 Task: Who was a leading figure in the Magic Realism genre?
Action: Mouse moved to (135, 82)
Screenshot: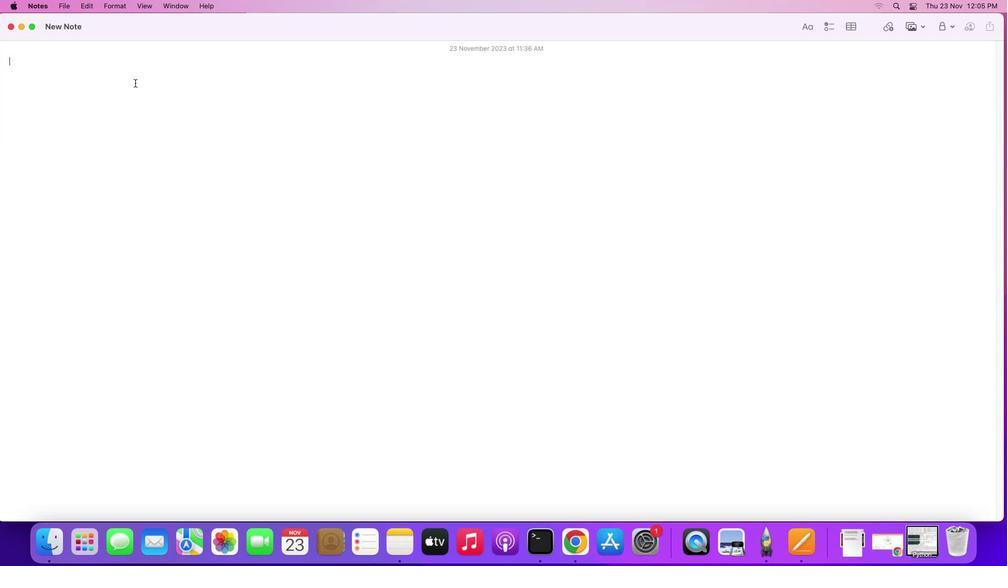 
Action: Mouse pressed left at (135, 82)
Screenshot: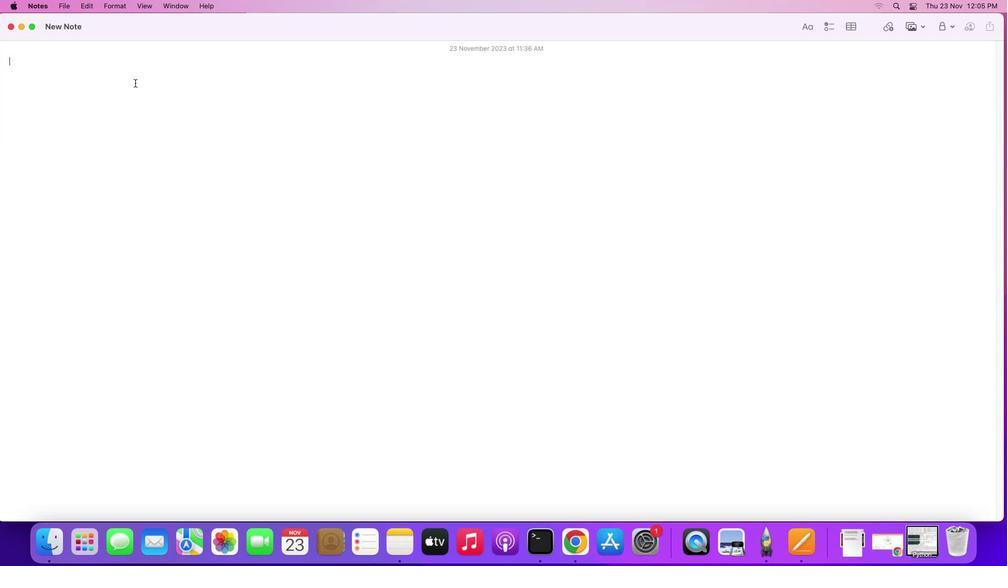 
Action: Key pressed Key.shift'W''h''o'Key.space'w''a''s'Key.space'a'Key.space'l''e''a''d''i''n''g'Key.space'f''i''g''u''r''e'Key.space'i''n'Key.space't''h''e'Key.spaceKey.shift'M''a''g''i''c'Key.spaceKey.shift'R''e''a''l''i''s''m'Key.space'g''e''n''r''e'Key.shift_r'?'Key.enter
Screenshot: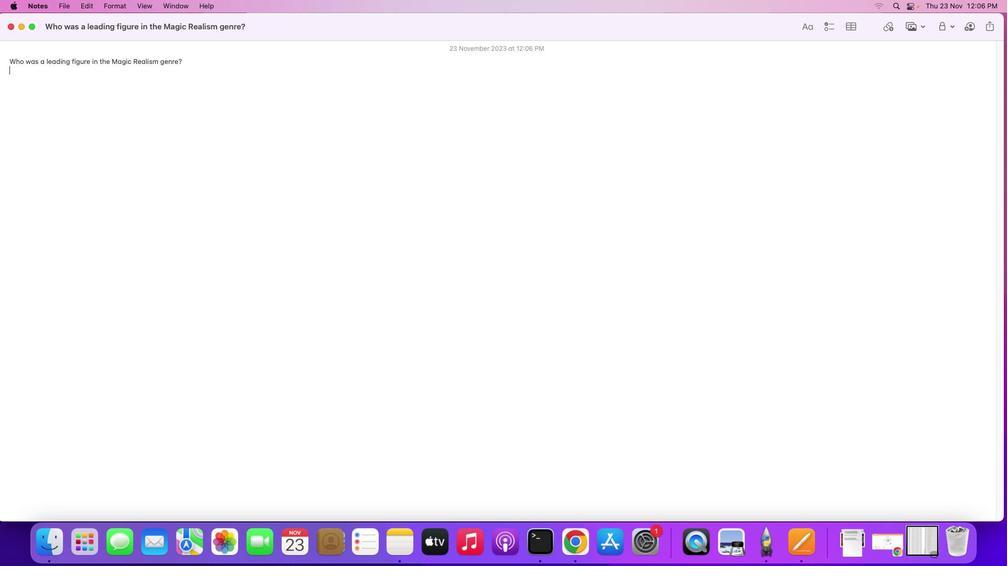 
Action: Mouse moved to (895, 545)
Screenshot: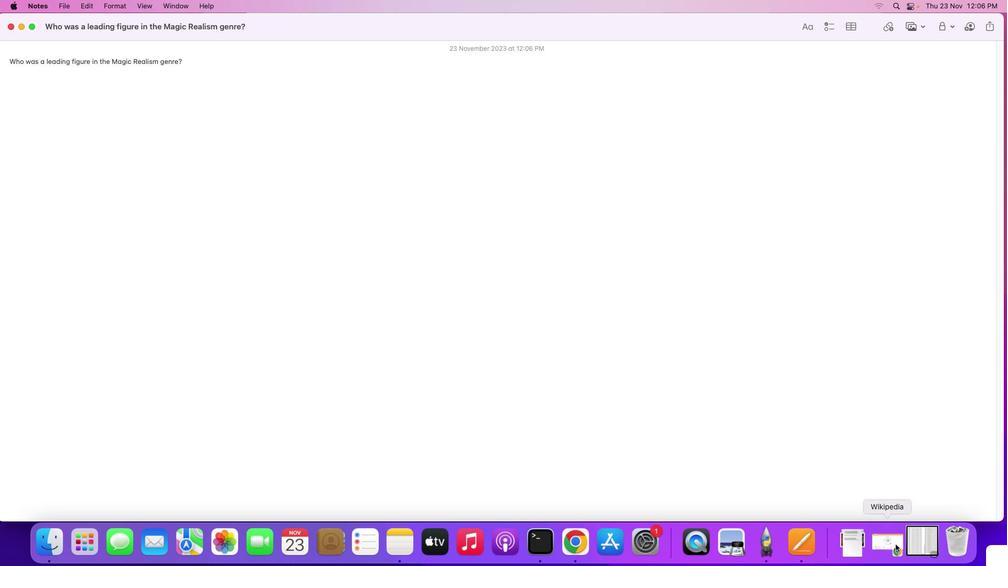 
Action: Mouse pressed left at (895, 545)
Screenshot: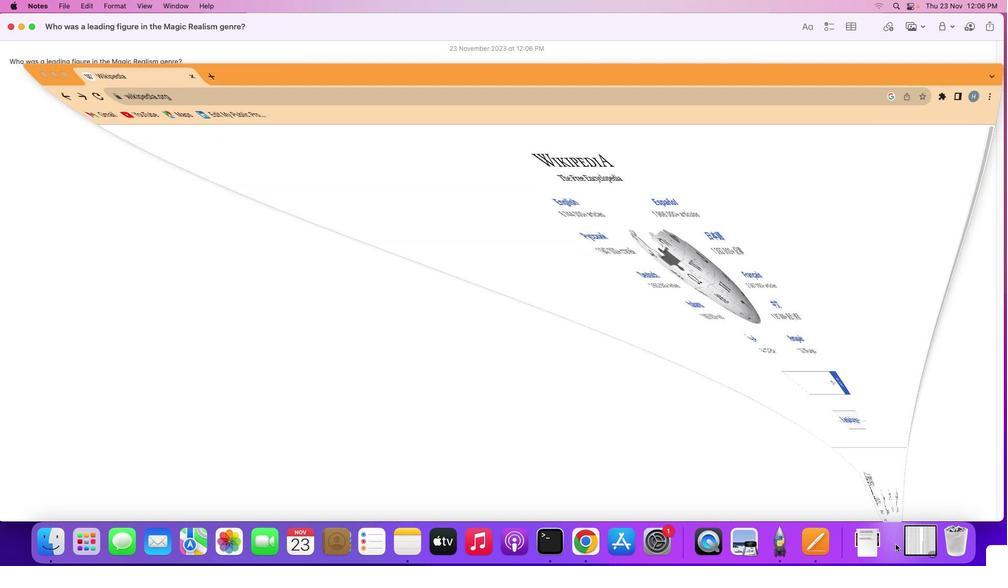
Action: Mouse moved to (421, 331)
Screenshot: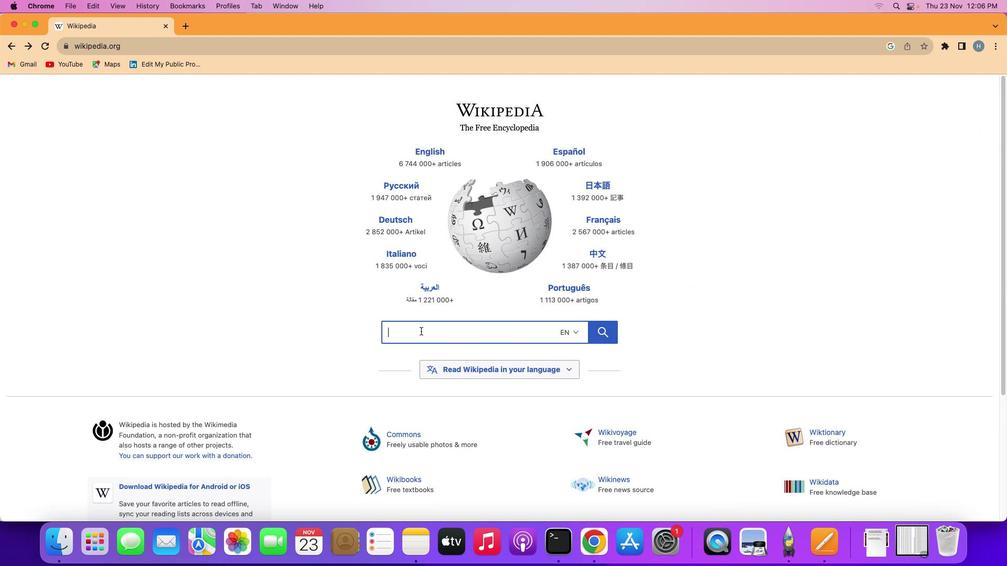 
Action: Mouse pressed left at (421, 331)
Screenshot: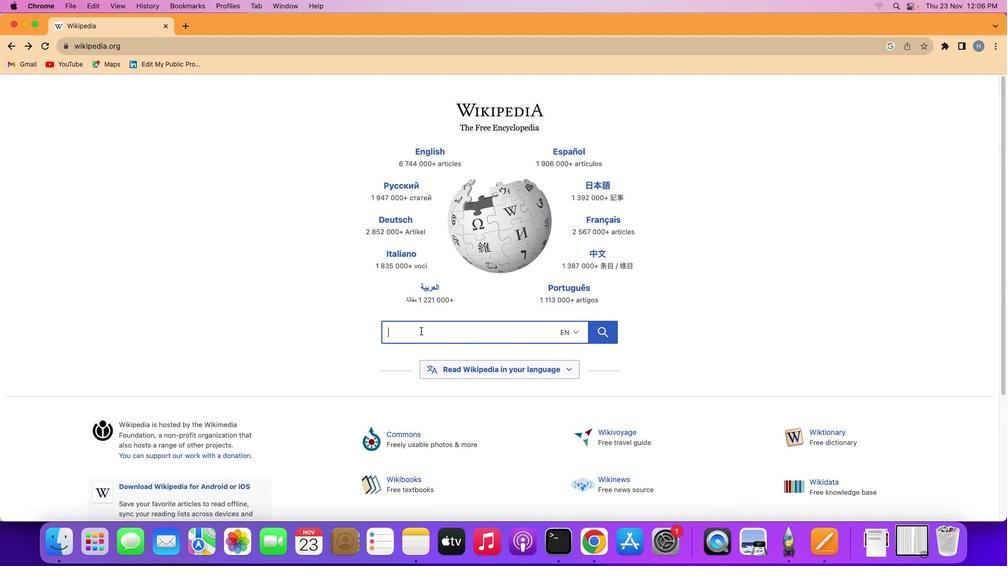 
Action: Mouse moved to (420, 331)
Screenshot: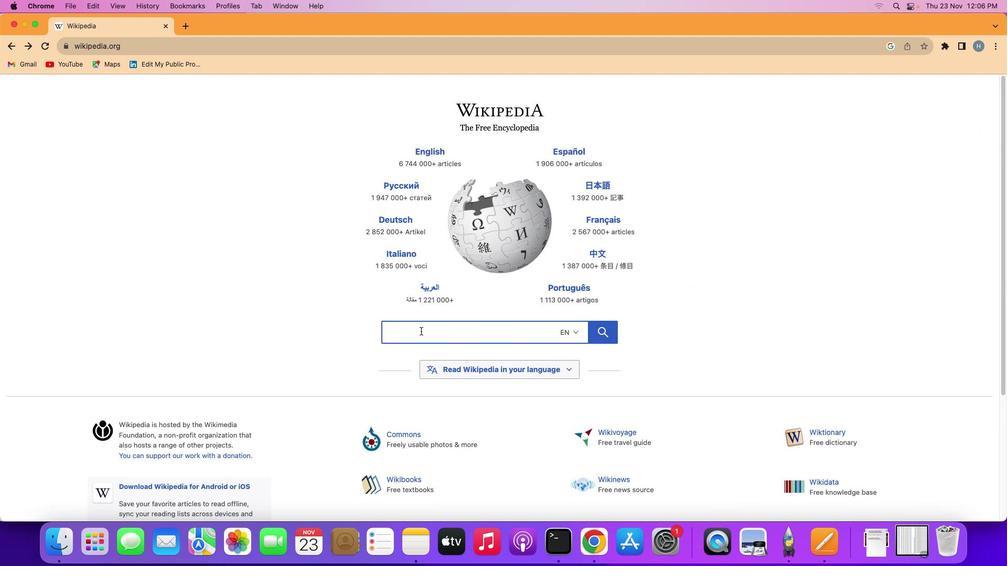 
Action: Key pressed Key.shift'M''a''g''i''c'Key.spaceKey.shift'R''e''a''l''i''s''m'
Screenshot: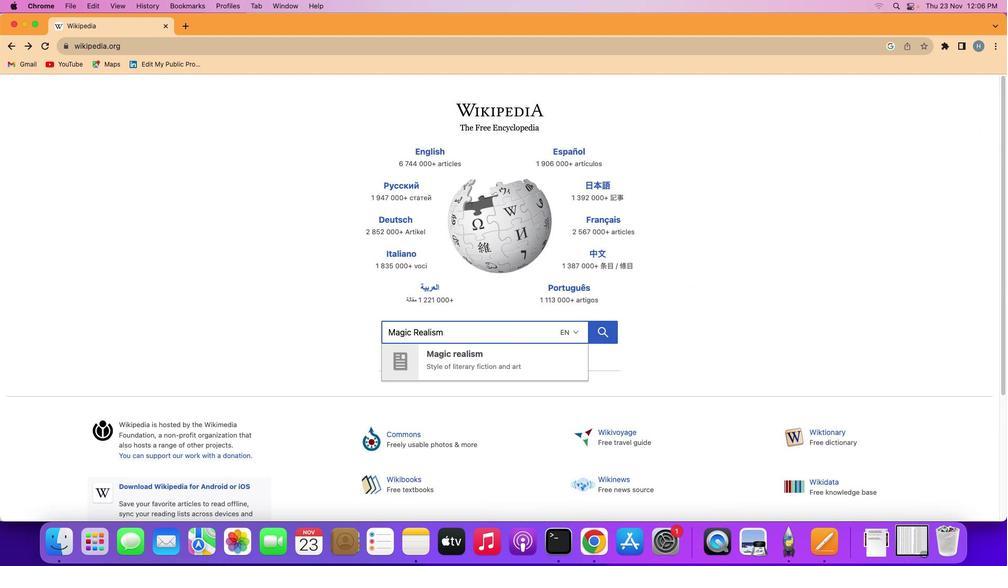 
Action: Mouse moved to (466, 334)
Screenshot: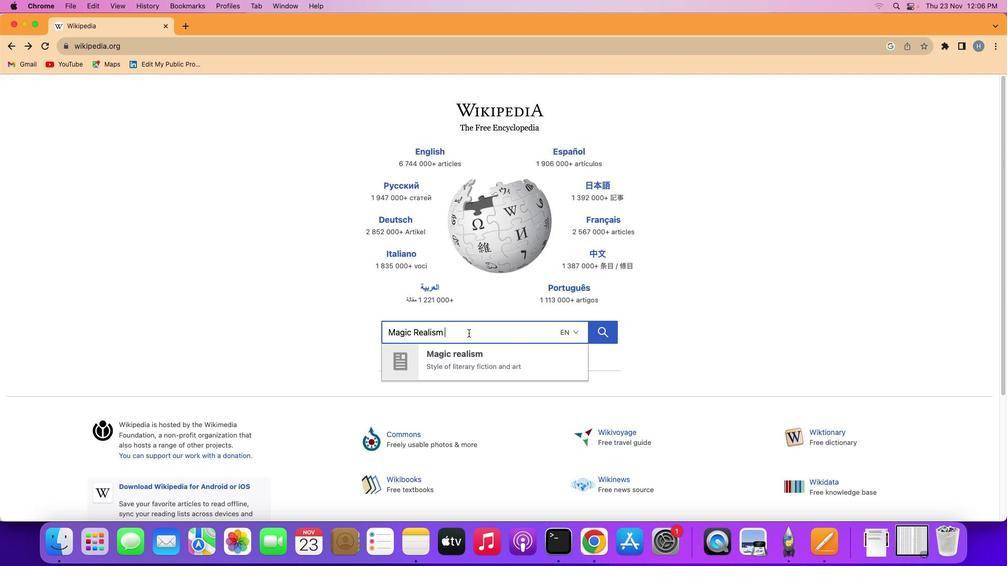 
Action: Key pressed Key.space
Screenshot: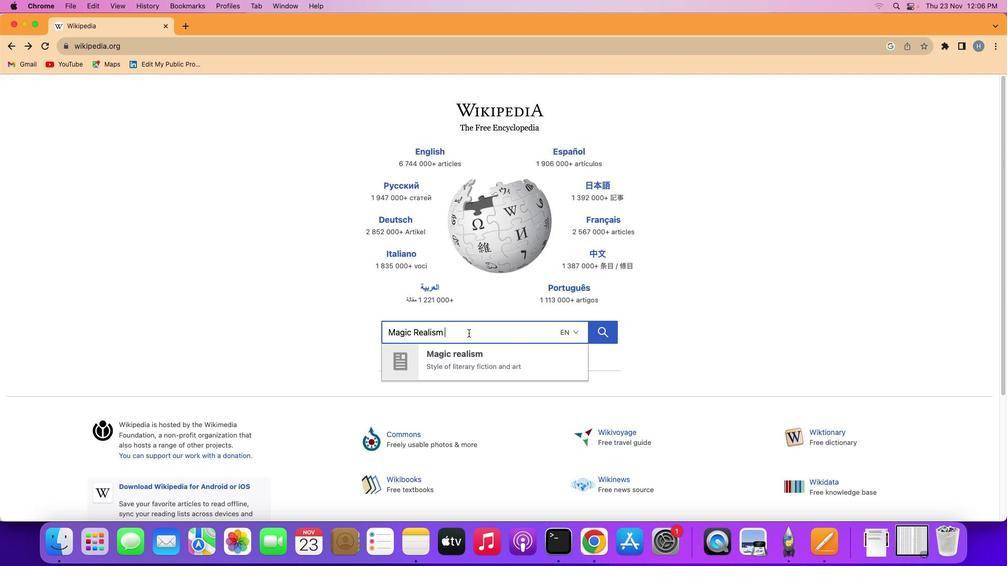
Action: Mouse moved to (468, 333)
Screenshot: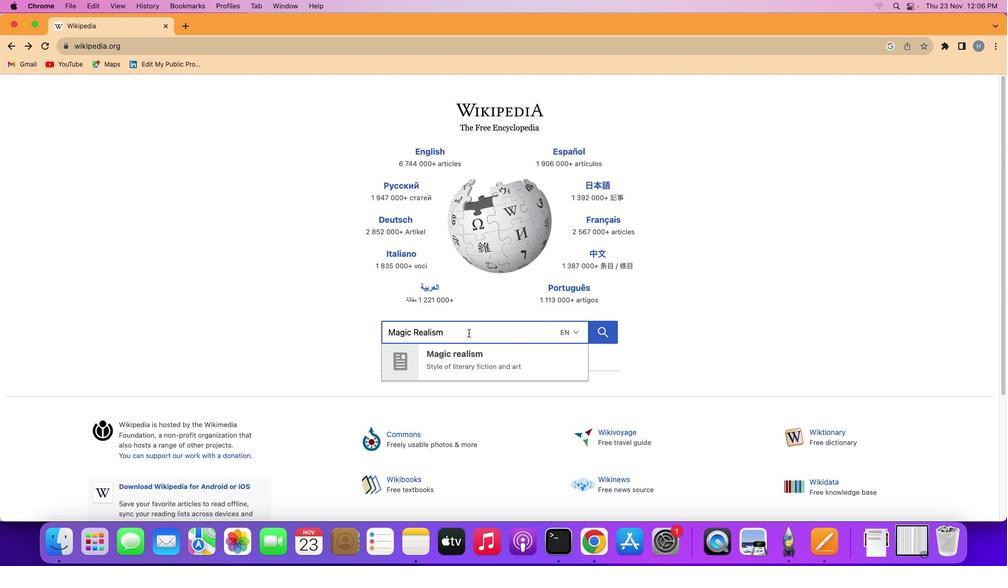 
Action: Key pressed 'a''r''t'
Screenshot: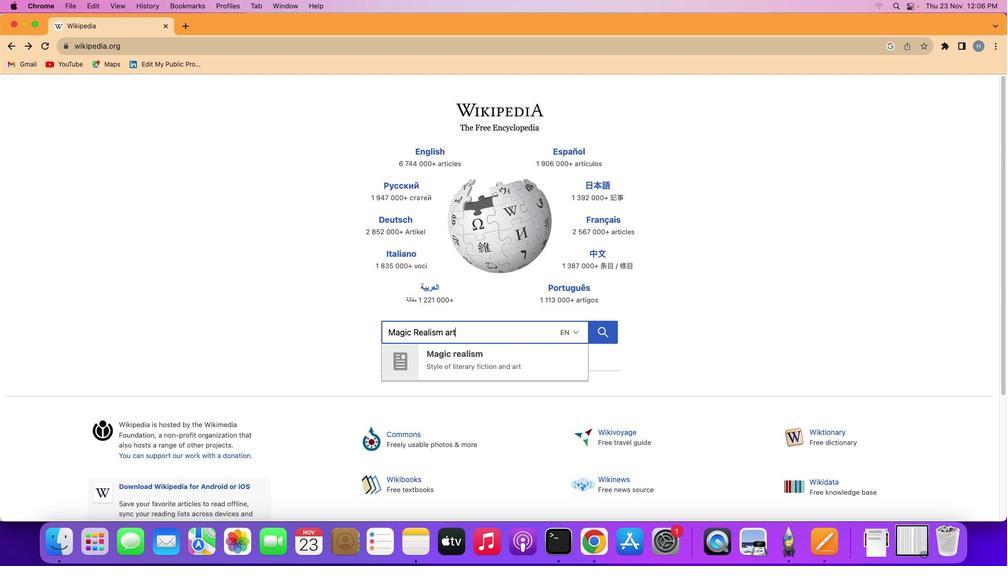 
Action: Mouse moved to (607, 334)
Screenshot: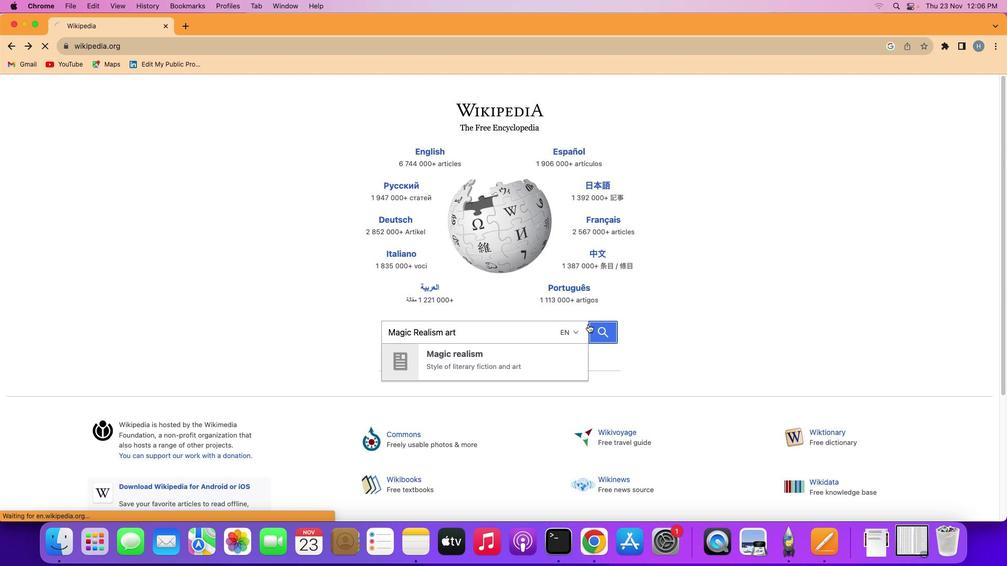 
Action: Mouse pressed left at (607, 334)
Screenshot: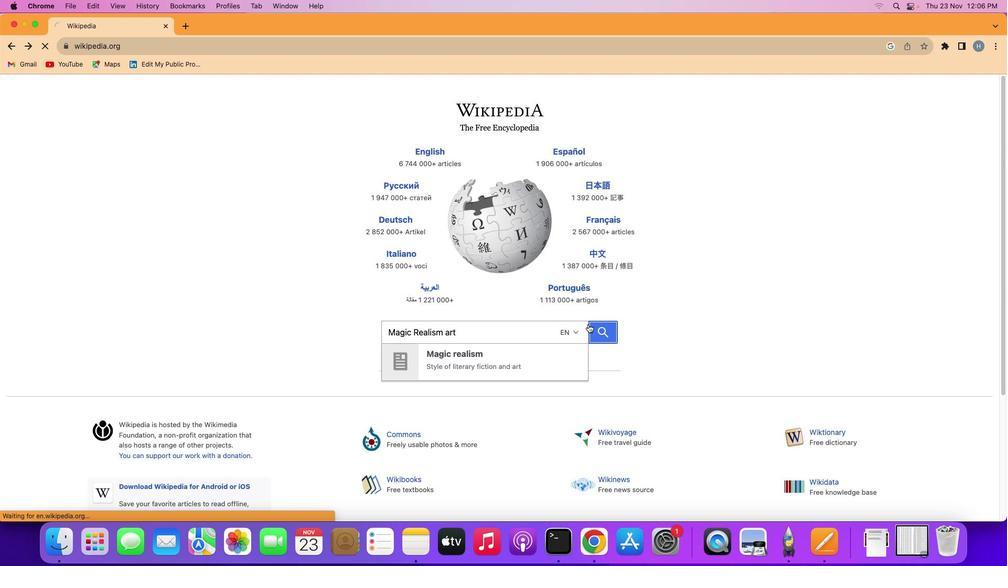 
Action: Mouse moved to (195, 312)
Screenshot: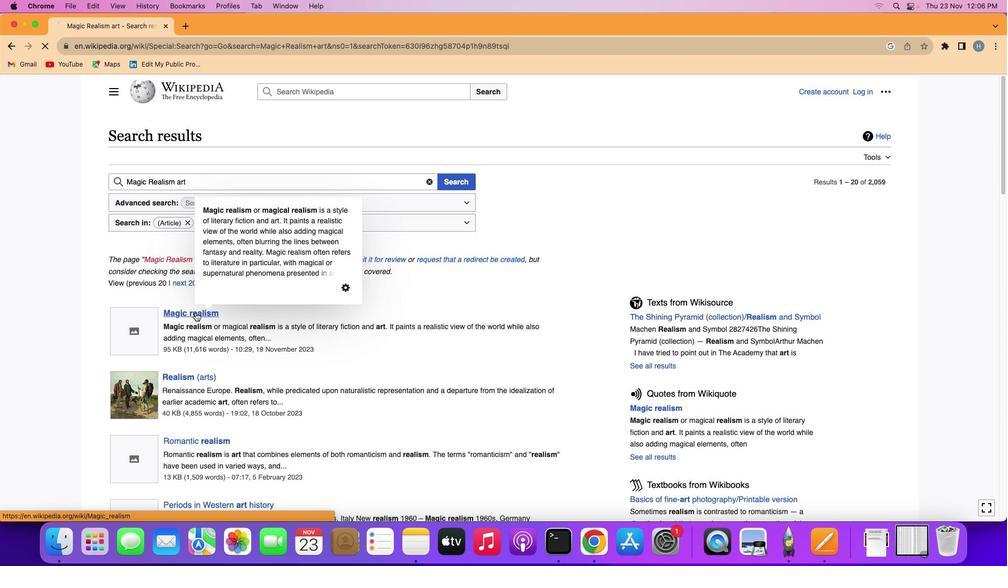 
Action: Mouse pressed left at (195, 312)
Screenshot: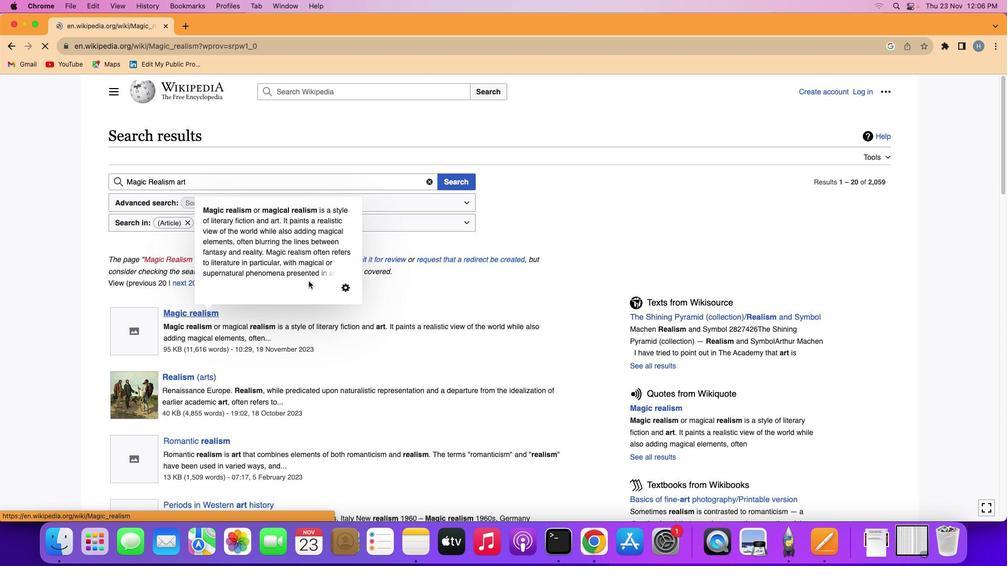 
Action: Mouse moved to (534, 272)
Screenshot: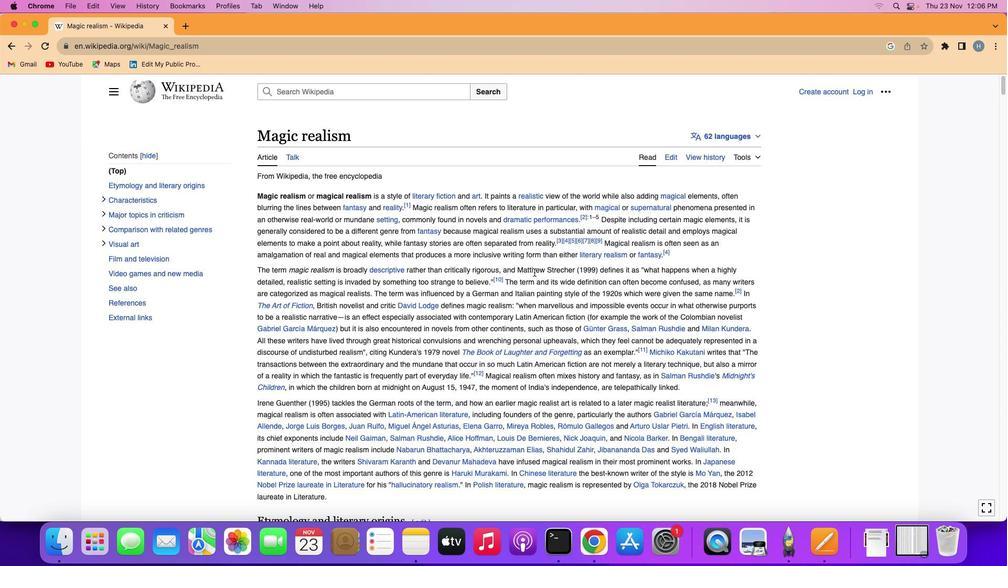 
Action: Mouse scrolled (534, 272) with delta (0, 0)
Screenshot: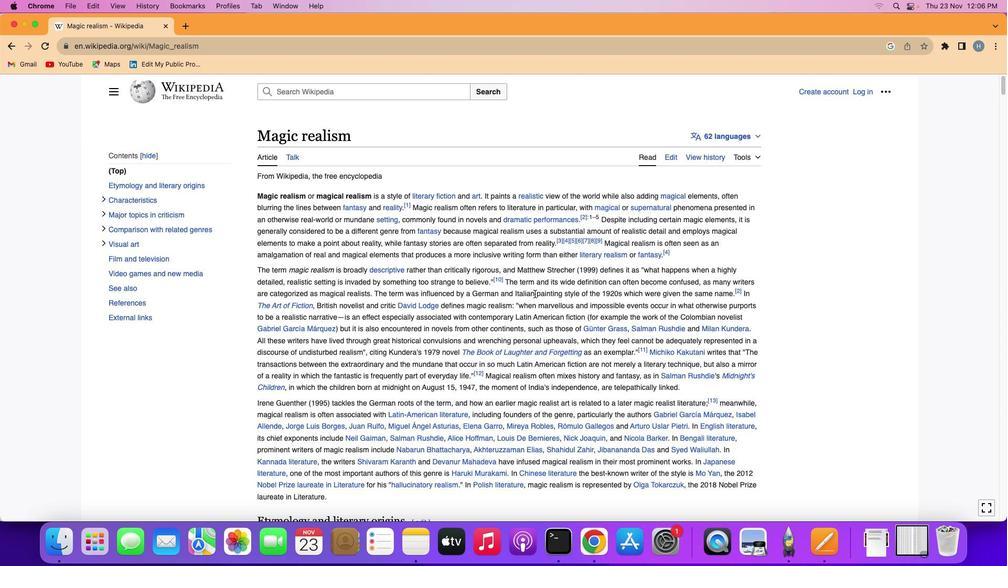 
Action: Mouse scrolled (534, 272) with delta (0, 0)
Screenshot: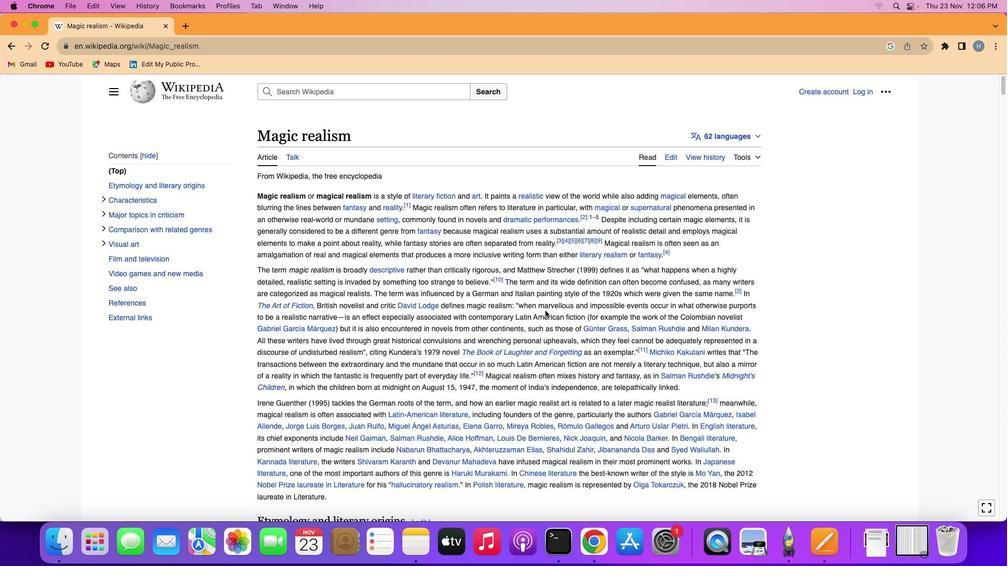 
Action: Mouse moved to (546, 310)
Screenshot: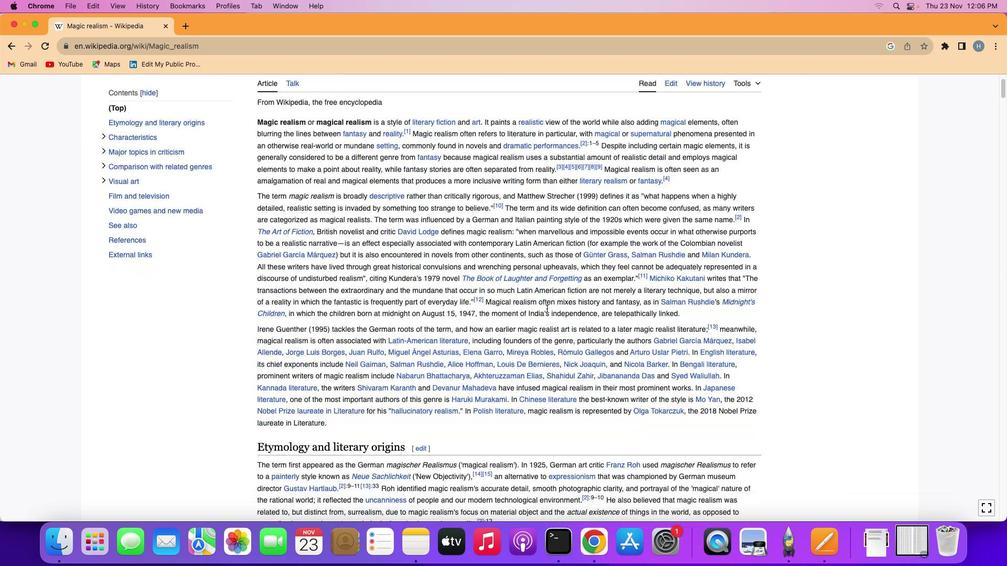 
Action: Mouse scrolled (546, 310) with delta (0, 0)
Screenshot: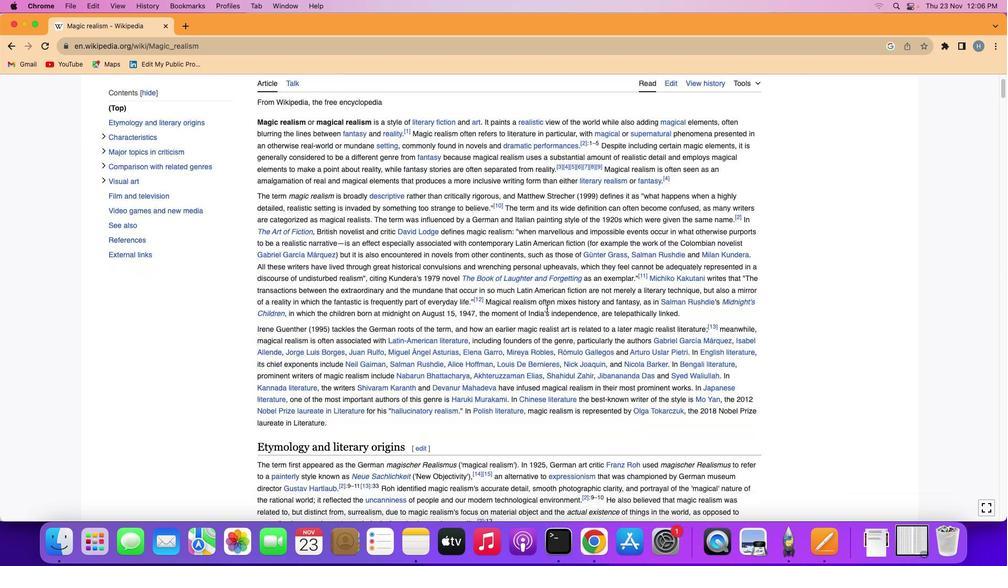 
Action: Mouse moved to (546, 309)
Screenshot: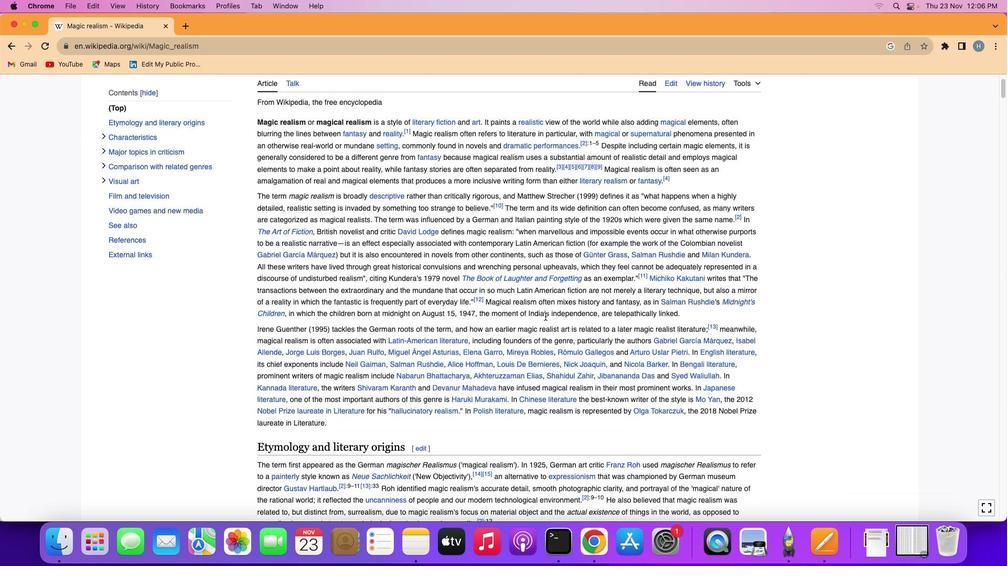 
Action: Mouse scrolled (546, 309) with delta (0, 0)
Screenshot: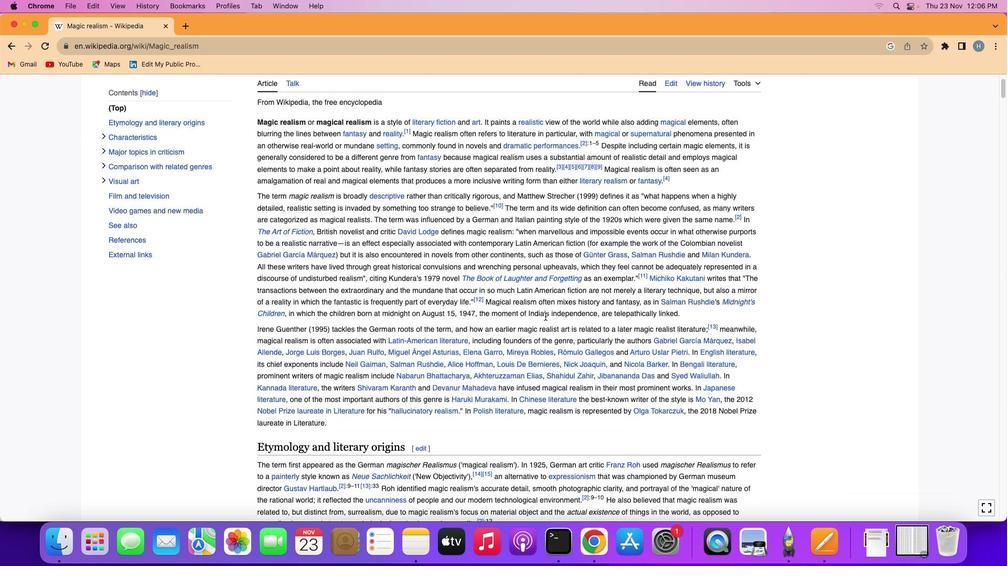 
Action: Mouse moved to (546, 308)
Screenshot: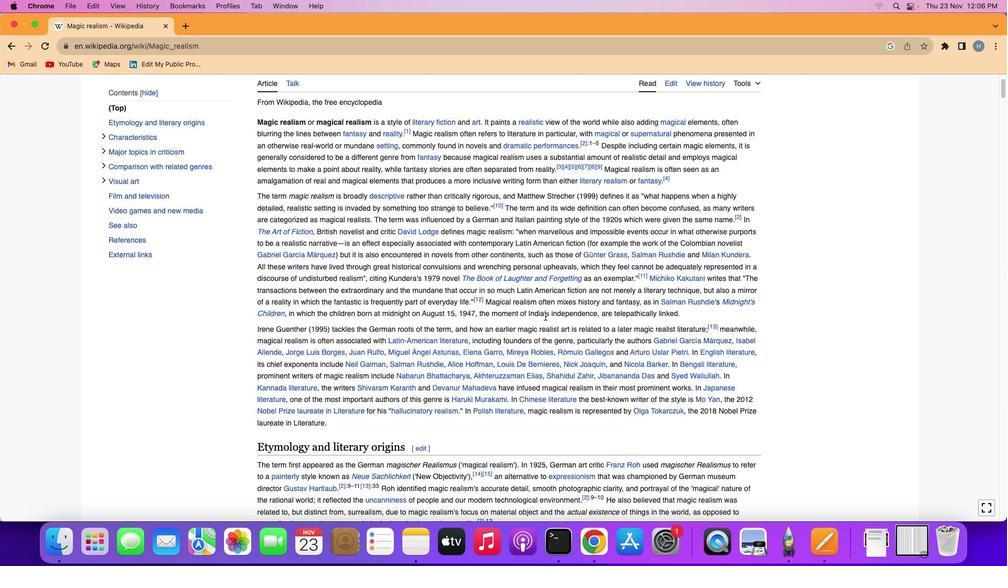 
Action: Mouse scrolled (546, 308) with delta (0, 0)
Screenshot: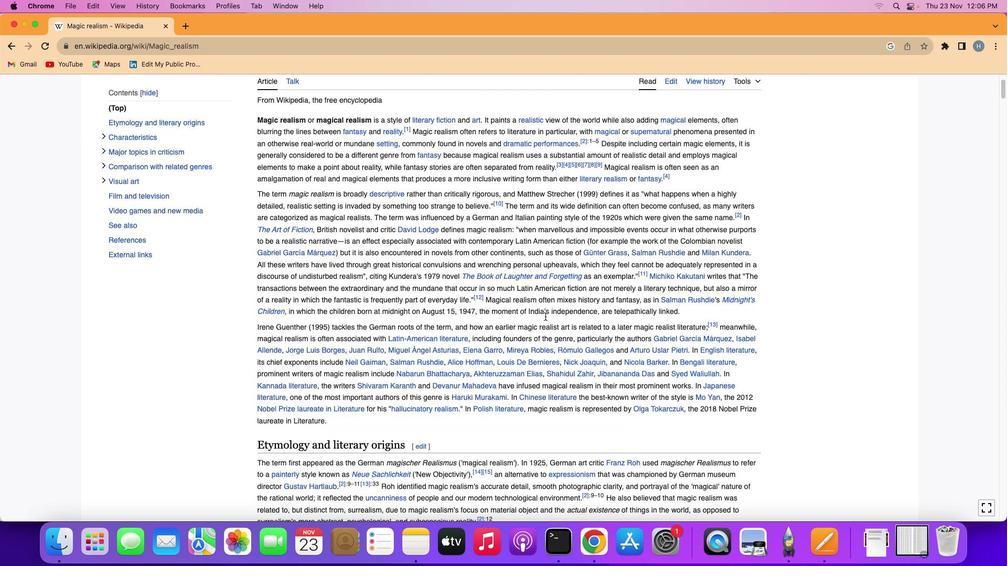 
Action: Mouse scrolled (546, 308) with delta (0, -1)
Screenshot: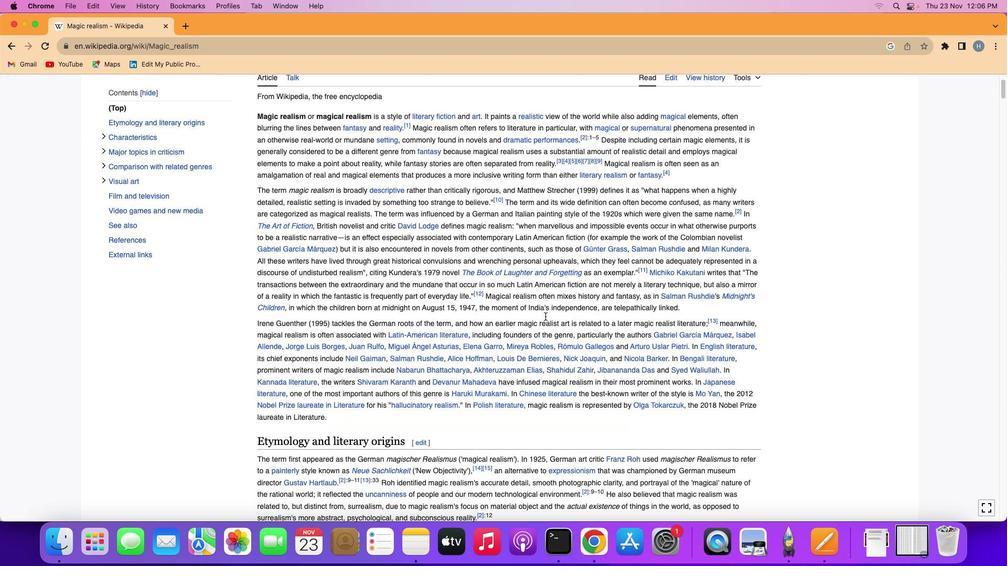 
Action: Mouse moved to (545, 316)
Screenshot: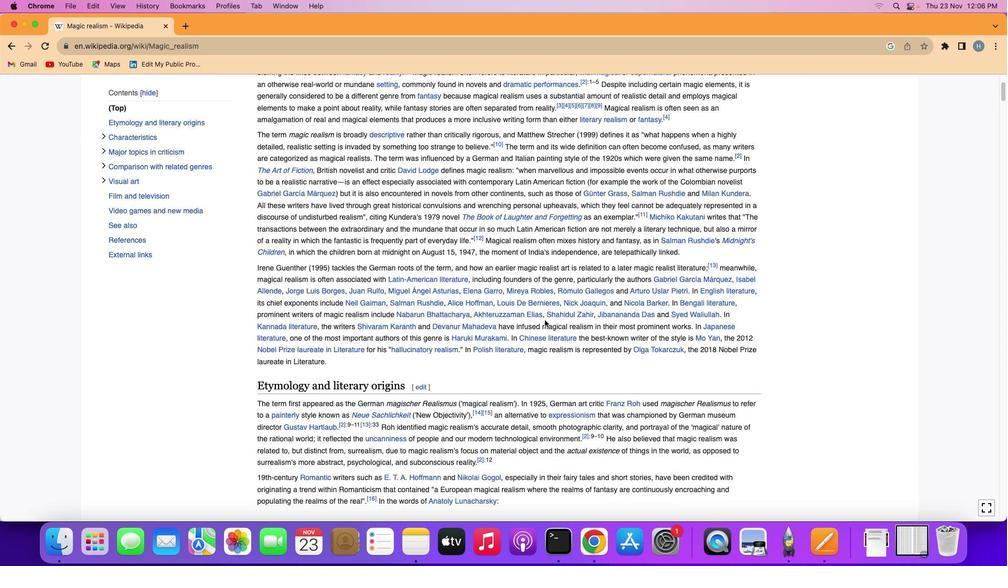 
Action: Mouse scrolled (545, 316) with delta (0, 0)
Screenshot: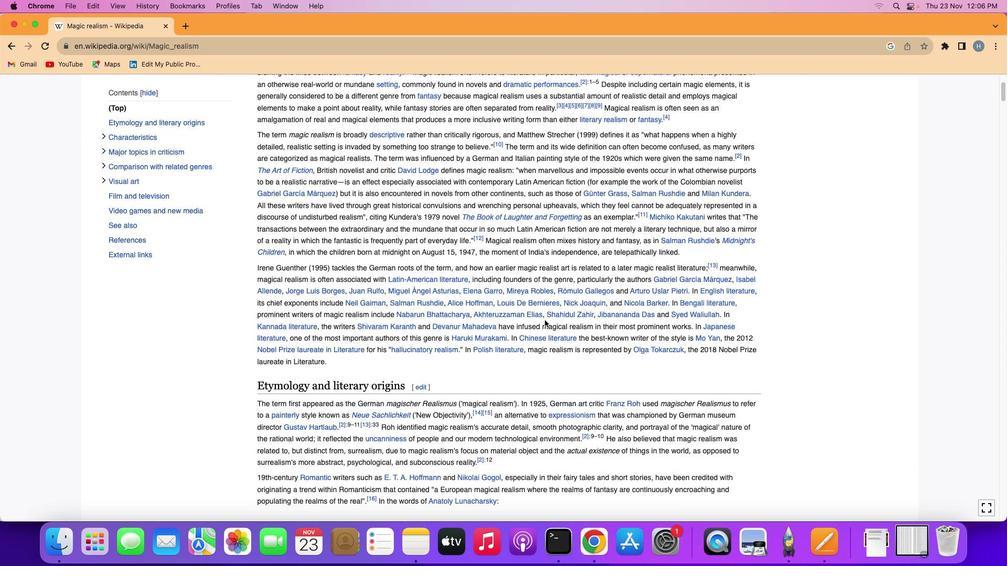 
Action: Mouse scrolled (545, 316) with delta (0, 0)
Screenshot: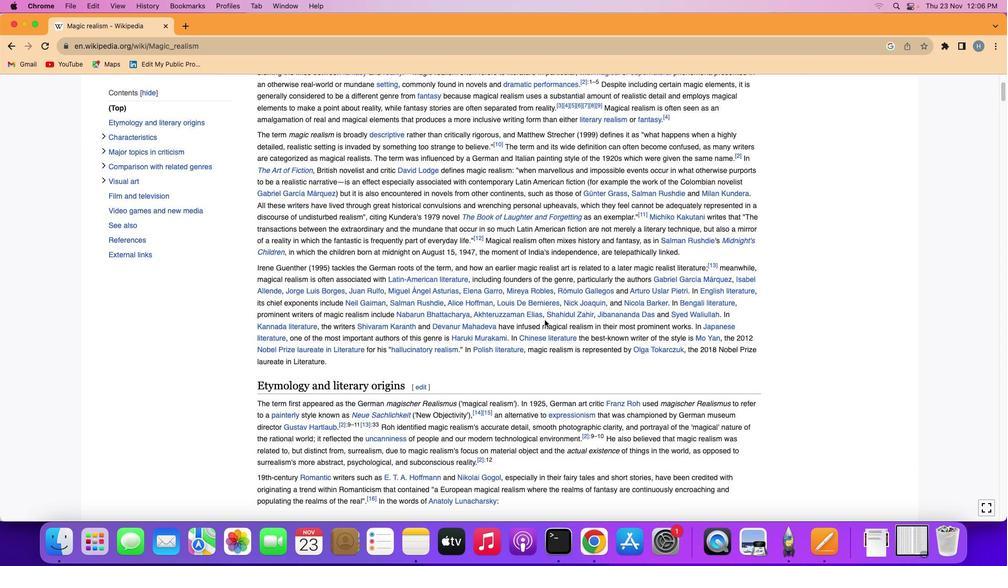 
Action: Mouse scrolled (545, 316) with delta (0, -1)
Screenshot: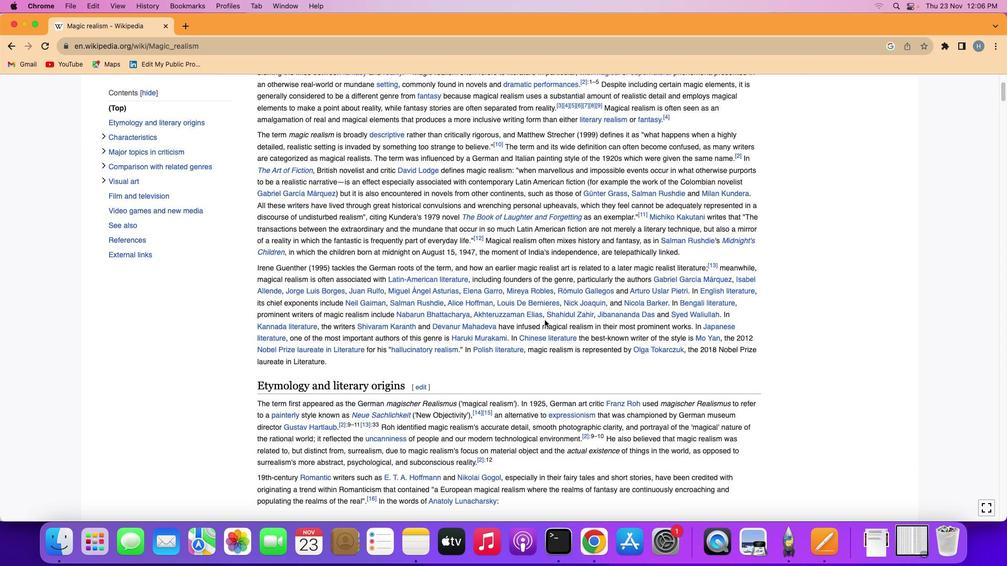 
Action: Mouse moved to (545, 319)
Screenshot: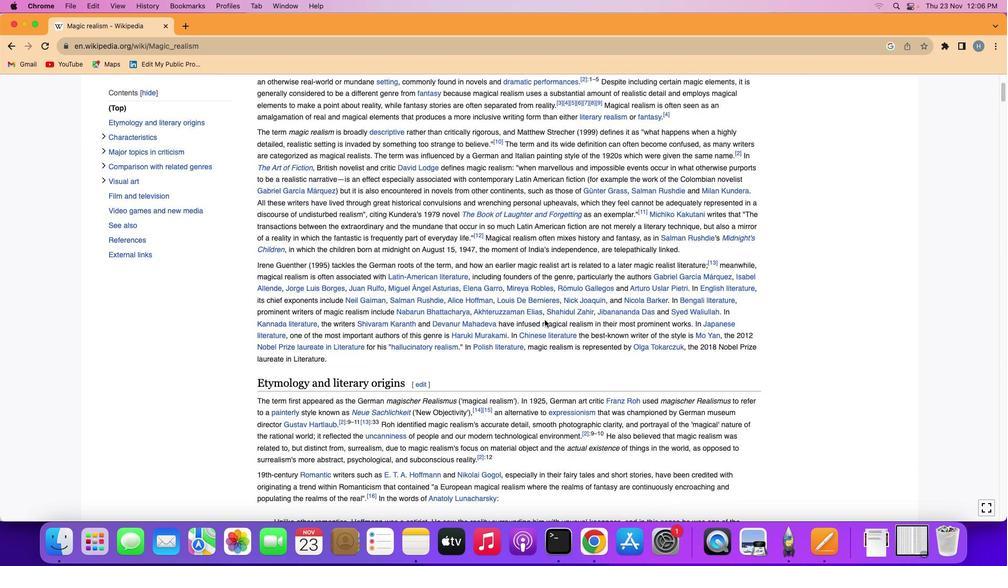 
Action: Mouse scrolled (545, 319) with delta (0, 0)
Screenshot: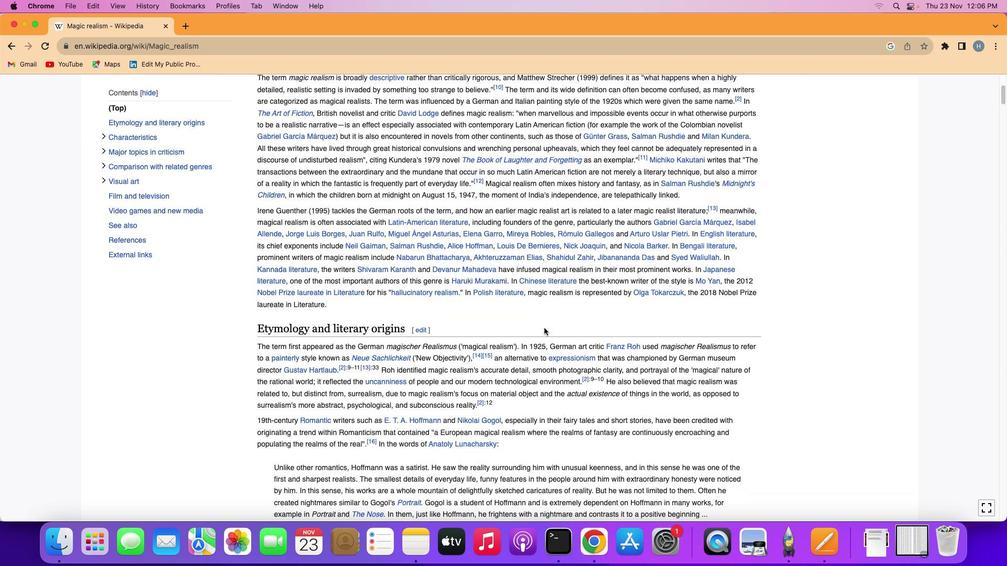 
Action: Mouse scrolled (545, 319) with delta (0, 0)
Screenshot: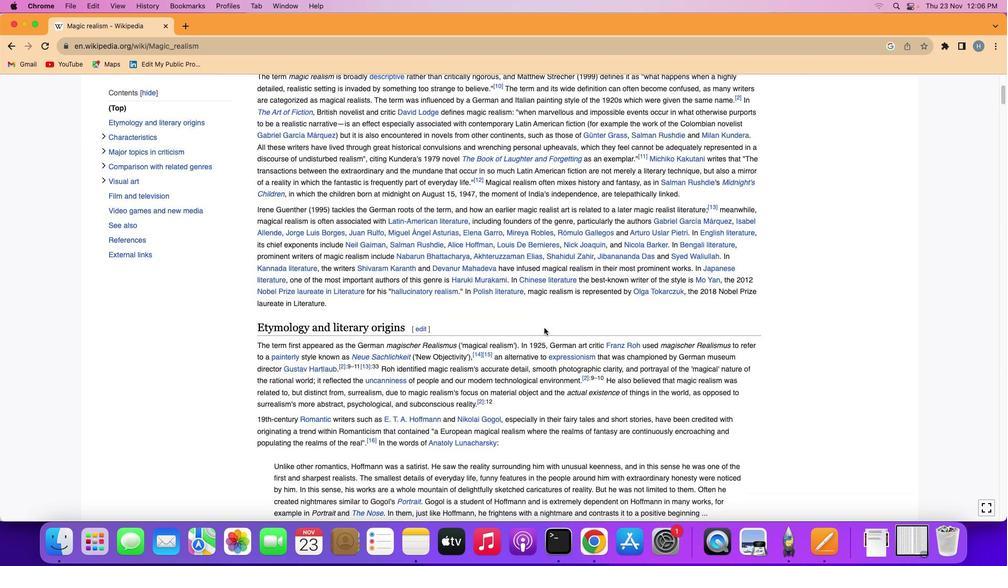
Action: Mouse scrolled (545, 319) with delta (0, 0)
Screenshot: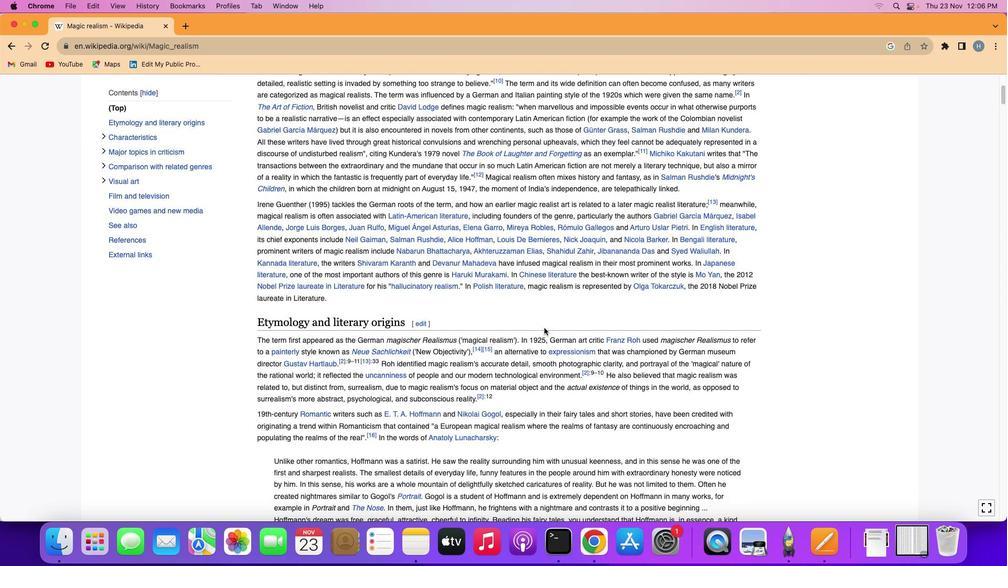 
Action: Mouse moved to (544, 327)
Screenshot: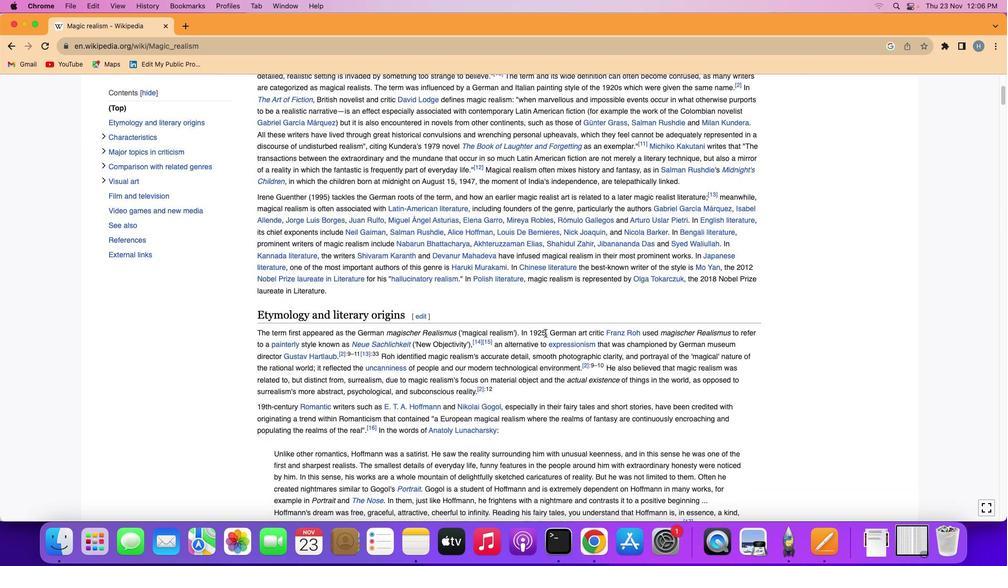
Action: Mouse scrolled (544, 327) with delta (0, 0)
Screenshot: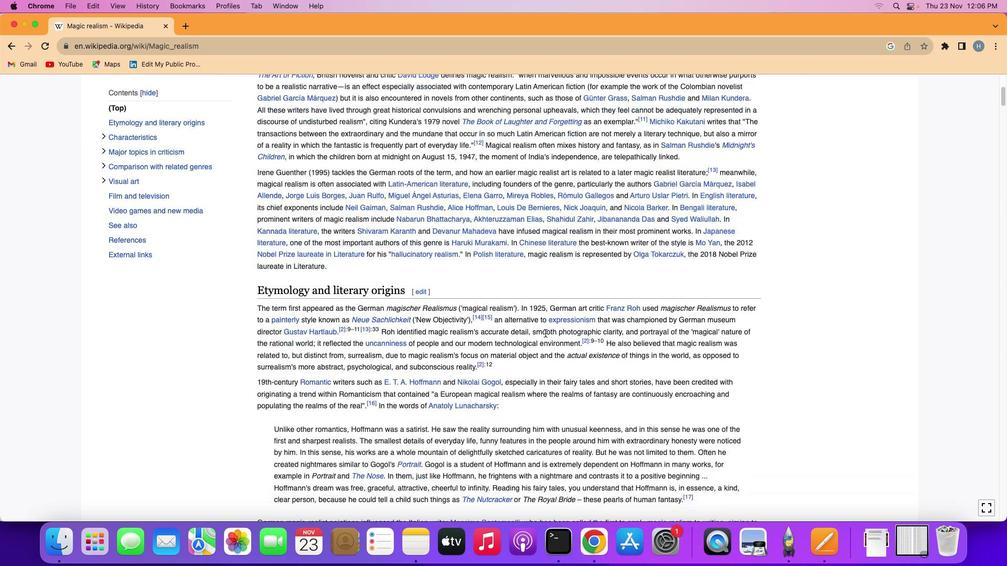
Action: Mouse scrolled (544, 327) with delta (0, 0)
Screenshot: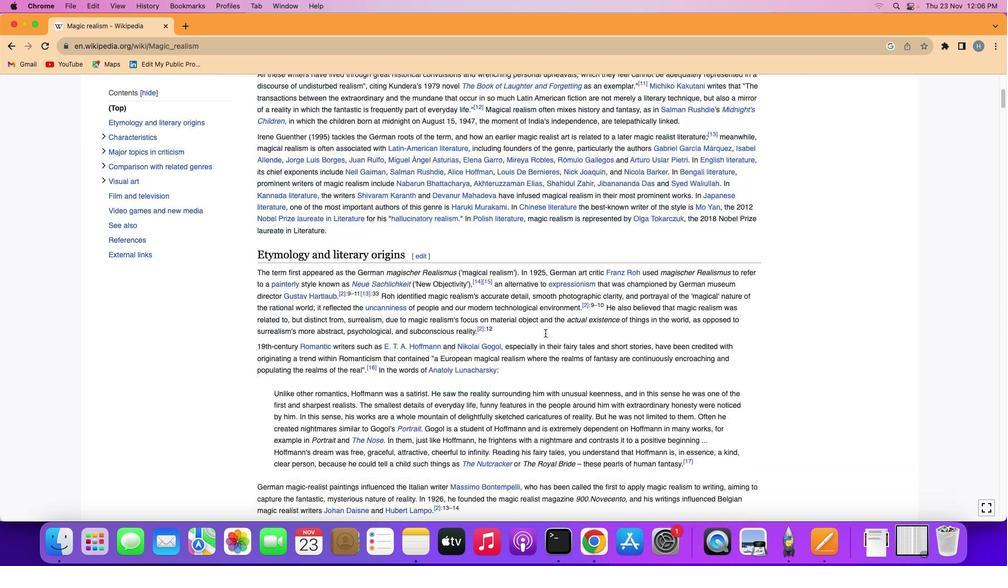 
Action: Mouse moved to (545, 333)
Screenshot: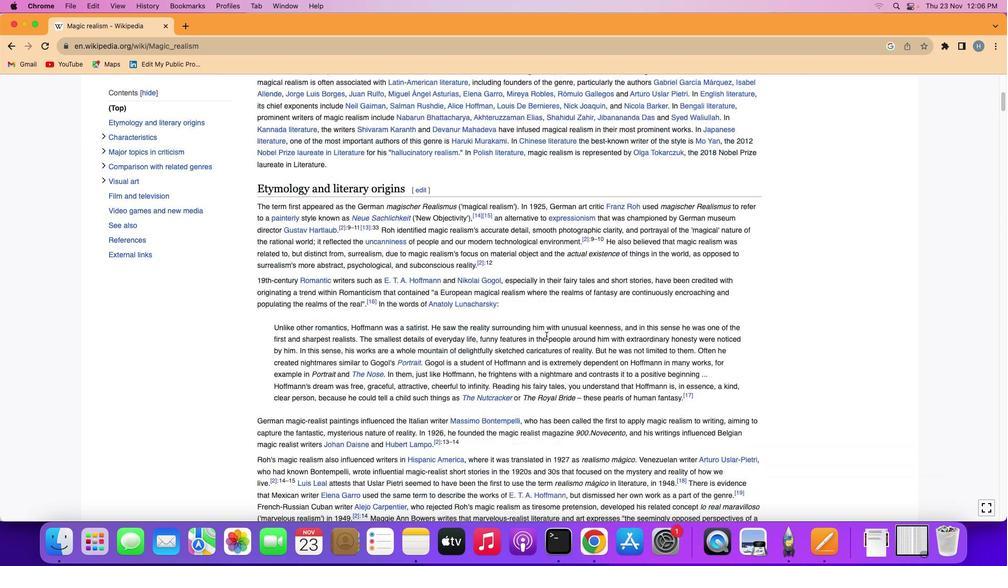 
Action: Mouse scrolled (545, 333) with delta (0, 0)
Screenshot: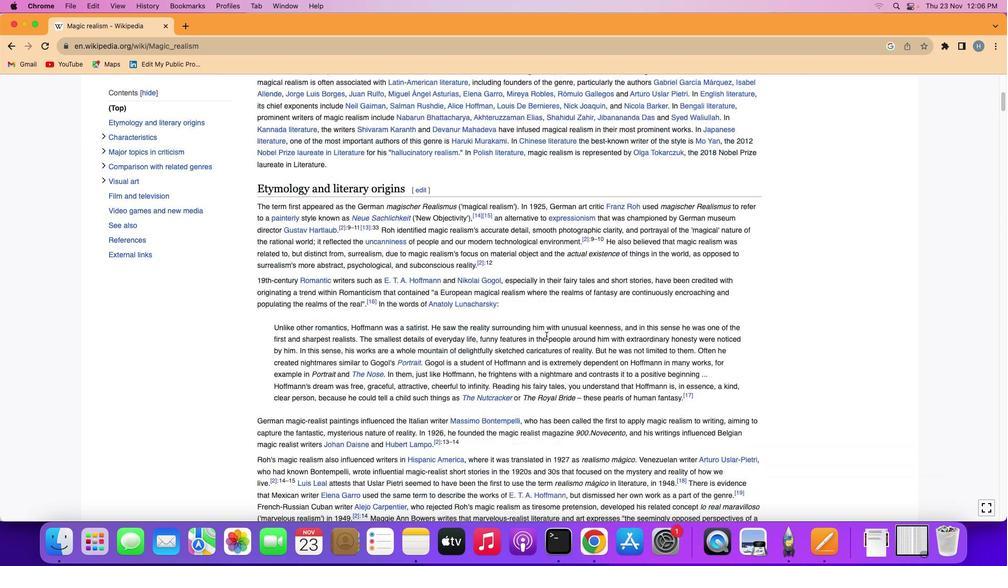 
Action: Mouse scrolled (545, 333) with delta (0, 0)
Screenshot: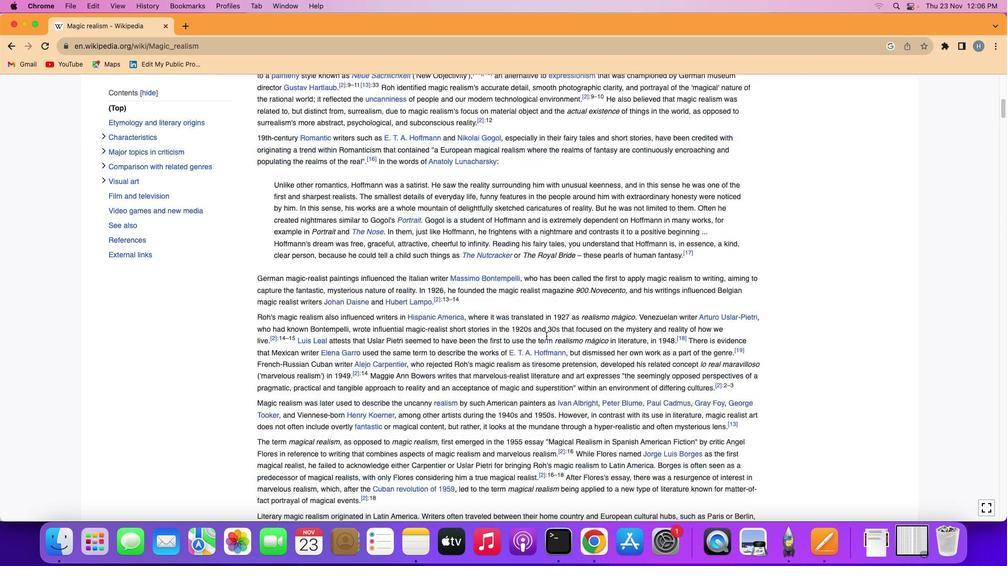 
Action: Mouse scrolled (545, 333) with delta (0, -1)
Screenshot: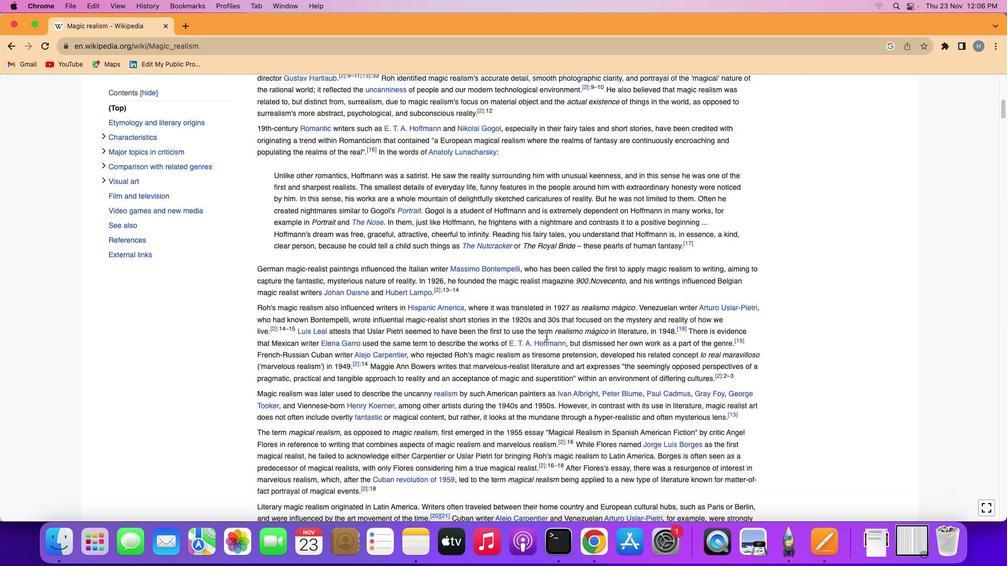 
Action: Mouse moved to (546, 336)
Screenshot: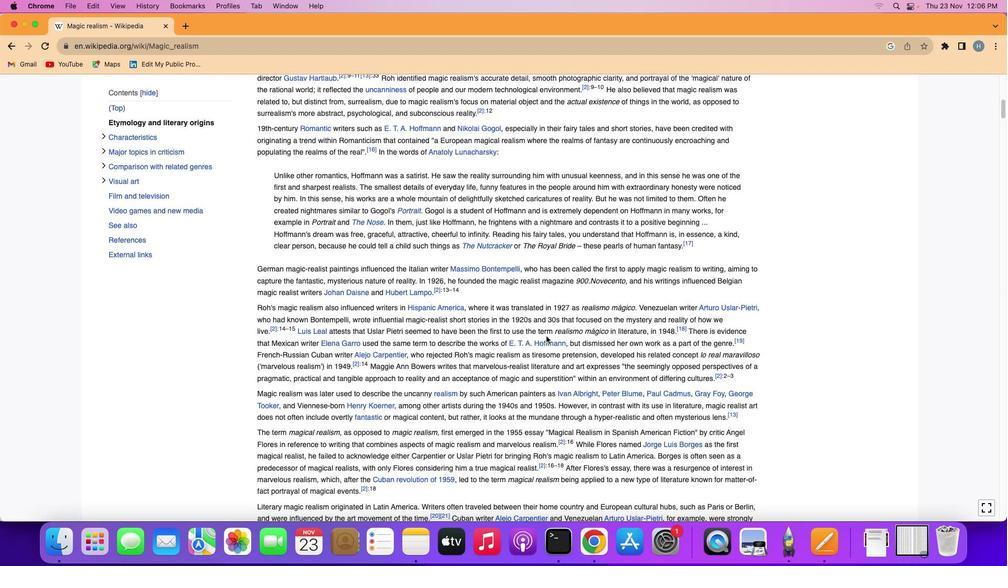 
Action: Mouse scrolled (546, 336) with delta (0, 0)
Screenshot: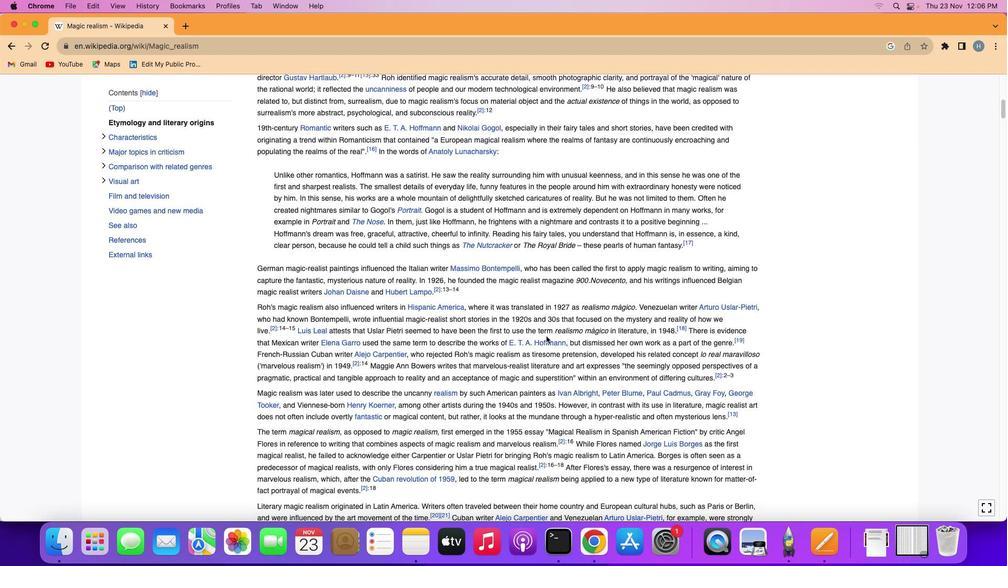 
Action: Mouse scrolled (546, 336) with delta (0, 0)
Screenshot: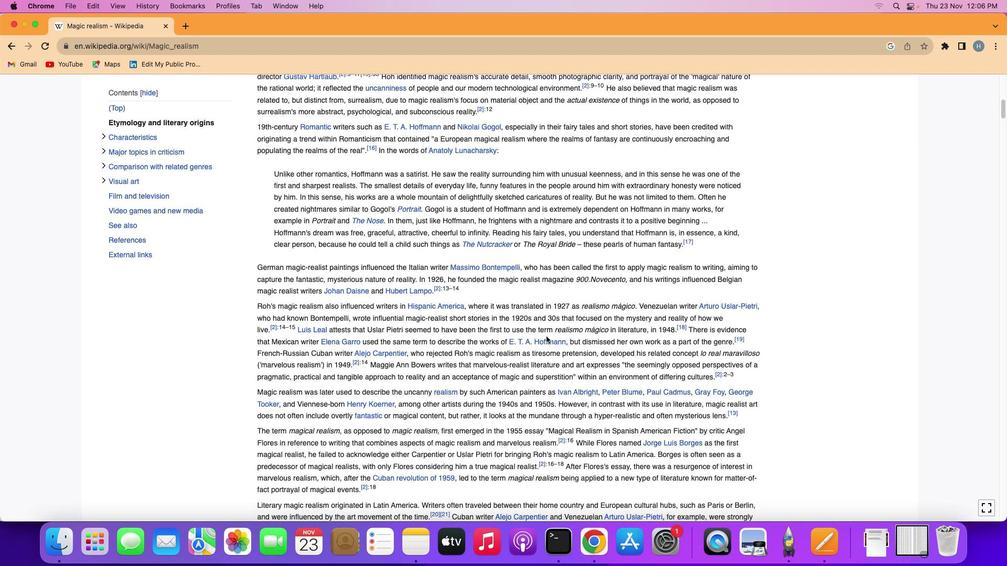 
Action: Mouse scrolled (546, 336) with delta (0, -1)
Screenshot: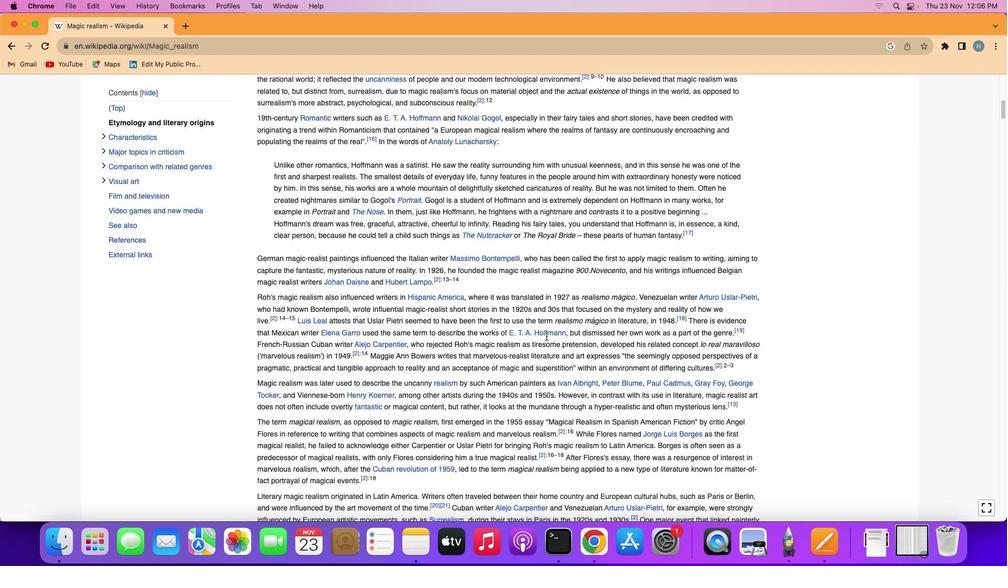 
Action: Mouse moved to (546, 336)
Screenshot: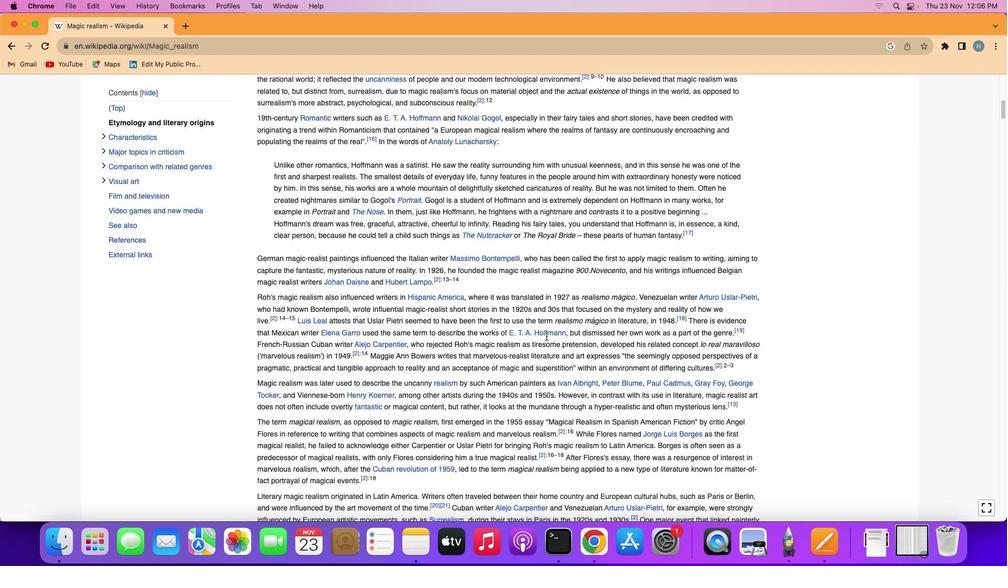 
Action: Mouse scrolled (546, 336) with delta (0, -2)
Screenshot: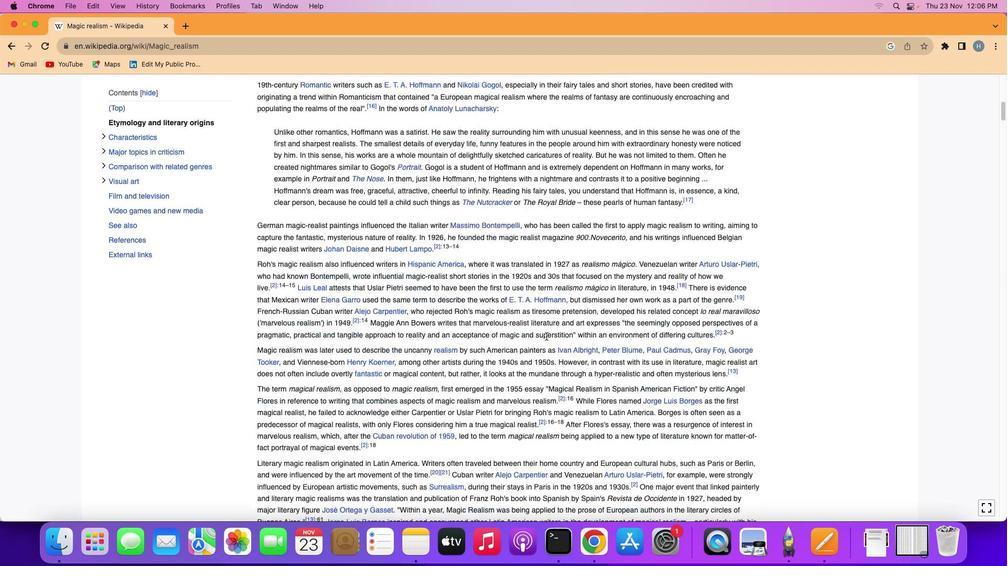 
Action: Mouse moved to (546, 336)
Screenshot: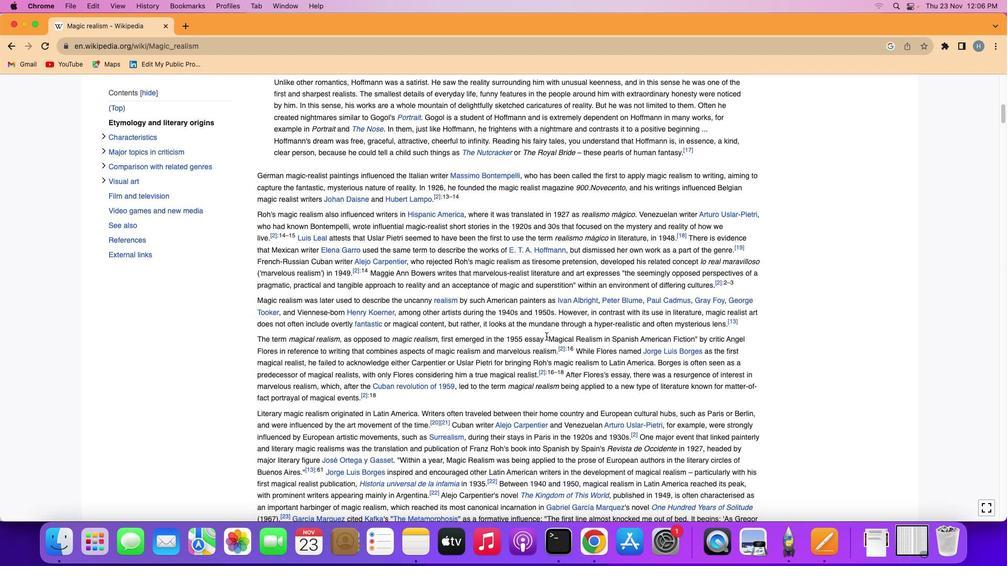 
Action: Mouse scrolled (546, 336) with delta (0, 0)
Screenshot: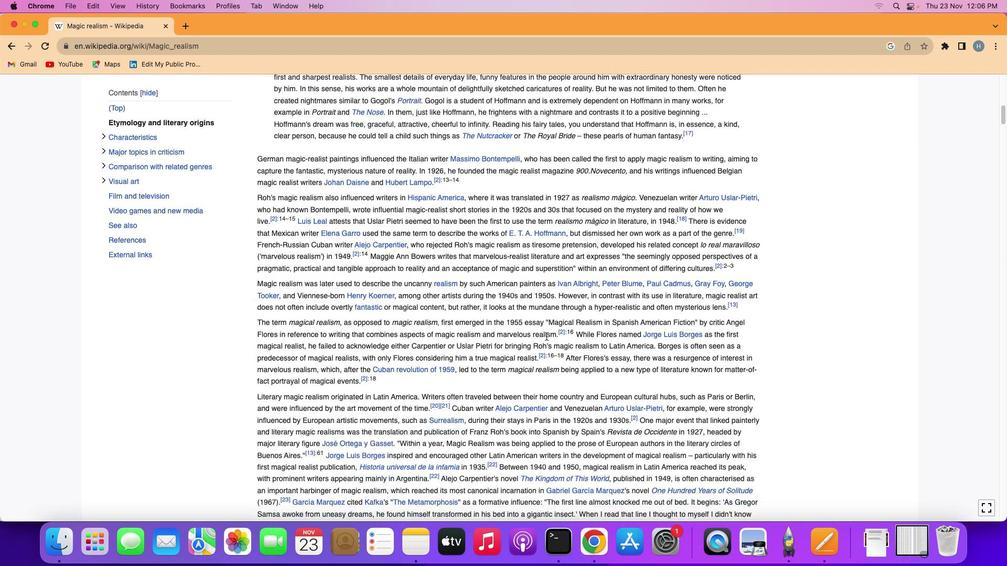 
Action: Mouse moved to (546, 336)
Screenshot: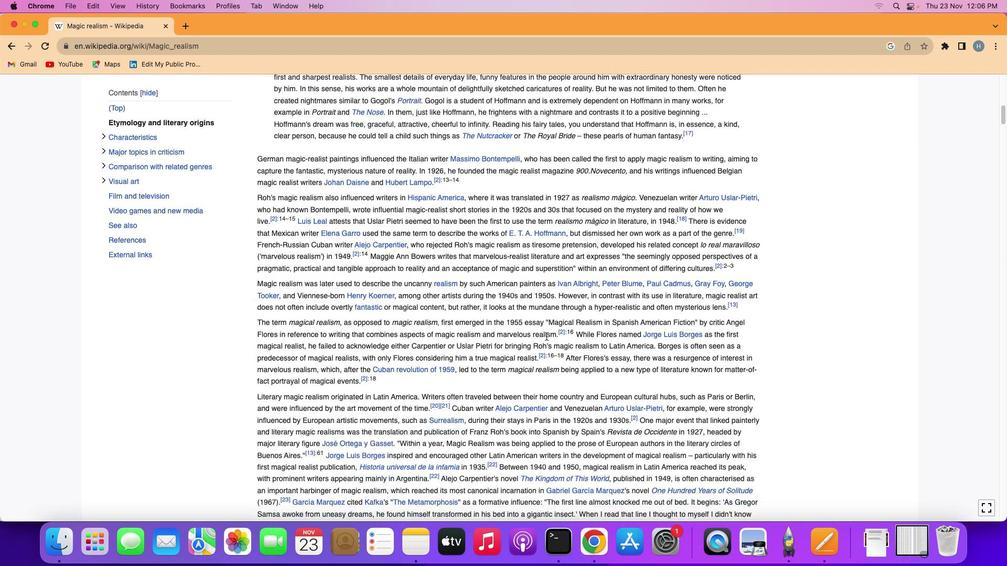 
Action: Mouse scrolled (546, 336) with delta (0, 0)
Screenshot: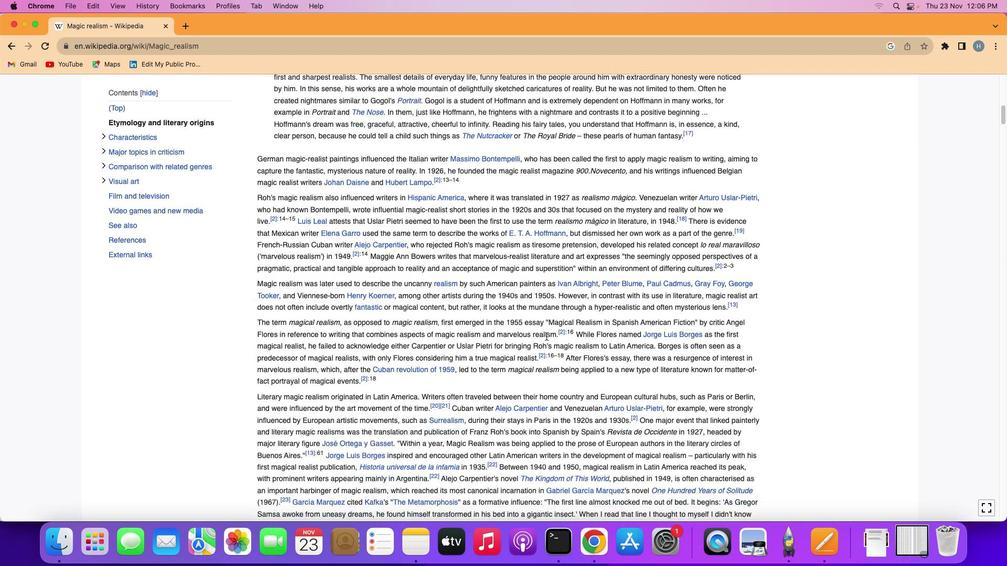 
Action: Mouse scrolled (546, 336) with delta (0, -1)
Screenshot: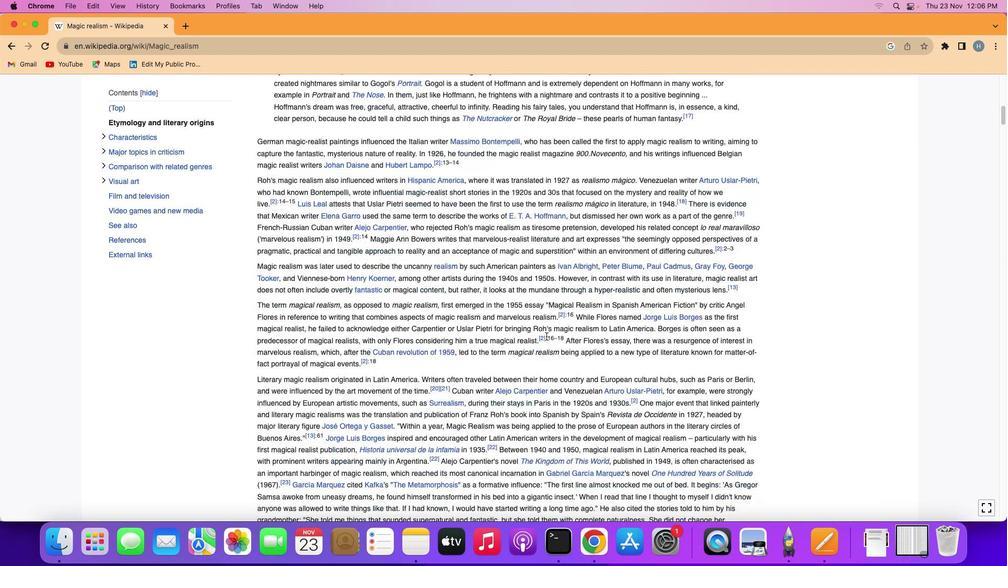
Action: Mouse moved to (546, 336)
Screenshot: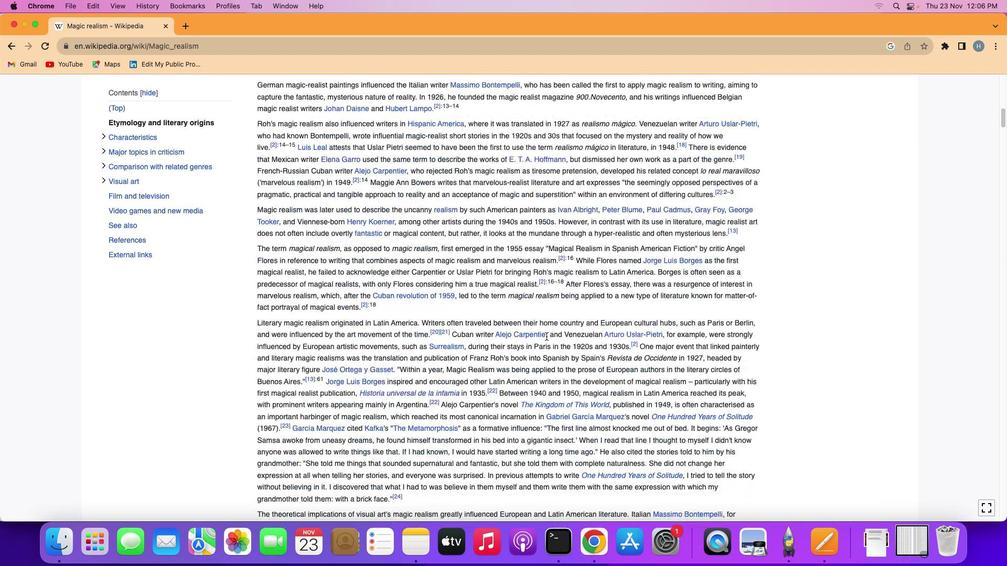 
Action: Mouse scrolled (546, 336) with delta (0, 0)
Screenshot: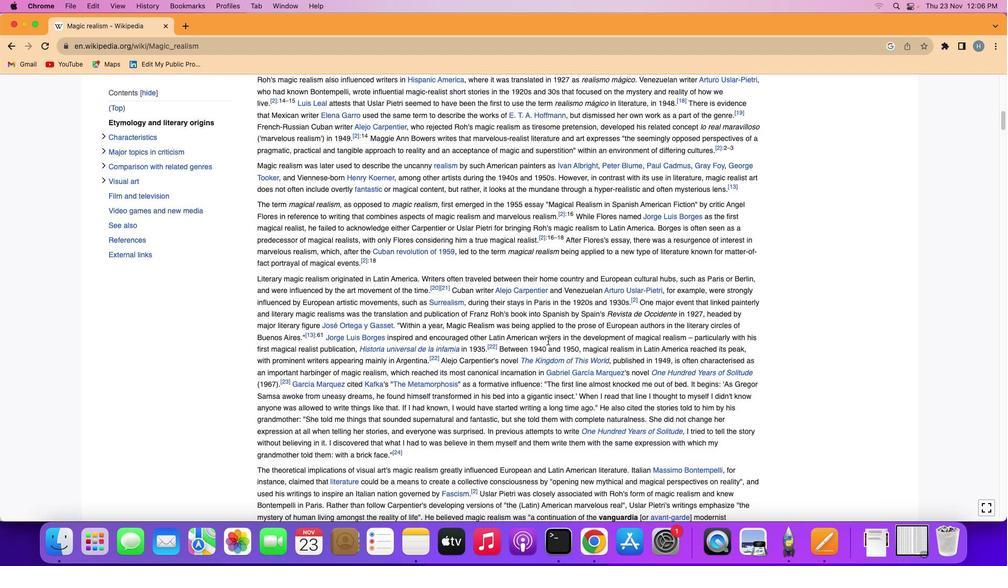 
Action: Mouse scrolled (546, 336) with delta (0, 0)
Screenshot: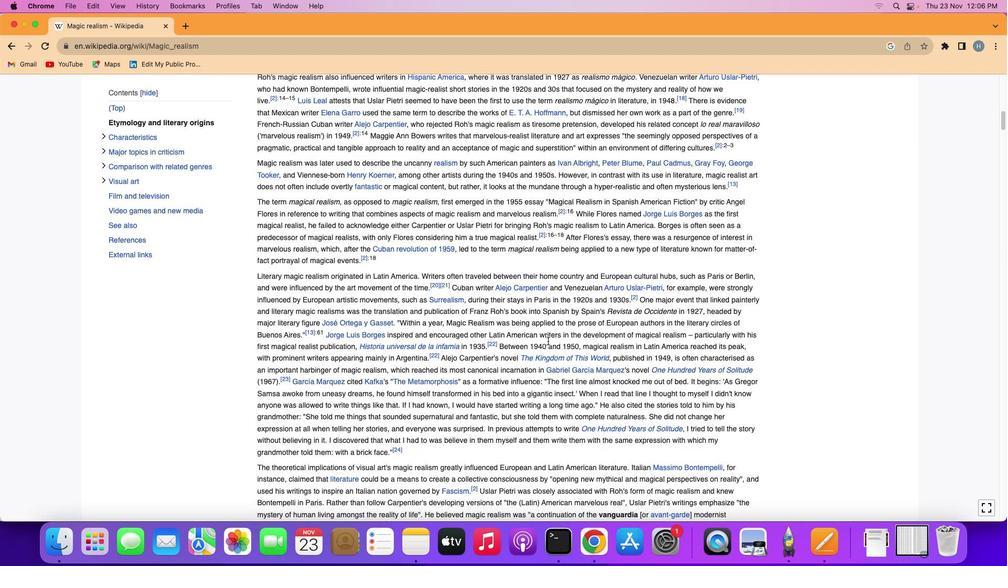 
Action: Mouse scrolled (546, 336) with delta (0, -1)
Screenshot: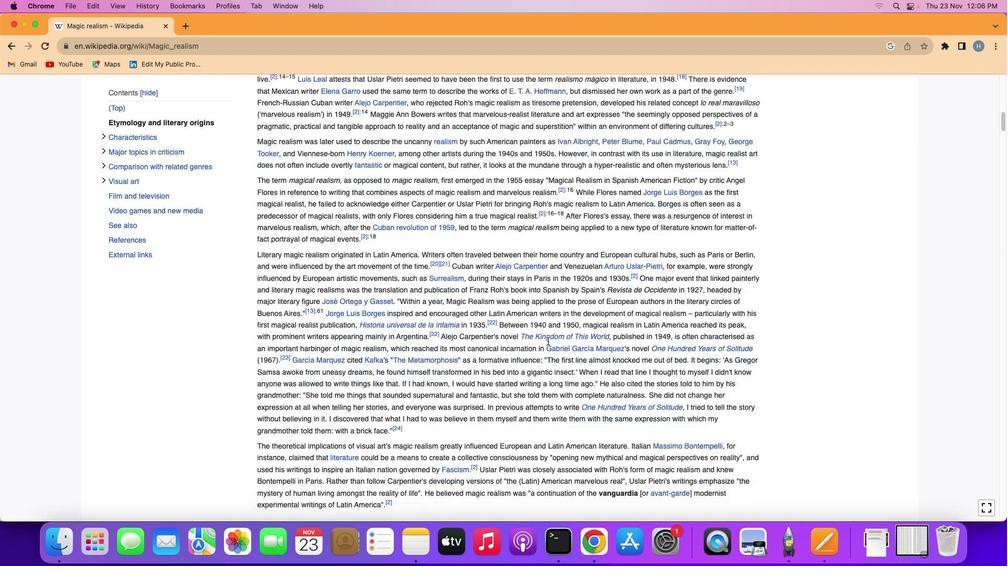 
Action: Mouse scrolled (546, 336) with delta (0, -1)
Screenshot: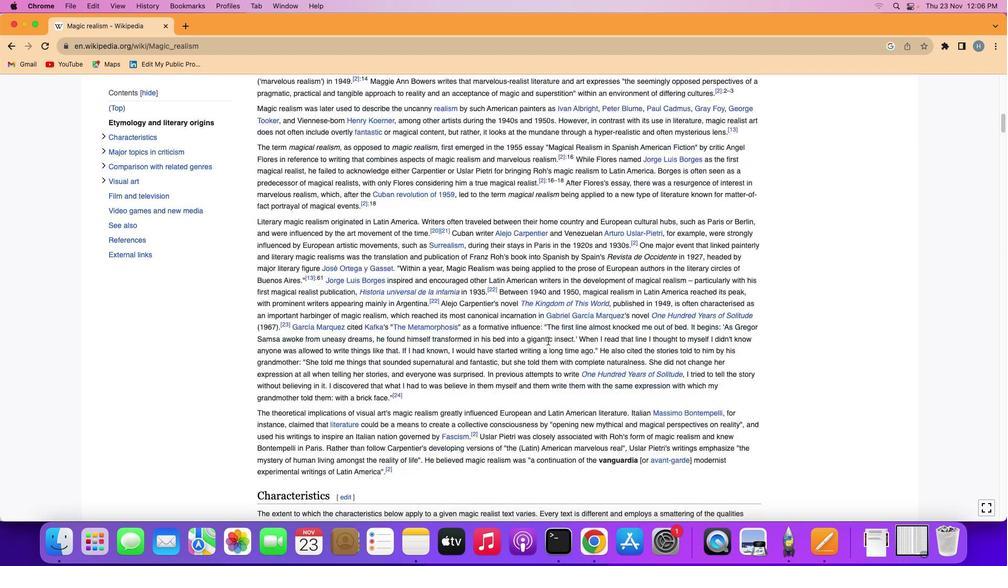 
Action: Mouse moved to (548, 341)
Screenshot: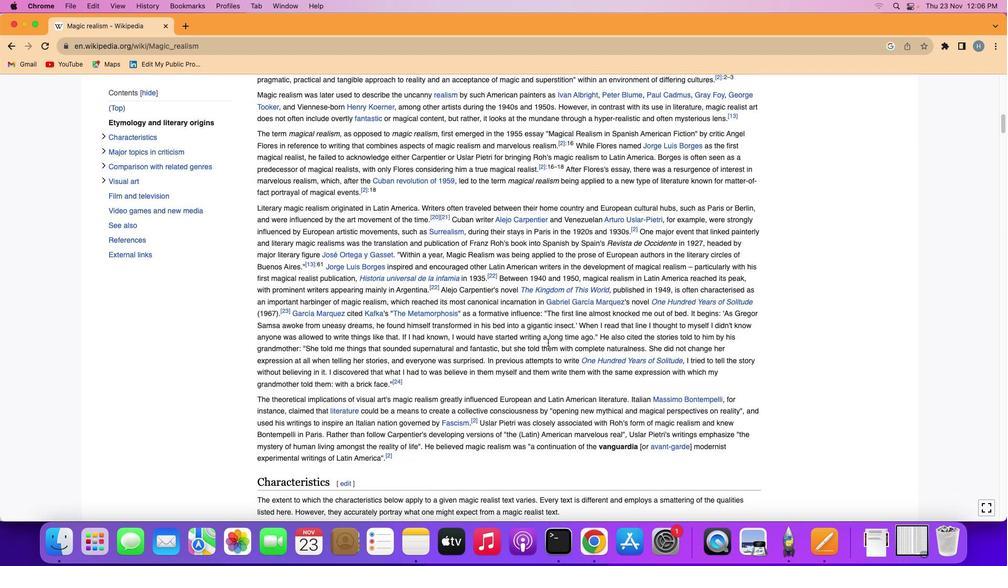
Action: Mouse scrolled (548, 341) with delta (0, 0)
Screenshot: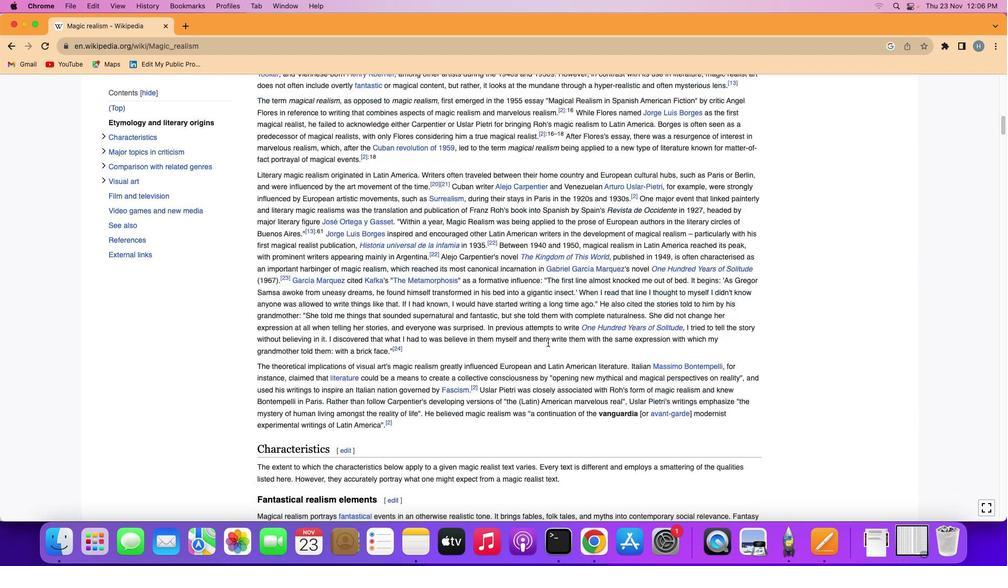
Action: Mouse scrolled (548, 341) with delta (0, 0)
Screenshot: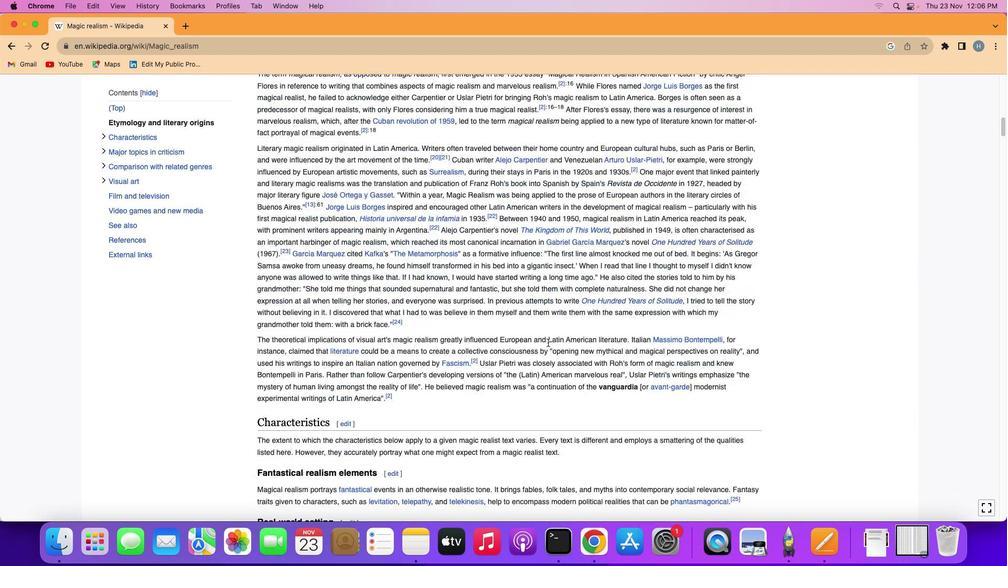 
Action: Mouse scrolled (548, 341) with delta (0, -1)
Screenshot: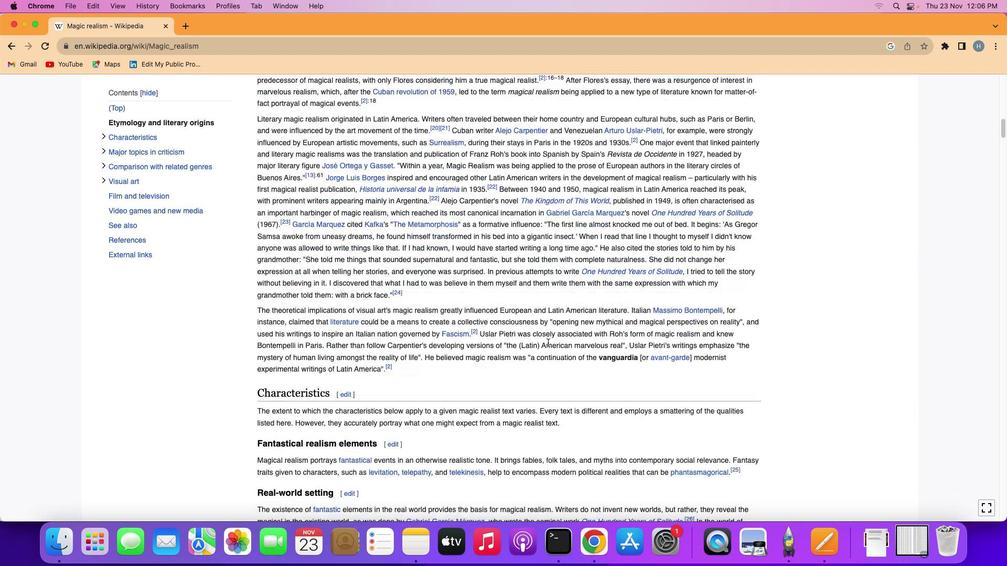 
Action: Mouse moved to (548, 342)
Screenshot: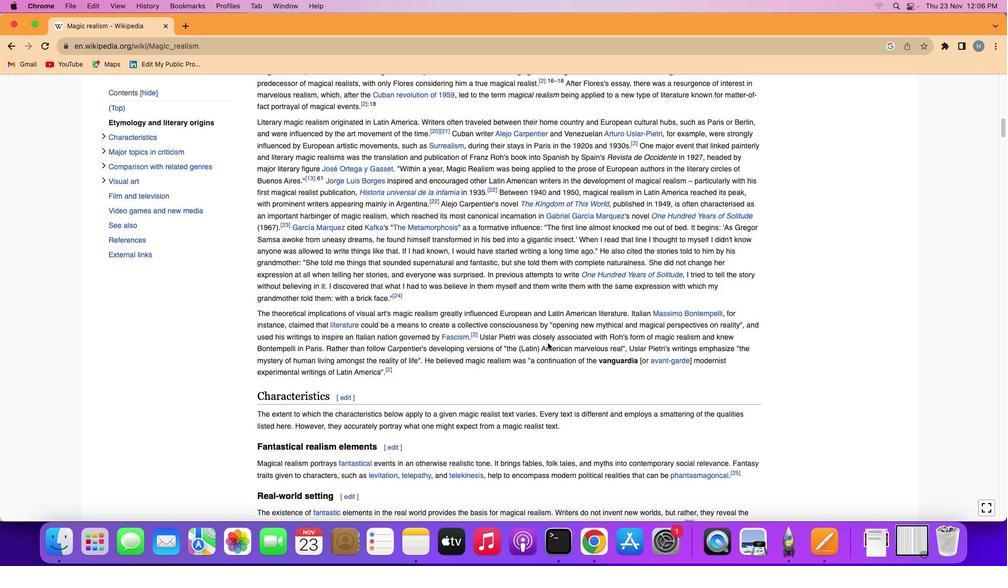 
Action: Mouse scrolled (548, 342) with delta (0, 0)
Screenshot: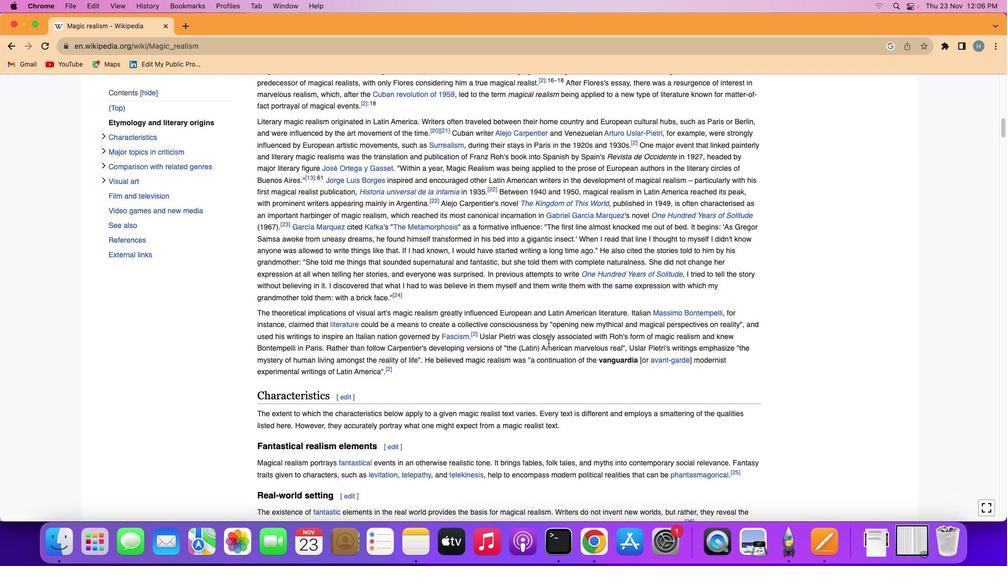 
Action: Mouse scrolled (548, 342) with delta (0, 0)
Screenshot: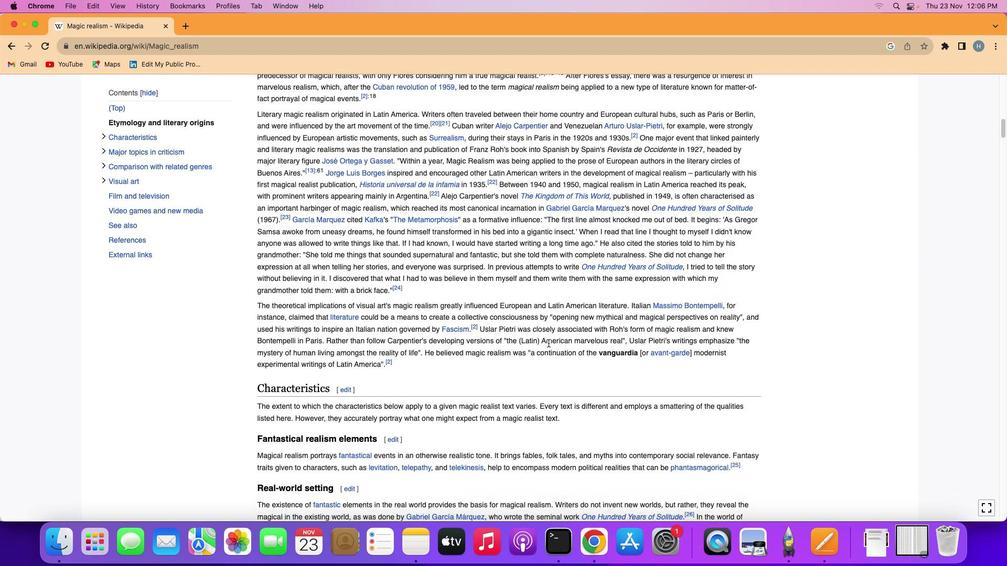 
Action: Mouse scrolled (548, 342) with delta (0, -1)
Screenshot: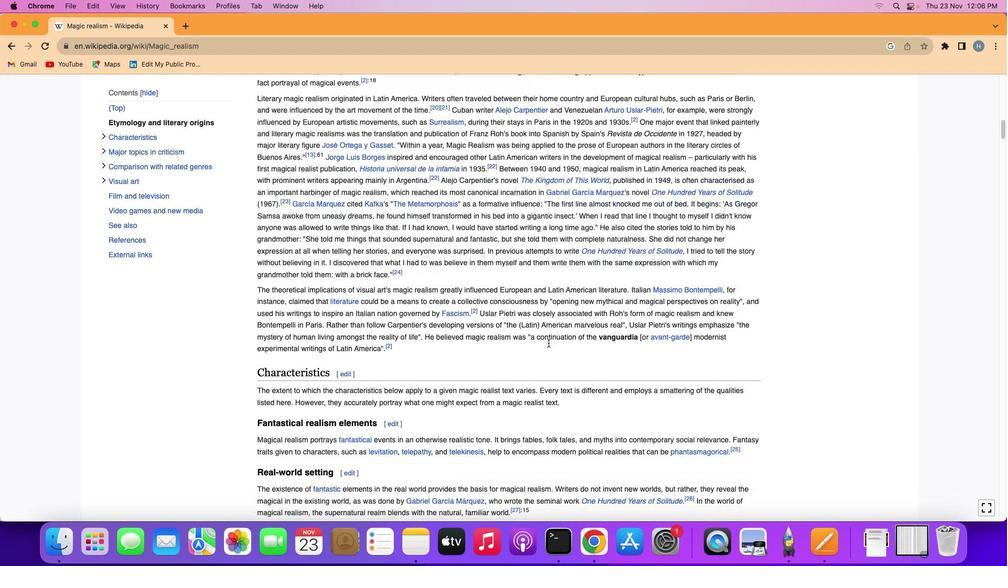 
Action: Mouse moved to (548, 343)
Screenshot: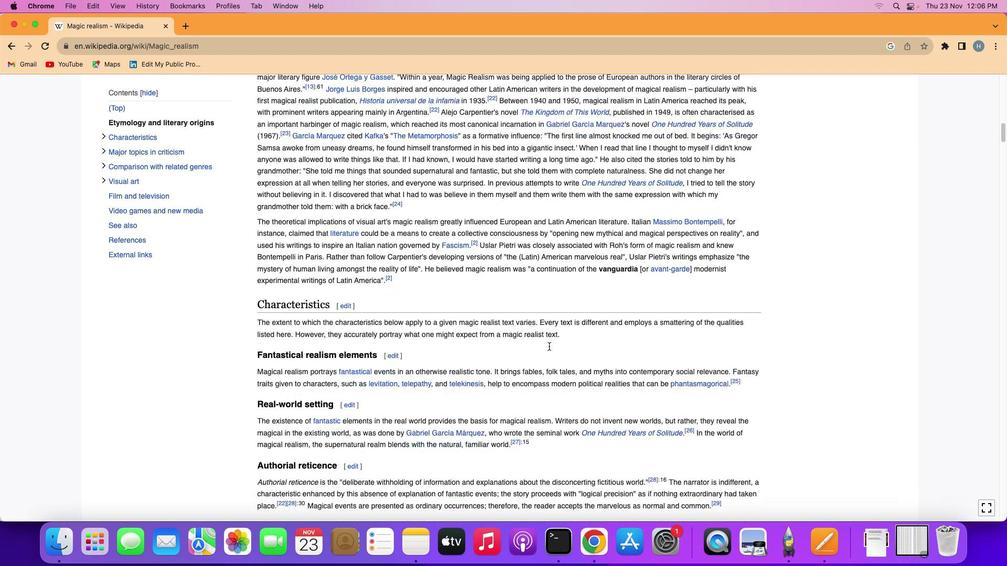 
Action: Mouse scrolled (548, 343) with delta (0, 0)
Screenshot: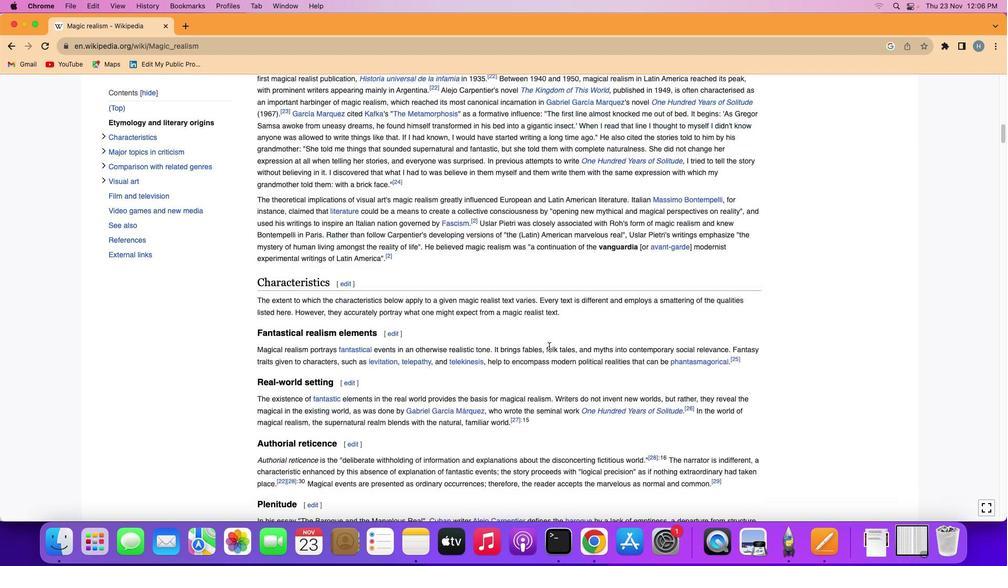
Action: Mouse moved to (548, 343)
Screenshot: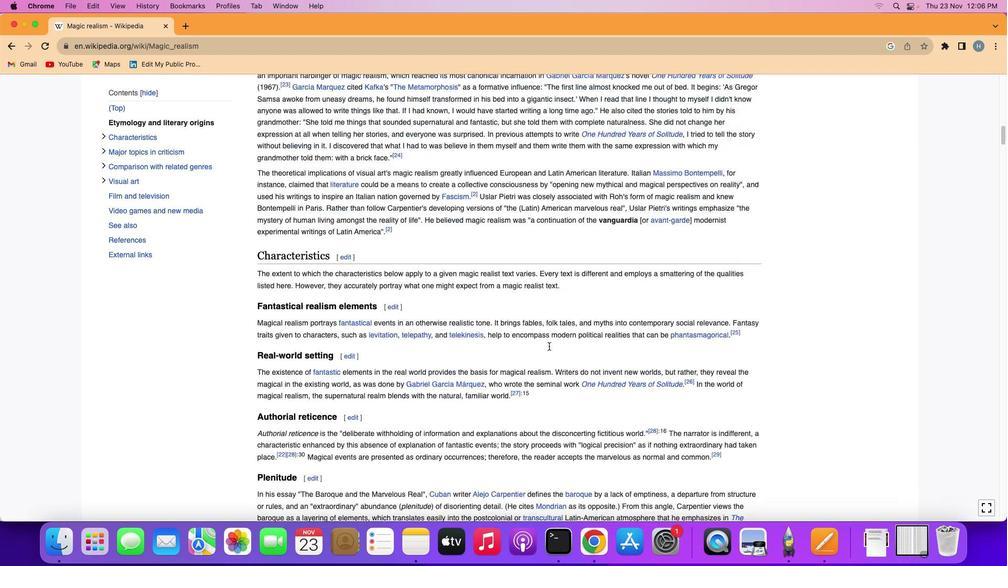 
Action: Mouse scrolled (548, 343) with delta (0, 1)
Screenshot: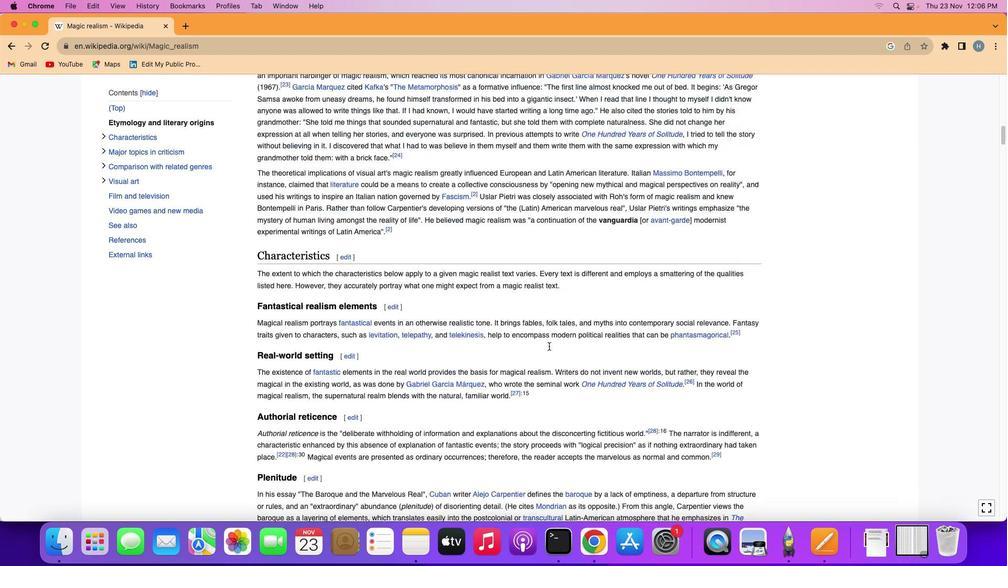 
Action: Mouse scrolled (548, 343) with delta (0, -2)
Screenshot: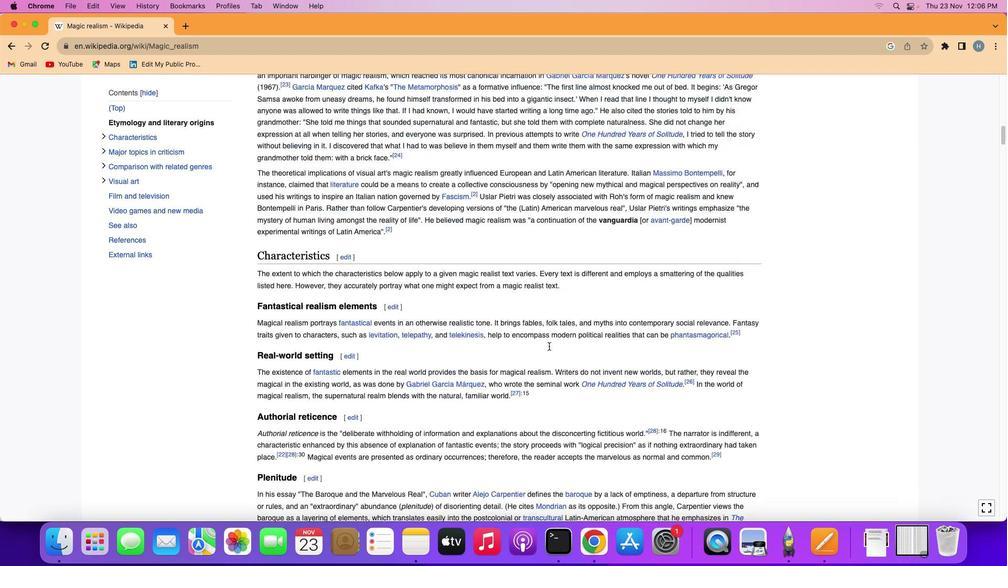 
Action: Mouse moved to (548, 343)
Screenshot: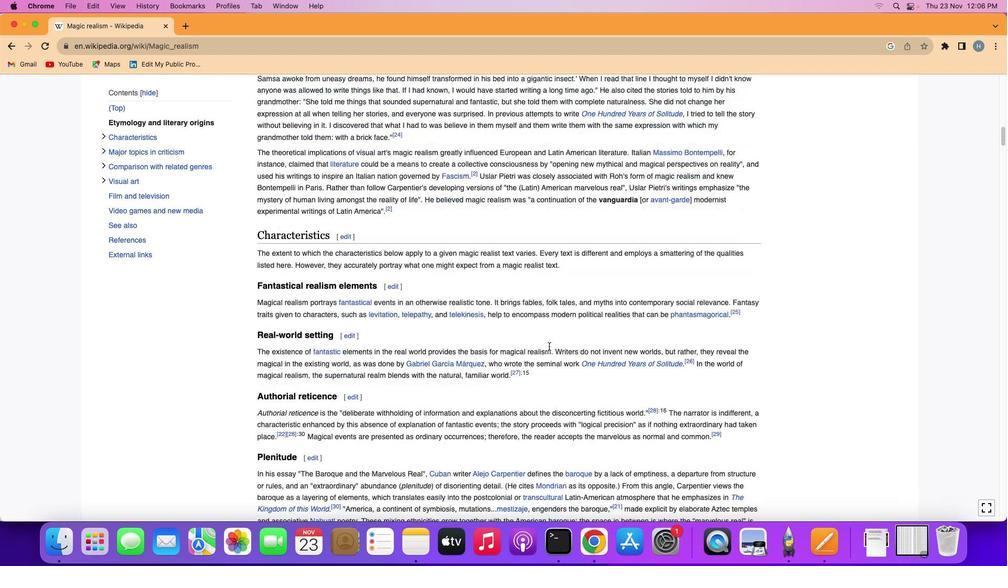 
Action: Mouse scrolled (548, 343) with delta (0, -1)
Screenshot: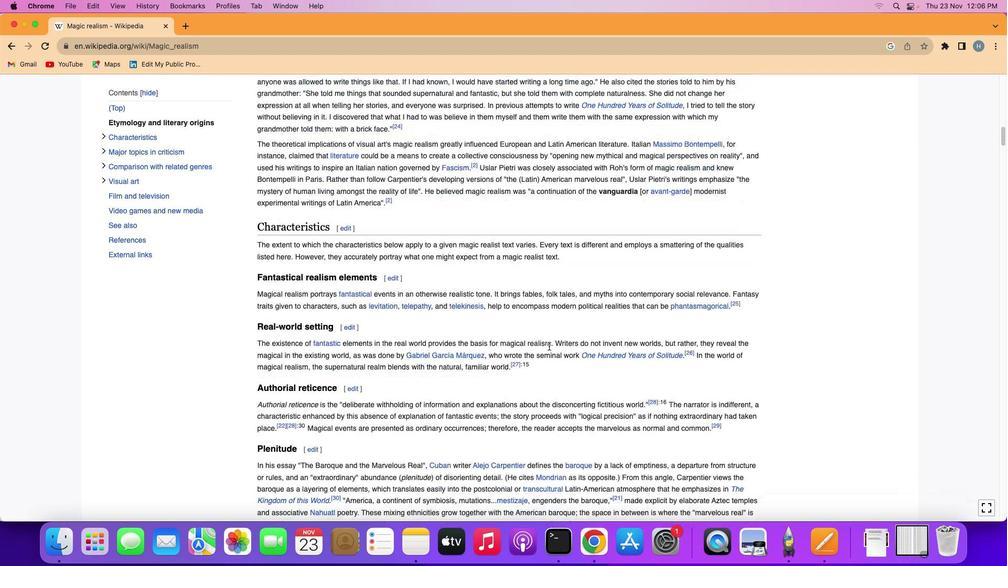 
Action: Mouse moved to (548, 346)
Screenshot: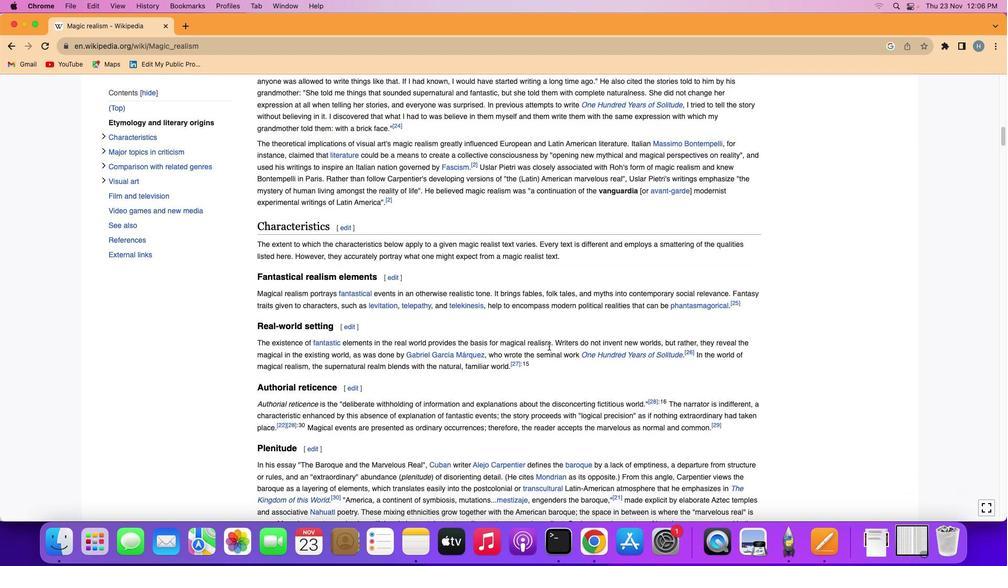 
Action: Mouse scrolled (548, 346) with delta (0, 0)
Screenshot: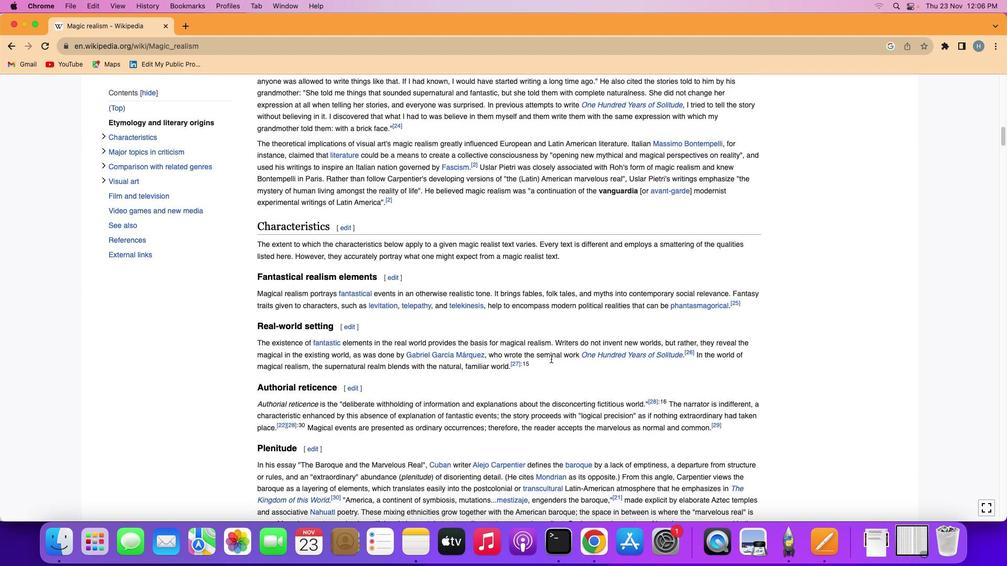 
Action: Mouse scrolled (548, 346) with delta (0, 0)
Screenshot: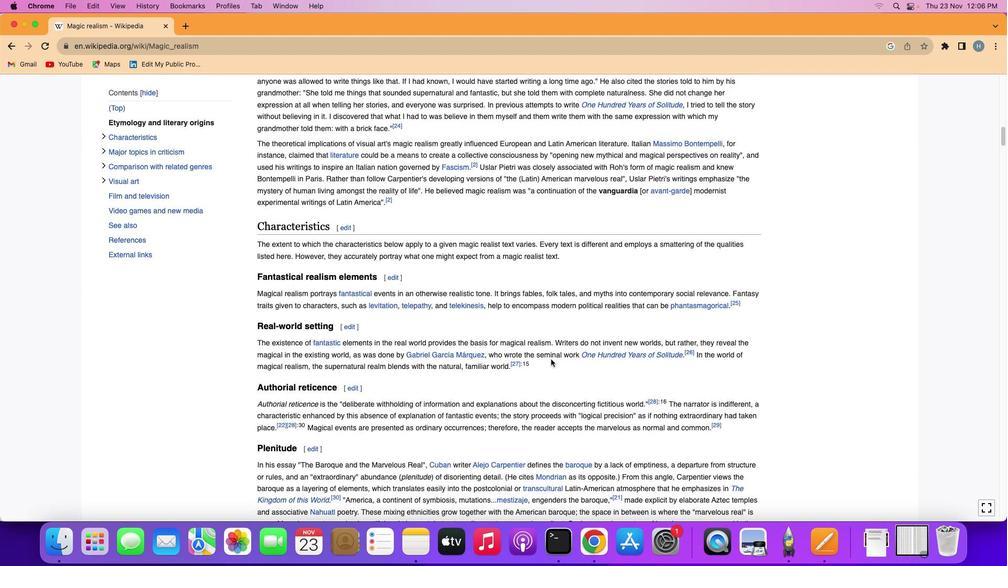 
Action: Mouse scrolled (548, 346) with delta (0, -1)
Screenshot: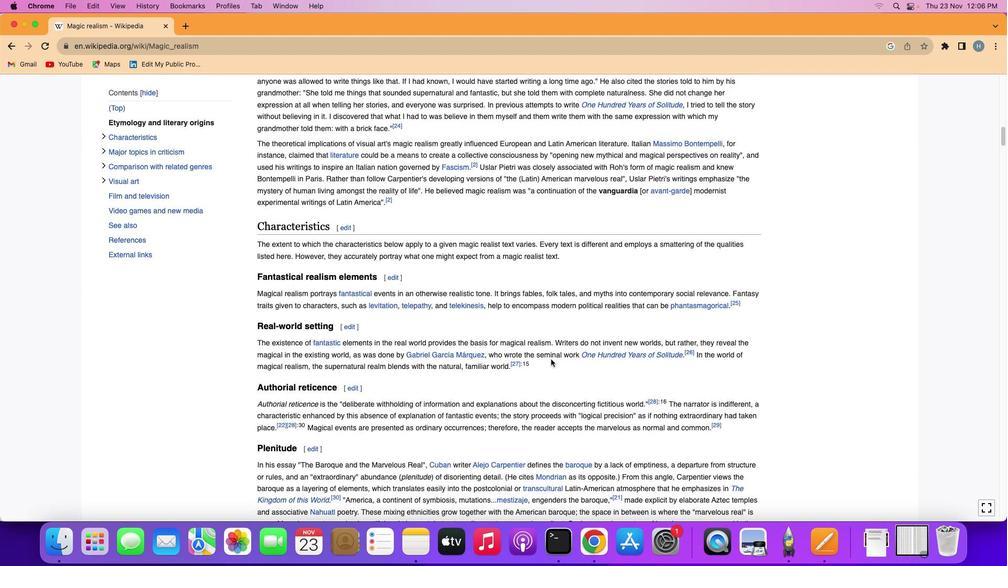 
Action: Mouse moved to (551, 360)
Screenshot: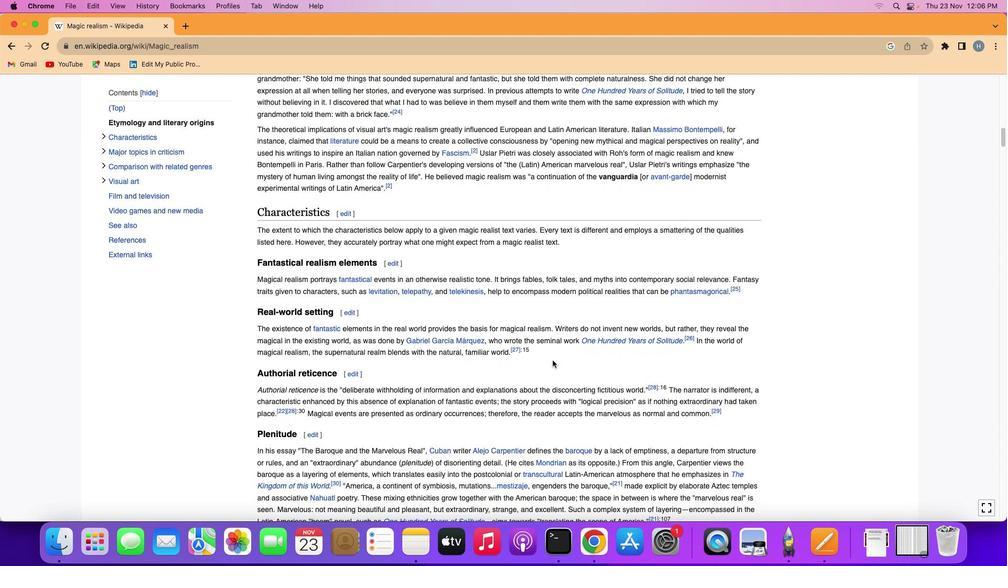 
Action: Mouse scrolled (551, 360) with delta (0, 0)
Screenshot: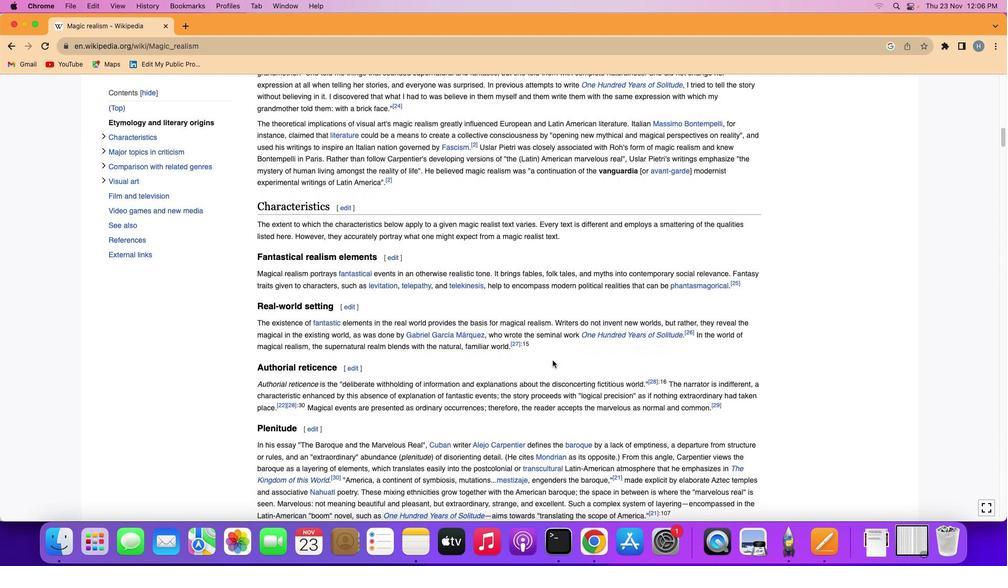 
Action: Mouse scrolled (551, 360) with delta (0, 0)
Screenshot: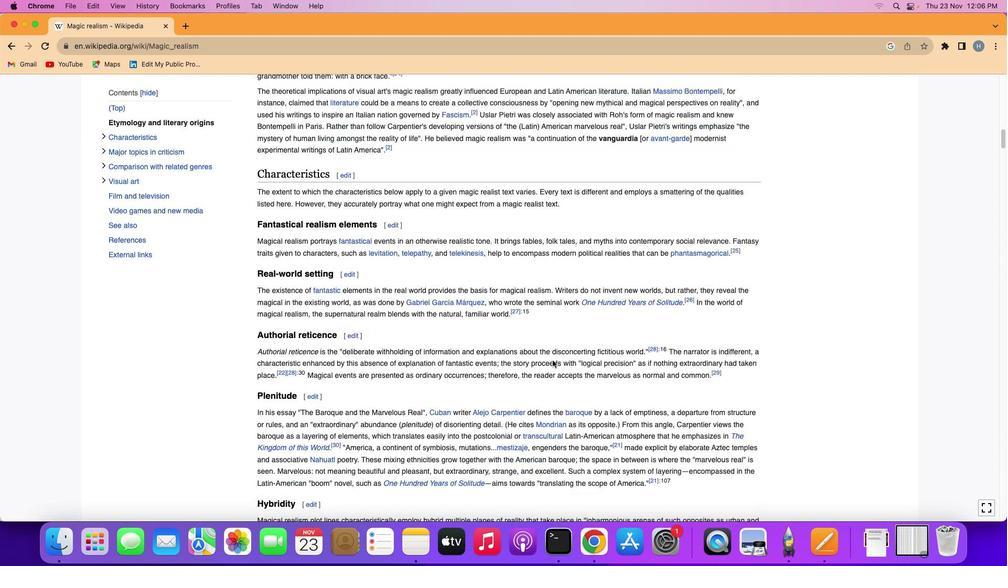 
Action: Mouse scrolled (551, 360) with delta (0, 1)
Screenshot: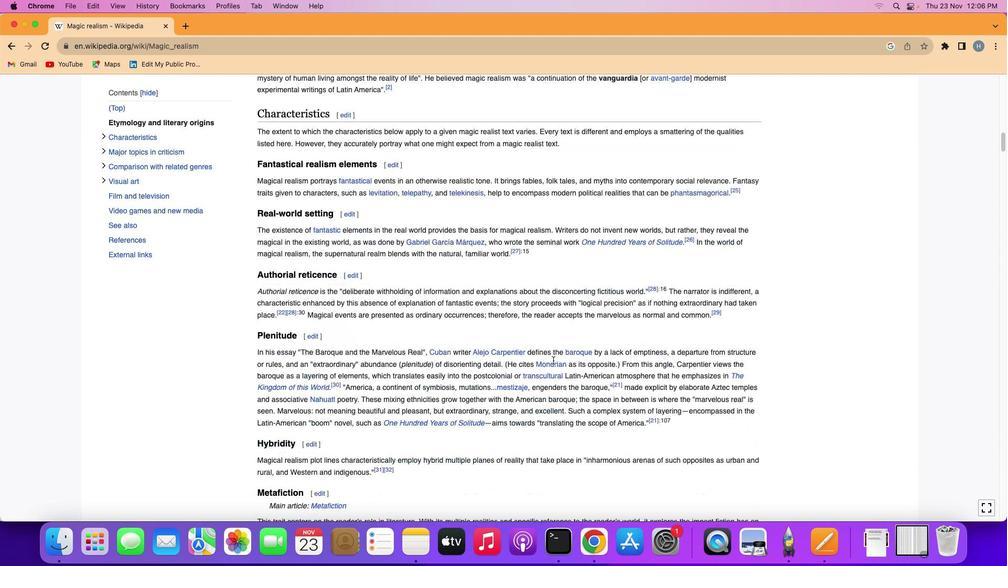 
Action: Mouse moved to (552, 360)
Screenshot: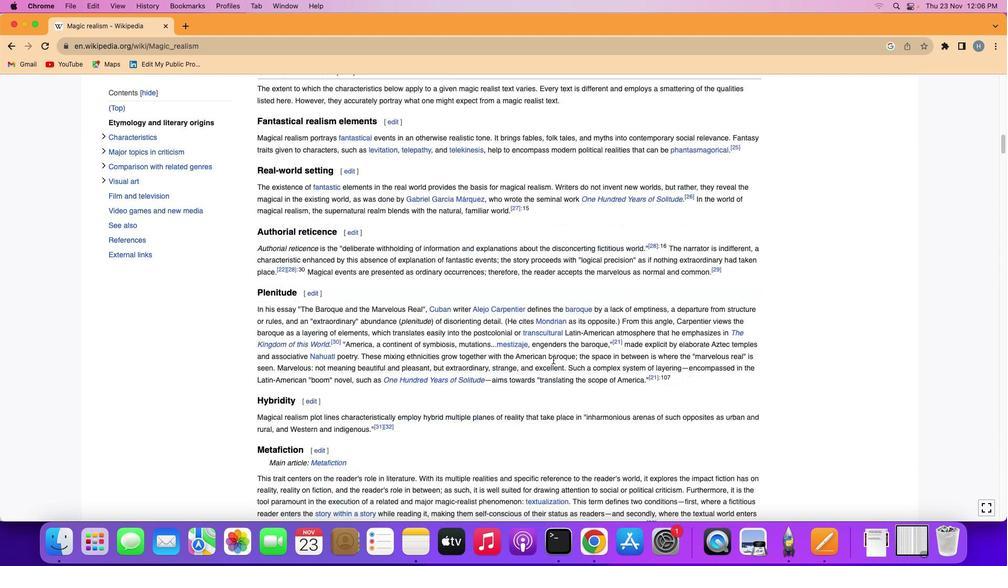 
Action: Mouse scrolled (552, 360) with delta (0, -1)
Screenshot: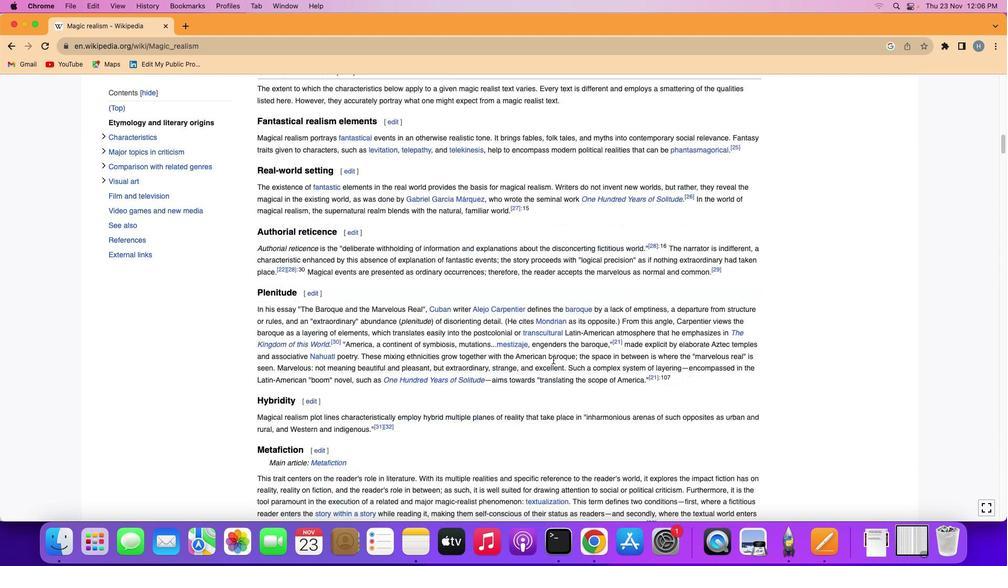 
Action: Mouse moved to (552, 360)
Screenshot: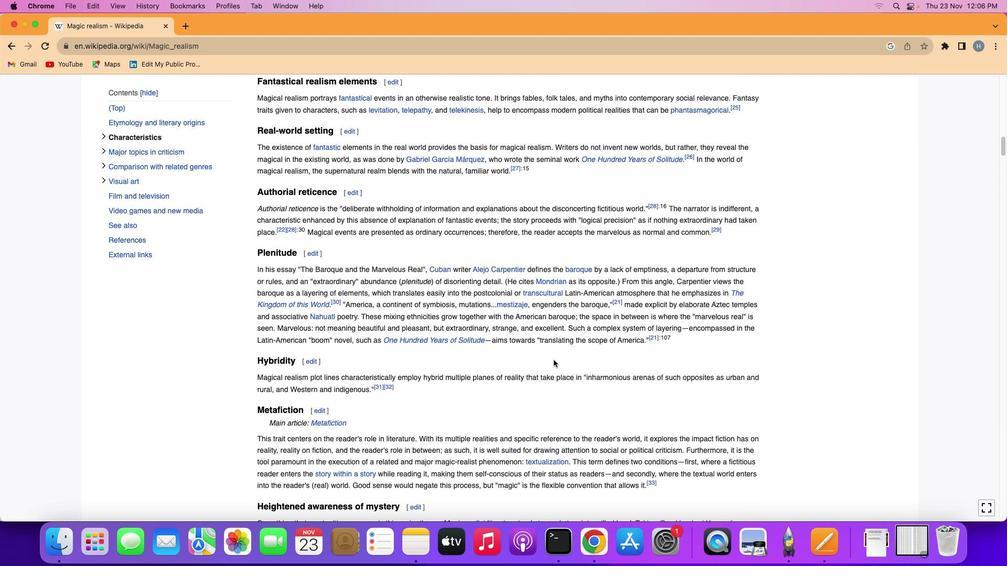 
Action: Mouse scrolled (552, 360) with delta (0, 0)
Screenshot: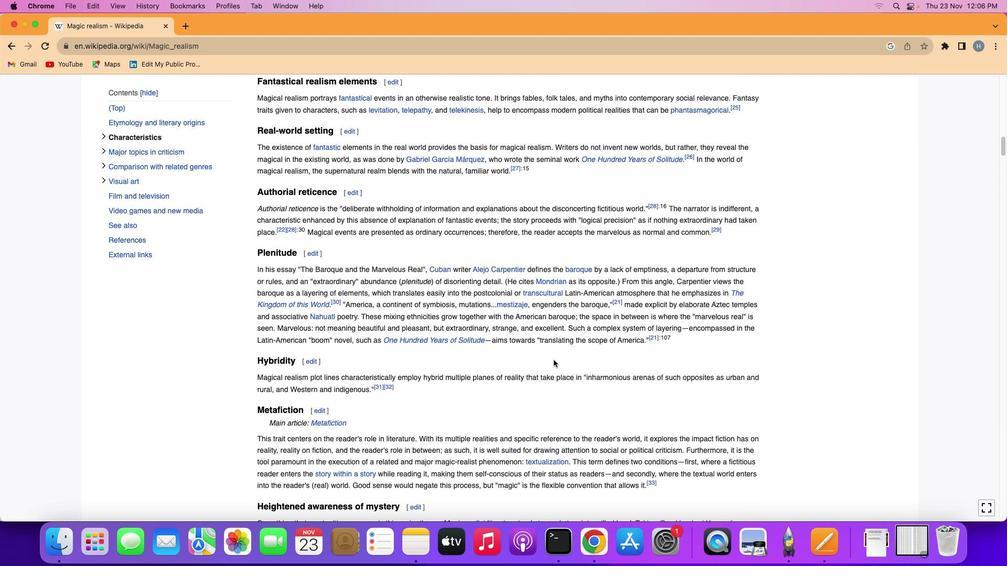 
Action: Mouse scrolled (552, 360) with delta (0, 0)
Screenshot: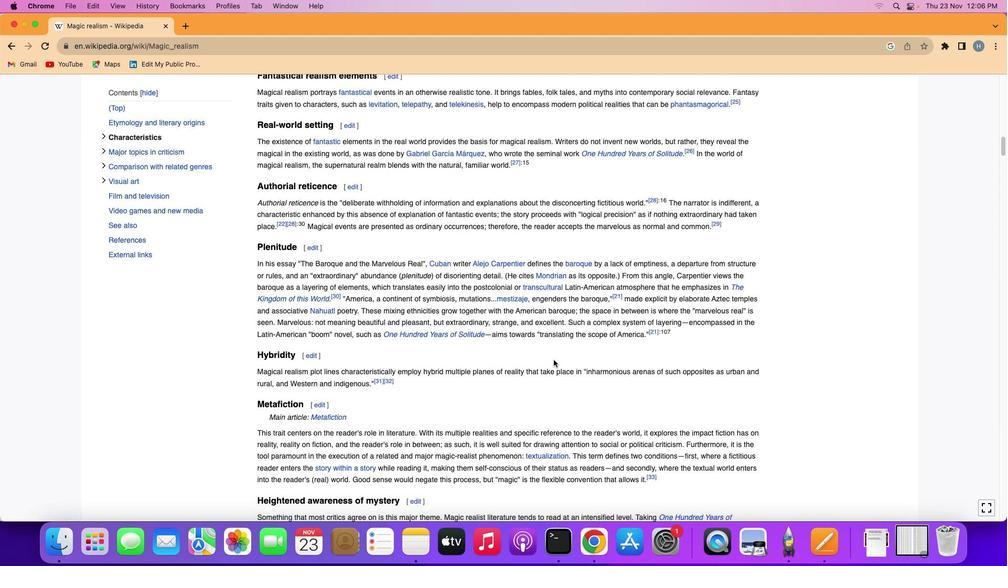 
Action: Mouse scrolled (552, 360) with delta (0, -1)
Screenshot: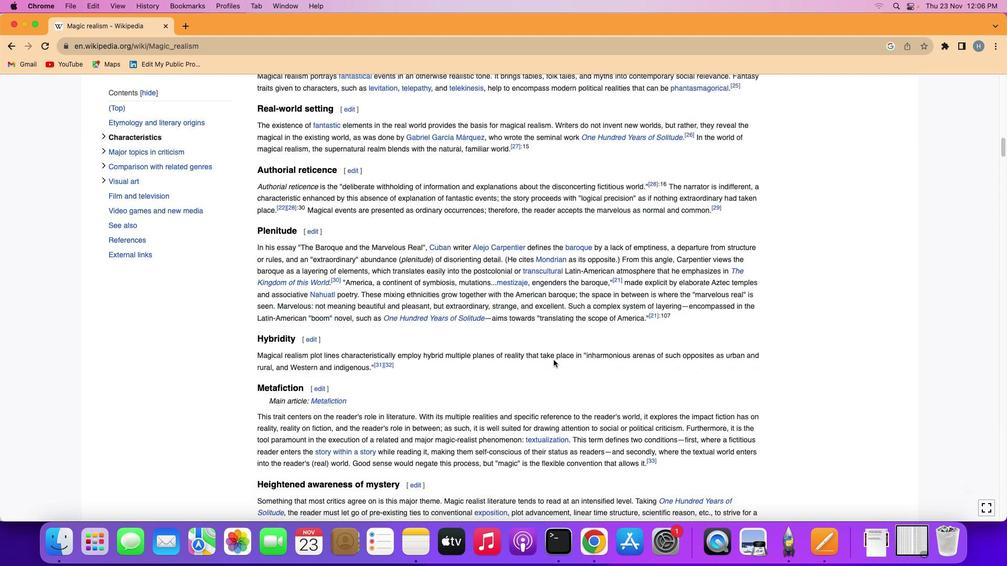 
Action: Mouse scrolled (552, 360) with delta (0, -2)
Screenshot: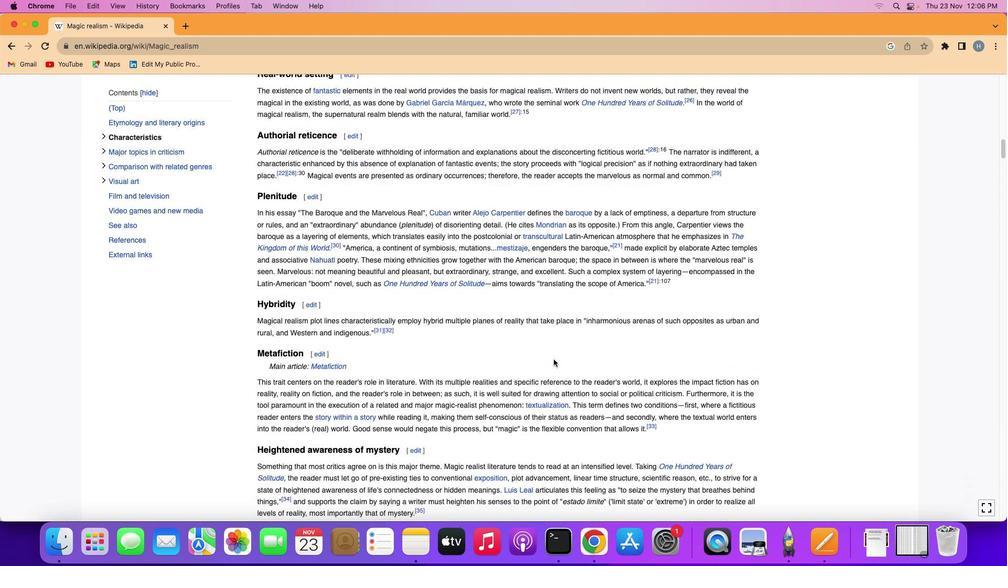 
Action: Mouse moved to (553, 359)
Screenshot: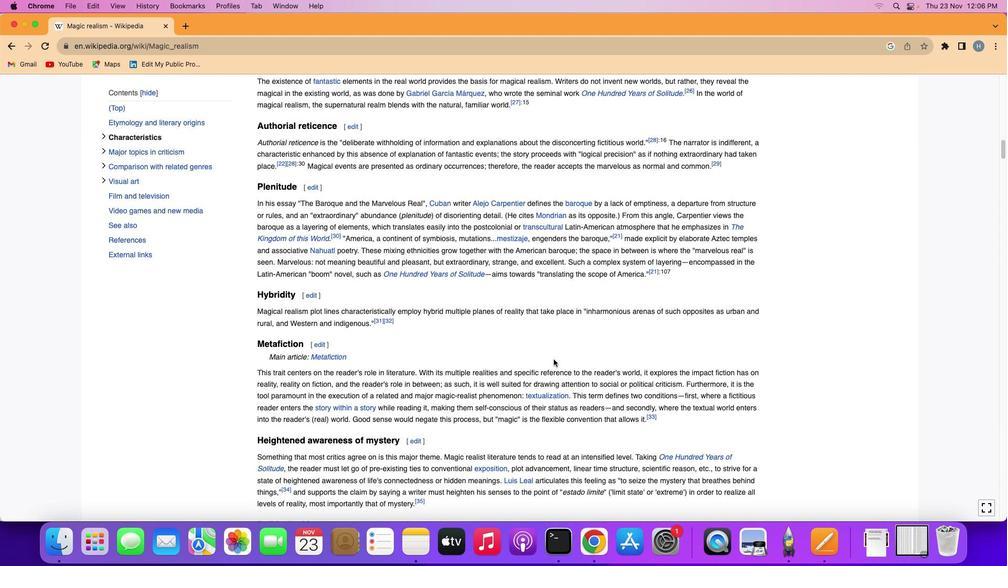 
Action: Mouse scrolled (553, 359) with delta (0, 0)
Screenshot: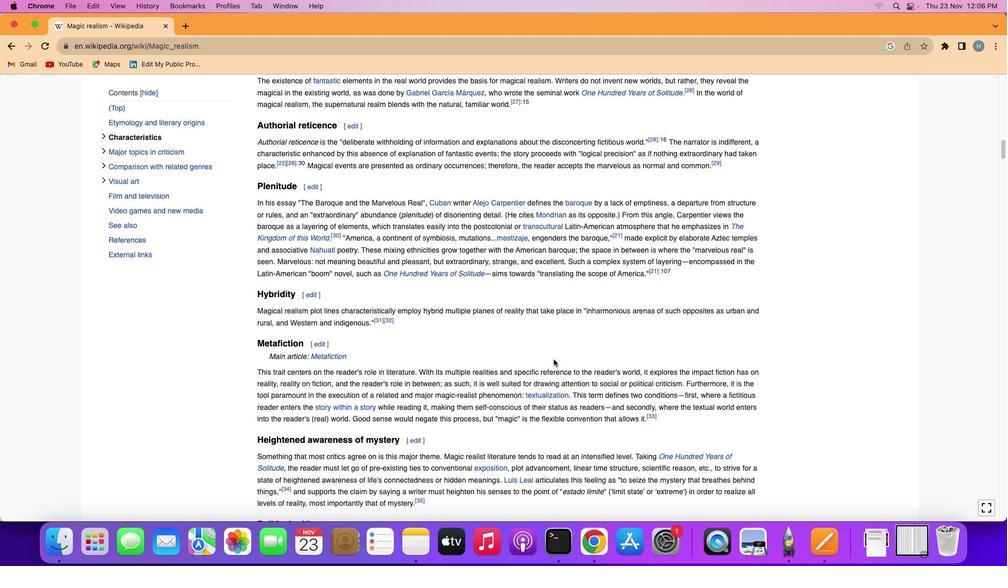 
Action: Mouse scrolled (553, 359) with delta (0, 0)
Screenshot: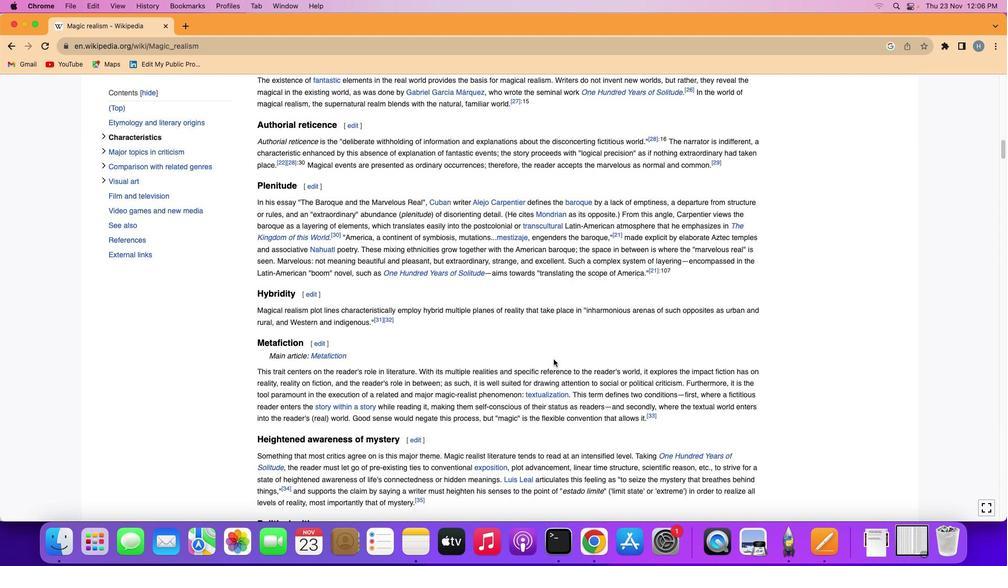 
Action: Mouse scrolled (553, 359) with delta (0, -1)
Screenshot: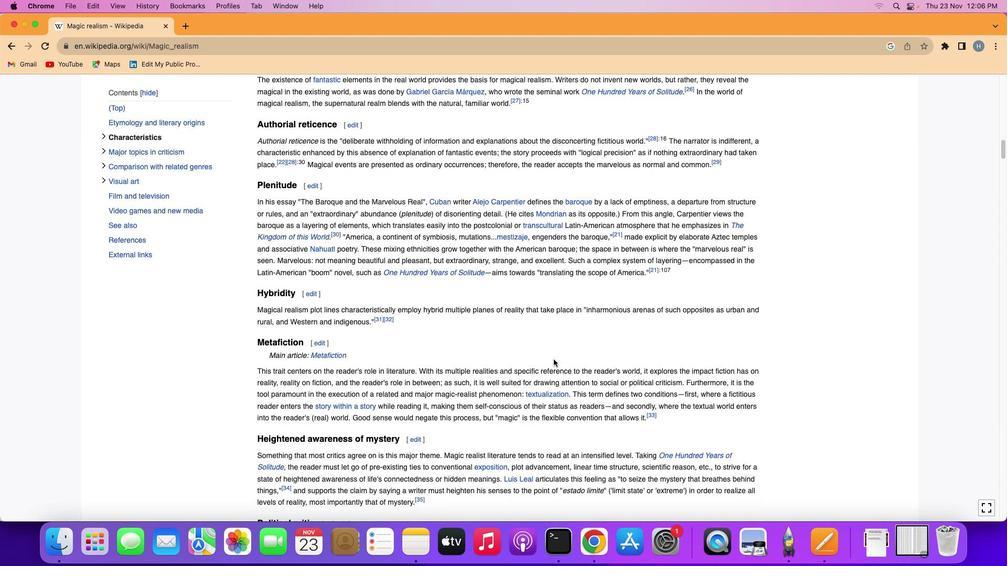 
Action: Mouse moved to (553, 359)
Screenshot: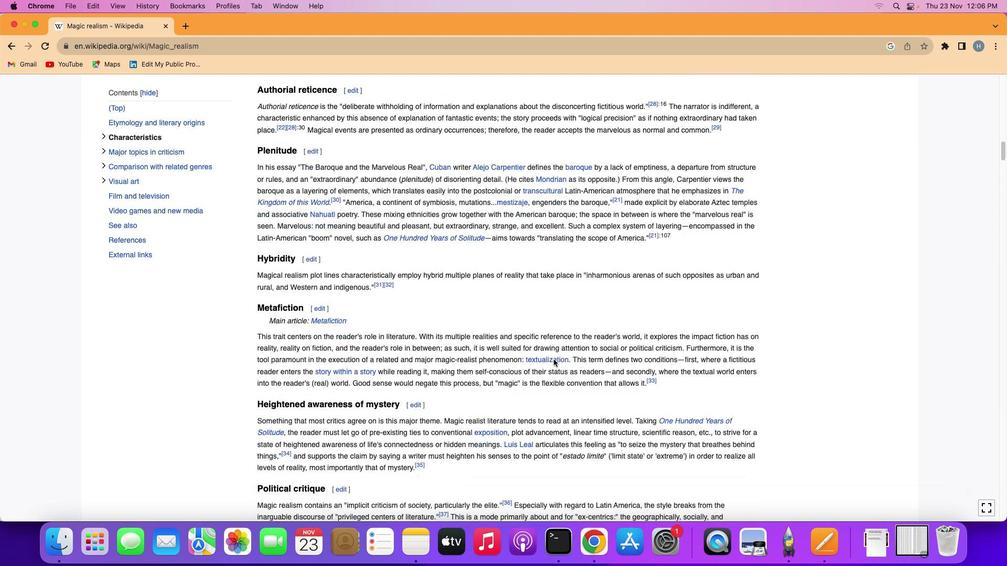 
Action: Mouse scrolled (553, 359) with delta (0, 0)
Screenshot: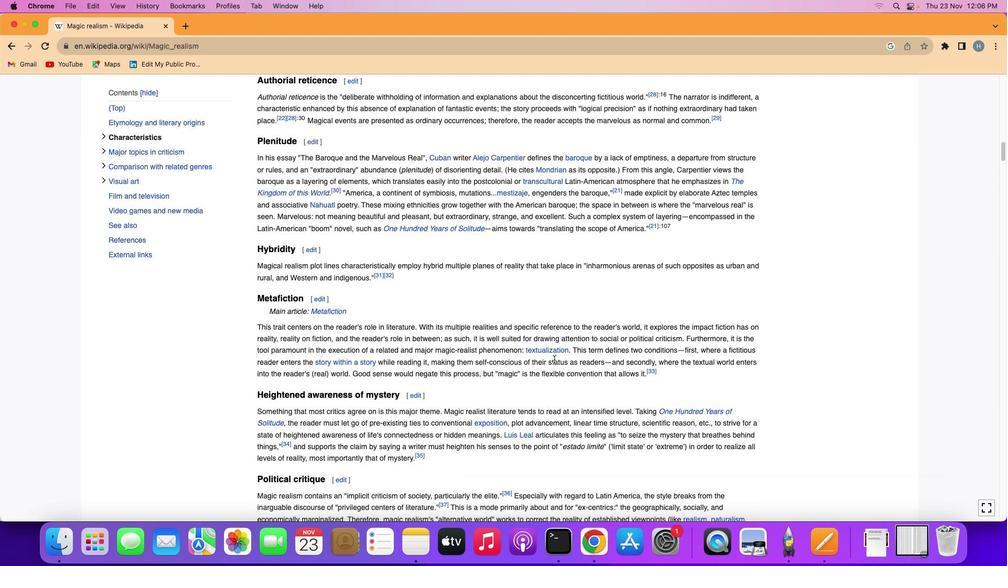
Action: Mouse scrolled (553, 359) with delta (0, 0)
Screenshot: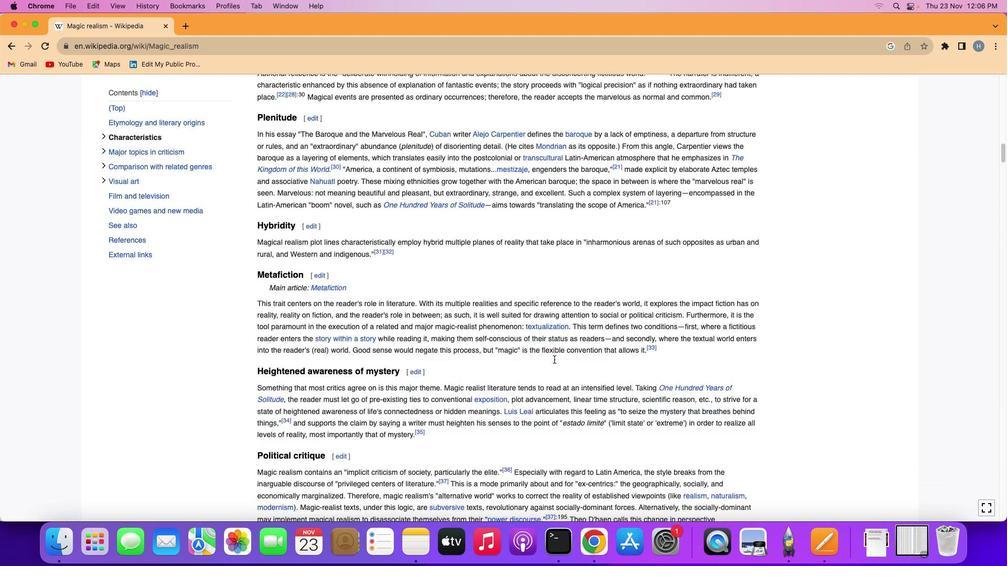
Action: Mouse scrolled (553, 359) with delta (0, 0)
Screenshot: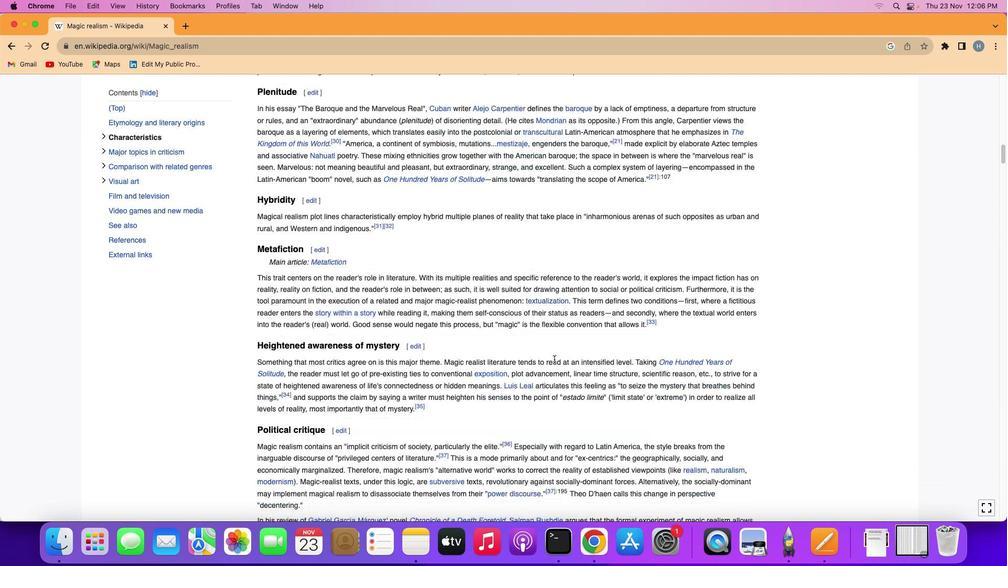
Action: Mouse scrolled (553, 359) with delta (0, 0)
Screenshot: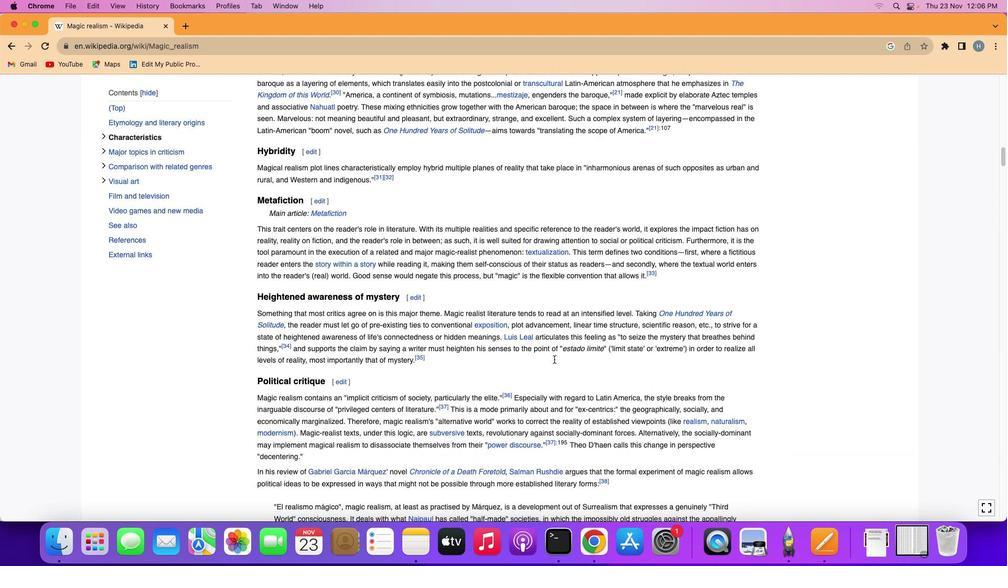 
Action: Mouse moved to (553, 359)
Screenshot: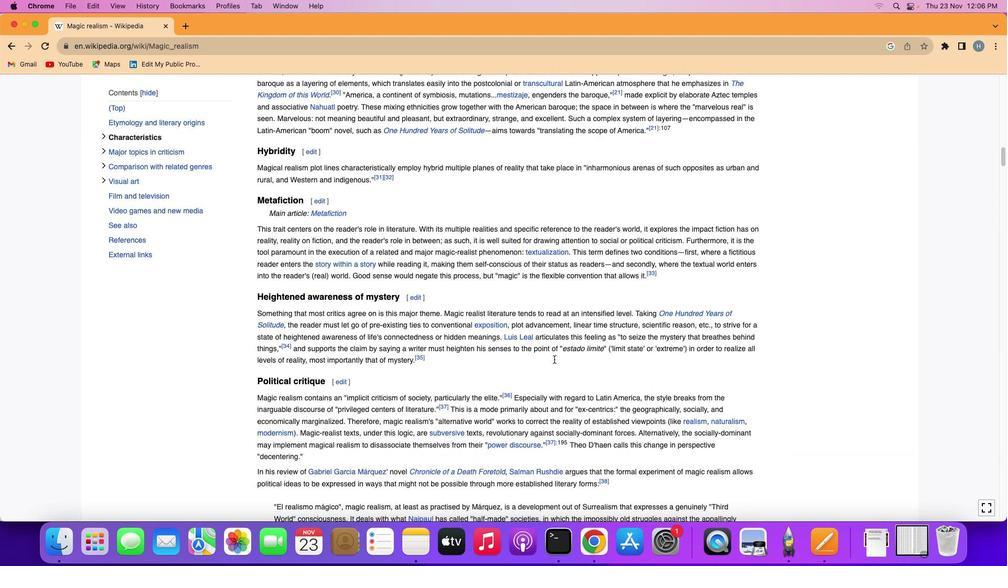
Action: Mouse scrolled (553, 359) with delta (0, 0)
Screenshot: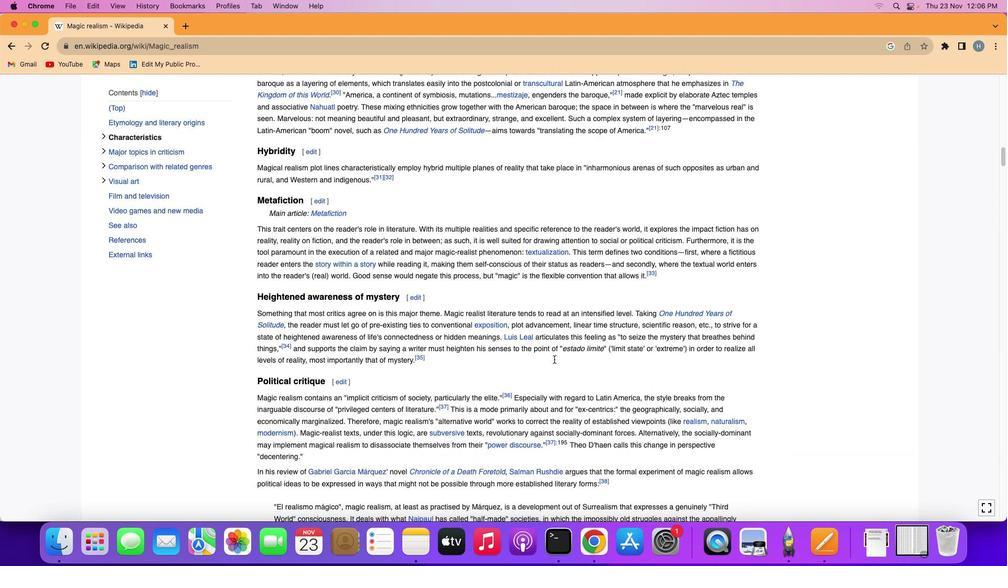 
Action: Mouse scrolled (553, 359) with delta (0, -1)
Screenshot: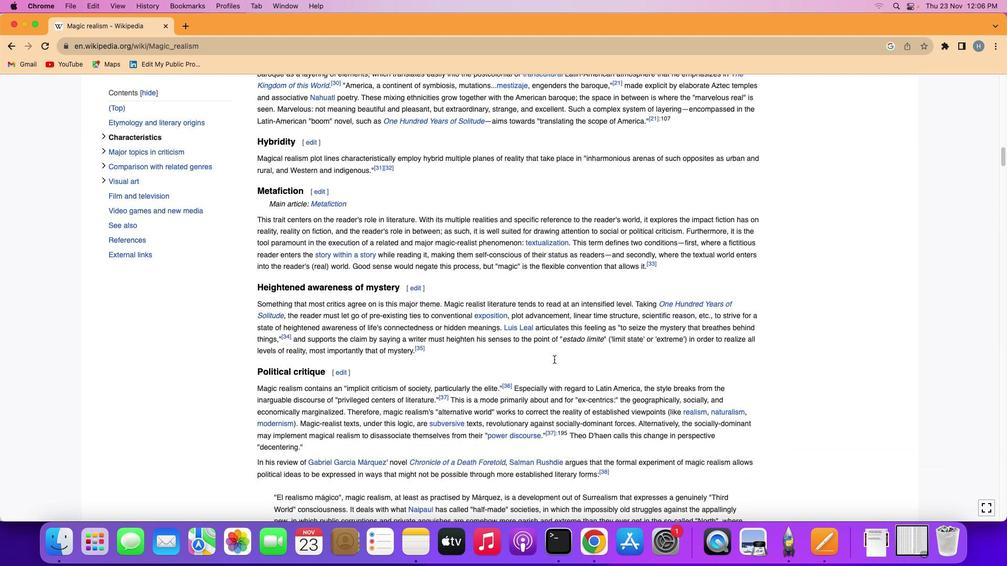 
Action: Mouse moved to (553, 359)
Screenshot: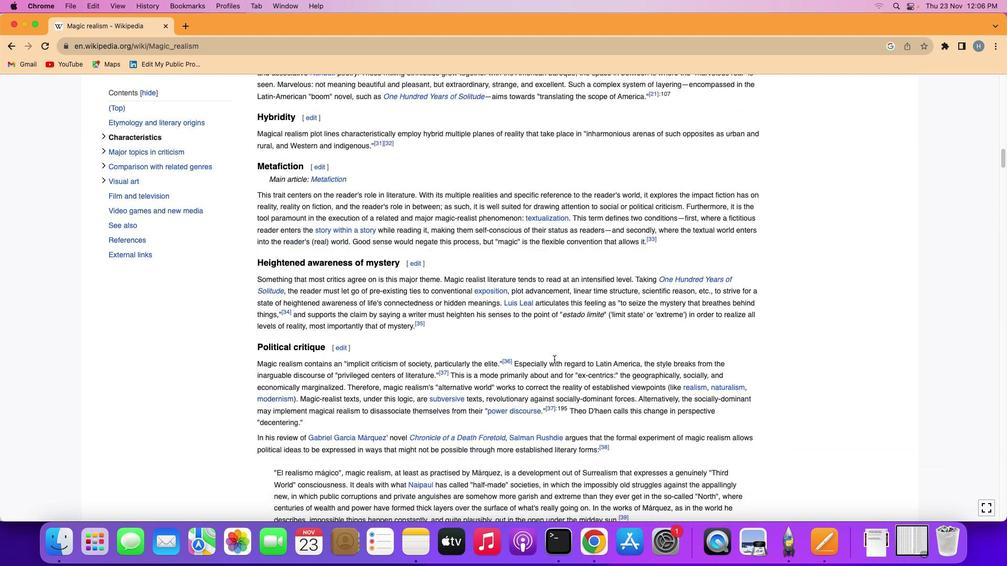 
Action: Mouse scrolled (553, 359) with delta (0, 0)
Screenshot: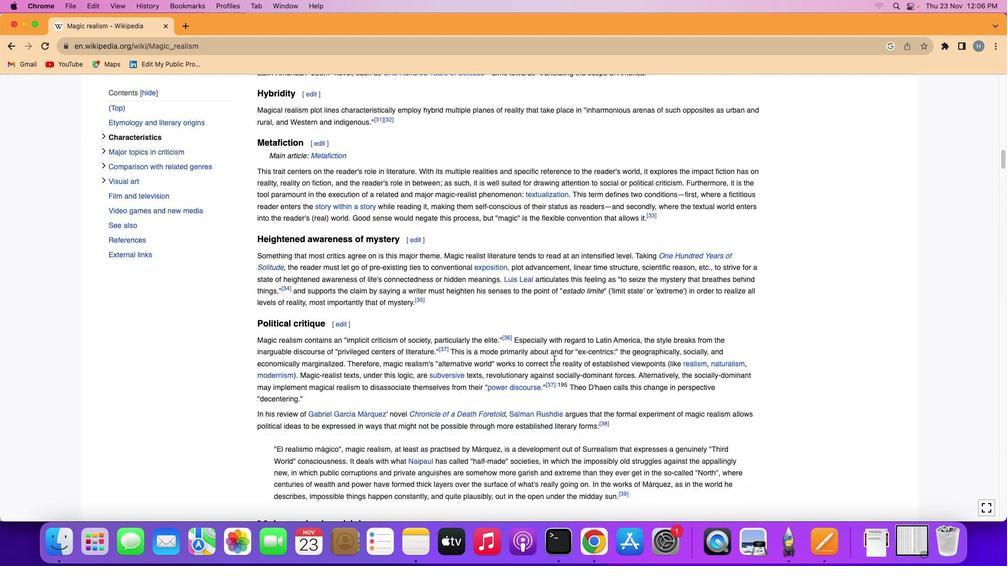
Action: Mouse scrolled (553, 359) with delta (0, 0)
Screenshot: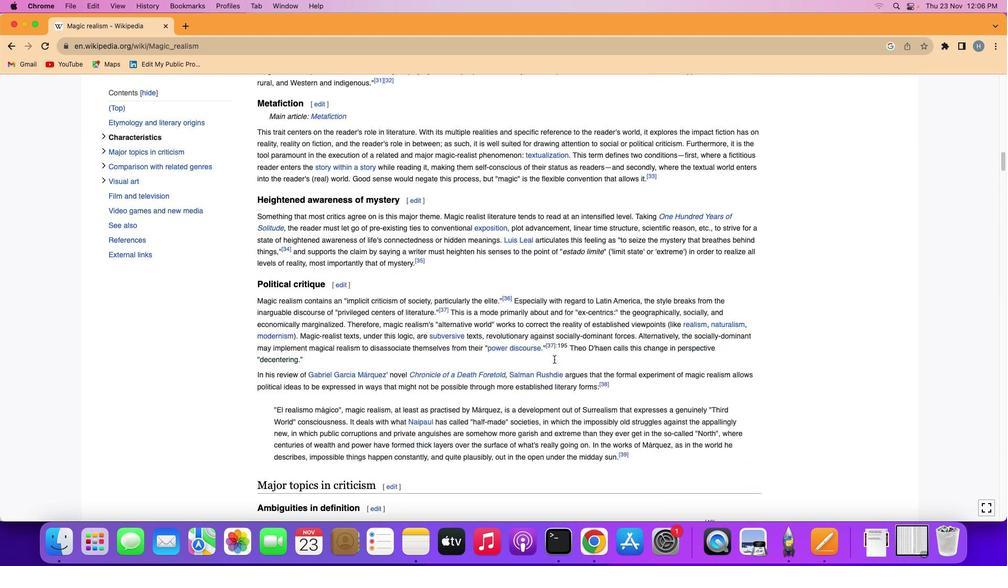 
Action: Mouse scrolled (553, 359) with delta (0, 0)
Screenshot: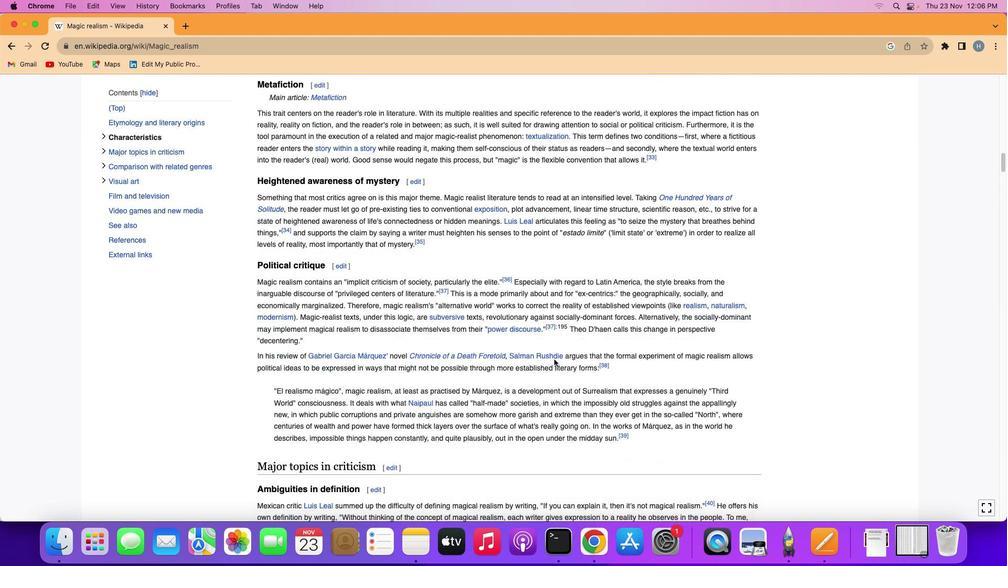 
Action: Mouse scrolled (553, 359) with delta (0, 0)
Screenshot: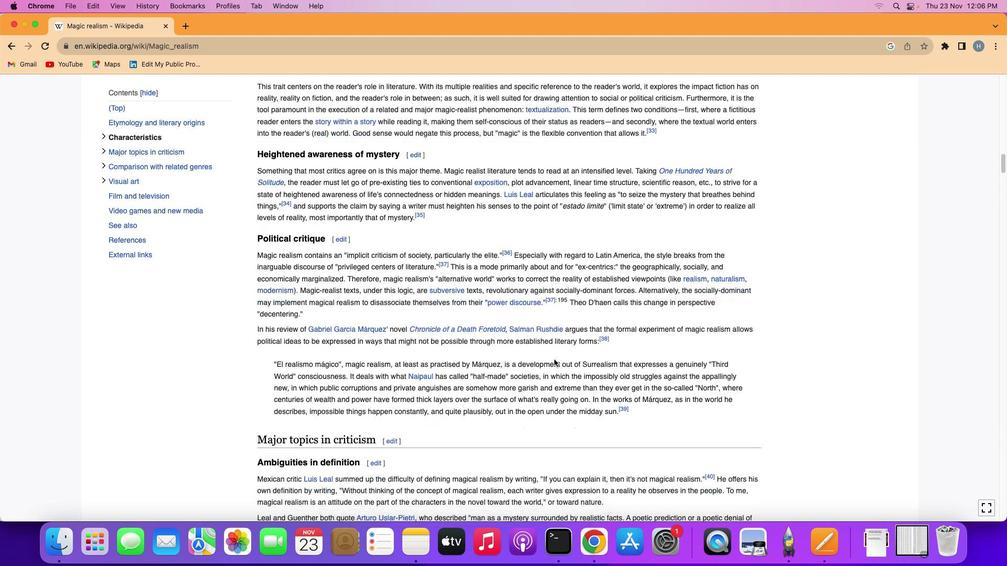 
Action: Mouse scrolled (553, 359) with delta (0, 0)
Screenshot: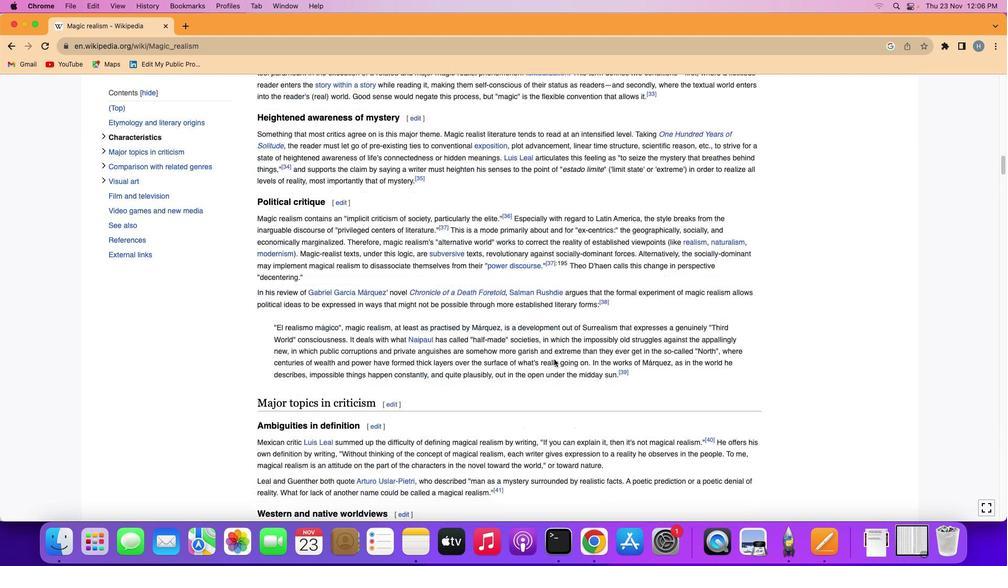 
Action: Mouse scrolled (553, 359) with delta (0, -1)
Screenshot: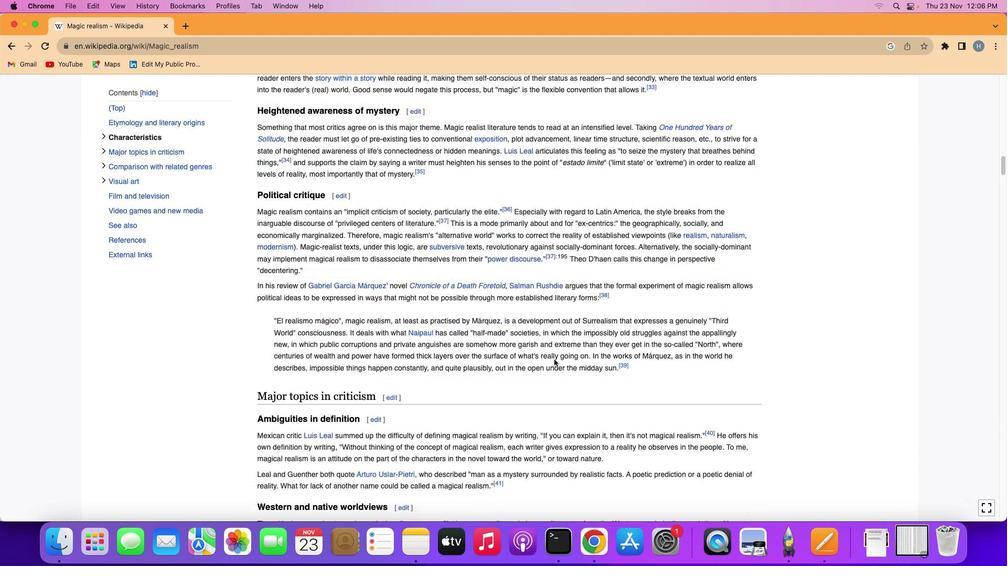 
Action: Mouse moved to (553, 359)
Screenshot: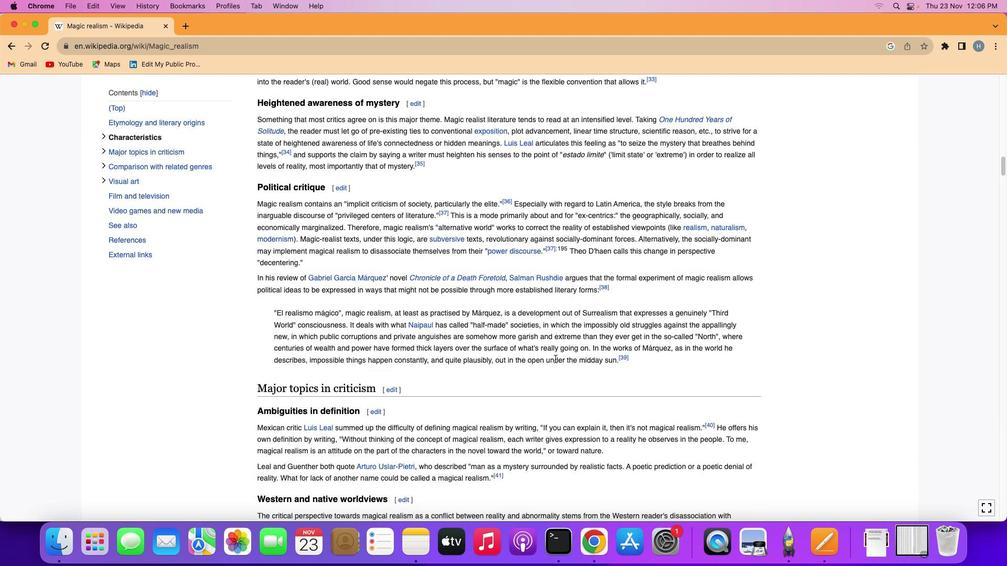 
Action: Mouse scrolled (553, 359) with delta (0, 0)
Screenshot: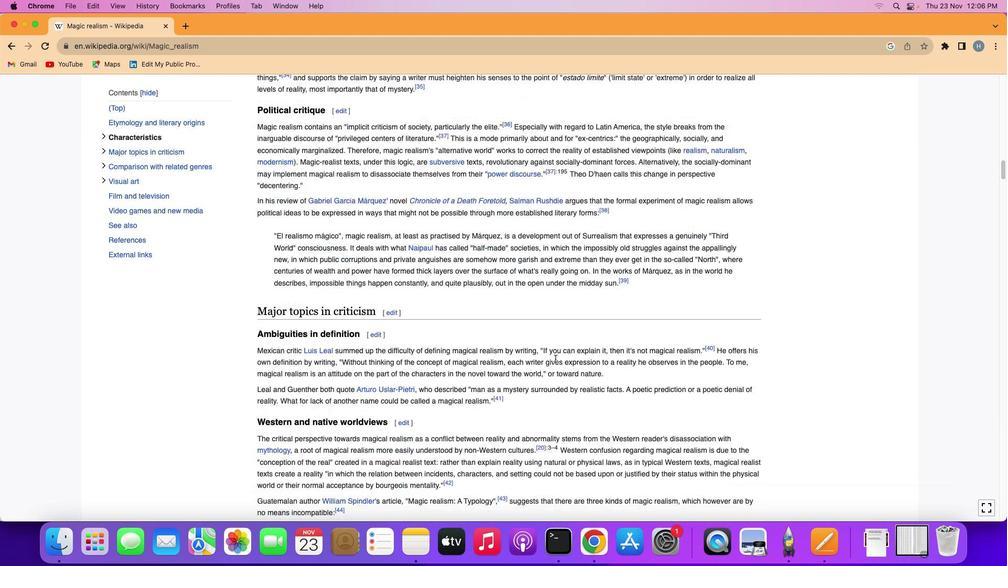 
Action: Mouse scrolled (553, 359) with delta (0, 0)
Screenshot: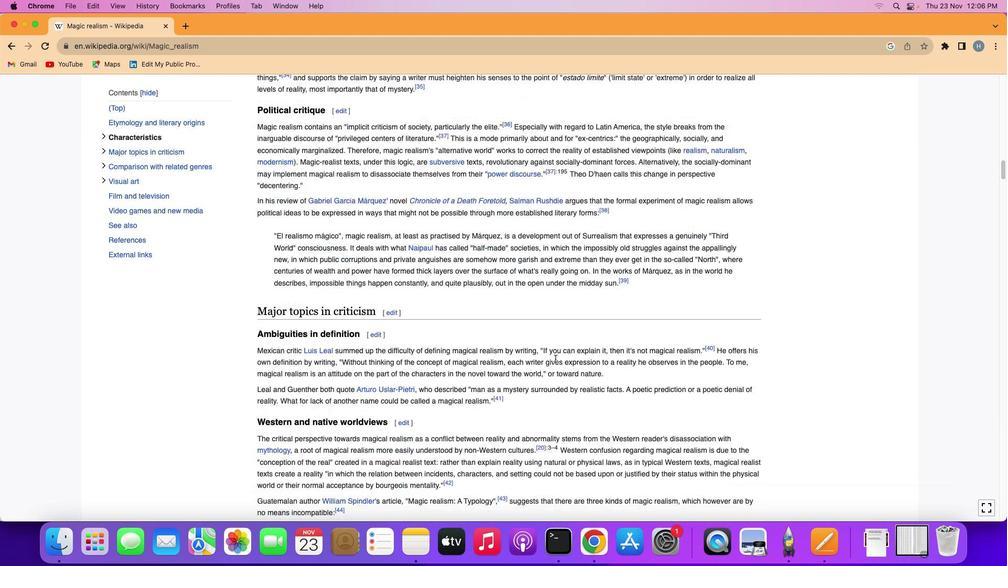 
Action: Mouse scrolled (553, 359) with delta (0, -1)
Screenshot: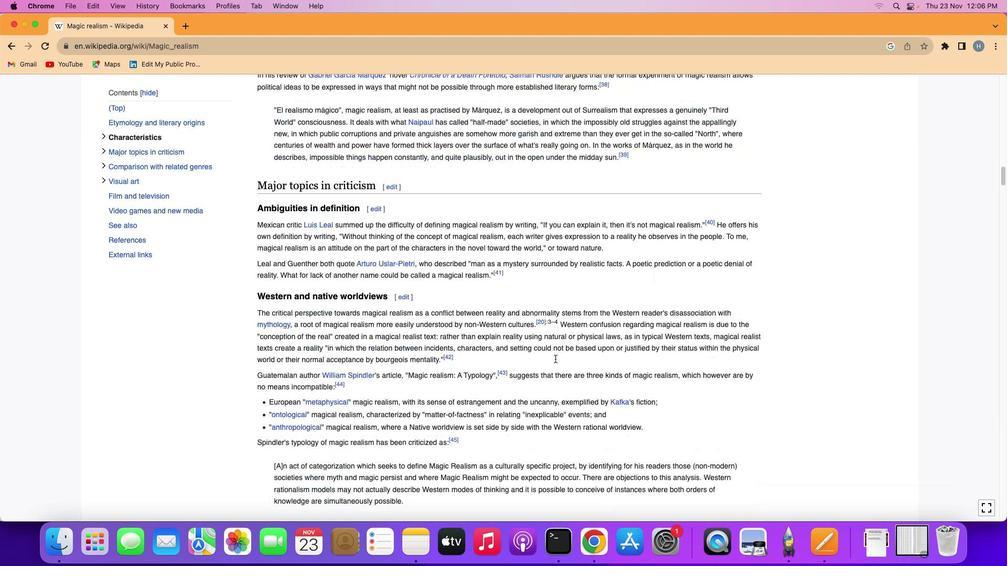 
Action: Mouse moved to (555, 358)
Screenshot: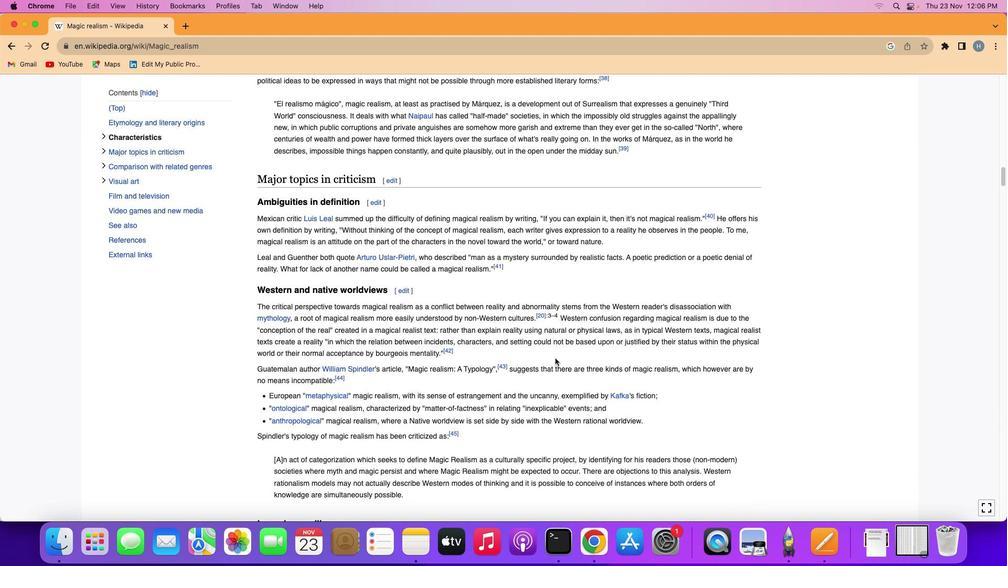 
Action: Mouse scrolled (555, 358) with delta (0, 0)
Screenshot: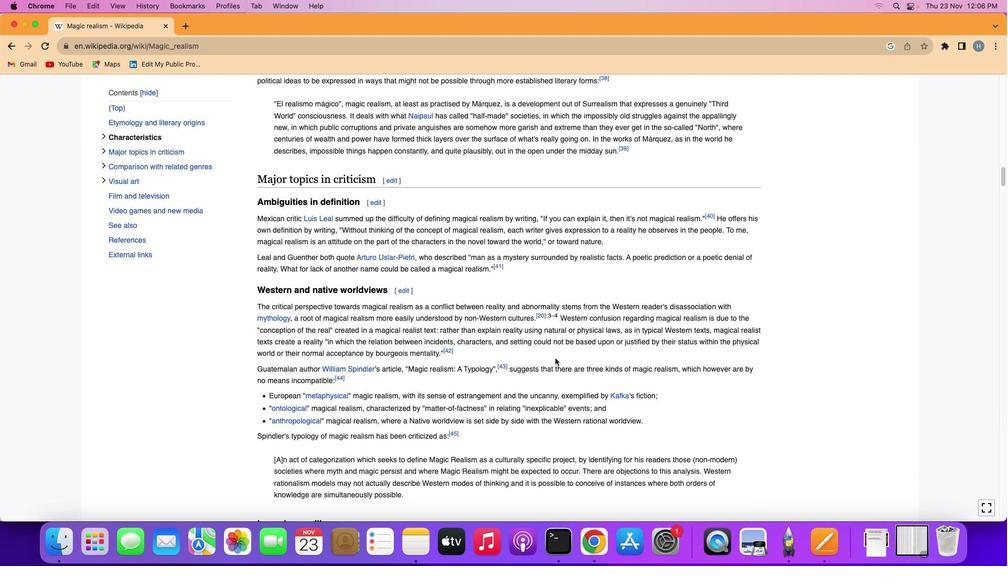 
Action: Mouse scrolled (555, 358) with delta (0, 0)
Screenshot: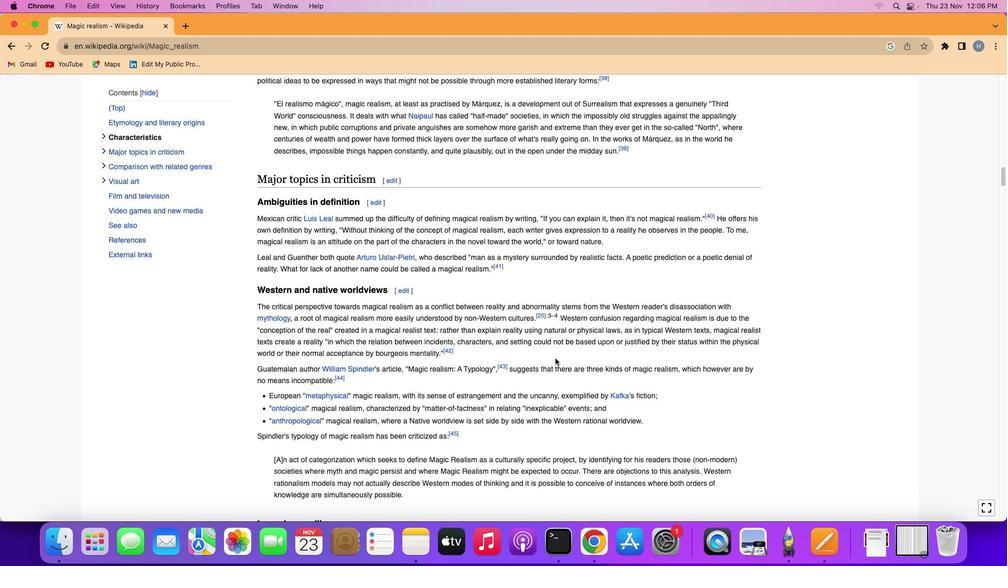 
Action: Mouse scrolled (555, 358) with delta (0, -1)
Screenshot: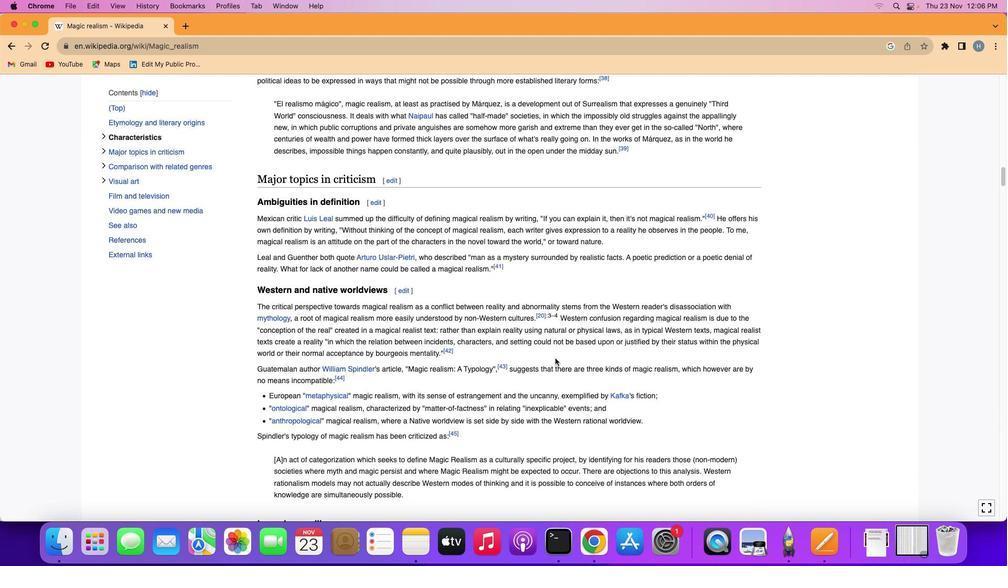 
Action: Mouse scrolled (555, 358) with delta (0, -2)
Screenshot: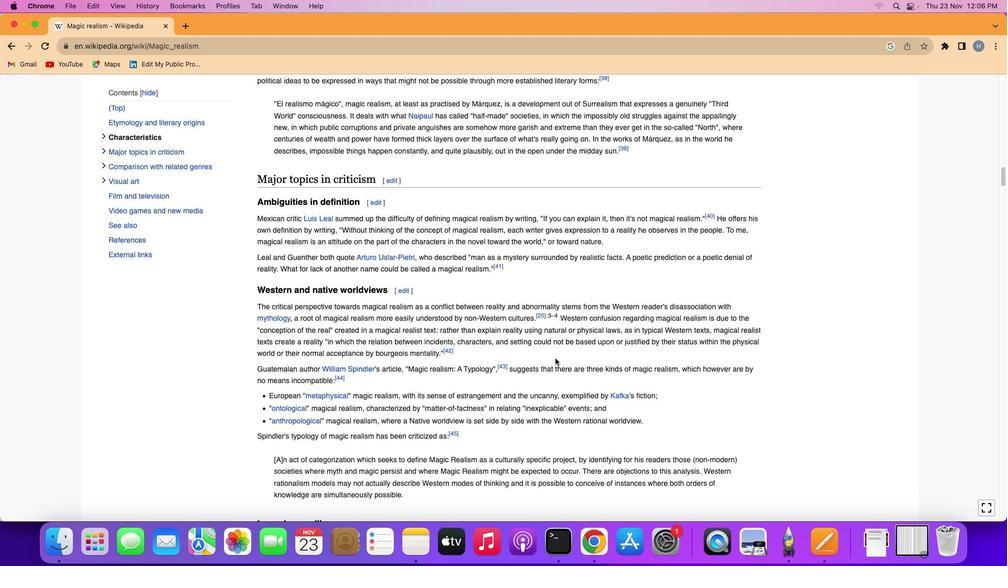 
Action: Mouse moved to (556, 358)
Screenshot: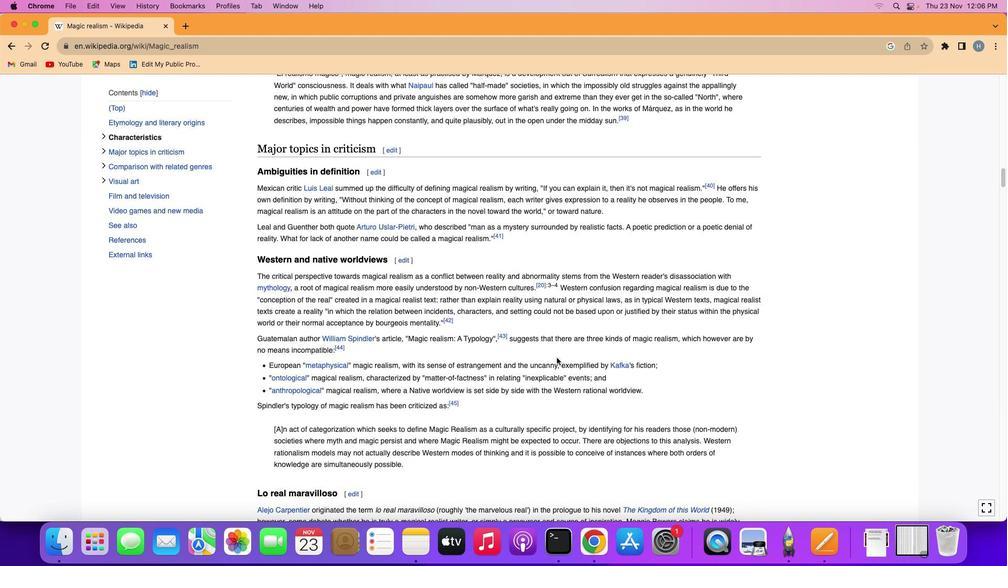 
Action: Mouse scrolled (556, 358) with delta (0, 0)
Screenshot: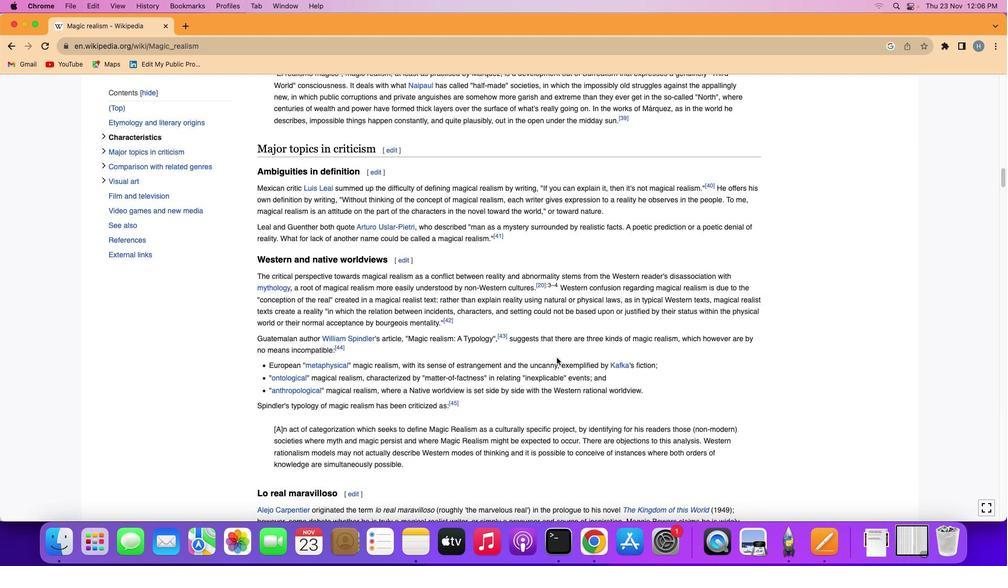 
Action: Mouse scrolled (556, 358) with delta (0, 0)
Screenshot: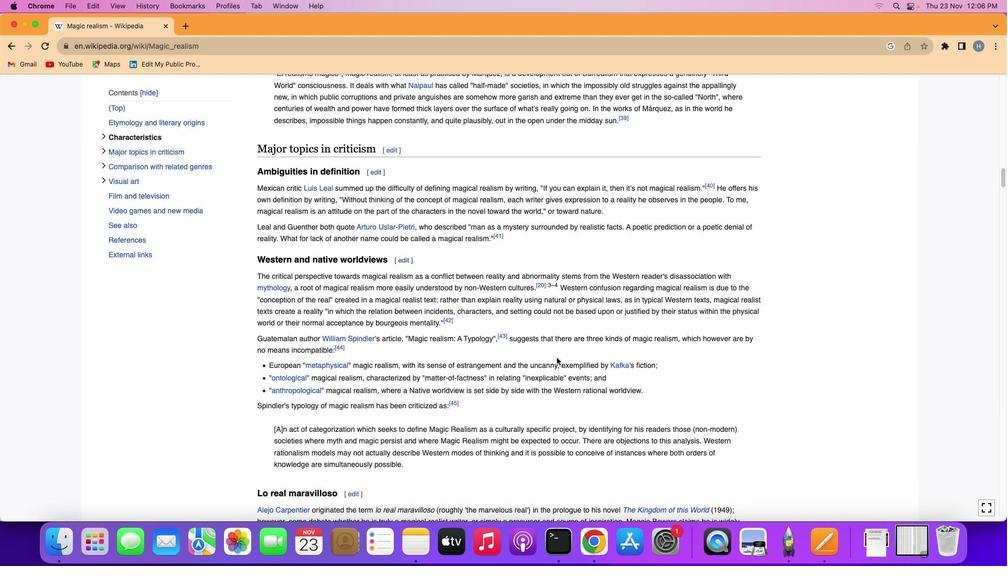 
Action: Mouse scrolled (556, 358) with delta (0, 0)
Screenshot: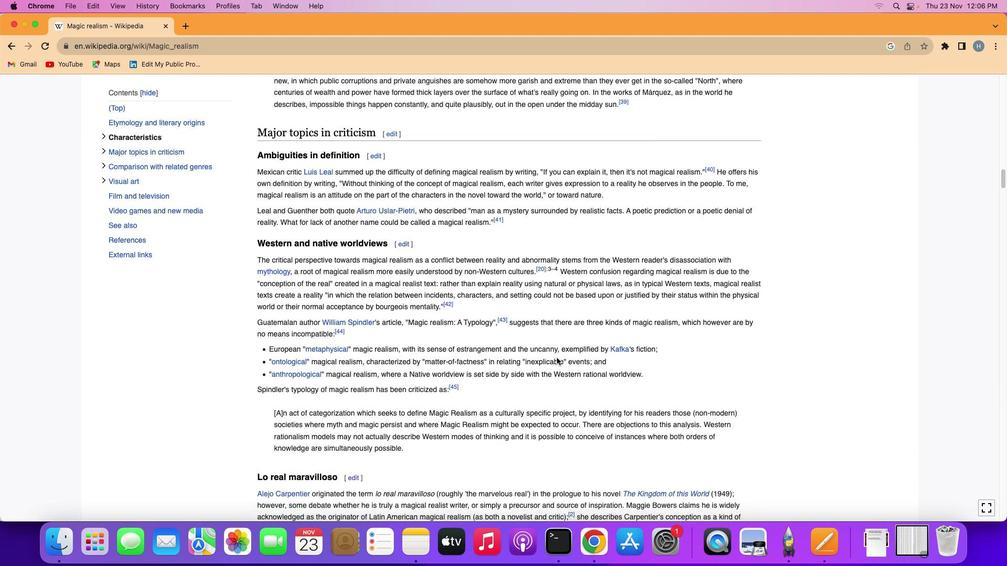 
Action: Mouse scrolled (556, 358) with delta (0, -1)
Screenshot: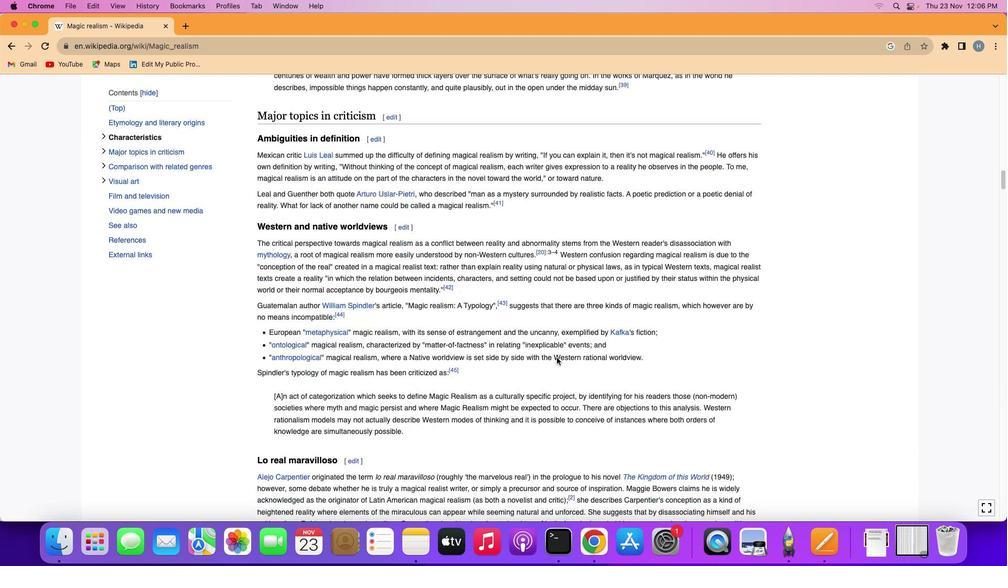 
Action: Mouse moved to (556, 357)
Screenshot: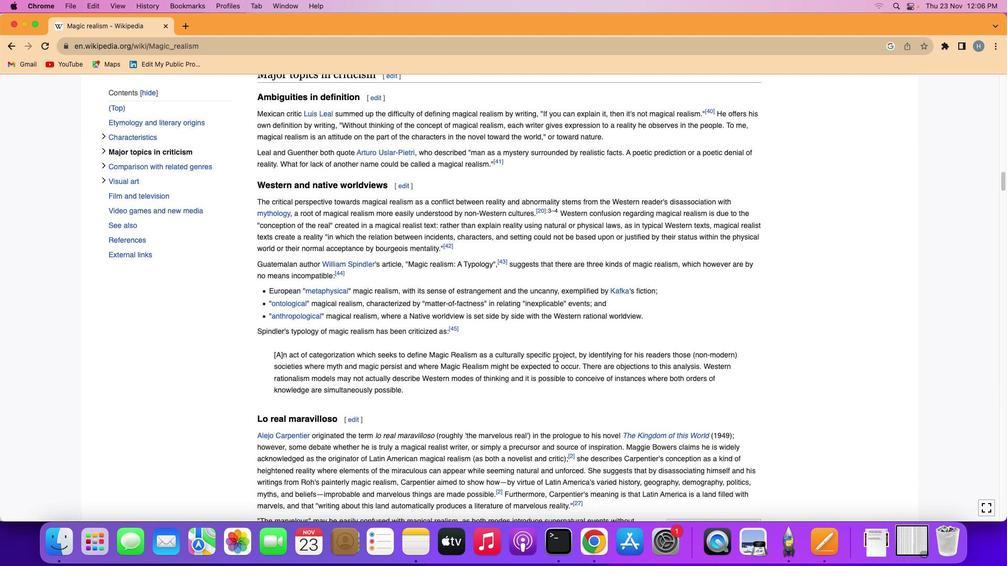 
Action: Mouse scrolled (556, 357) with delta (0, 0)
Screenshot: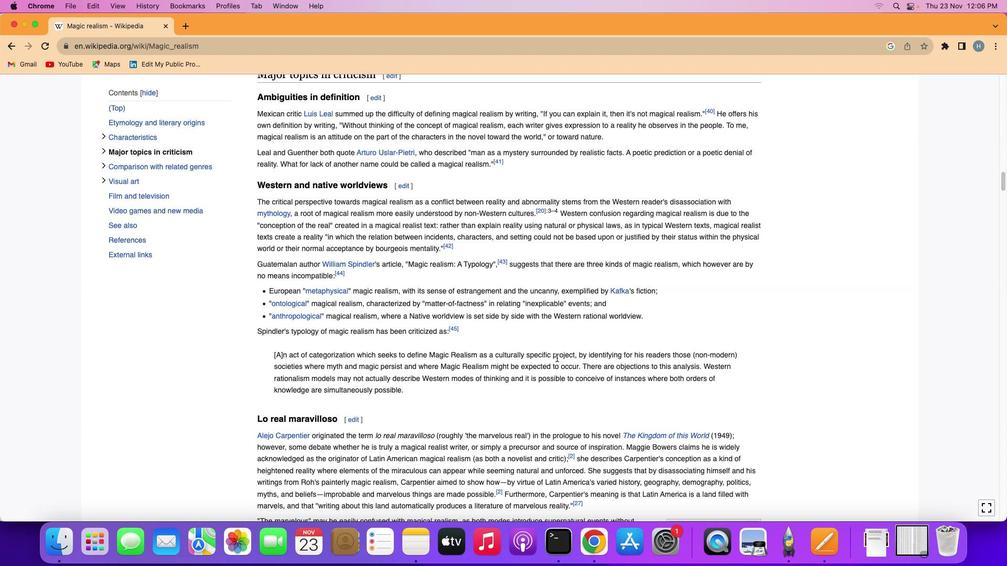 
Action: Mouse scrolled (556, 357) with delta (0, 0)
Screenshot: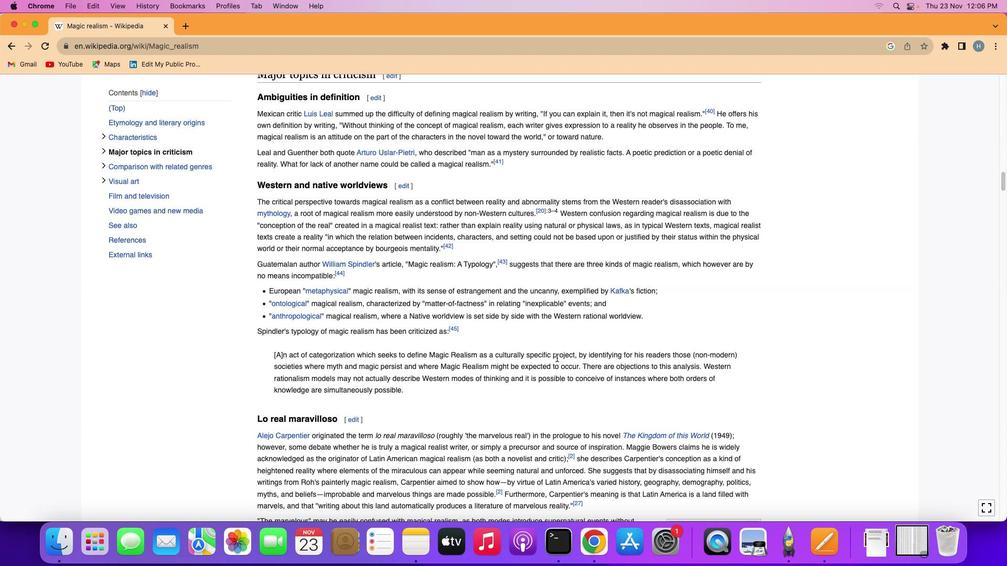 
Action: Mouse scrolled (556, 357) with delta (0, -1)
Screenshot: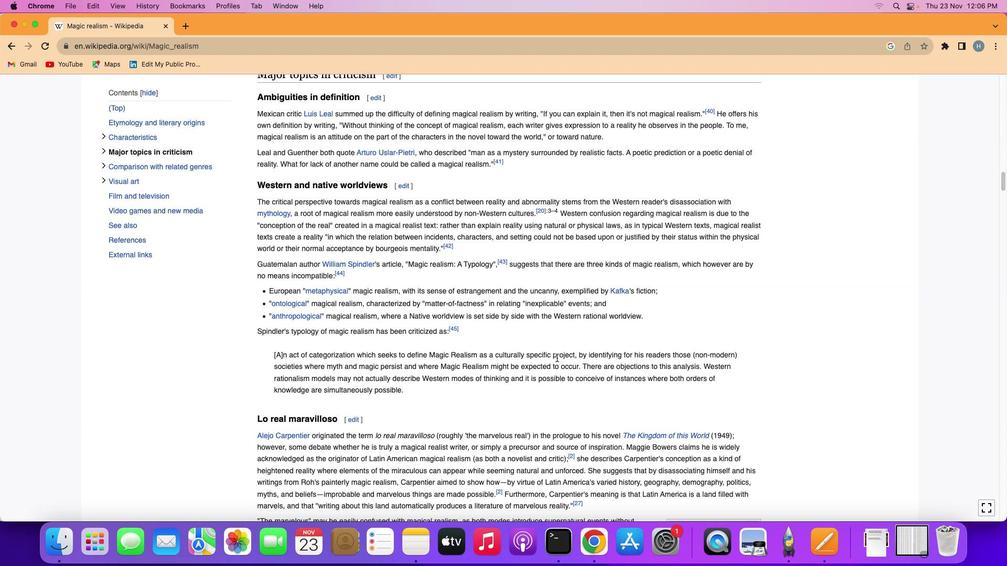 
Action: Mouse scrolled (556, 357) with delta (0, 0)
Screenshot: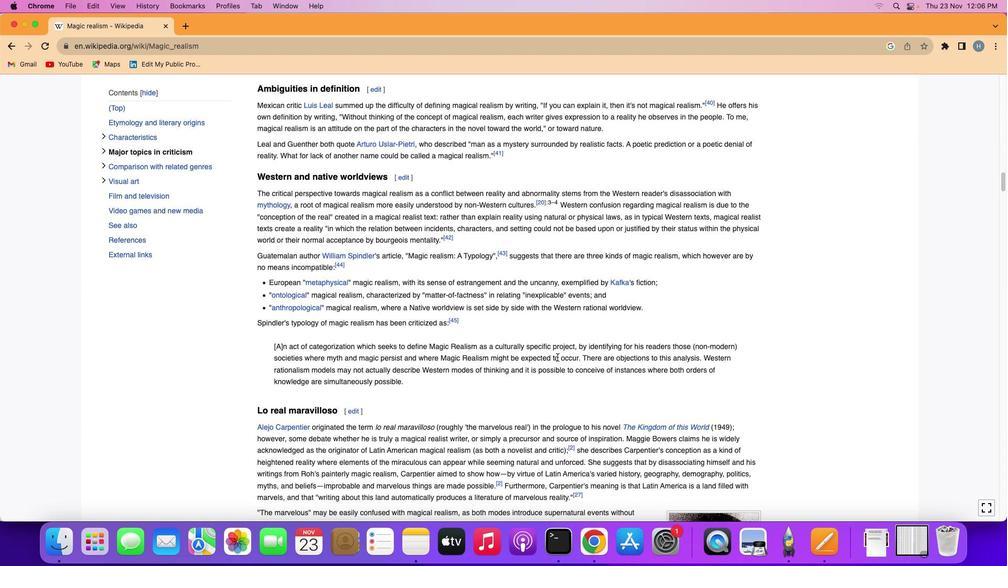 
Action: Mouse scrolled (556, 357) with delta (0, 0)
Screenshot: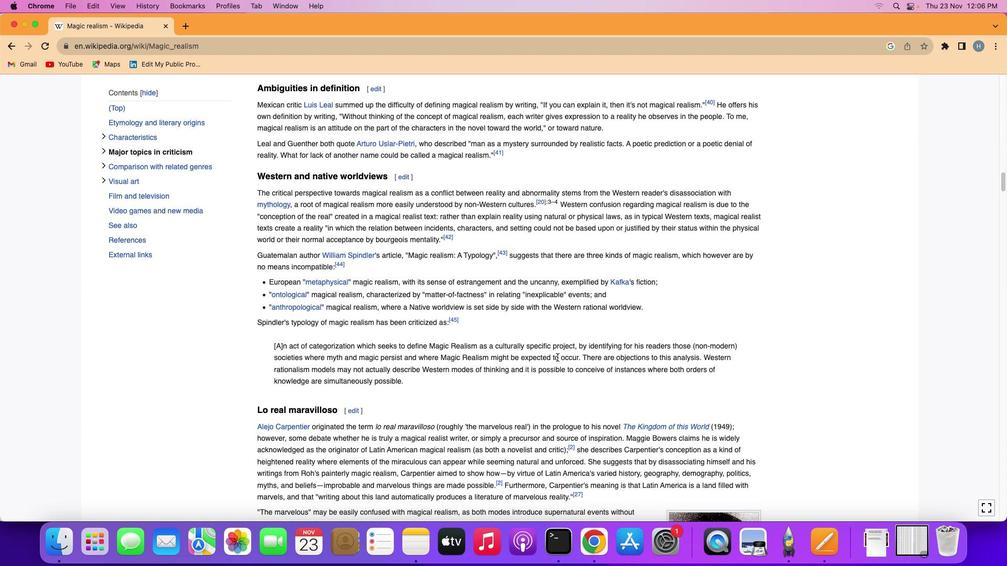 
Action: Mouse moved to (557, 357)
Screenshot: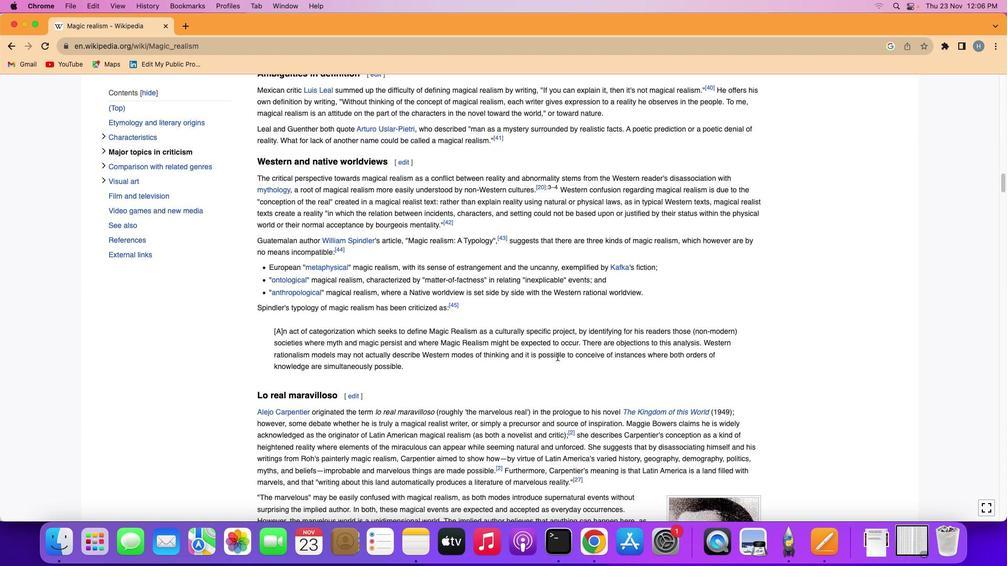 
Action: Mouse scrolled (557, 357) with delta (0, 0)
Screenshot: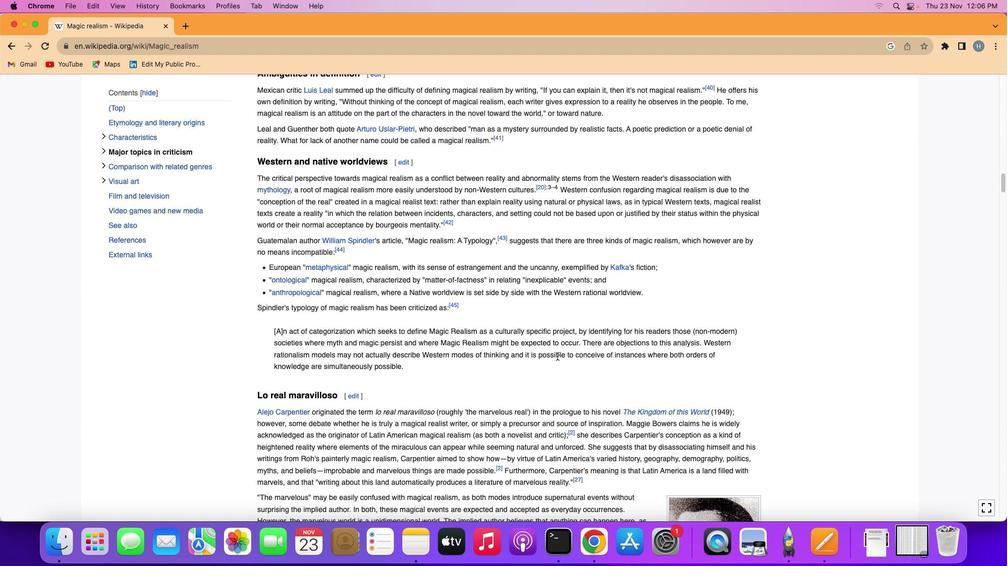 
Action: Mouse scrolled (557, 357) with delta (0, 0)
Screenshot: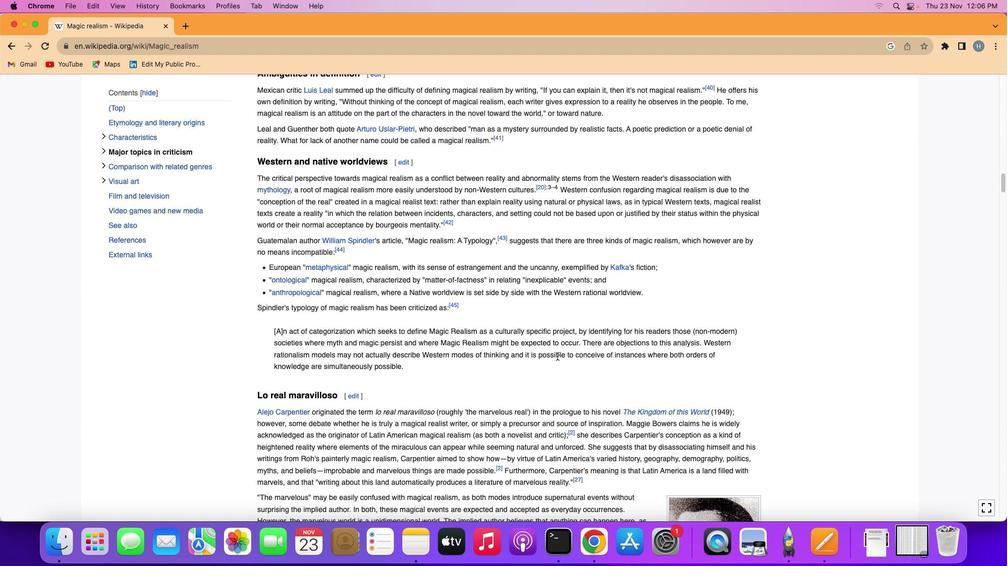 
Action: Mouse moved to (557, 356)
Screenshot: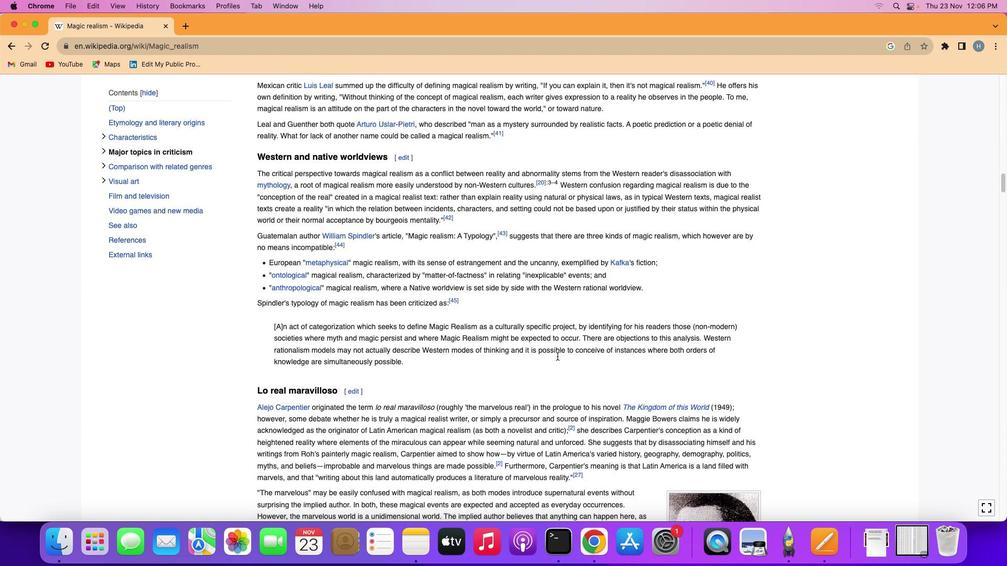 
Action: Mouse scrolled (557, 356) with delta (0, 0)
Screenshot: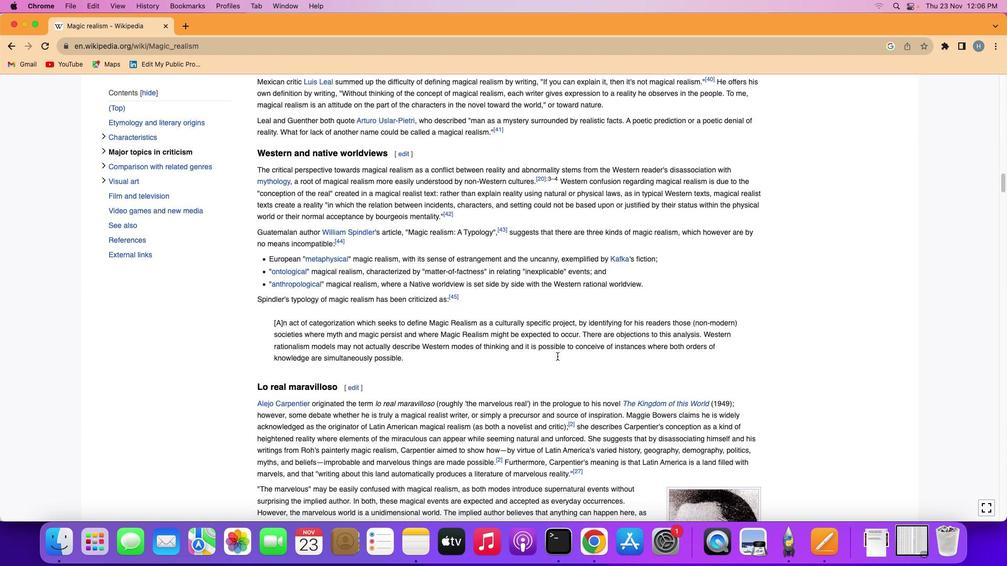 
Action: Mouse scrolled (557, 356) with delta (0, 0)
Screenshot: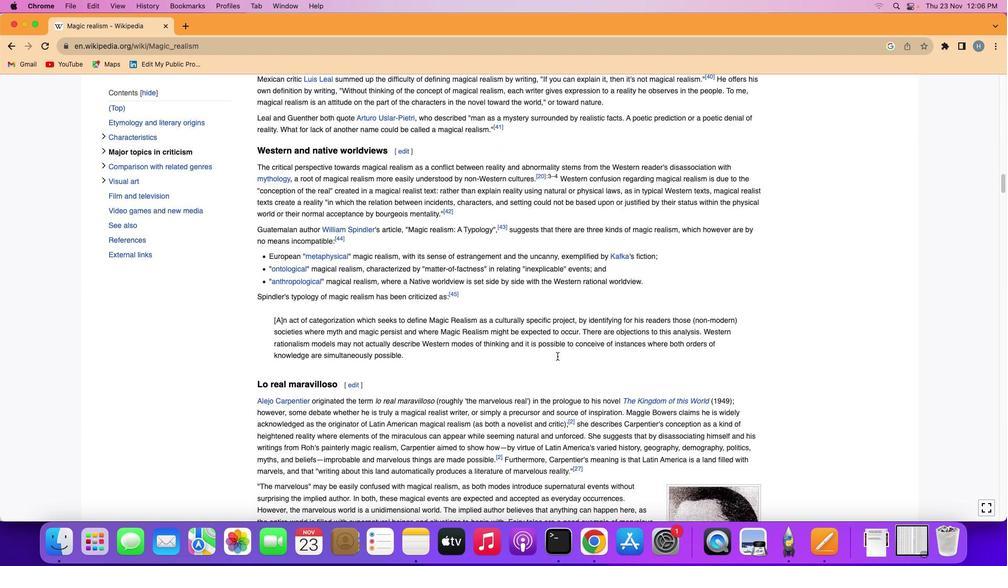 
Action: Mouse scrolled (557, 356) with delta (0, 0)
Screenshot: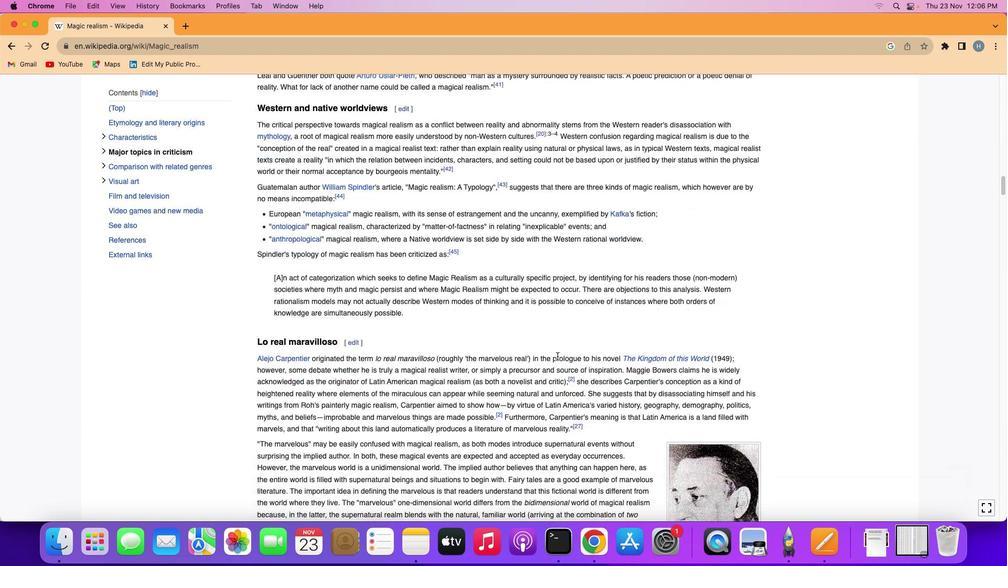 
Action: Mouse scrolled (557, 356) with delta (0, 0)
Screenshot: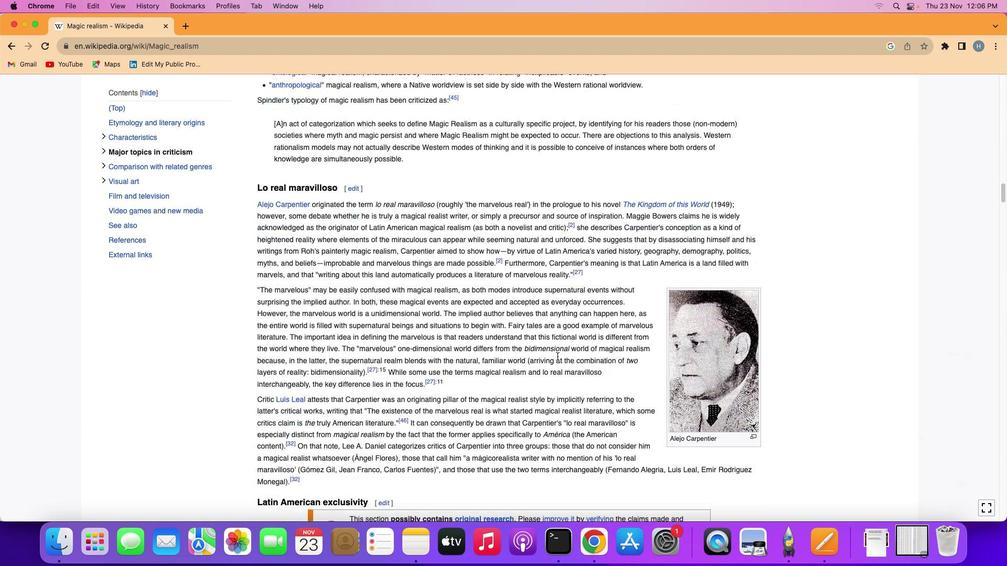 
Action: Mouse scrolled (557, 356) with delta (0, 0)
Screenshot: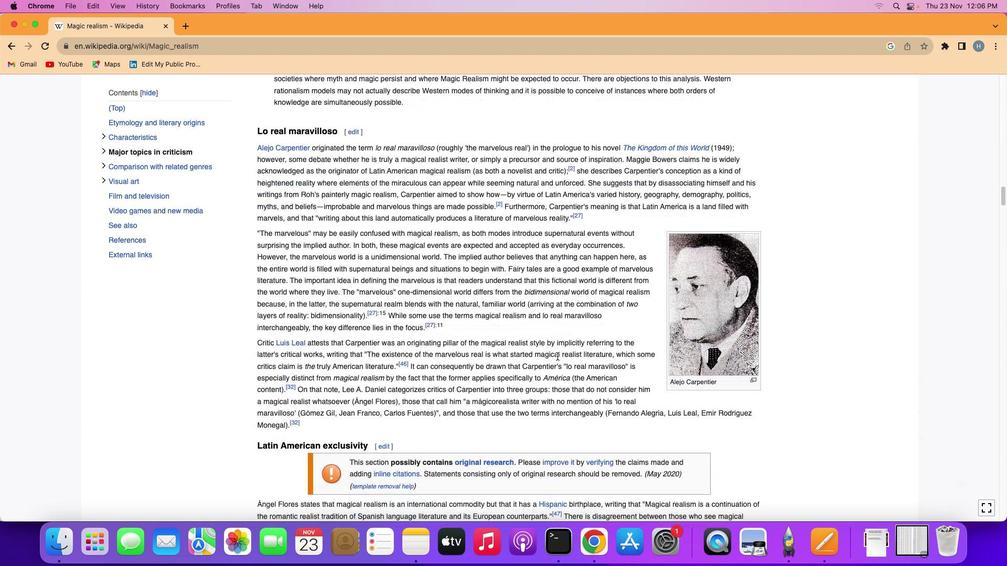 
Action: Mouse scrolled (557, 356) with delta (0, -1)
Screenshot: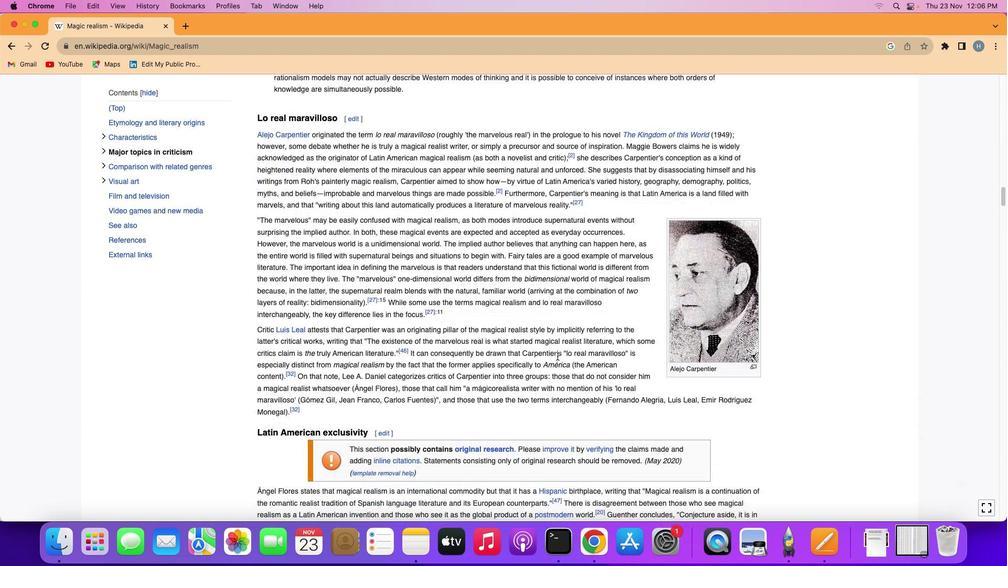 
Action: Mouse scrolled (557, 356) with delta (0, -2)
Screenshot: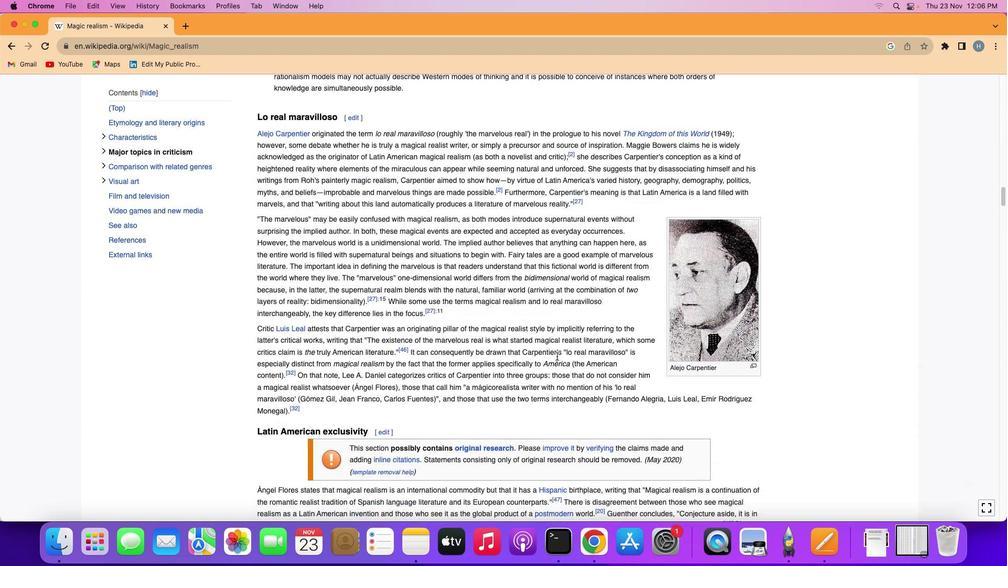 
Action: Mouse moved to (557, 356)
Screenshot: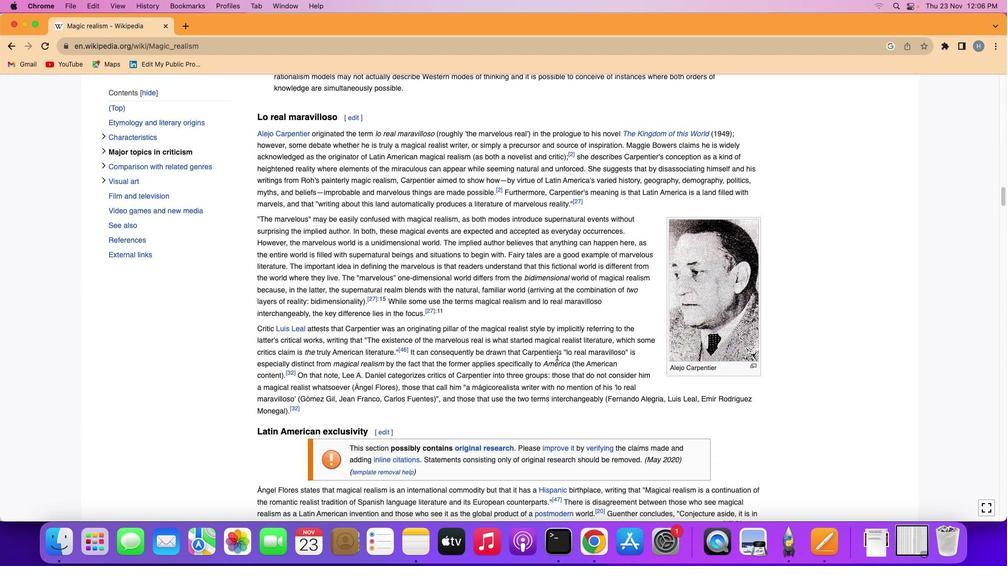 
Action: Mouse scrolled (557, 356) with delta (0, 0)
Screenshot: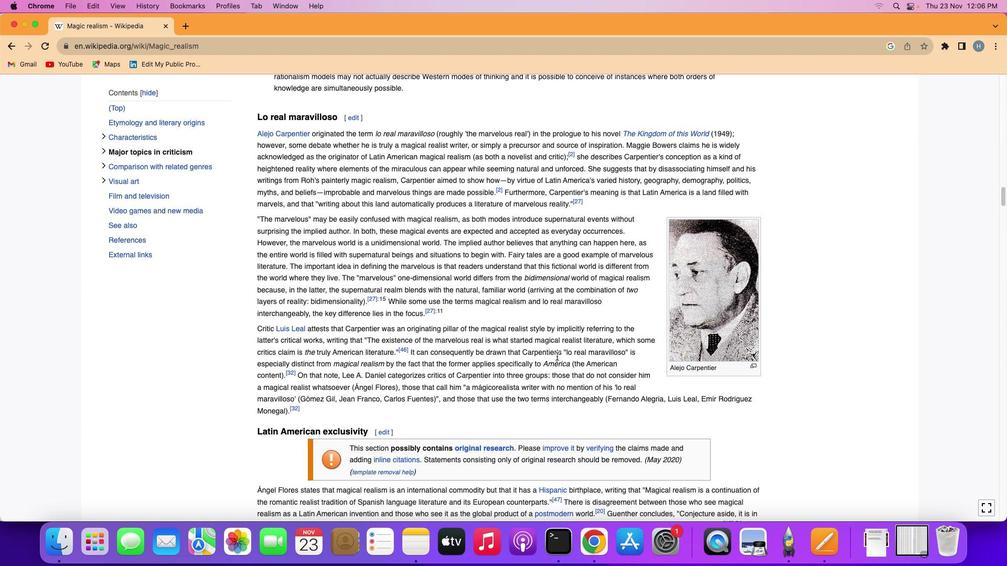 
Action: Mouse scrolled (557, 356) with delta (0, 0)
Screenshot: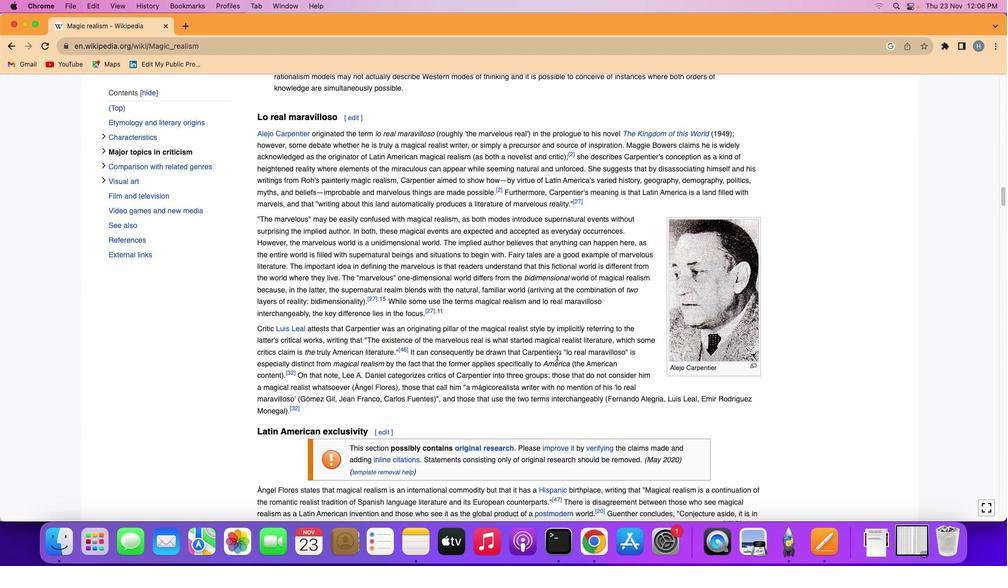 
Action: Mouse scrolled (557, 356) with delta (0, -1)
Screenshot: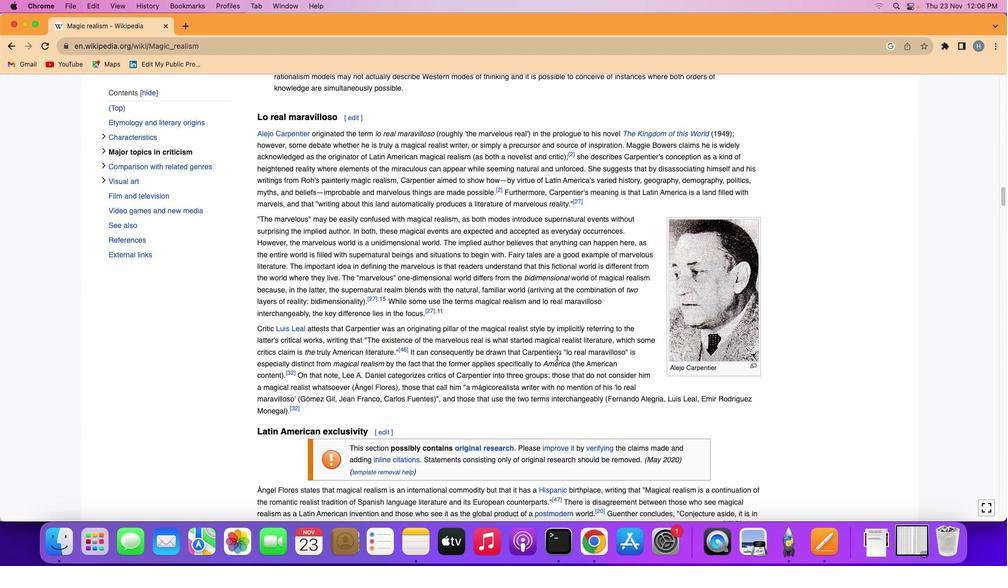 
Action: Mouse moved to (557, 356)
Screenshot: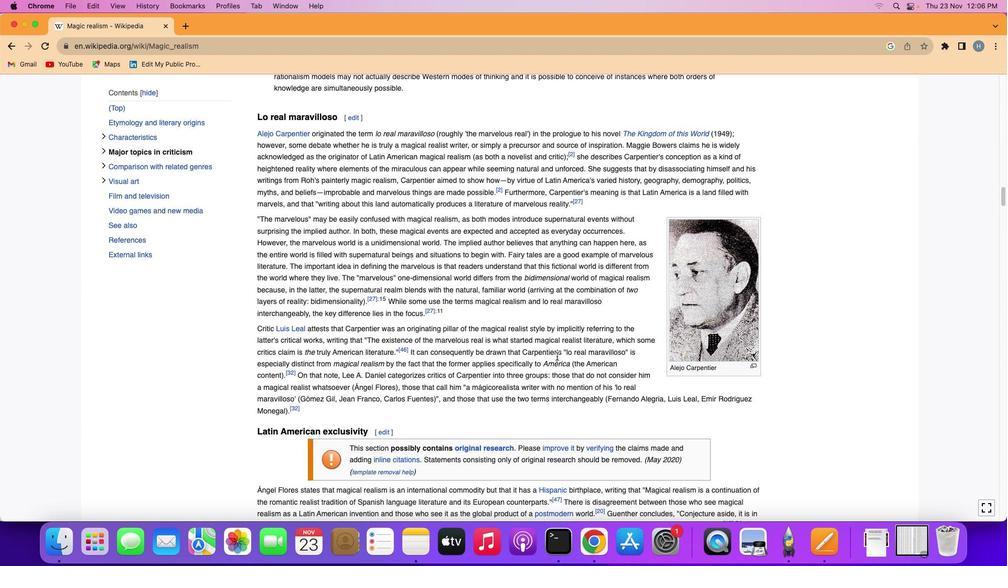 
Action: Mouse scrolled (557, 356) with delta (0, 0)
Screenshot: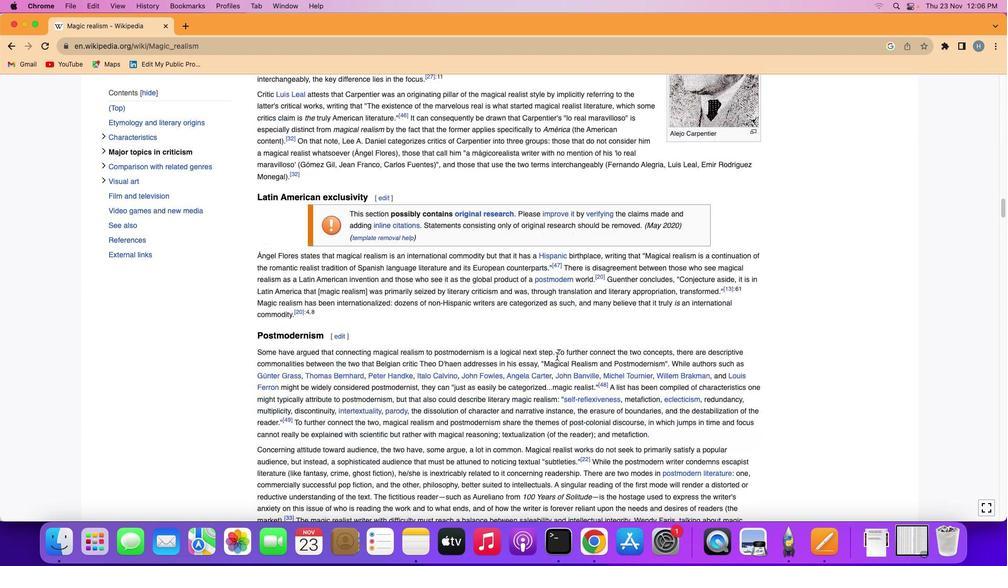 
Action: Mouse scrolled (557, 356) with delta (0, 0)
Screenshot: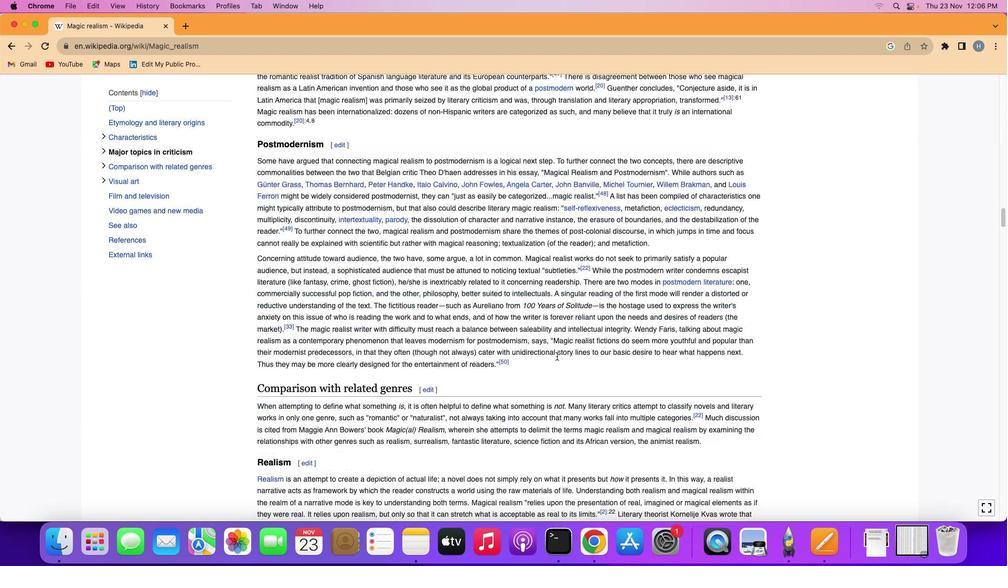 
Action: Mouse scrolled (557, 356) with delta (0, -1)
Screenshot: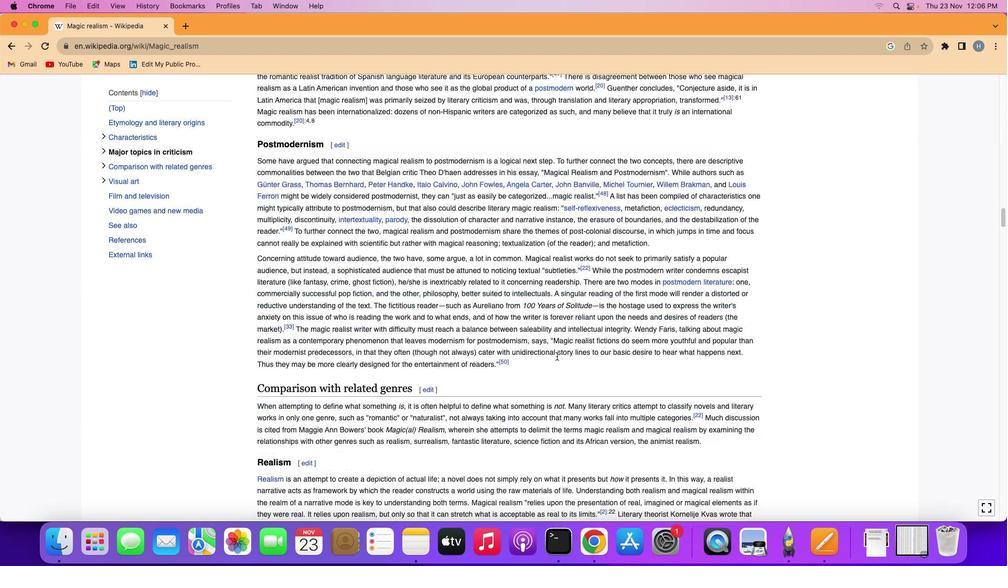 
Action: Mouse scrolled (557, 356) with delta (0, -2)
Screenshot: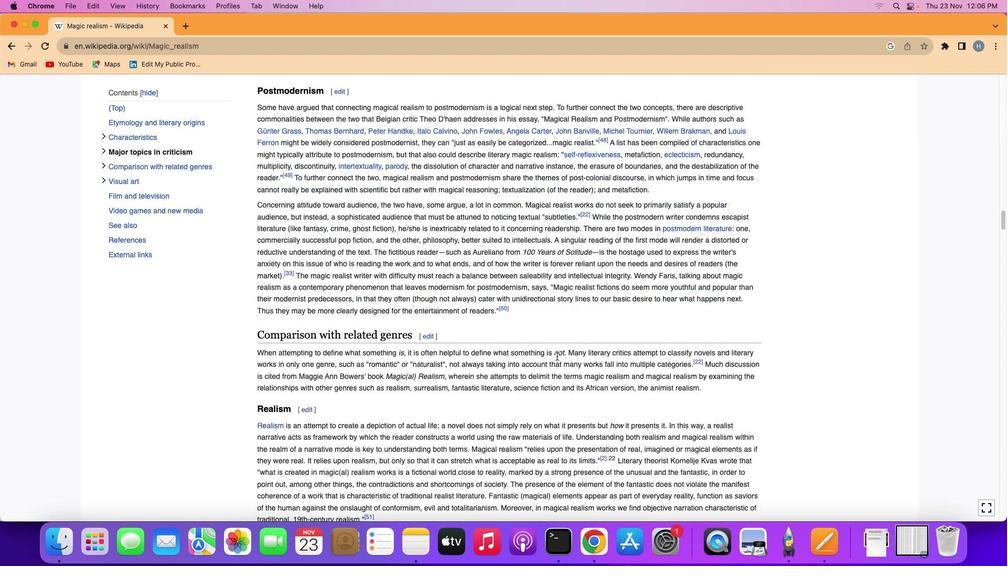 
Action: Mouse scrolled (557, 356) with delta (0, 0)
Screenshot: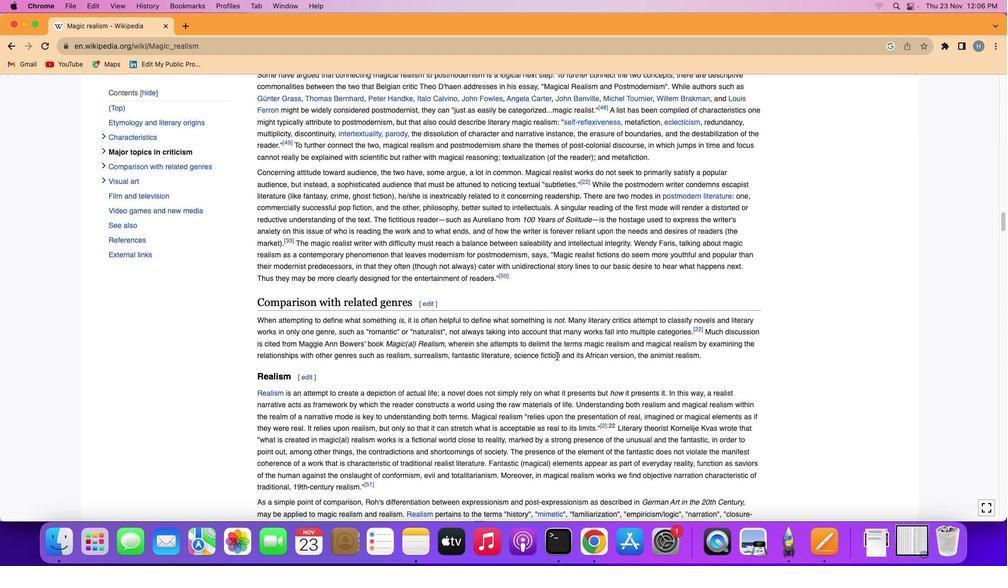 
Action: Mouse scrolled (557, 356) with delta (0, 0)
Screenshot: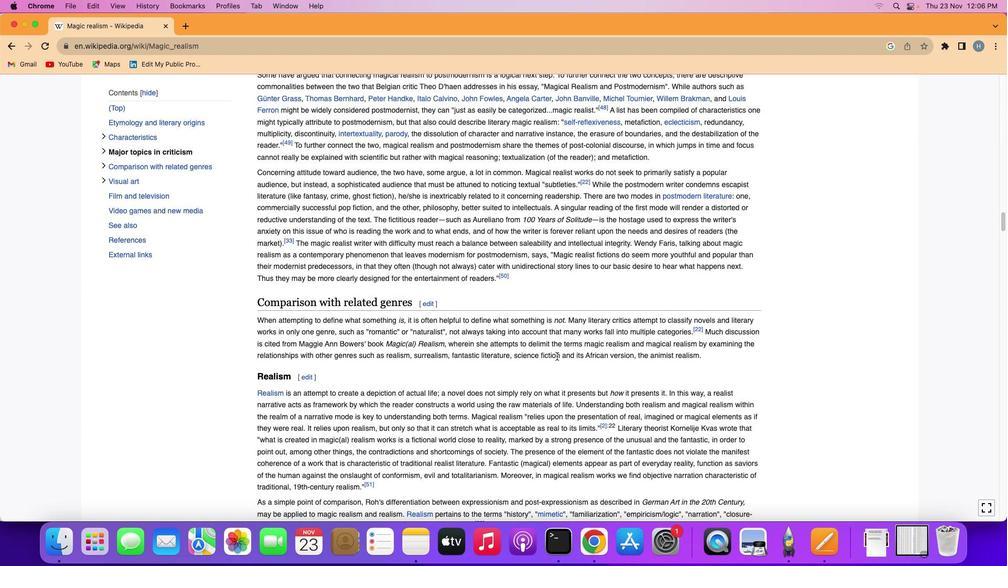 
Action: Mouse scrolled (557, 356) with delta (0, -1)
Screenshot: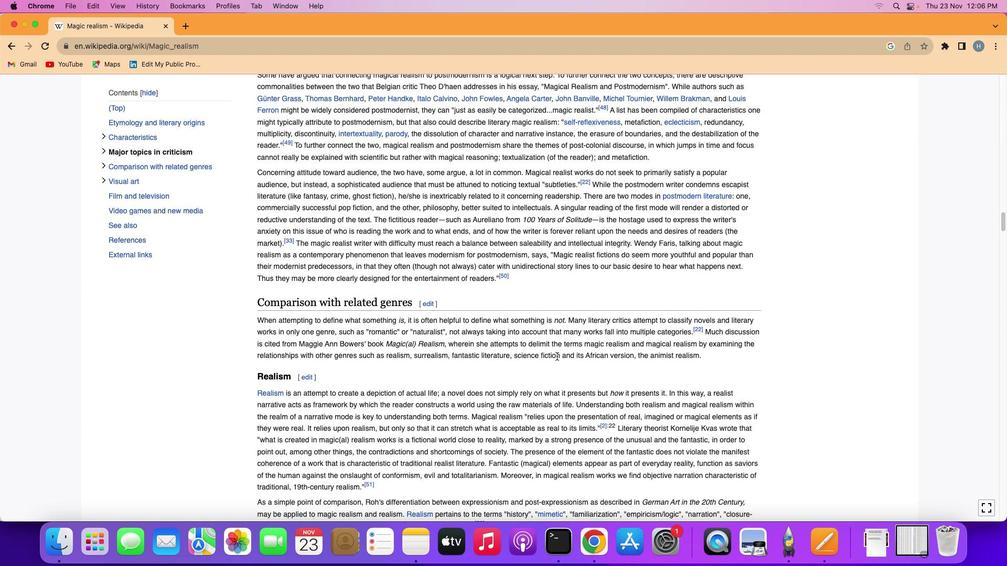 
Action: Mouse scrolled (557, 356) with delta (0, -2)
Screenshot: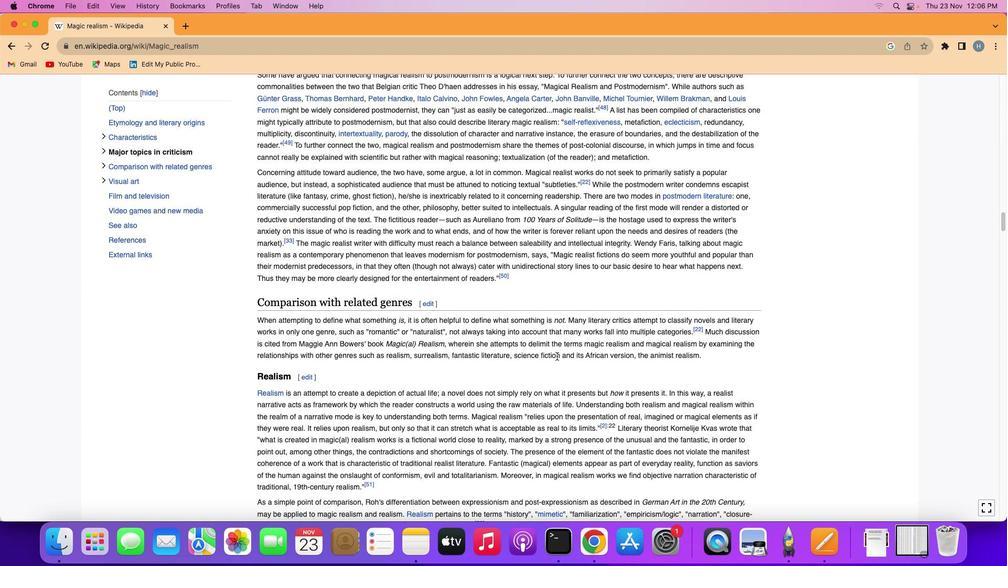 
Action: Mouse scrolled (557, 356) with delta (0, -2)
Screenshot: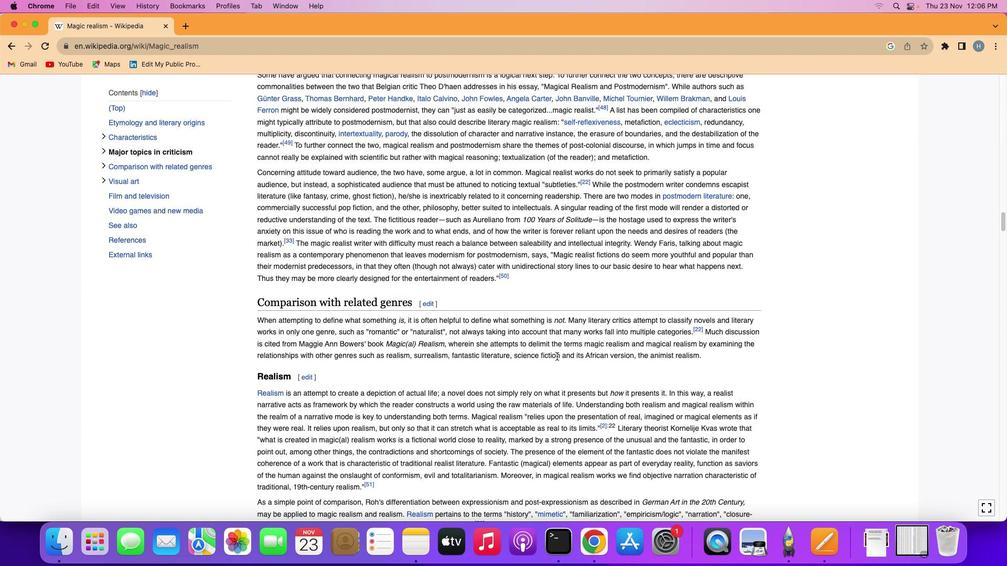 
Action: Mouse scrolled (557, 356) with delta (0, 0)
Screenshot: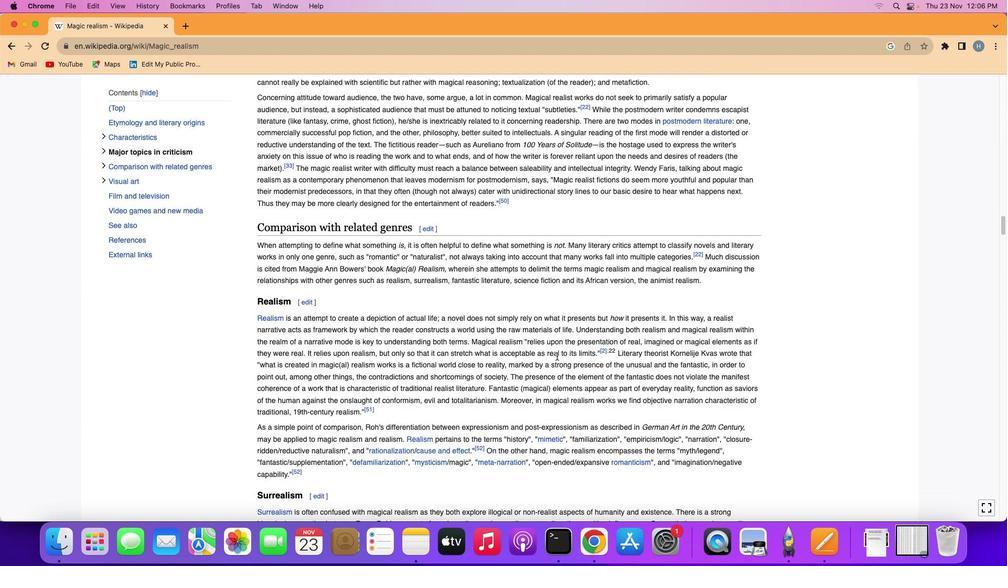 
Action: Mouse scrolled (557, 356) with delta (0, 0)
Screenshot: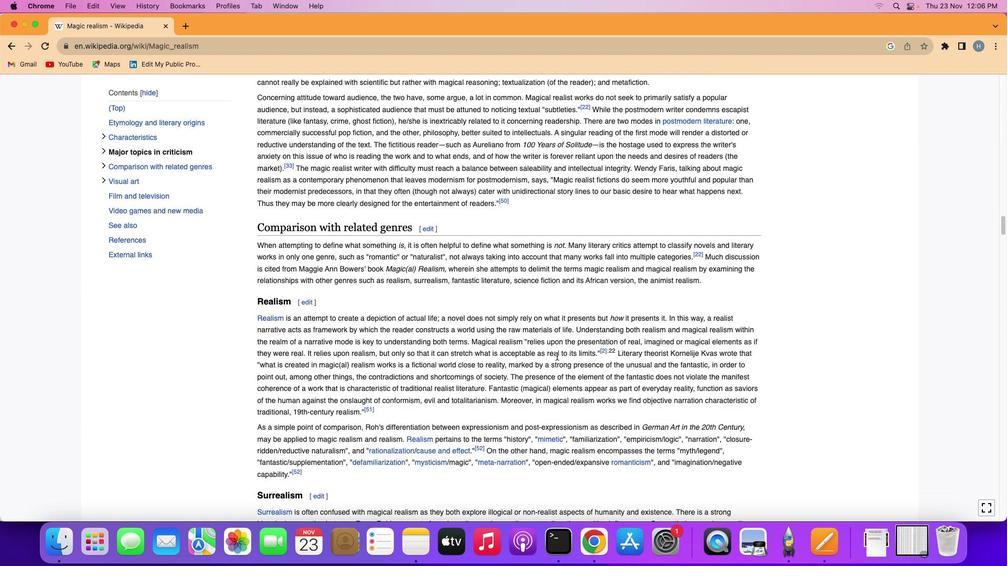 
Action: Mouse scrolled (557, 356) with delta (0, -1)
Screenshot: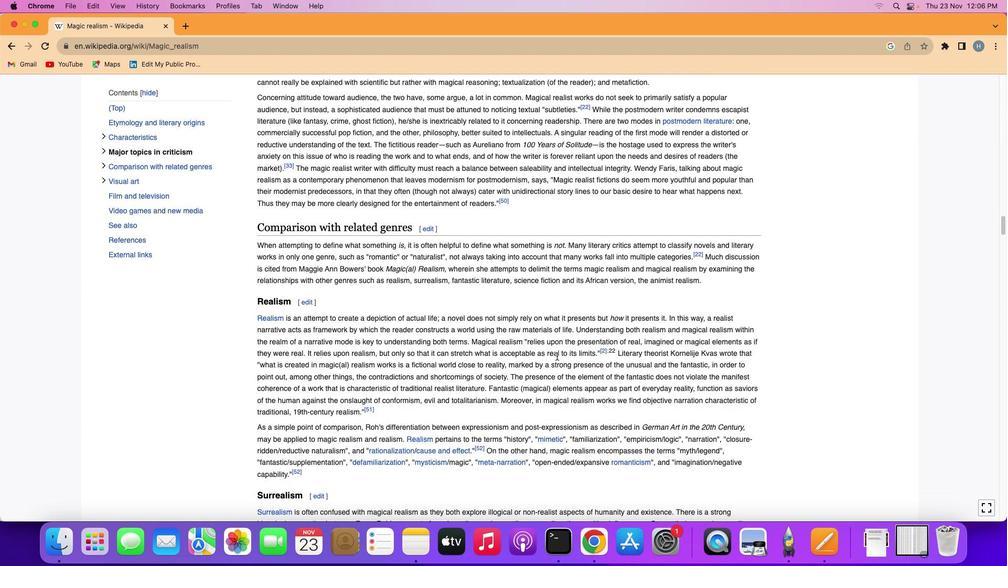
Action: Mouse scrolled (557, 356) with delta (0, 0)
Screenshot: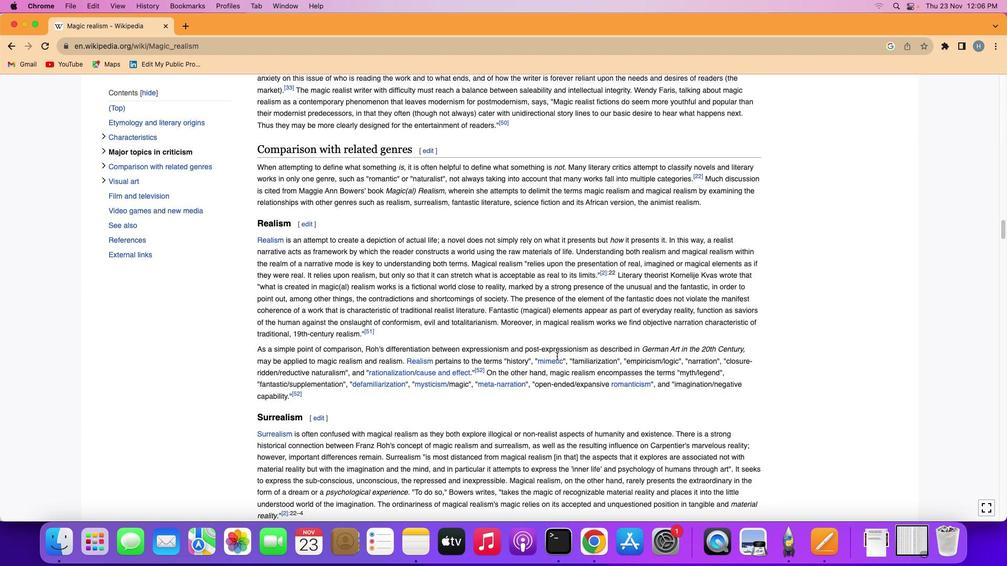 
Action: Mouse scrolled (557, 356) with delta (0, 0)
Screenshot: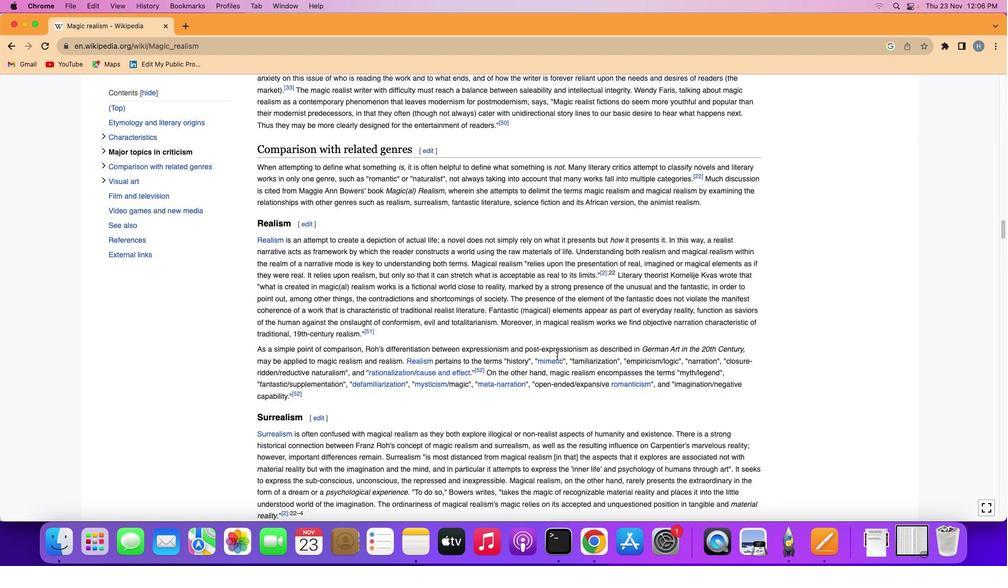 
Action: Mouse scrolled (557, 356) with delta (0, -1)
Screenshot: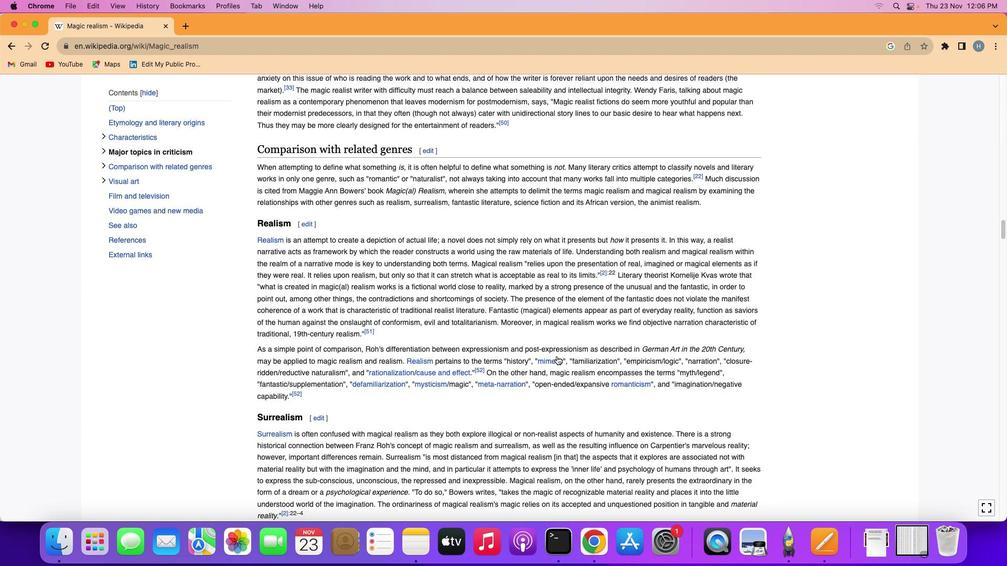 
Action: Mouse scrolled (557, 356) with delta (0, 0)
Screenshot: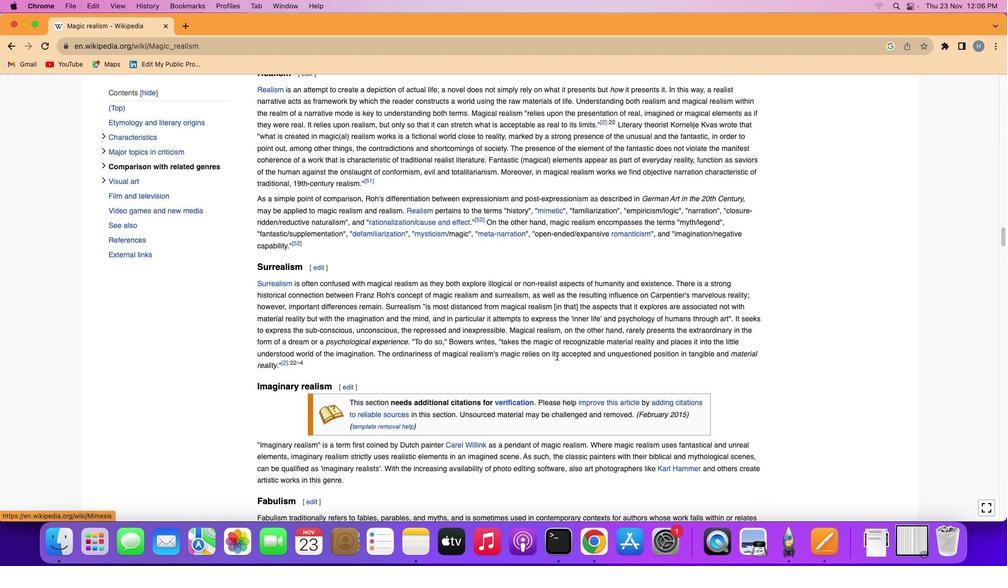 
Action: Mouse scrolled (557, 356) with delta (0, 0)
Screenshot: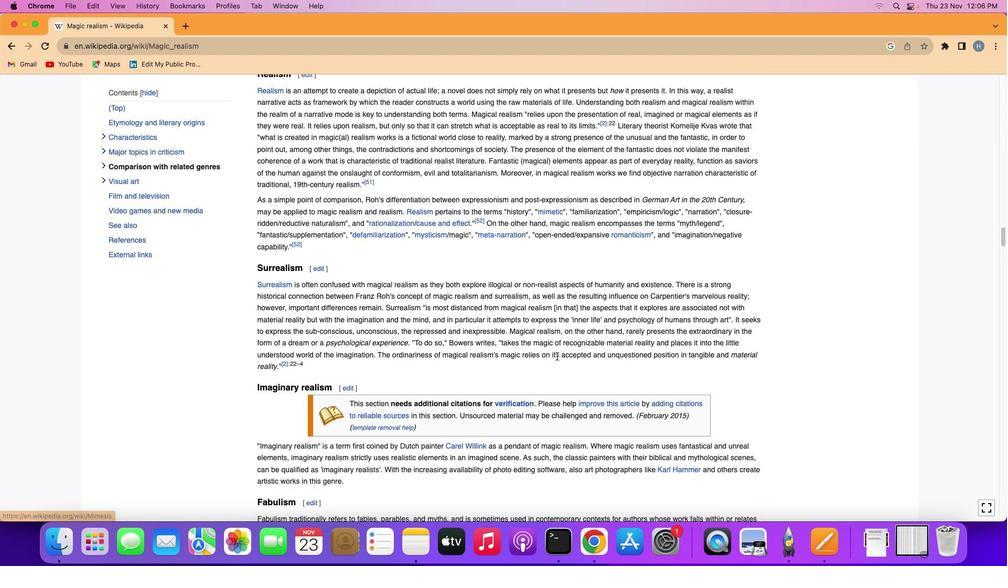 
Action: Mouse scrolled (557, 356) with delta (0, -1)
Screenshot: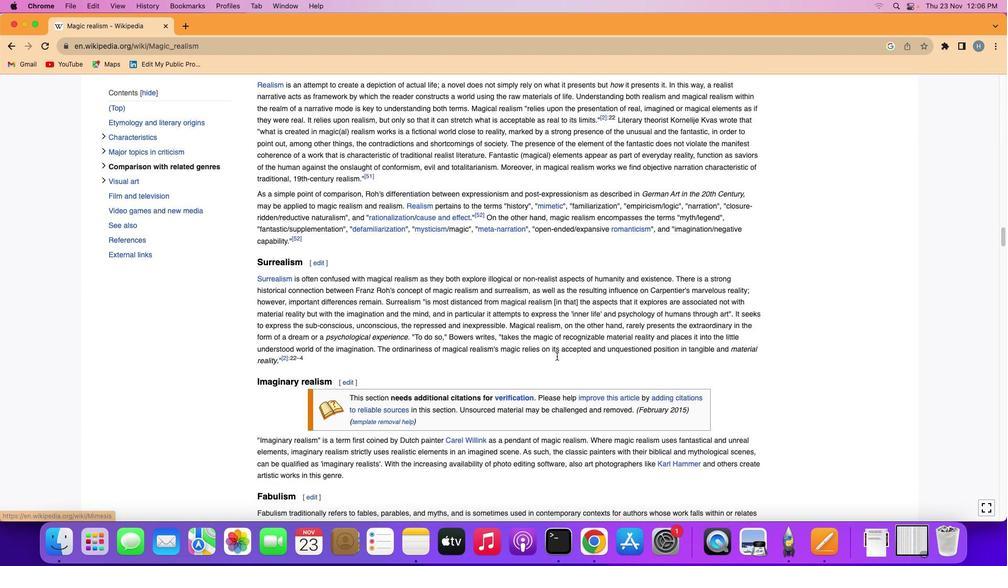 
Action: Mouse scrolled (557, 356) with delta (0, -2)
Screenshot: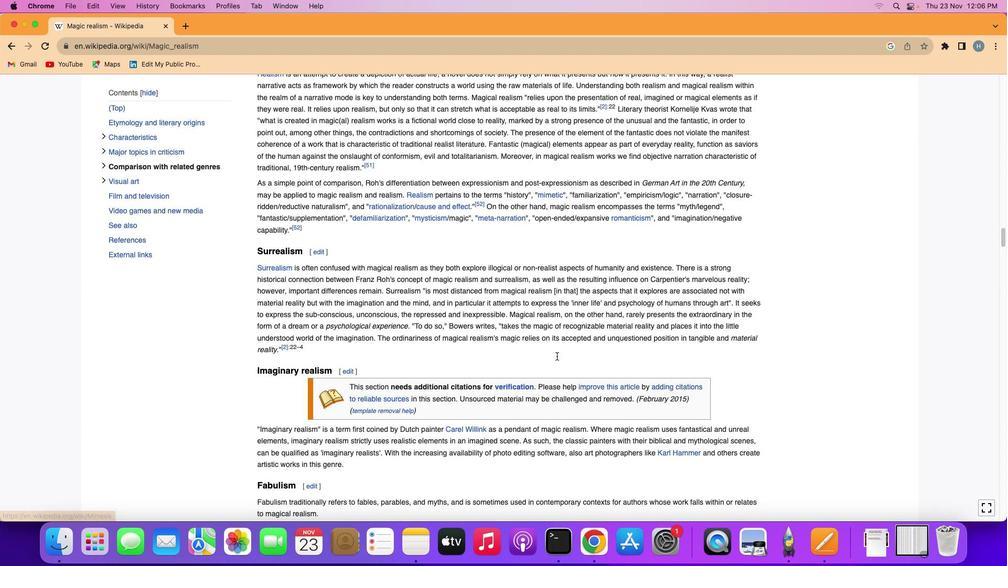 
Action: Mouse scrolled (557, 356) with delta (0, 0)
Screenshot: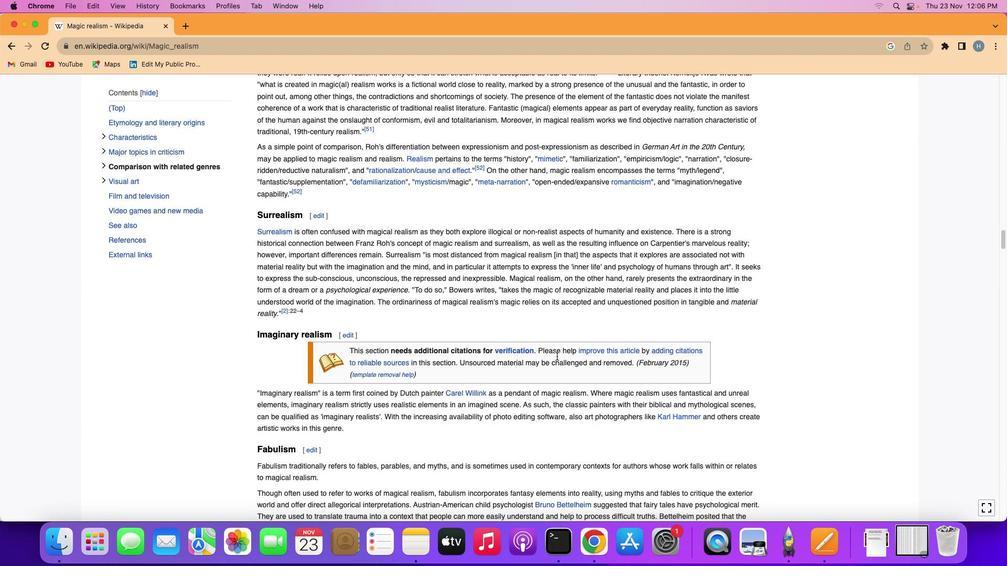 
Action: Mouse scrolled (557, 356) with delta (0, 1)
Screenshot: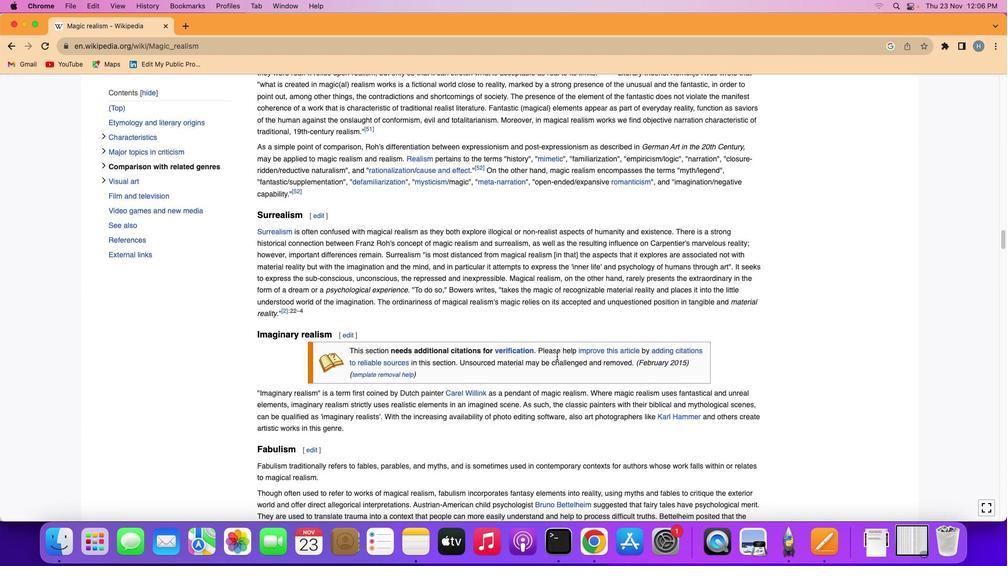 
Action: Mouse scrolled (557, 356) with delta (0, -1)
Screenshot: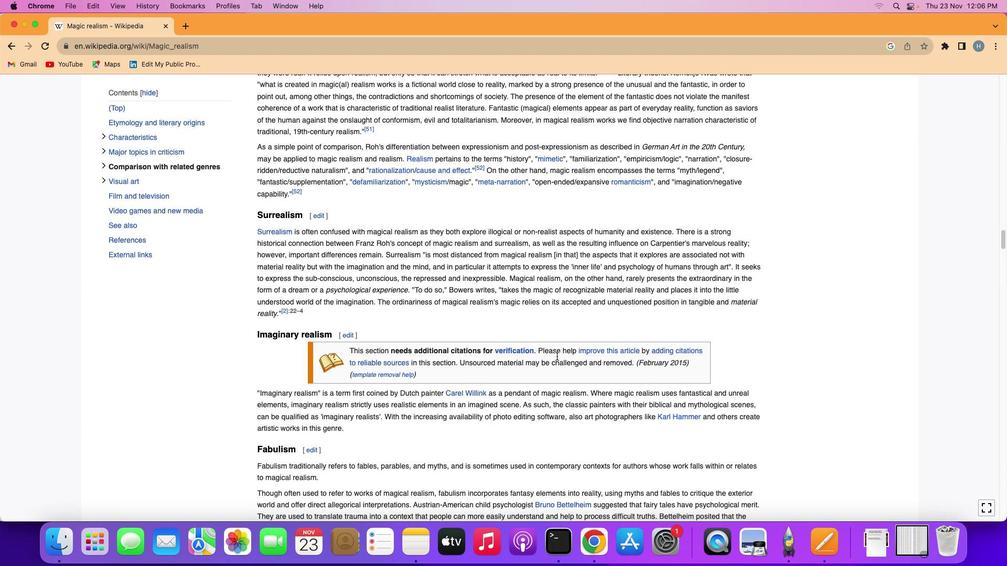 
Action: Mouse scrolled (557, 356) with delta (0, -1)
Screenshot: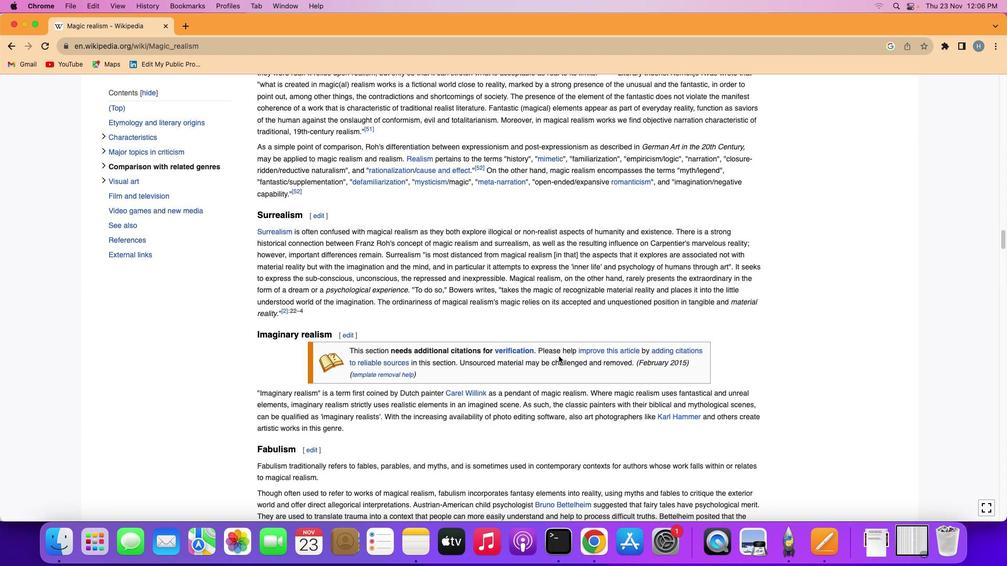 
Action: Mouse moved to (559, 356)
Screenshot: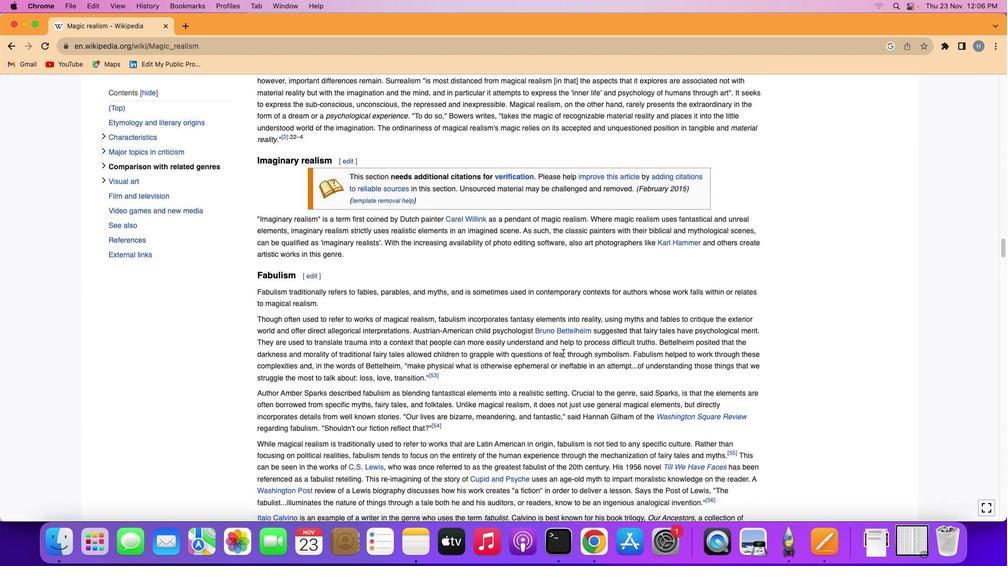 
Action: Mouse scrolled (559, 356) with delta (0, 0)
Screenshot: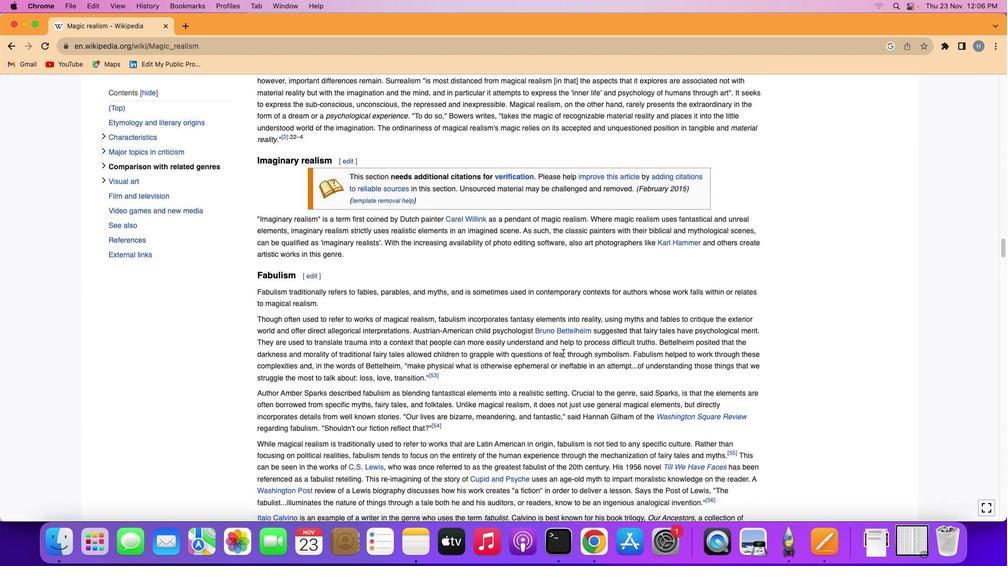 
Action: Mouse moved to (559, 356)
Screenshot: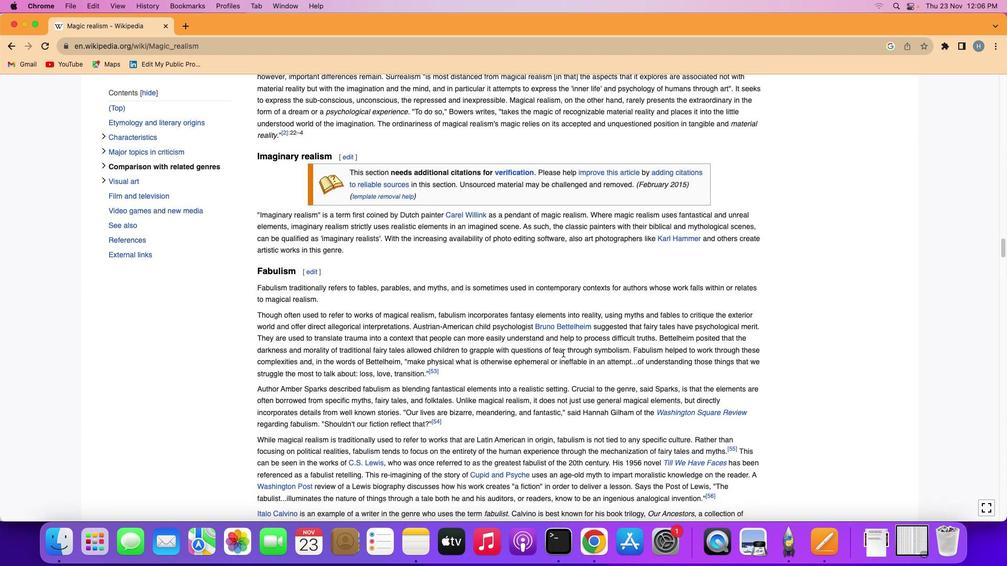 
Action: Mouse scrolled (559, 356) with delta (0, 0)
Screenshot: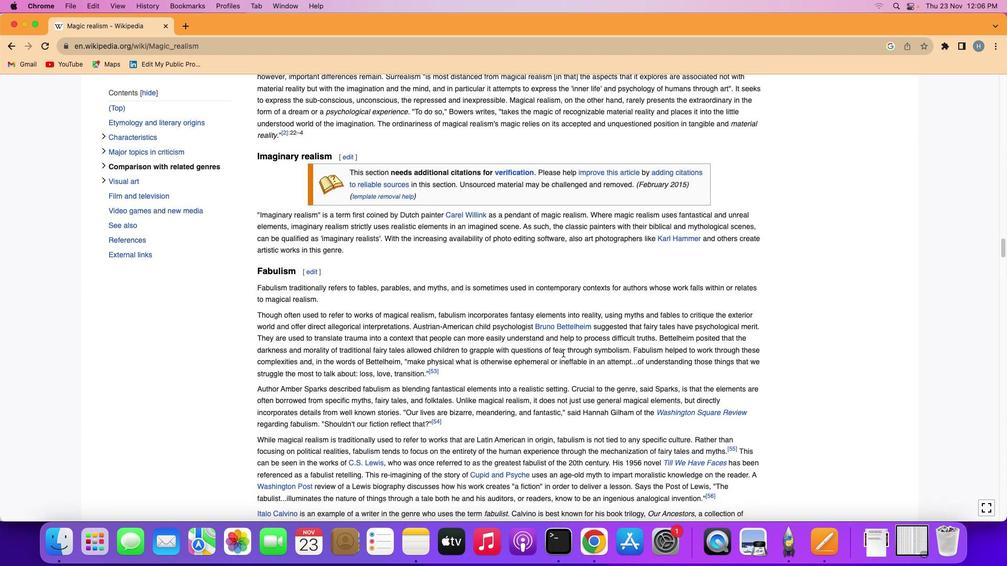 
Action: Mouse moved to (559, 356)
Screenshot: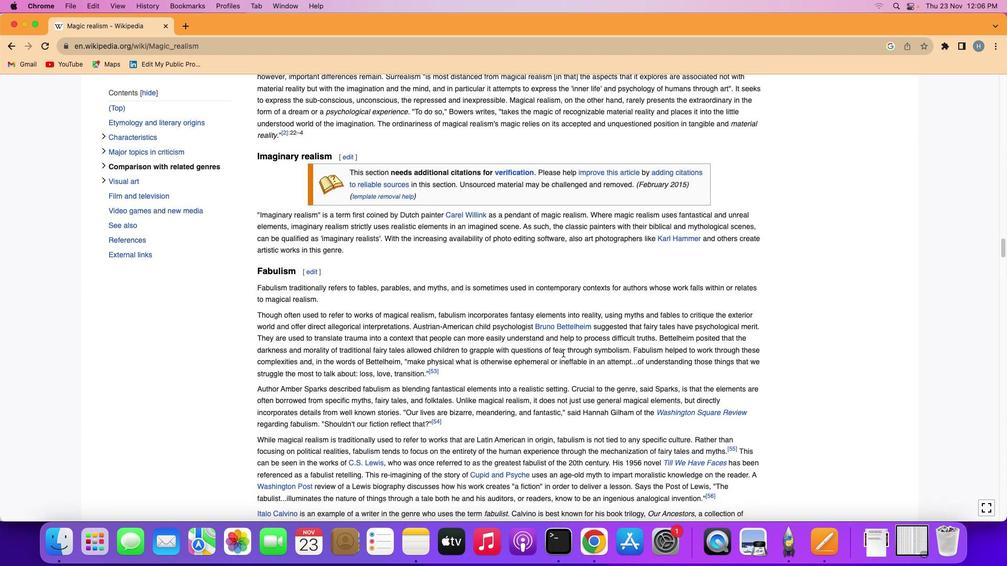 
Action: Mouse scrolled (559, 356) with delta (0, -1)
Screenshot: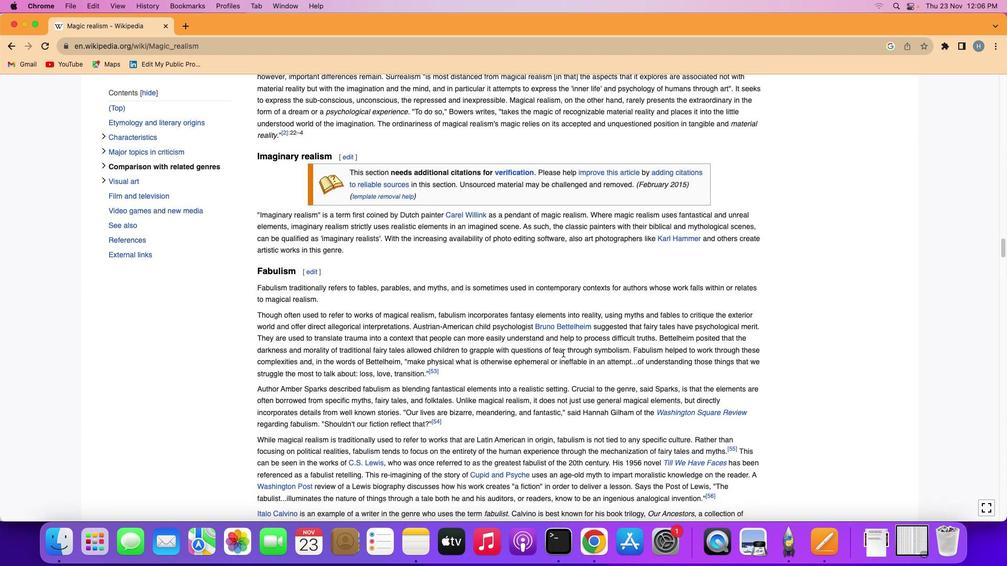 
Action: Mouse moved to (561, 354)
Screenshot: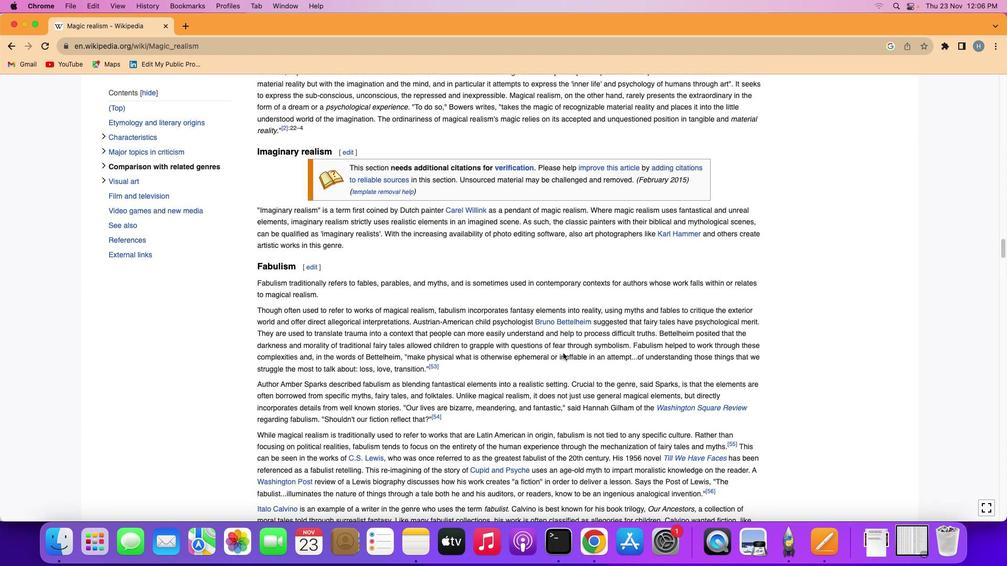 
Action: Mouse scrolled (561, 354) with delta (0, -1)
Screenshot: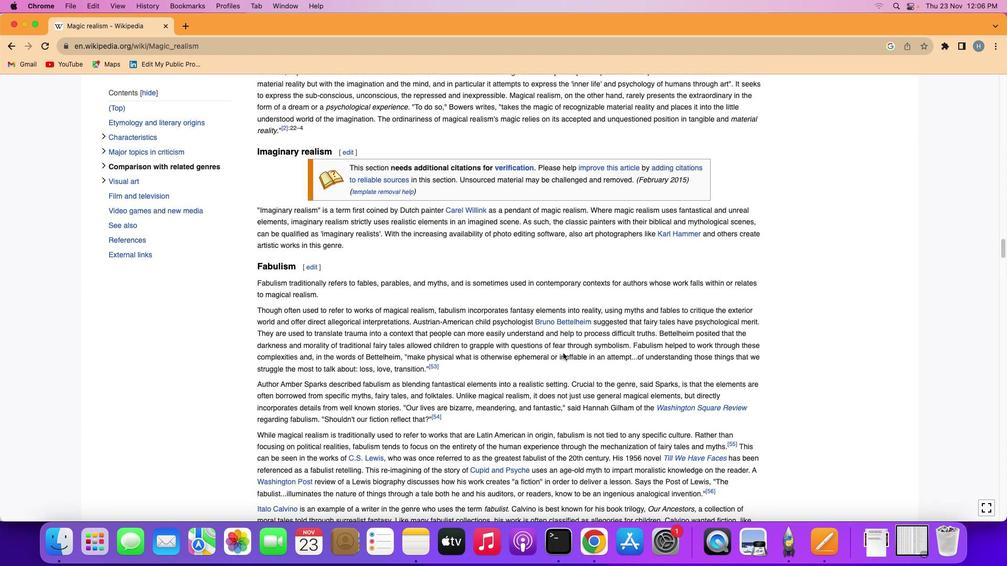 
Action: Mouse moved to (562, 353)
Screenshot: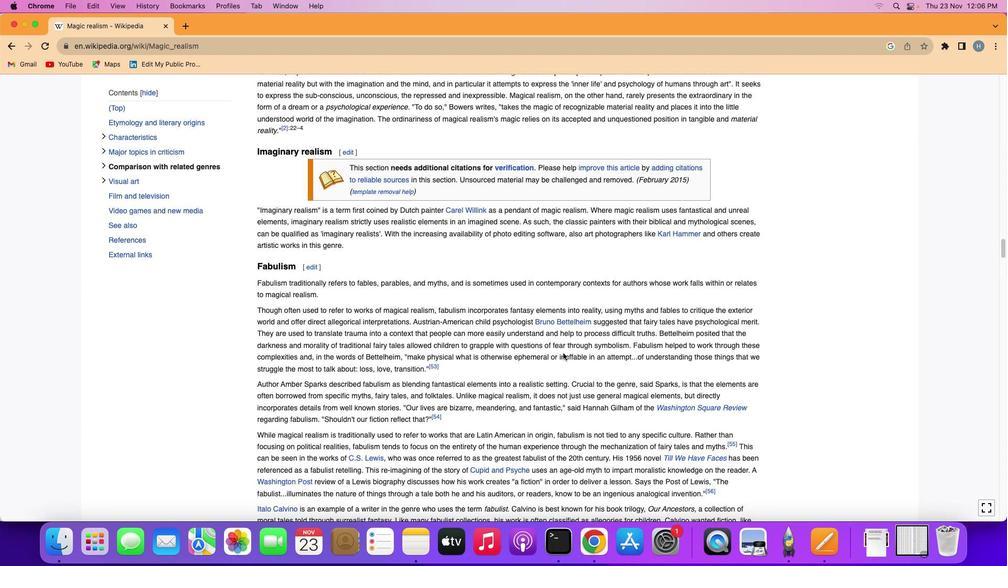 
Action: Mouse scrolled (562, 353) with delta (0, 0)
Screenshot: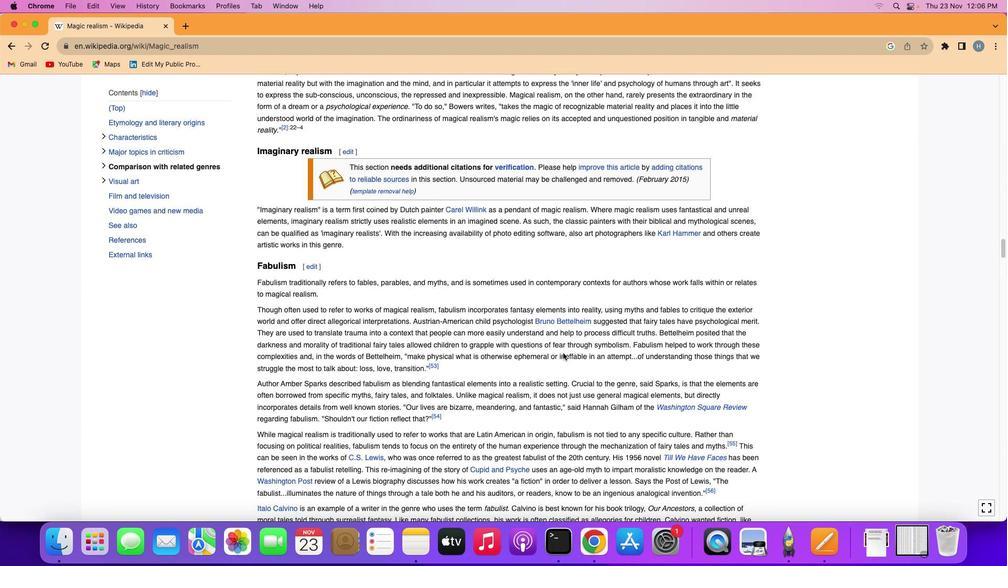 
Action: Mouse scrolled (562, 353) with delta (0, 0)
Screenshot: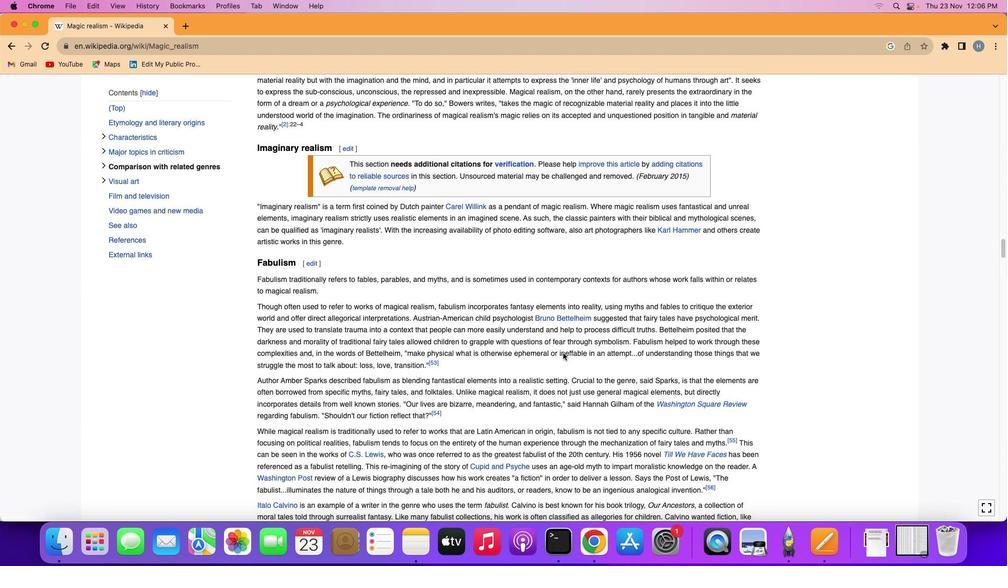 
Action: Mouse moved to (562, 353)
Screenshot: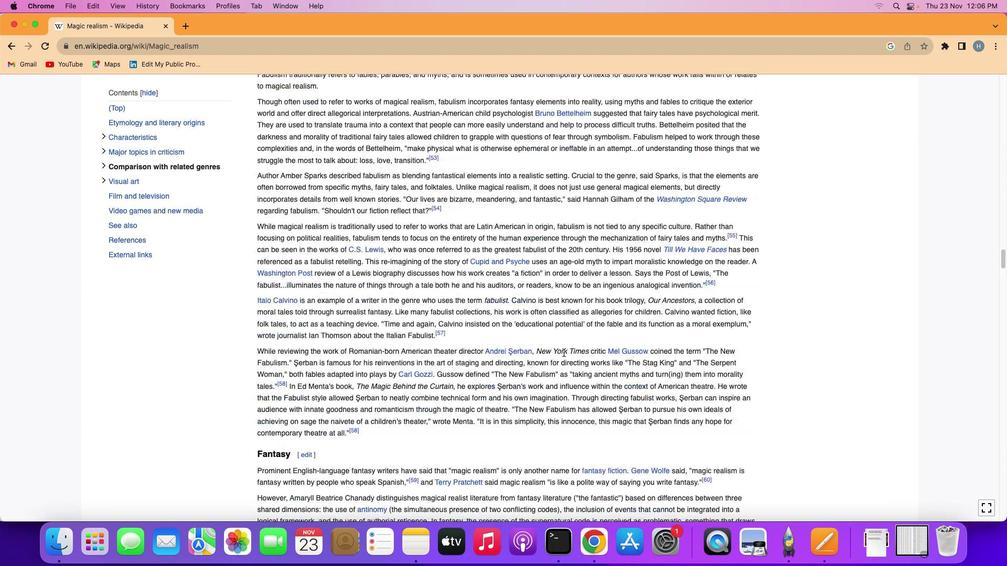 
Action: Mouse scrolled (562, 353) with delta (0, 0)
Screenshot: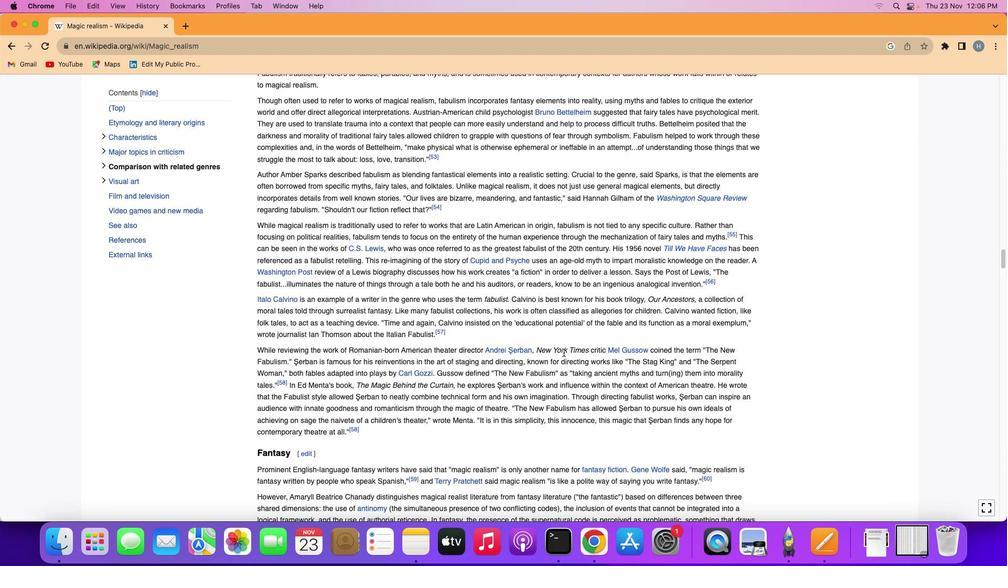 
Action: Mouse scrolled (562, 353) with delta (0, 0)
Screenshot: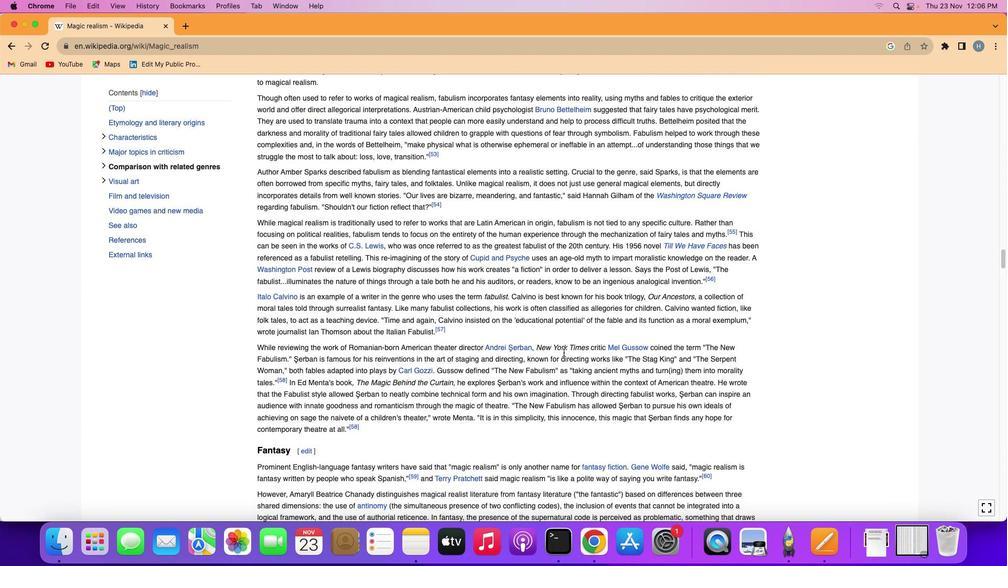 
Action: Mouse scrolled (562, 353) with delta (0, -1)
Screenshot: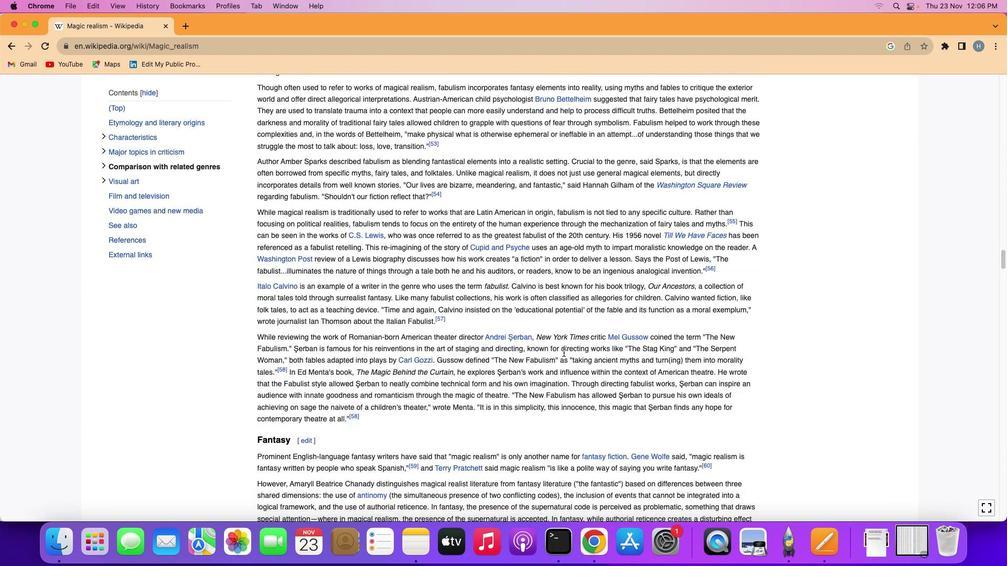 
Action: Mouse scrolled (562, 353) with delta (0, -2)
Screenshot: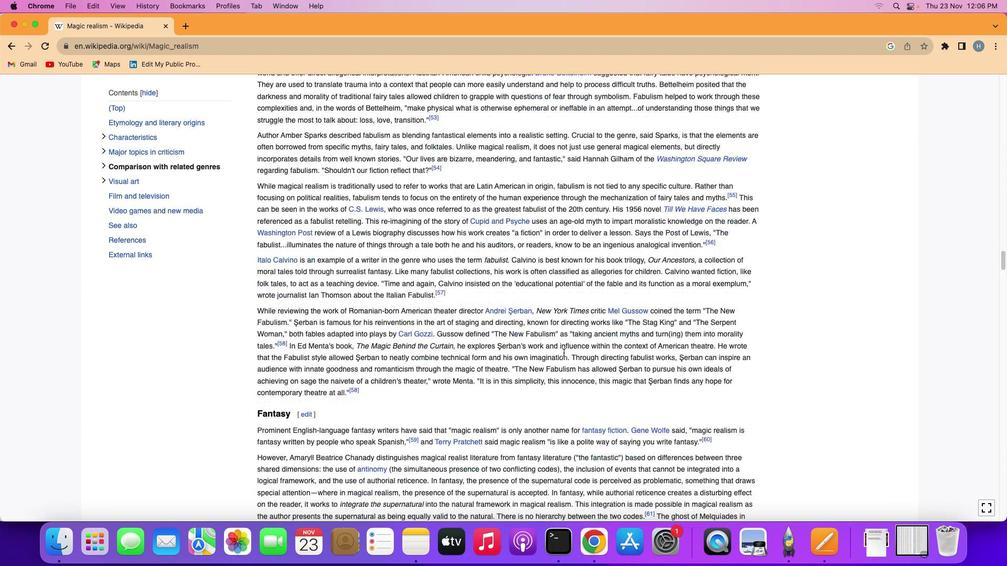 
Action: Mouse moved to (563, 352)
Screenshot: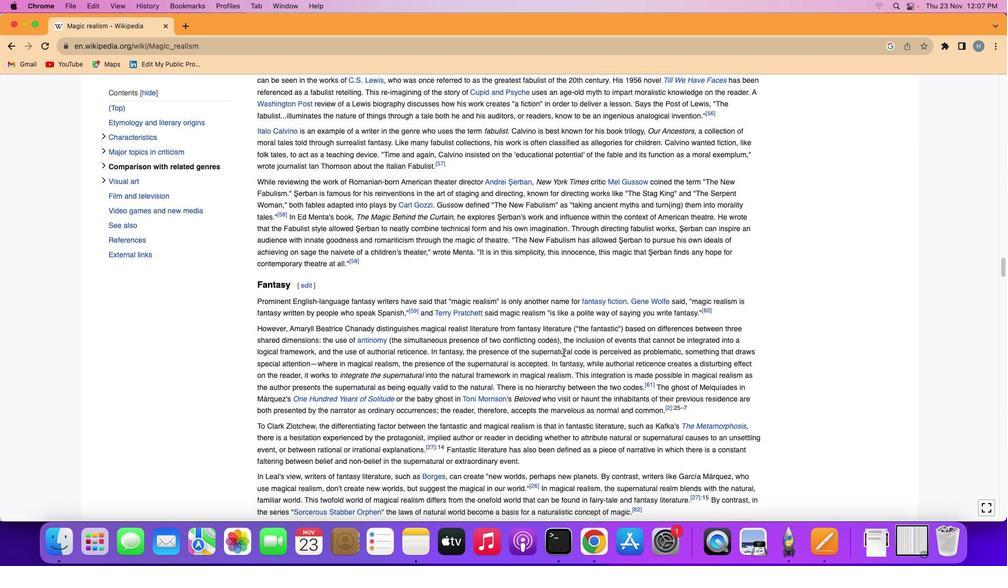 
Action: Mouse scrolled (563, 352) with delta (0, 0)
Screenshot: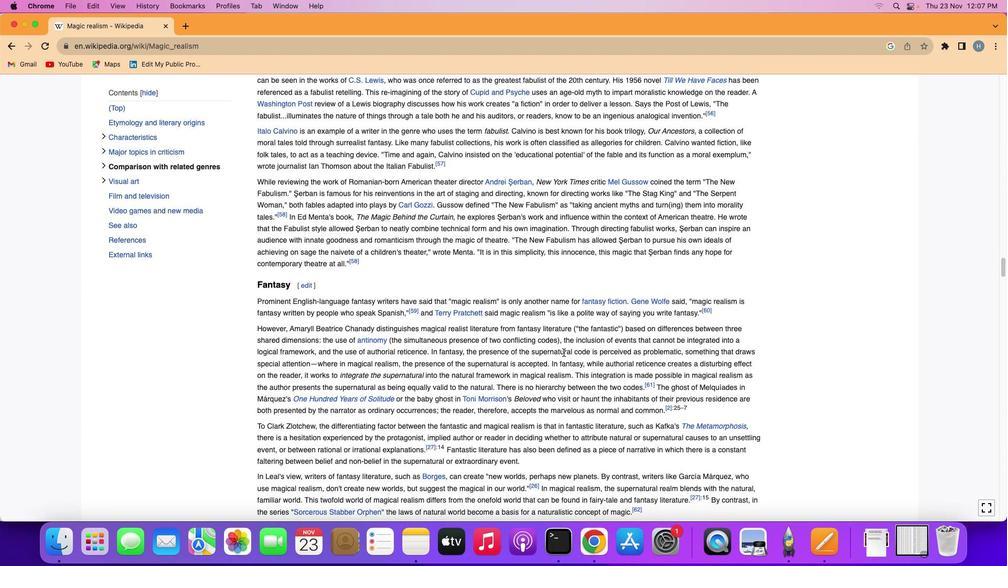 
Action: Mouse scrolled (563, 352) with delta (0, 0)
Screenshot: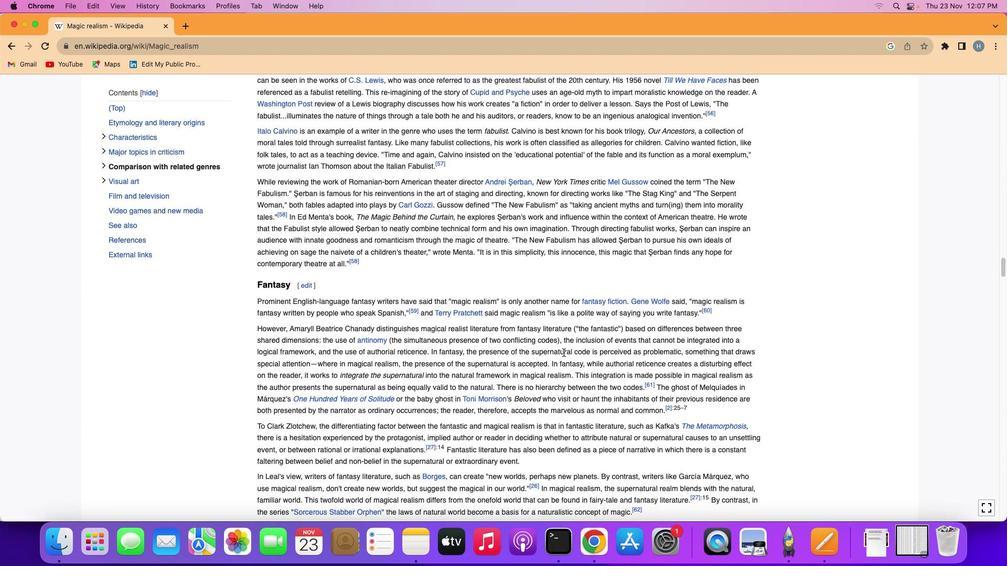 
Action: Mouse scrolled (563, 352) with delta (0, -1)
Screenshot: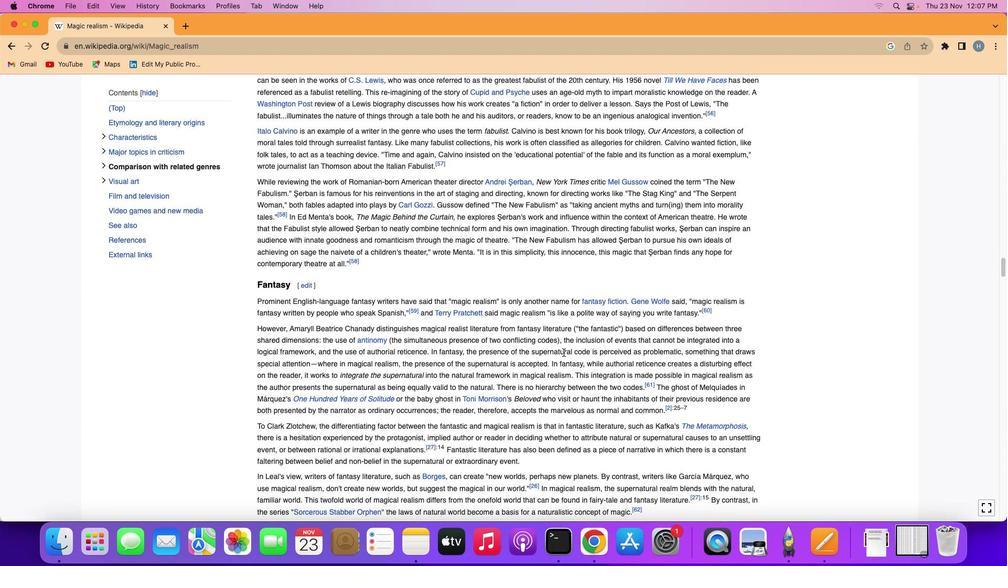 
Action: Mouse scrolled (563, 352) with delta (0, -2)
Screenshot: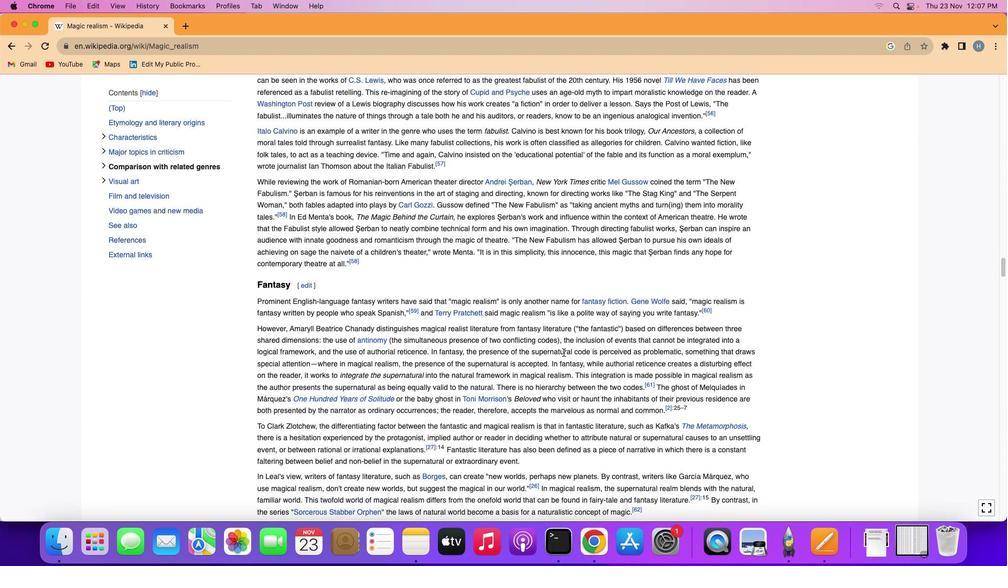 
Action: Mouse moved to (563, 352)
Screenshot: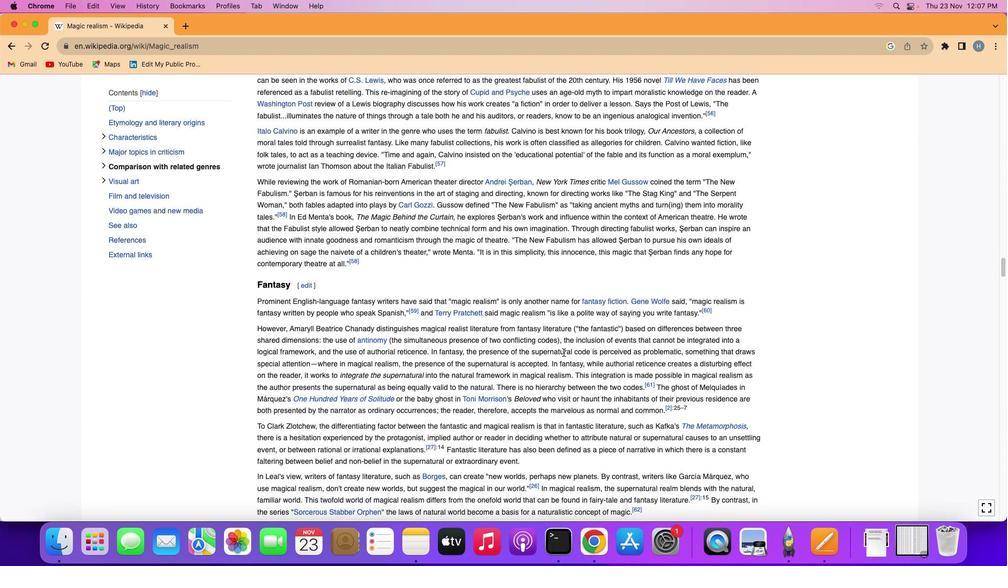 
Action: Mouse scrolled (563, 352) with delta (0, 0)
Screenshot: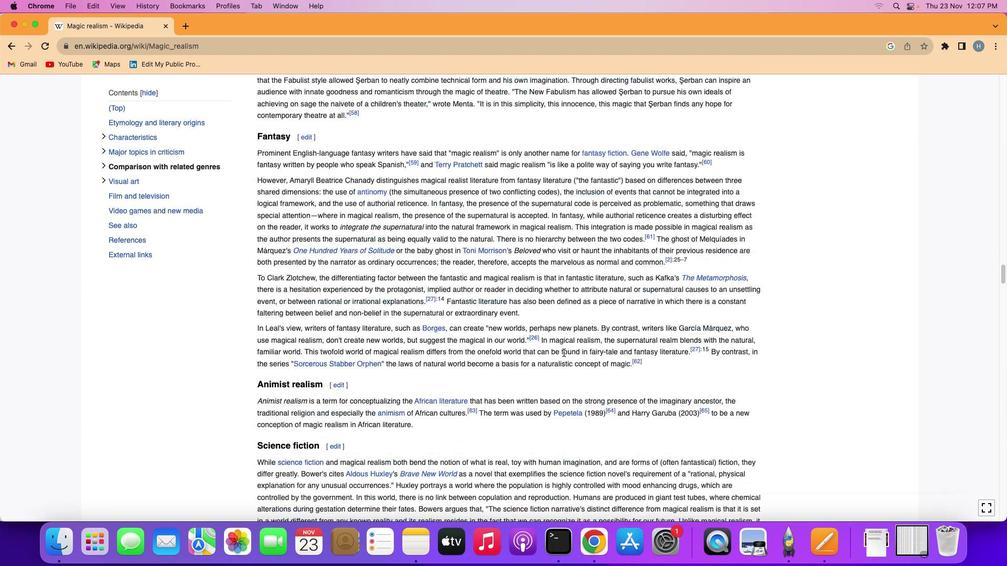 
Action: Mouse scrolled (563, 352) with delta (0, 0)
Screenshot: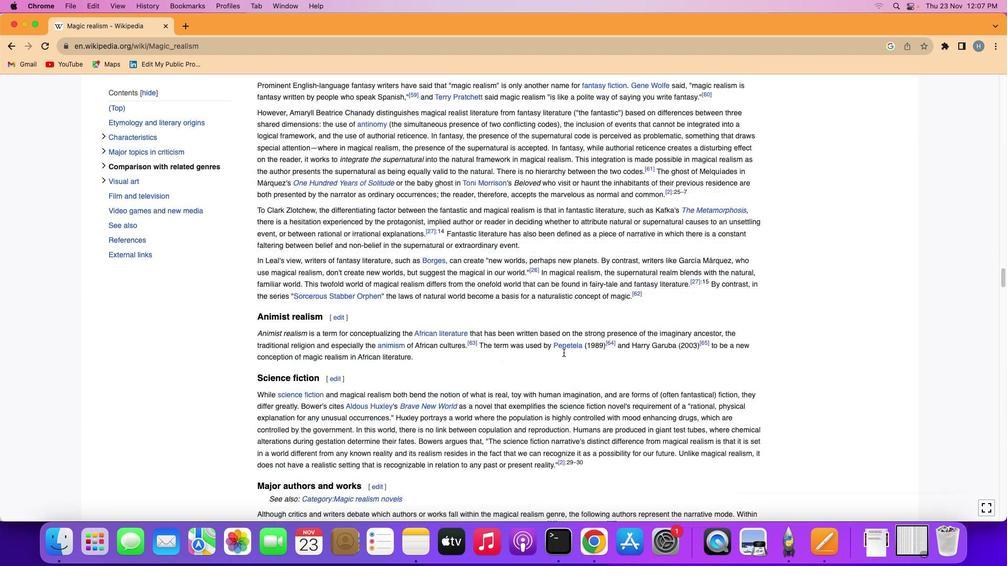 
Action: Mouse scrolled (563, 352) with delta (0, -1)
Screenshot: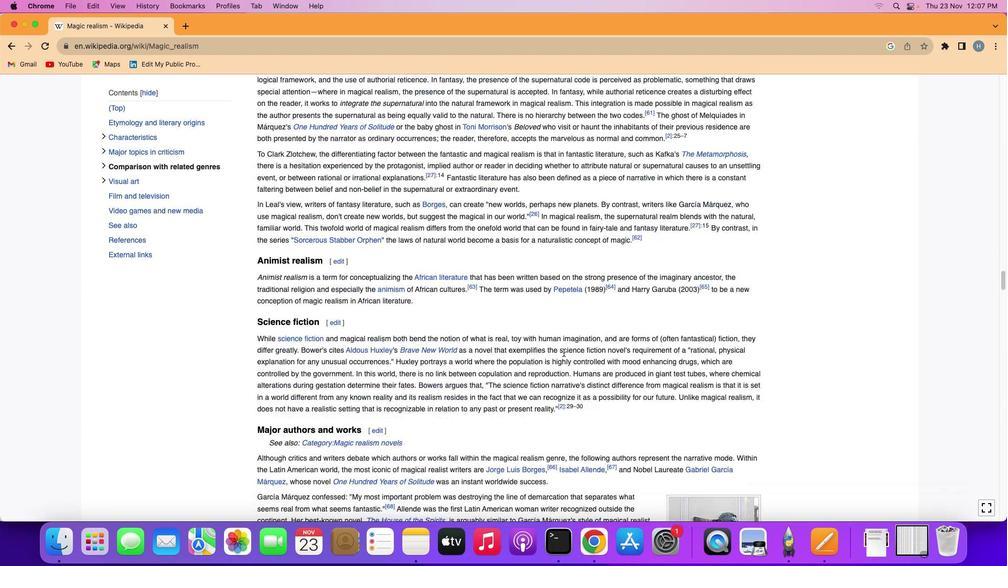 
Action: Mouse scrolled (563, 352) with delta (0, 0)
Screenshot: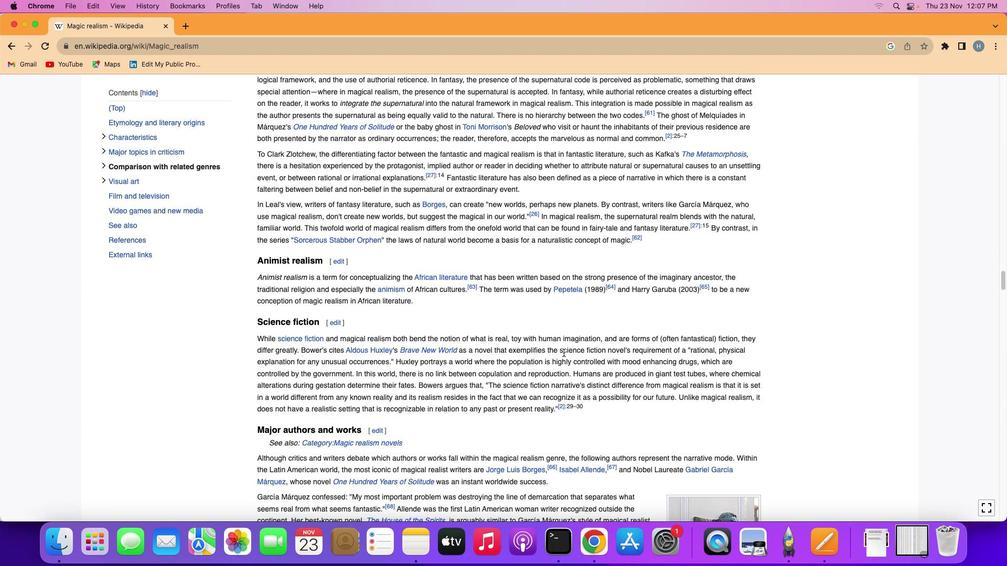 
Action: Mouse scrolled (563, 352) with delta (0, 0)
Screenshot: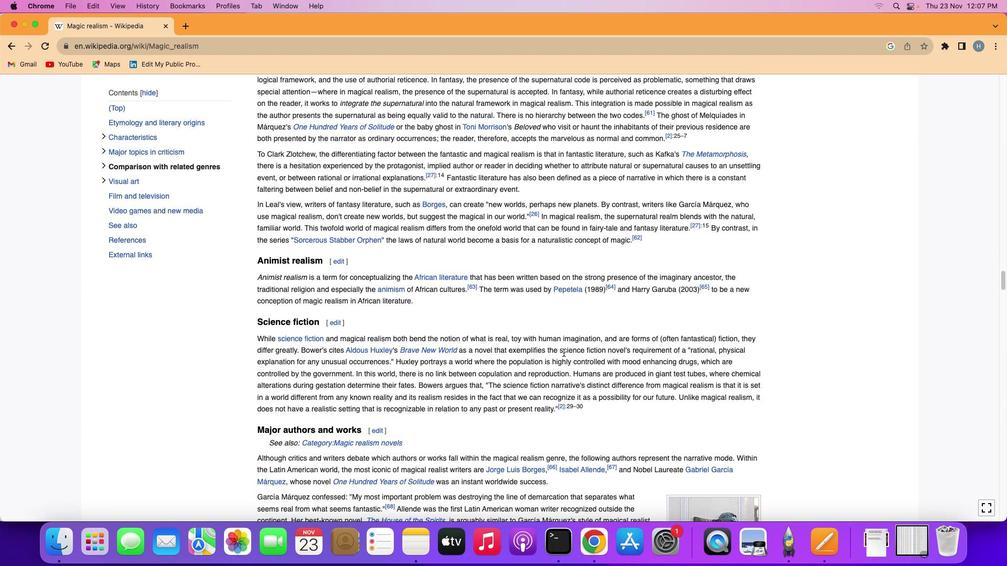 
Action: Mouse scrolled (563, 352) with delta (0, -1)
Screenshot: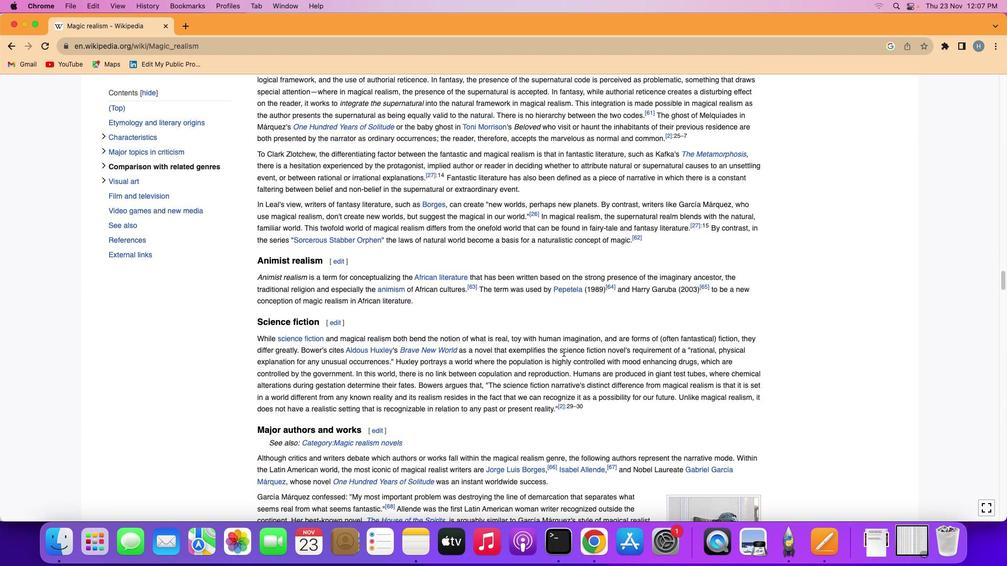 
Action: Mouse scrolled (563, 352) with delta (0, -2)
Screenshot: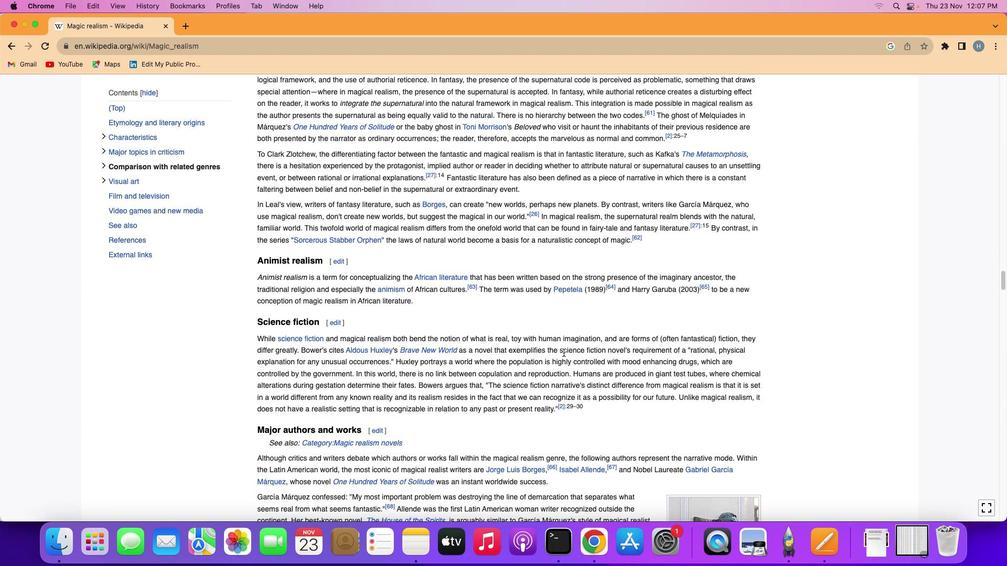 
Action: Mouse scrolled (563, 352) with delta (0, 0)
Screenshot: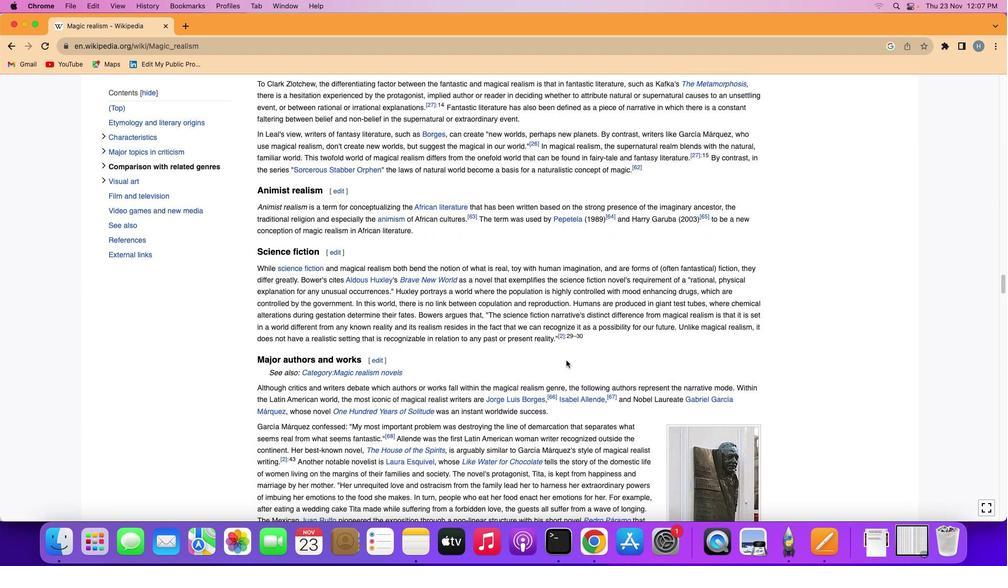 
Action: Mouse scrolled (563, 352) with delta (0, 0)
Screenshot: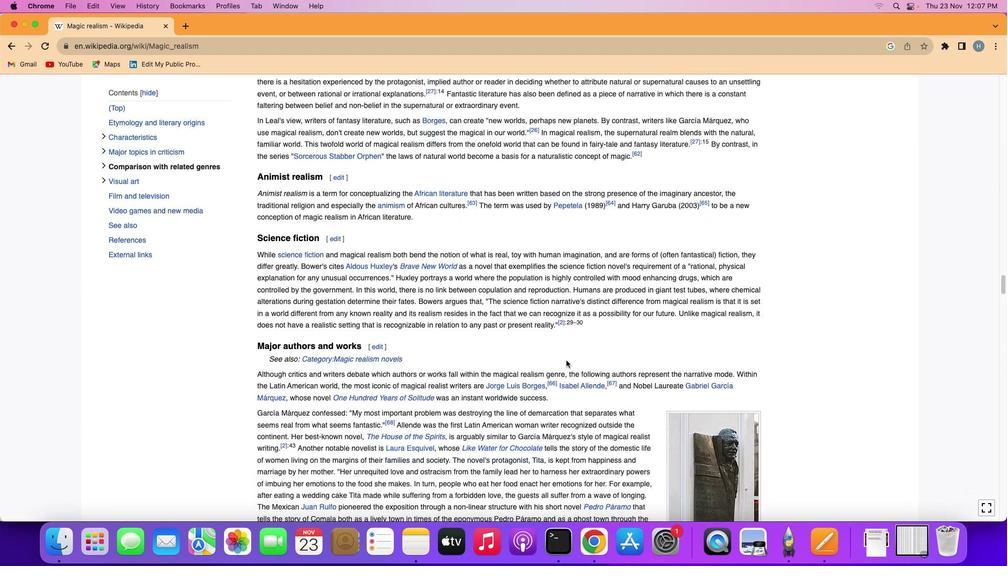 
Action: Mouse scrolled (563, 352) with delta (0, -1)
Screenshot: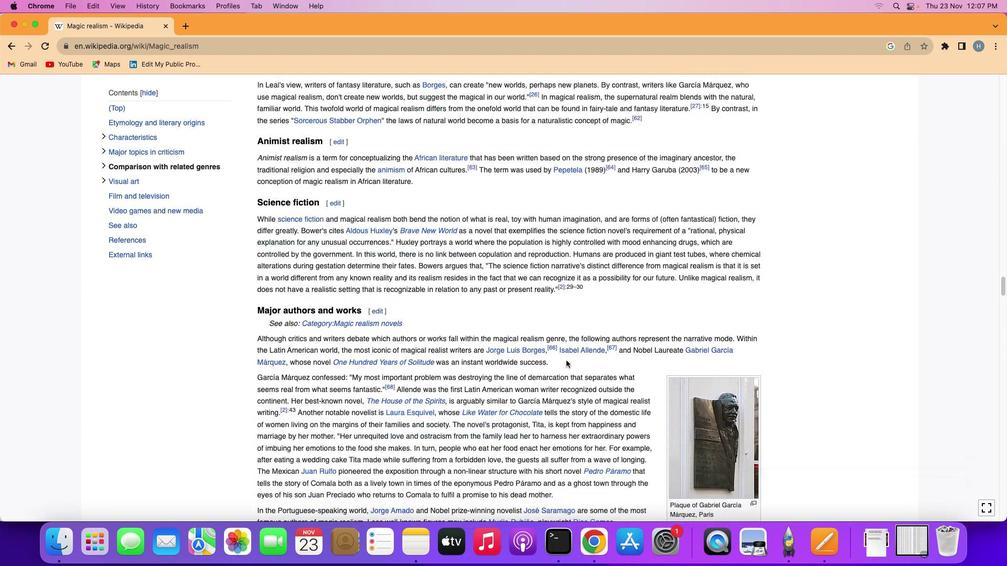 
Action: Mouse moved to (566, 360)
Screenshot: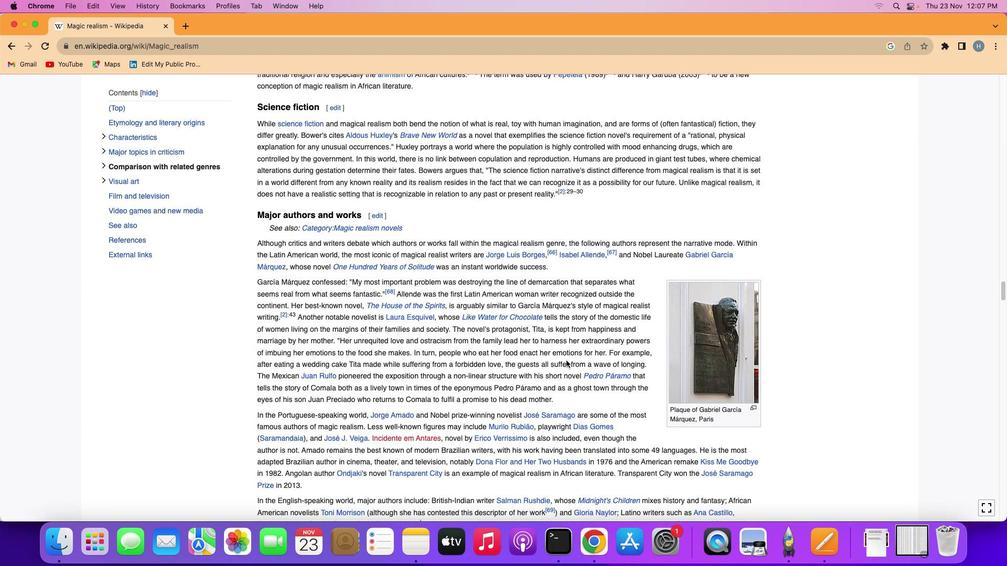 
Action: Mouse scrolled (566, 360) with delta (0, 0)
Screenshot: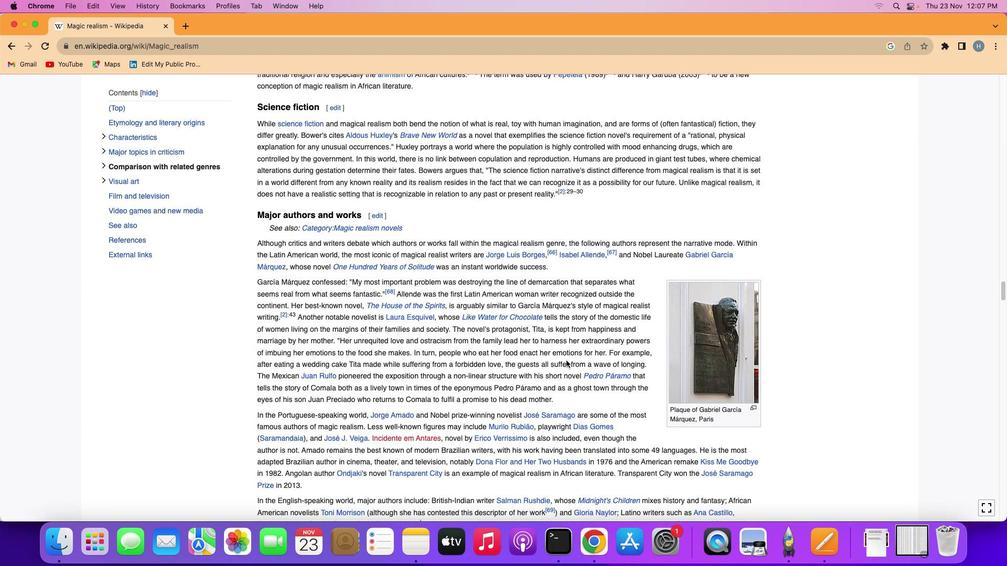 
Action: Mouse scrolled (566, 360) with delta (0, 0)
Screenshot: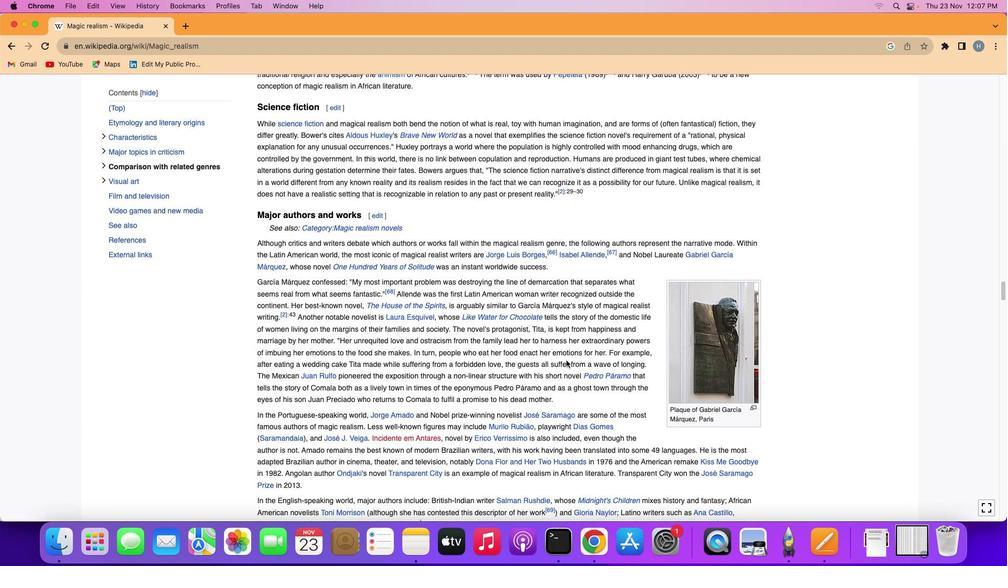 
Action: Mouse scrolled (566, 360) with delta (0, -1)
Screenshot: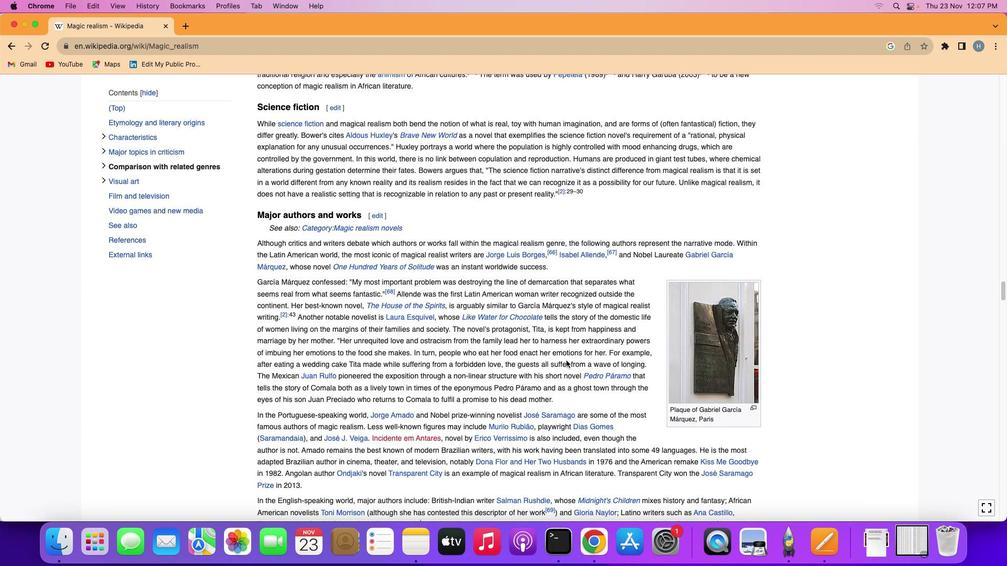
Action: Mouse scrolled (566, 360) with delta (0, -1)
Screenshot: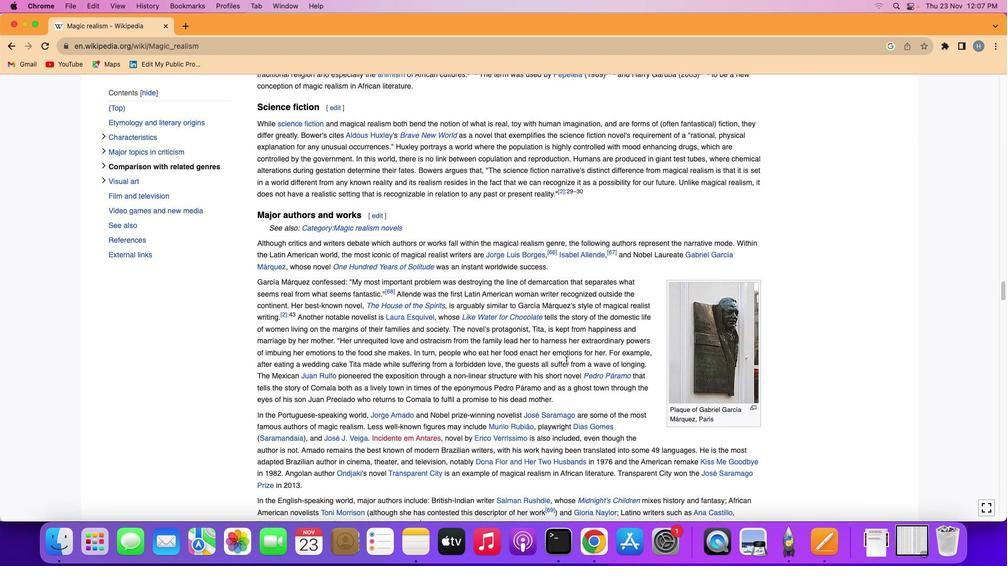 
Action: Mouse moved to (566, 360)
Screenshot: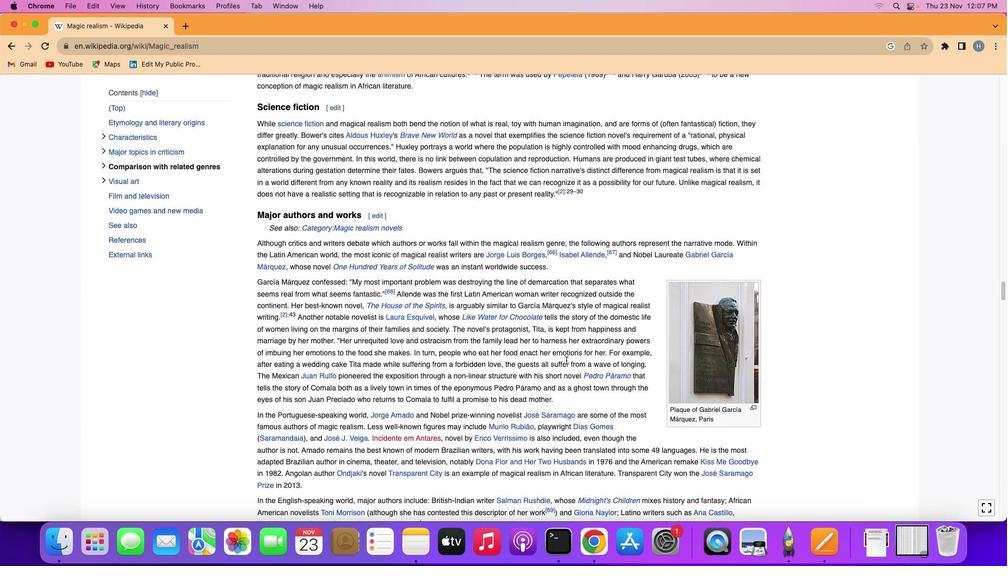 
Action: Mouse scrolled (566, 360) with delta (0, 0)
Screenshot: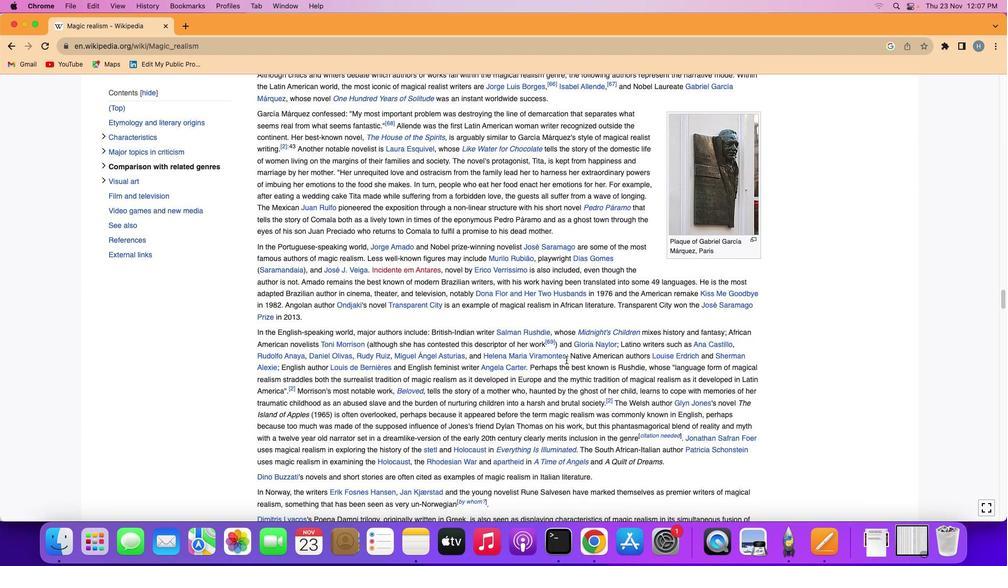 
Action: Mouse moved to (566, 360)
Screenshot: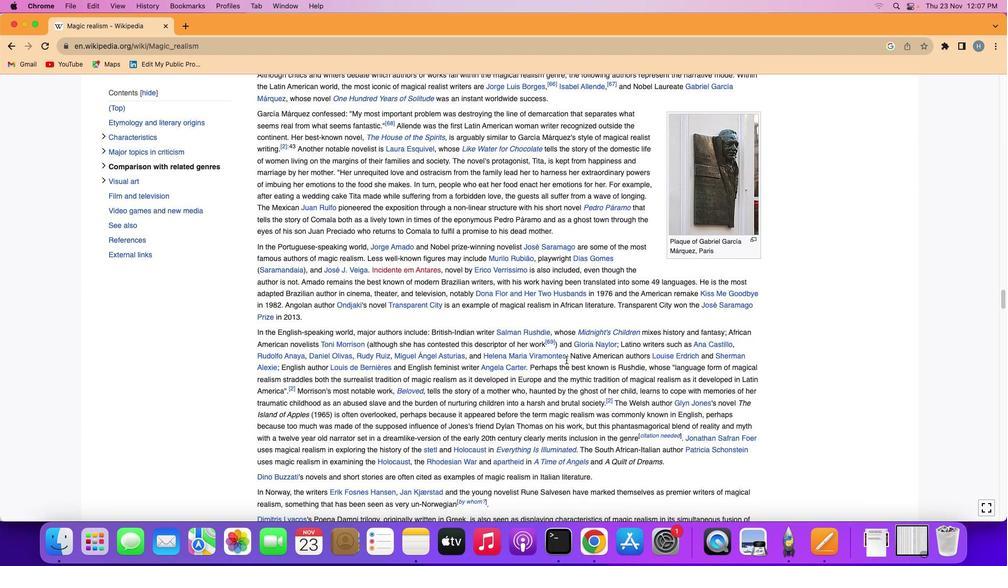 
Action: Mouse scrolled (566, 360) with delta (0, 0)
Screenshot: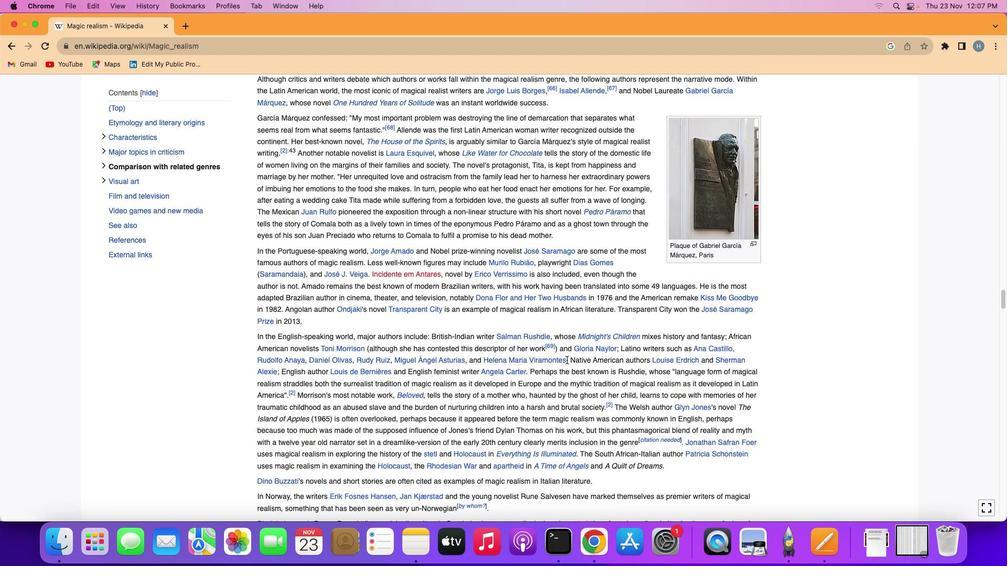 
Action: Mouse scrolled (566, 360) with delta (0, -1)
Screenshot: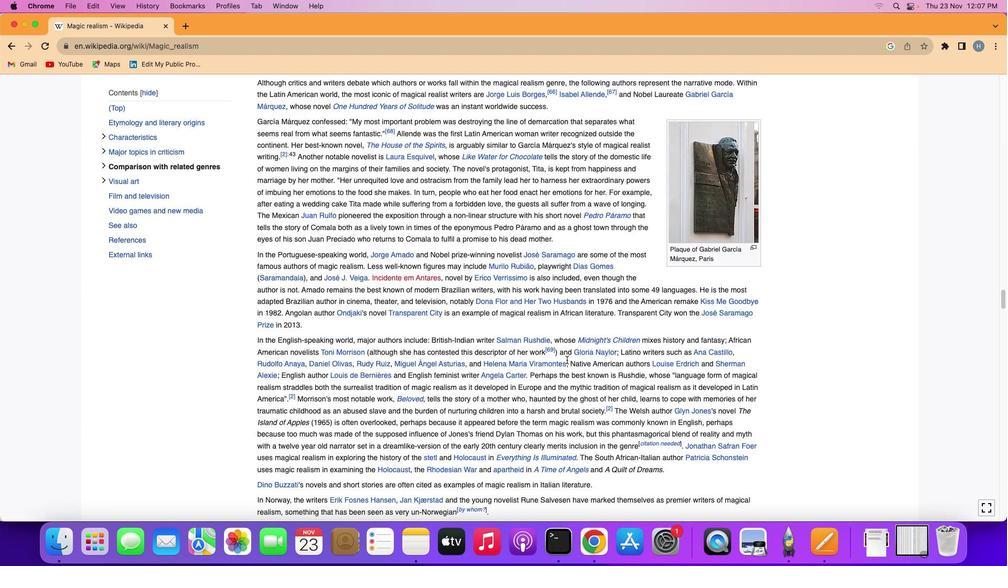 
Action: Mouse scrolled (566, 360) with delta (0, -1)
Screenshot: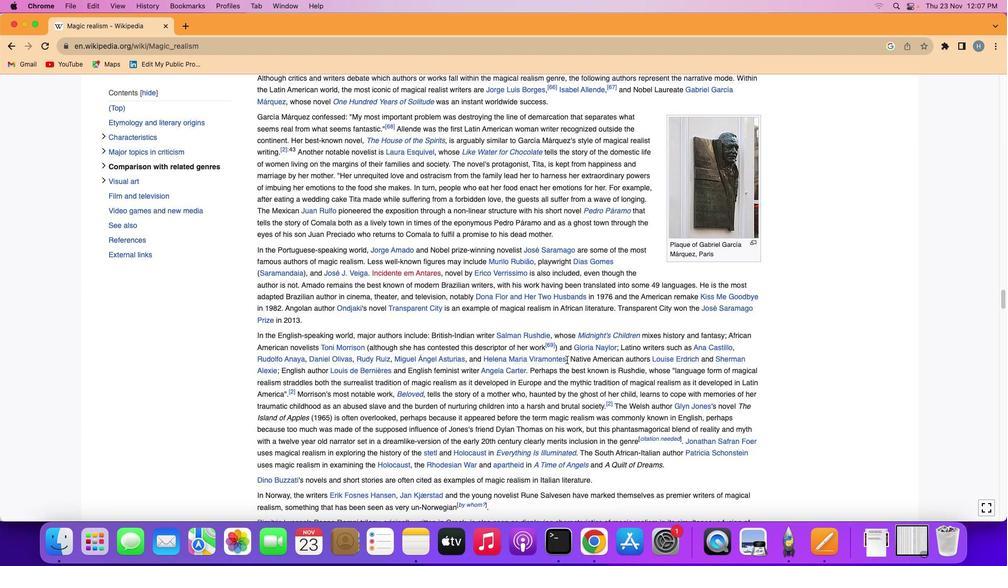 
Action: Mouse moved to (566, 360)
Screenshot: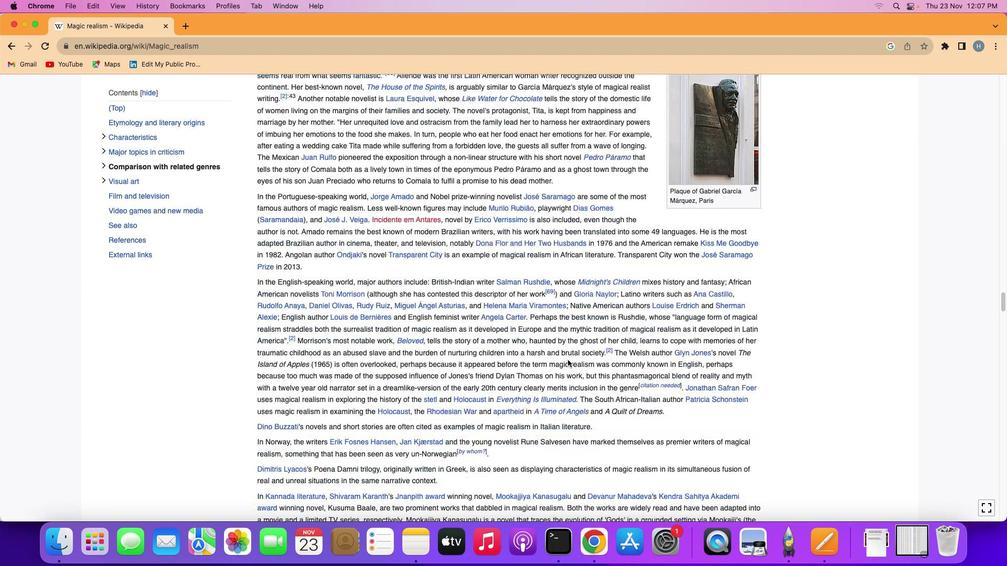 
Action: Mouse scrolled (566, 360) with delta (0, 0)
Screenshot: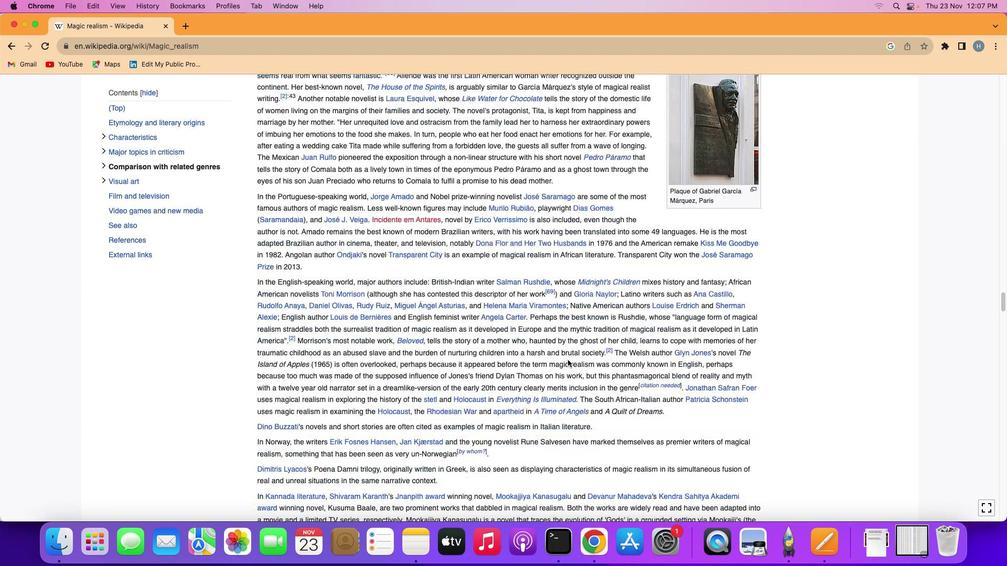 
Action: Mouse scrolled (566, 360) with delta (0, 1)
Screenshot: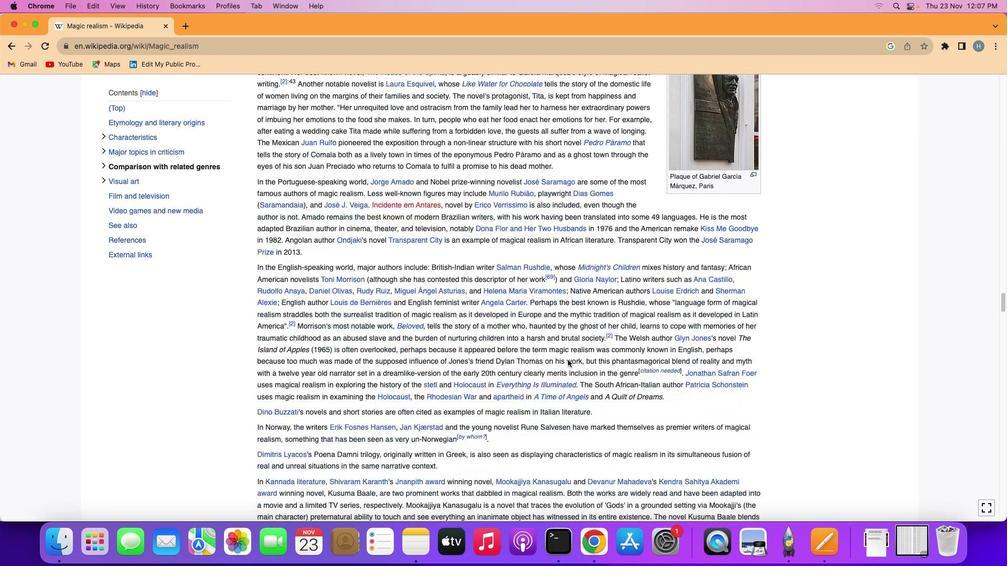 
Action: Mouse moved to (566, 360)
Screenshot: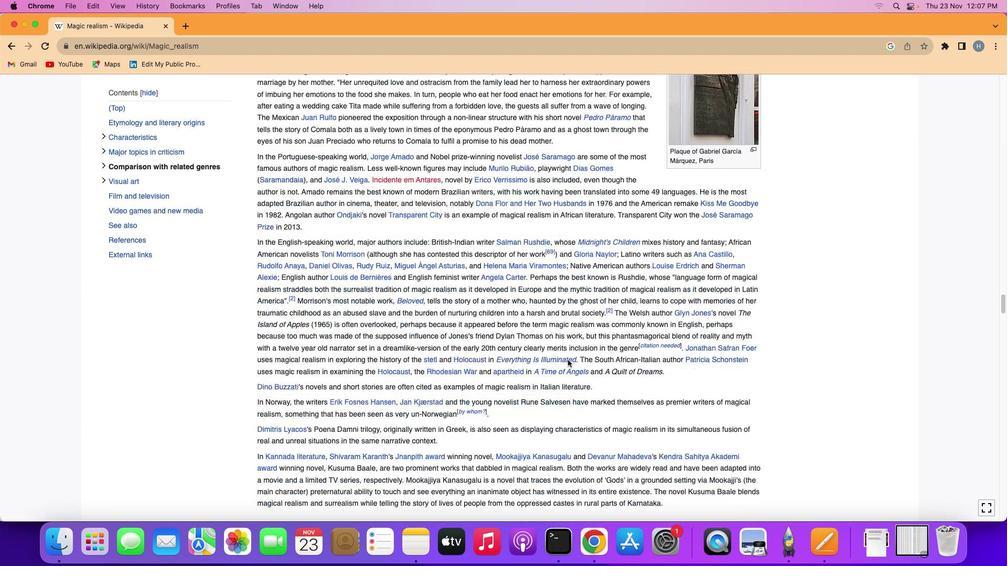 
Action: Mouse scrolled (566, 360) with delta (0, -1)
Screenshot: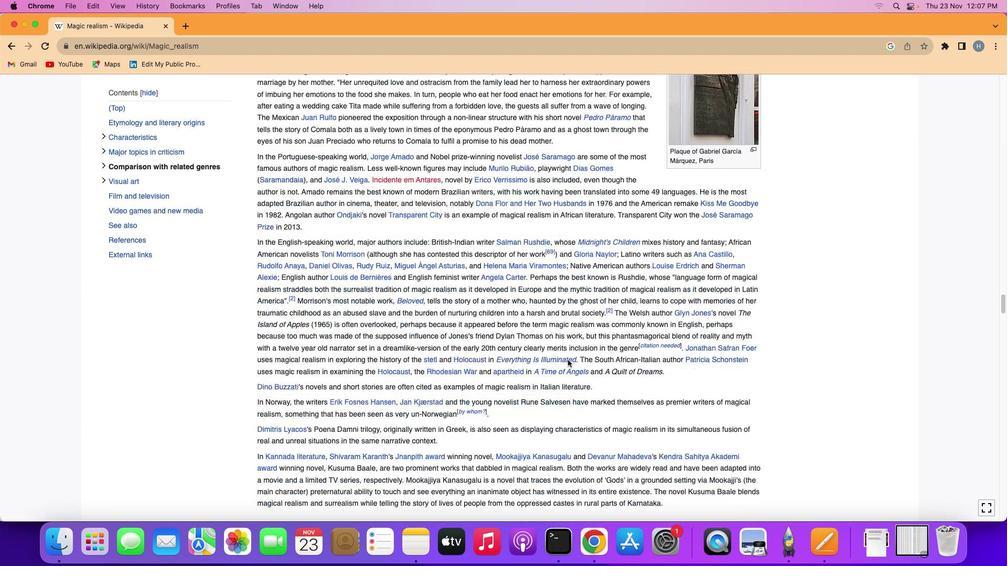 
Action: Mouse moved to (567, 360)
Screenshot: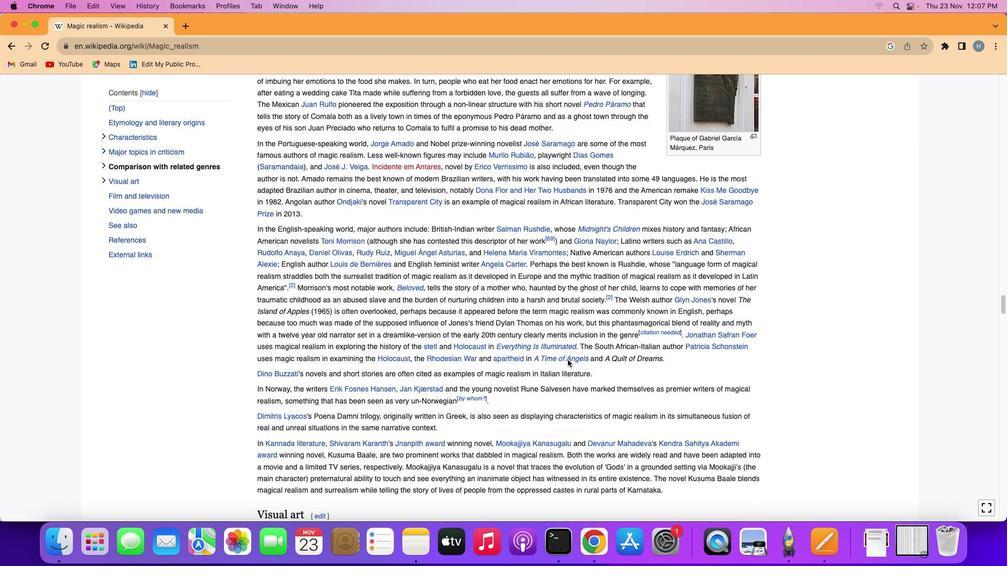 
Action: Mouse scrolled (567, 360) with delta (0, 0)
Screenshot: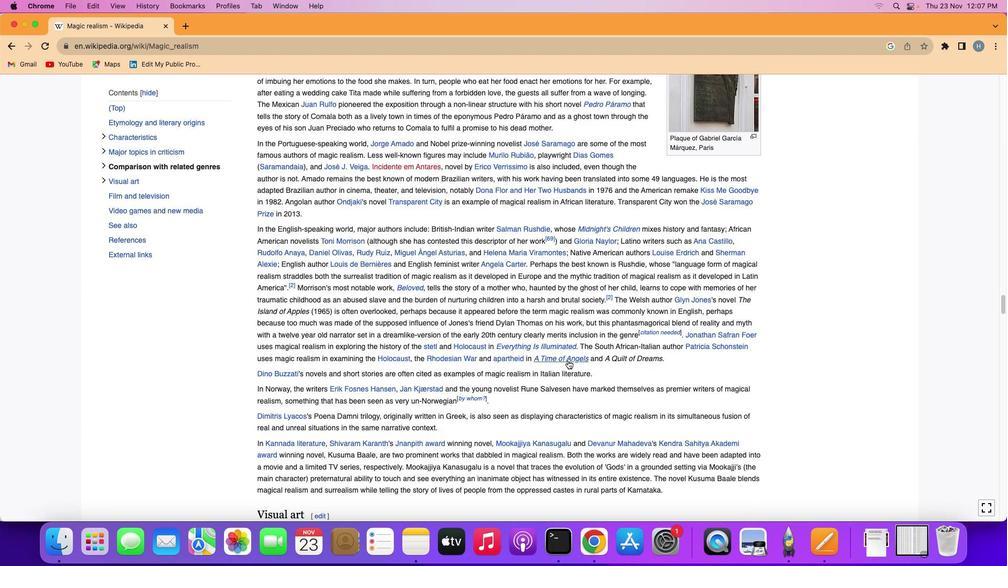 
Action: Mouse scrolled (567, 360) with delta (0, 0)
Screenshot: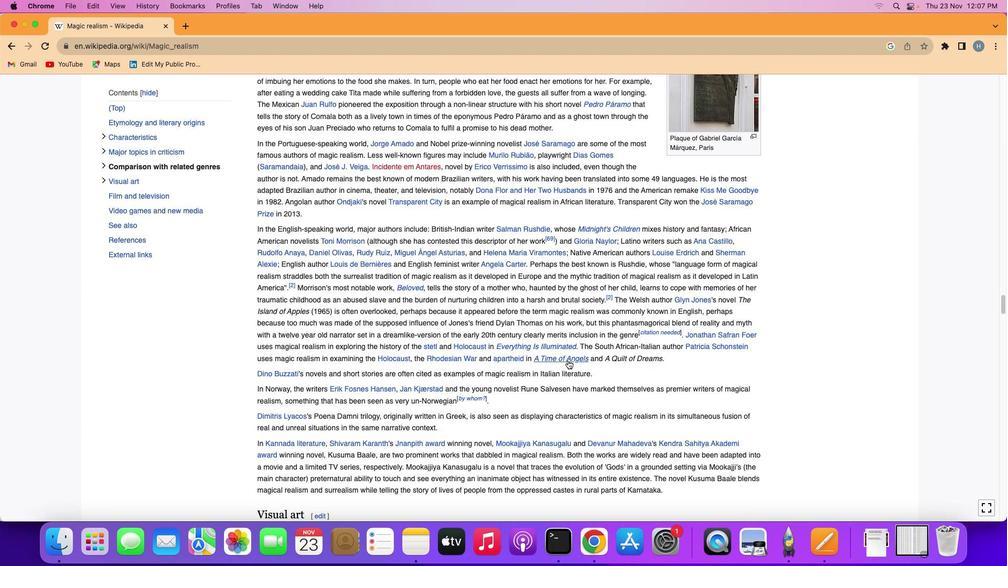 
Action: Mouse scrolled (567, 360) with delta (0, 1)
Screenshot: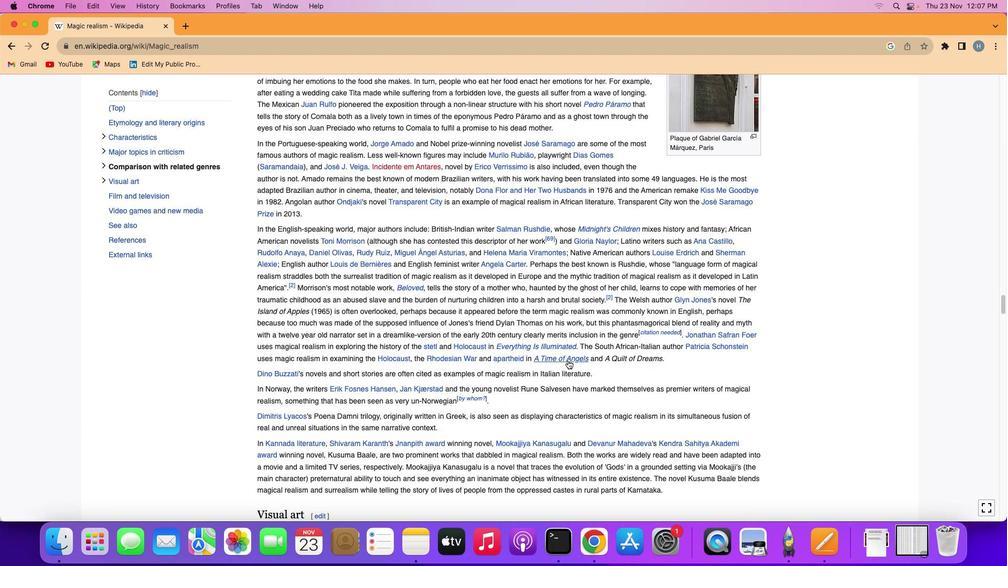 
Action: Mouse scrolled (567, 360) with delta (0, -2)
Screenshot: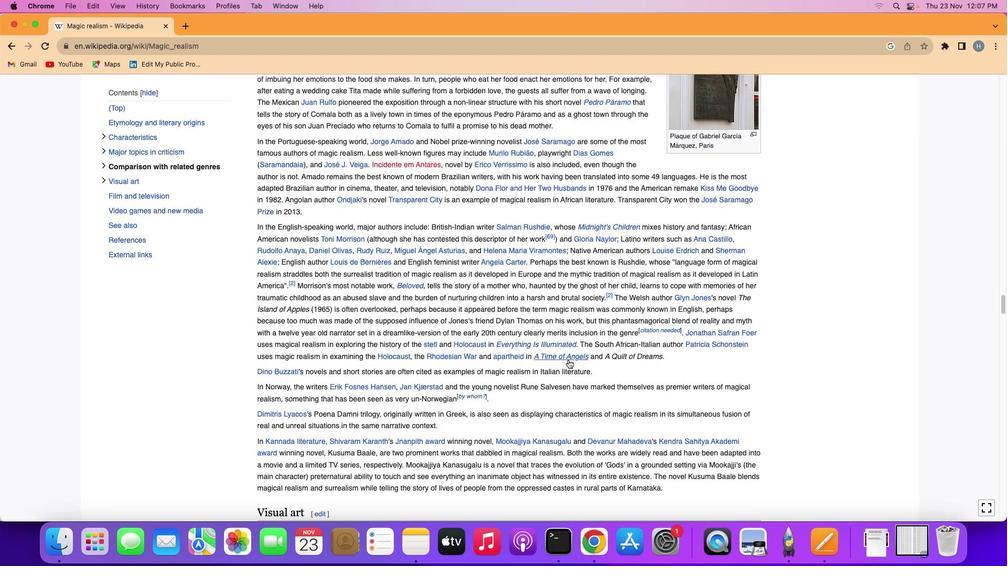 
Action: Mouse scrolled (567, 360) with delta (0, -1)
Screenshot: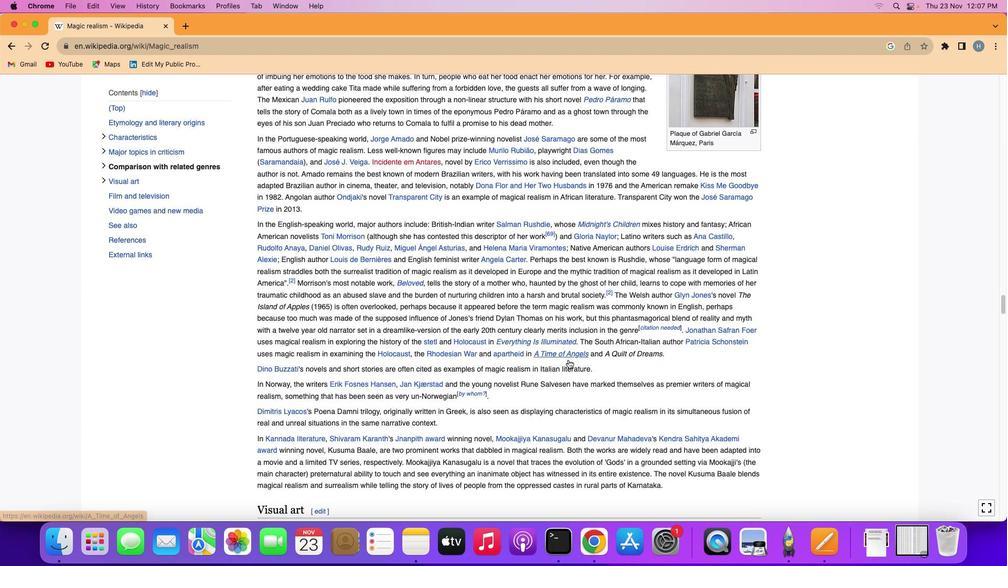 
Action: Mouse moved to (567, 360)
Screenshot: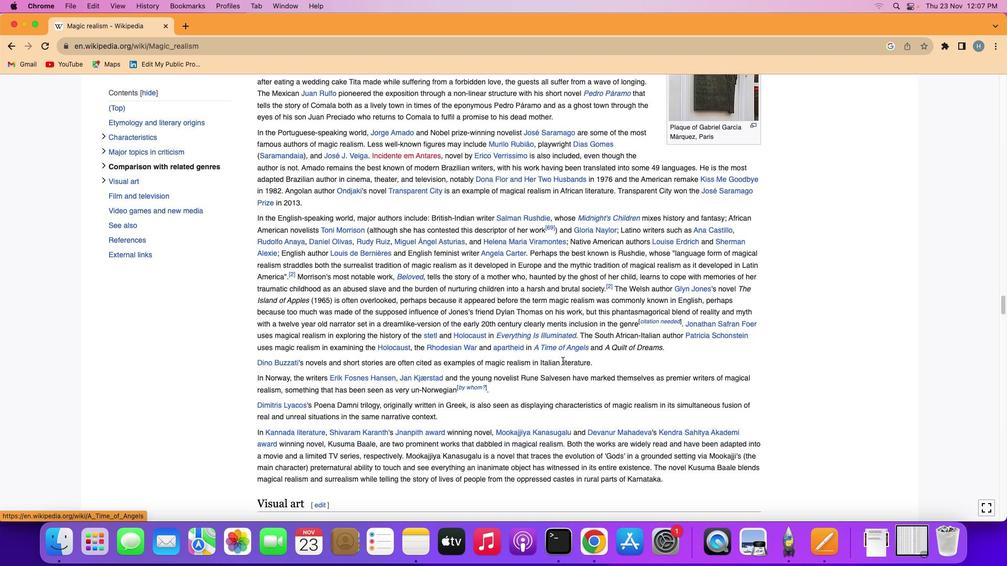 
Action: Mouse scrolled (567, 360) with delta (0, 0)
Screenshot: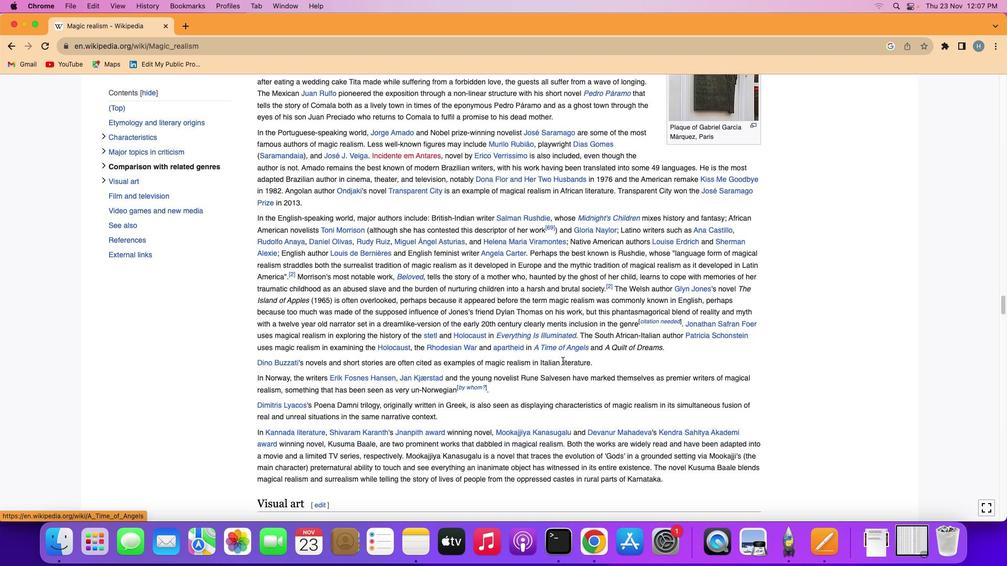 
Action: Mouse scrolled (567, 360) with delta (0, 1)
Screenshot: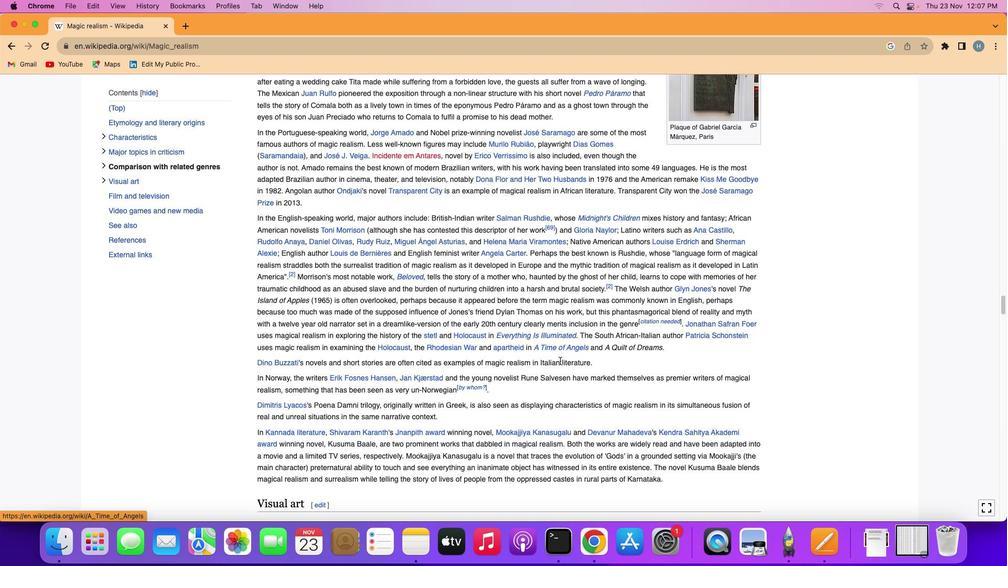 
Action: Mouse scrolled (567, 360) with delta (0, -2)
Screenshot: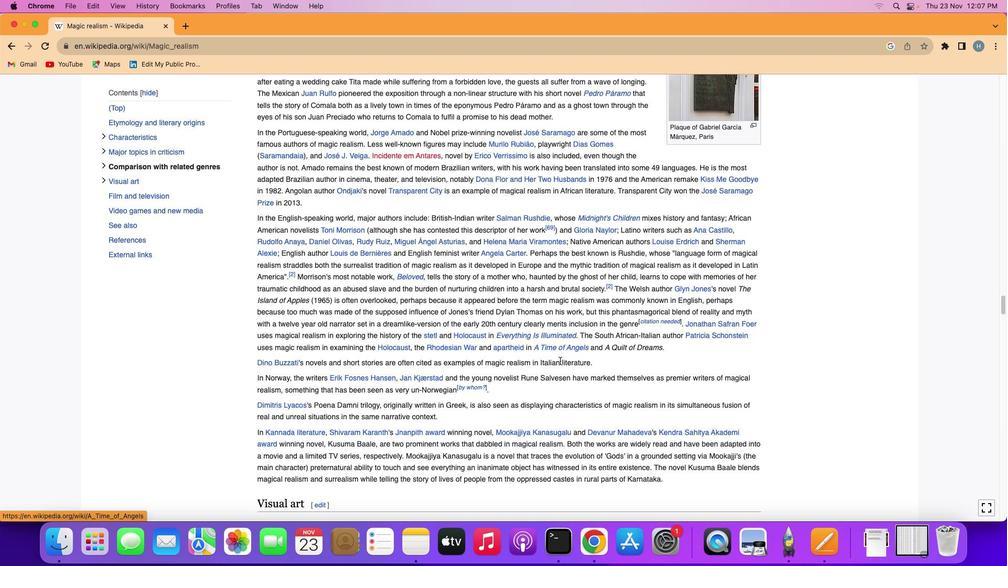 
Action: Mouse moved to (548, 357)
Screenshot: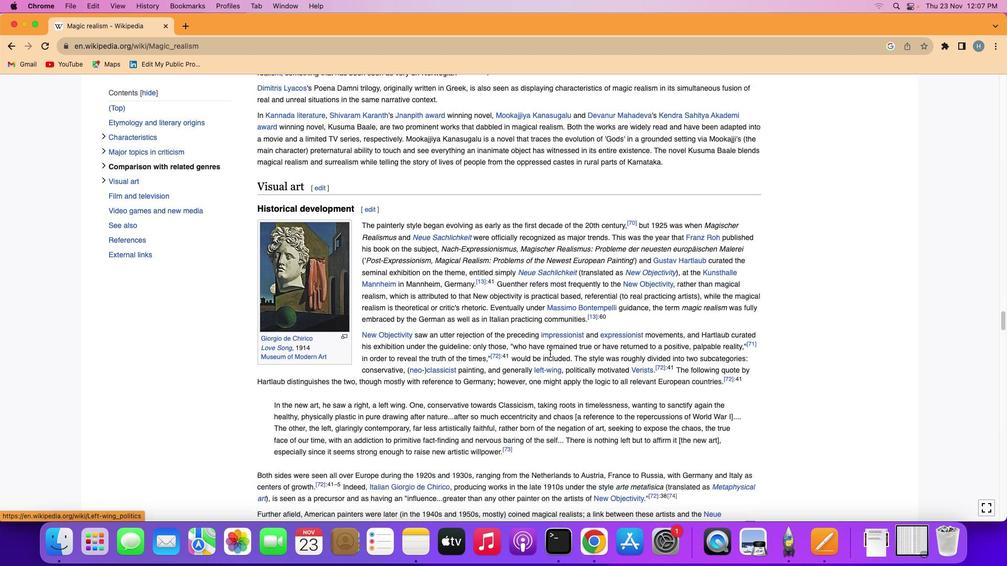 
Action: Mouse scrolled (548, 357) with delta (0, 0)
Screenshot: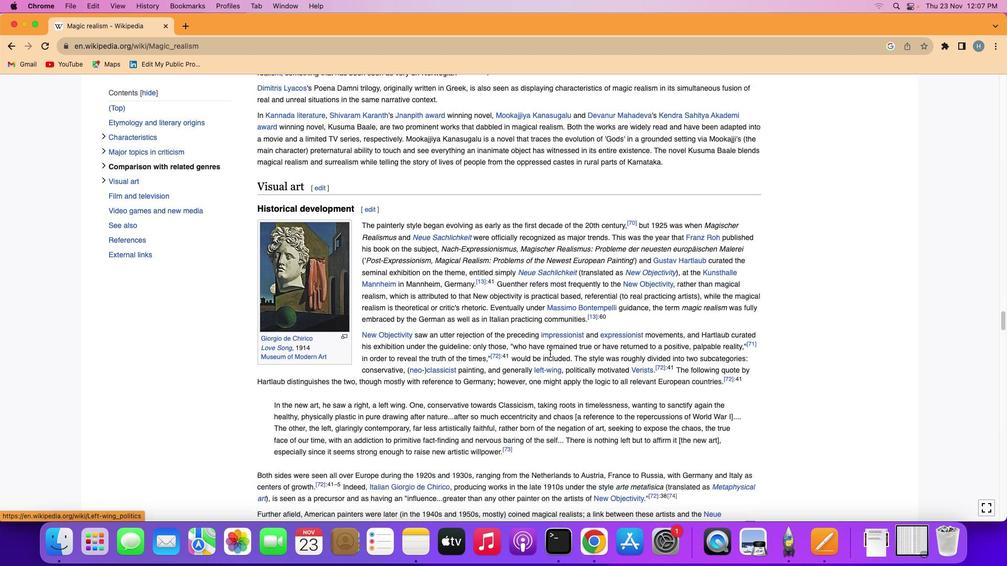 
Action: Mouse moved to (548, 357)
Screenshot: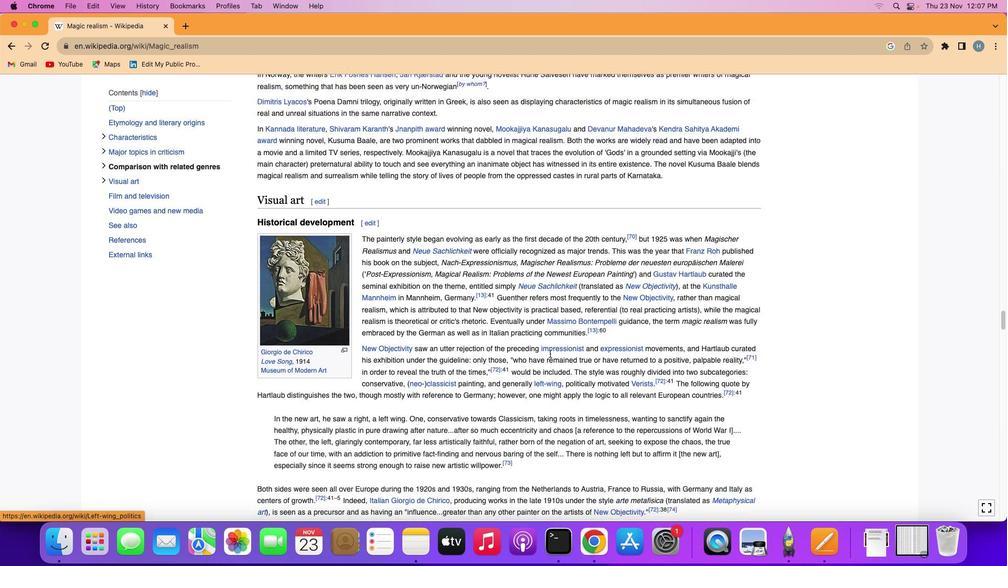 
Action: Mouse scrolled (548, 357) with delta (0, 0)
Screenshot: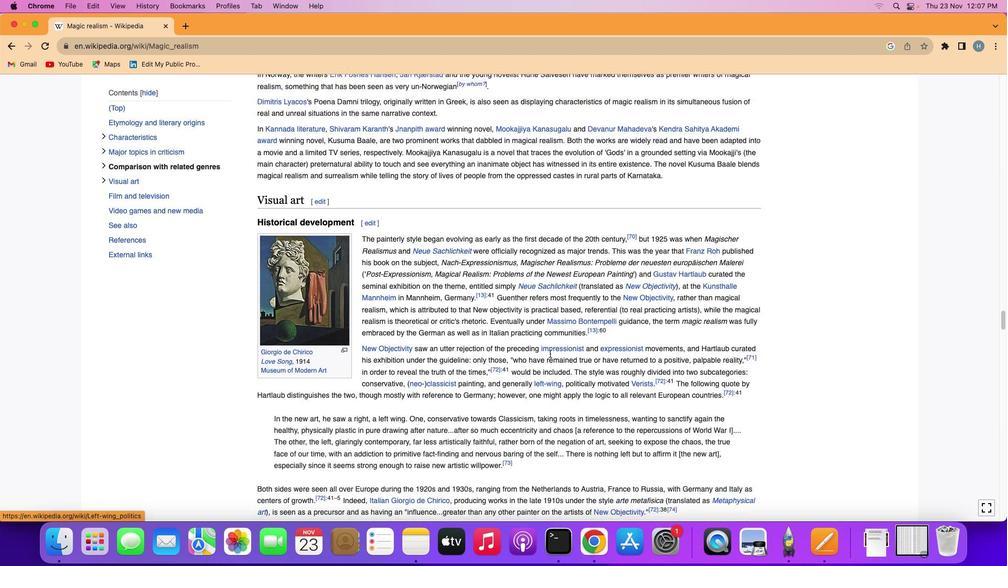 
Action: Mouse scrolled (548, 357) with delta (0, -1)
Screenshot: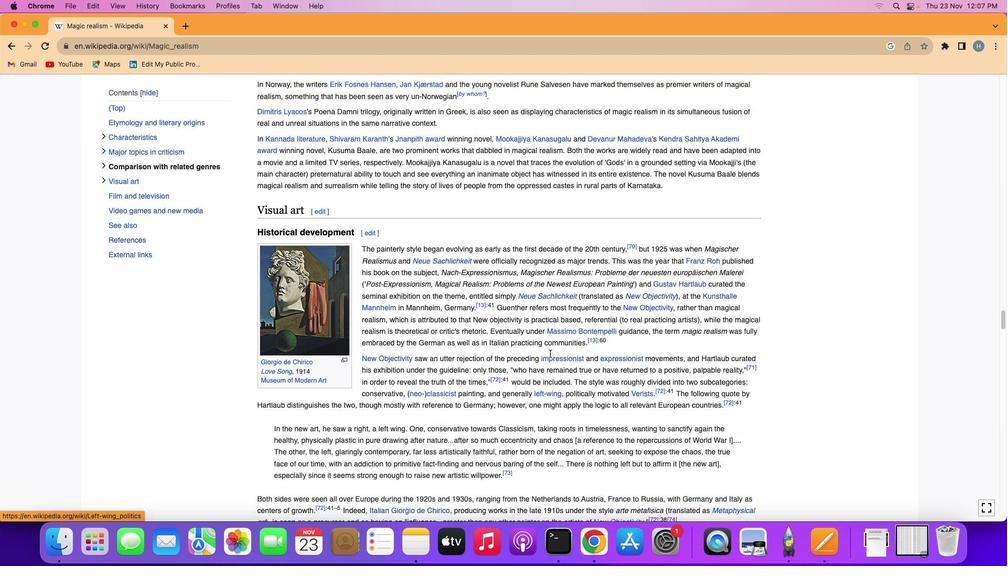 
Action: Mouse moved to (548, 357)
Screenshot: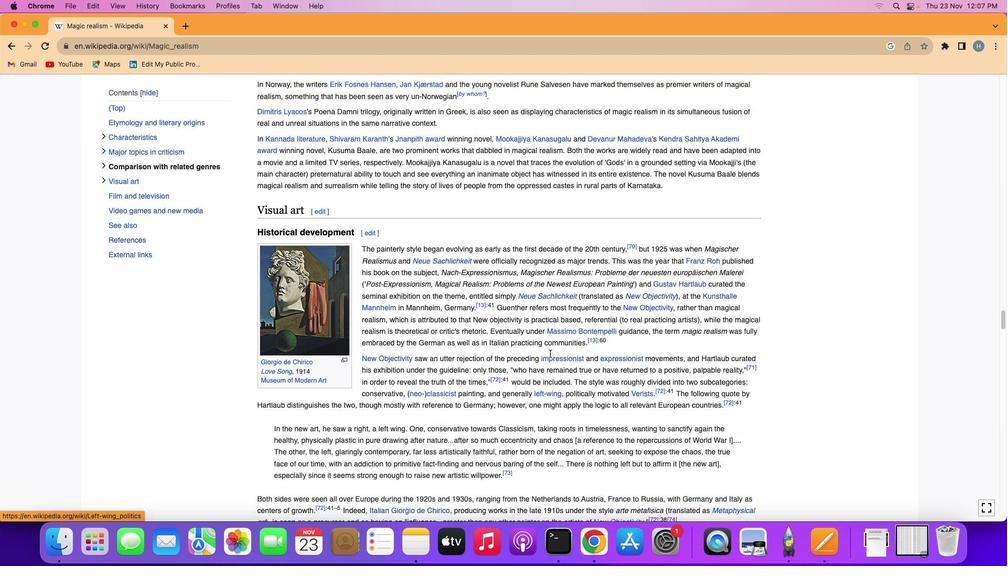 
Action: Mouse scrolled (548, 357) with delta (0, -2)
Screenshot: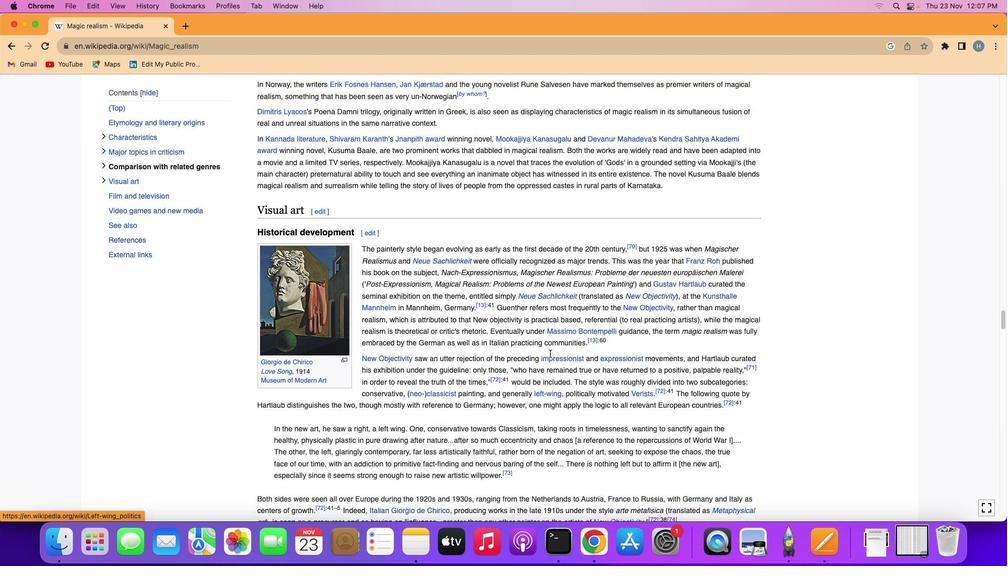 
Action: Mouse moved to (549, 357)
Screenshot: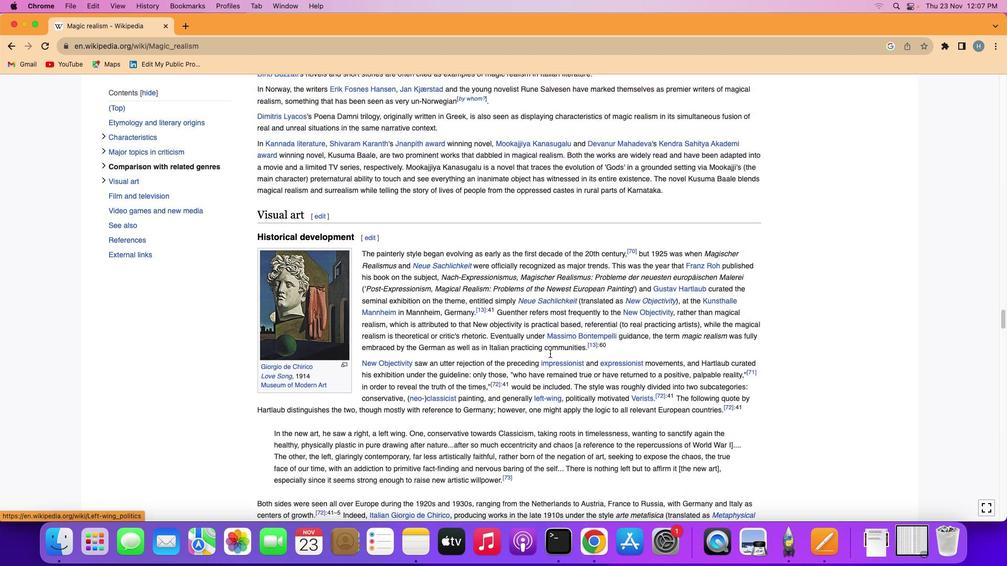 
Action: Mouse scrolled (549, 357) with delta (0, -2)
Screenshot: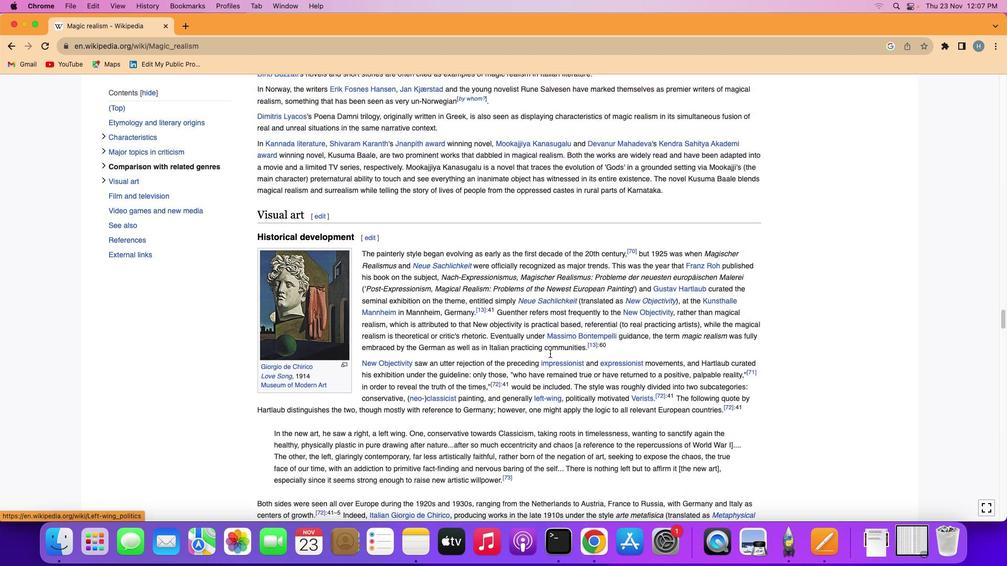 
Action: Mouse moved to (550, 354)
Screenshot: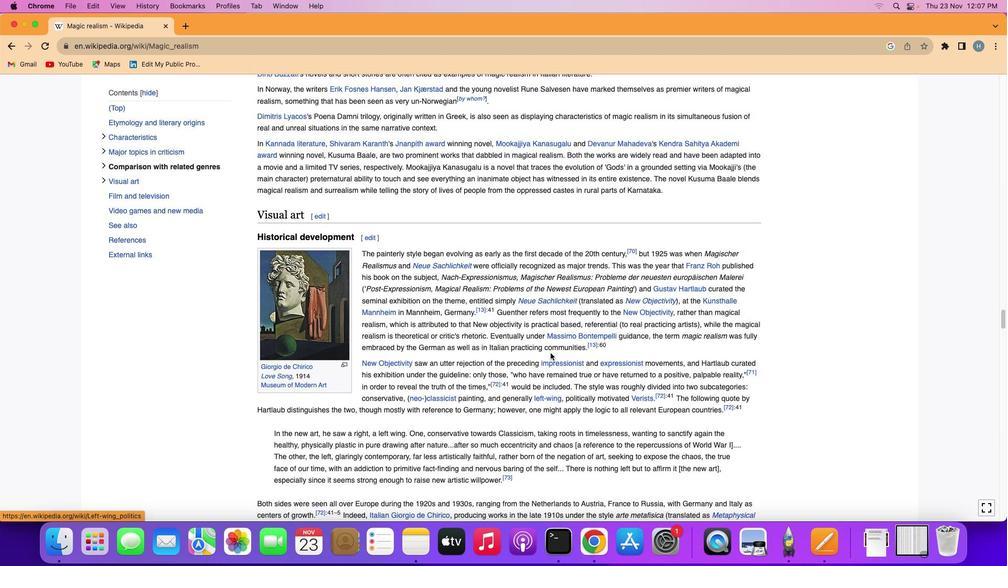 
Action: Mouse scrolled (550, 354) with delta (0, 0)
Screenshot: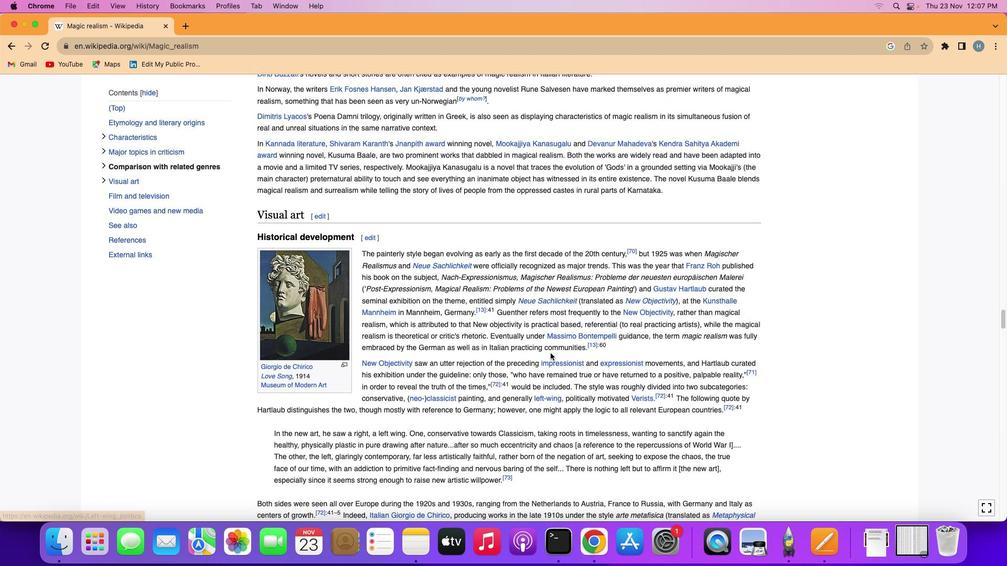
Action: Mouse scrolled (550, 354) with delta (0, 1)
Screenshot: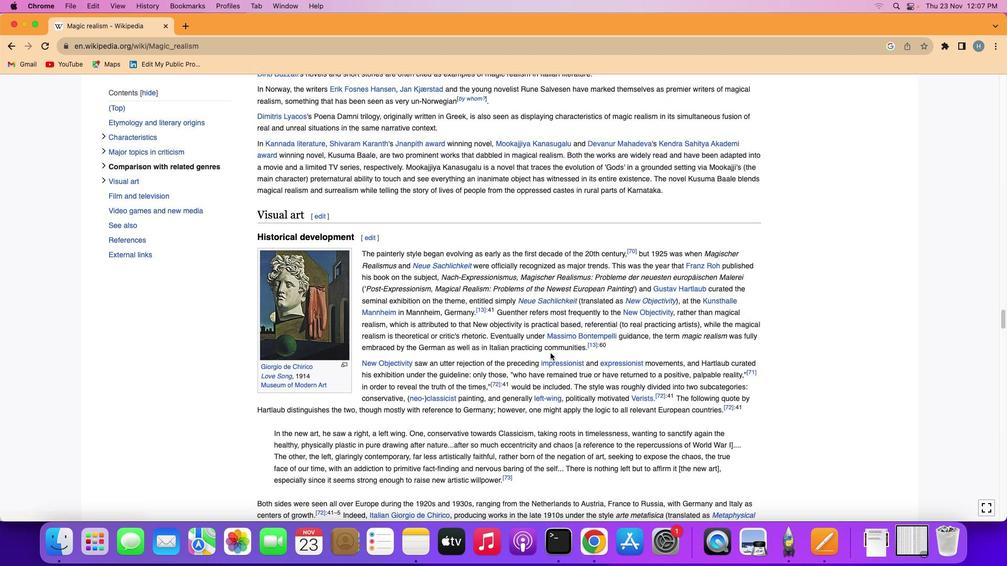 
Action: Mouse moved to (550, 353)
Screenshot: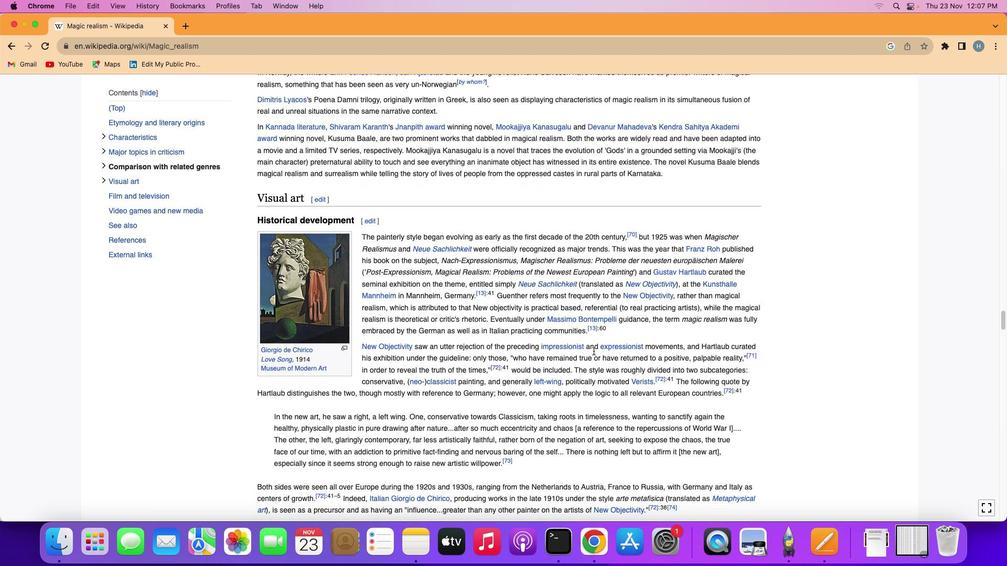 
Action: Mouse scrolled (550, 353) with delta (0, 0)
Screenshot: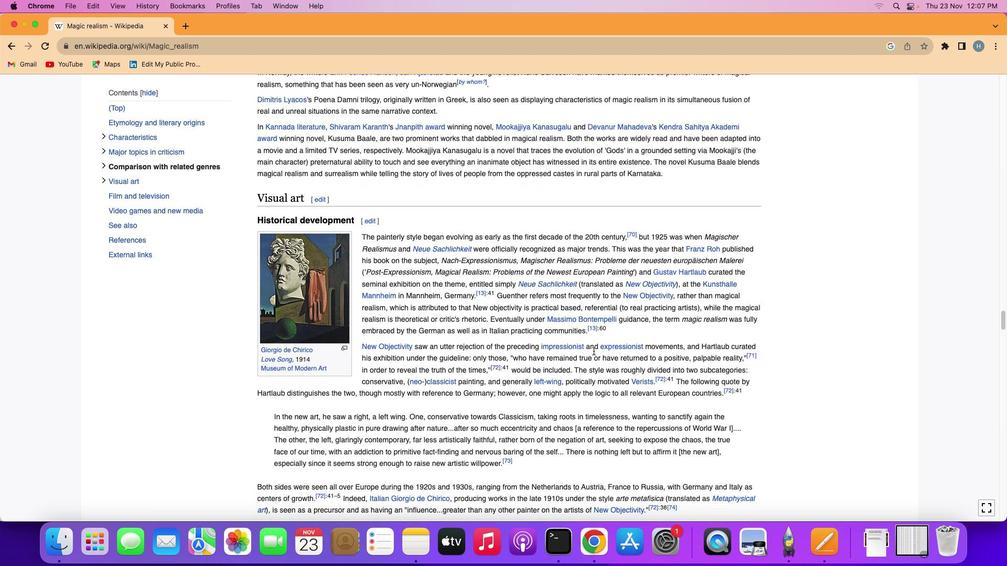
Action: Mouse moved to (550, 353)
Screenshot: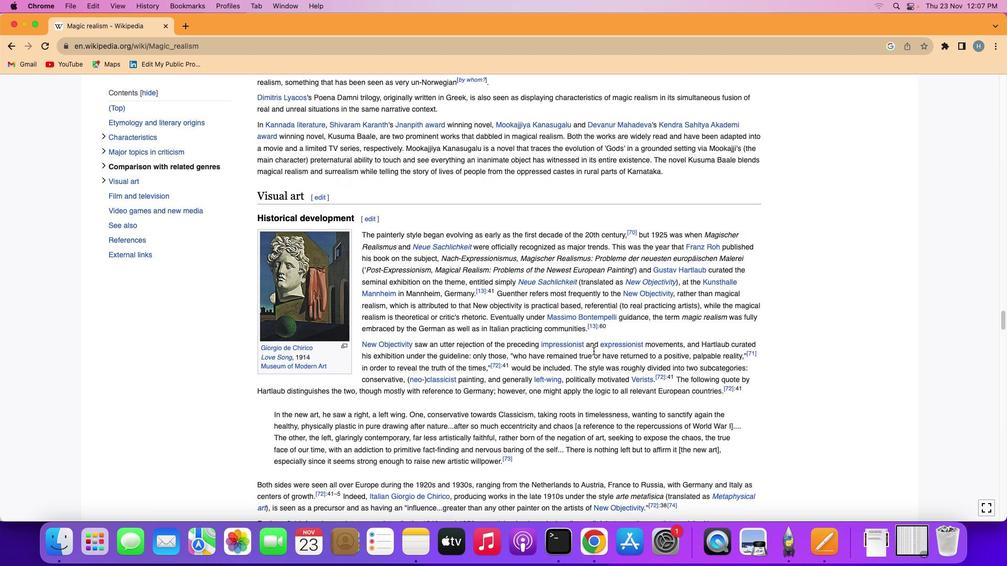 
Action: Mouse scrolled (550, 353) with delta (0, 0)
Screenshot: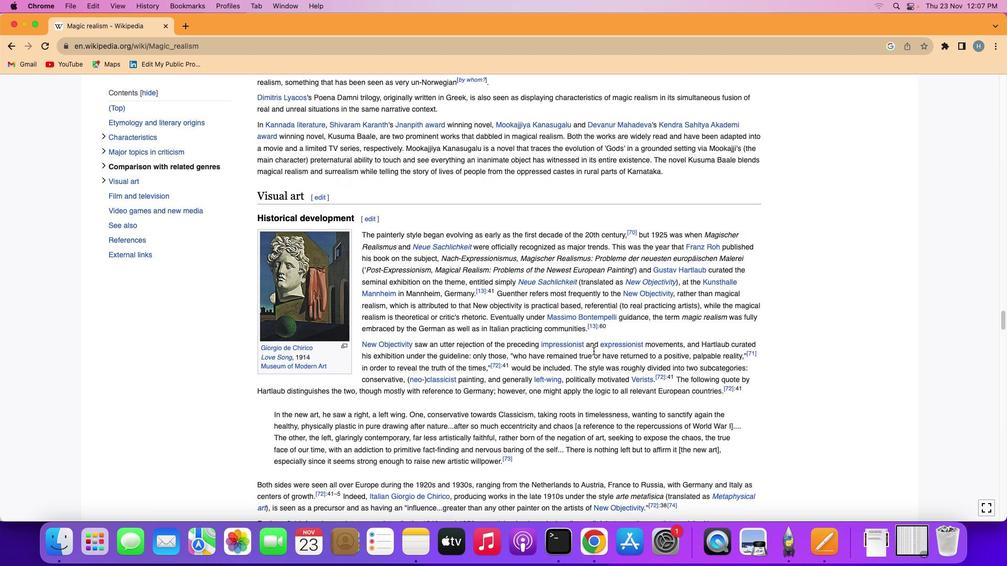 
Action: Mouse moved to (593, 350)
Screenshot: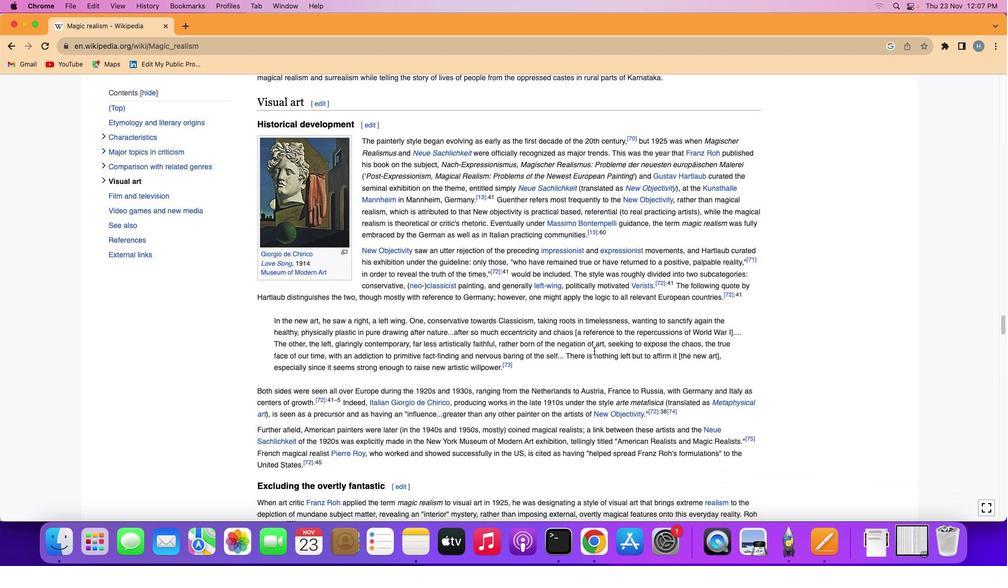 
Action: Mouse scrolled (593, 350) with delta (0, 0)
Screenshot: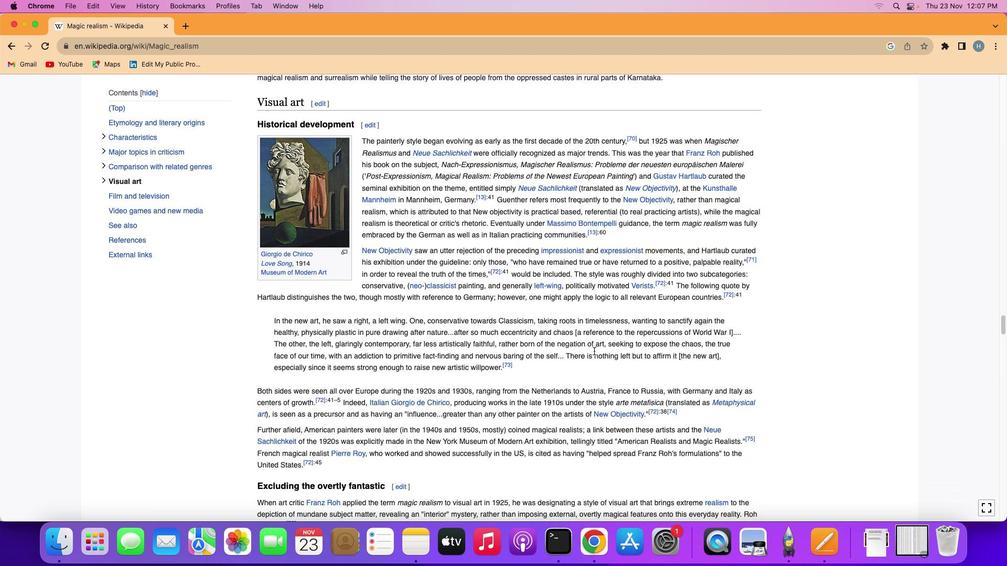 
Action: Mouse scrolled (593, 350) with delta (0, 0)
Screenshot: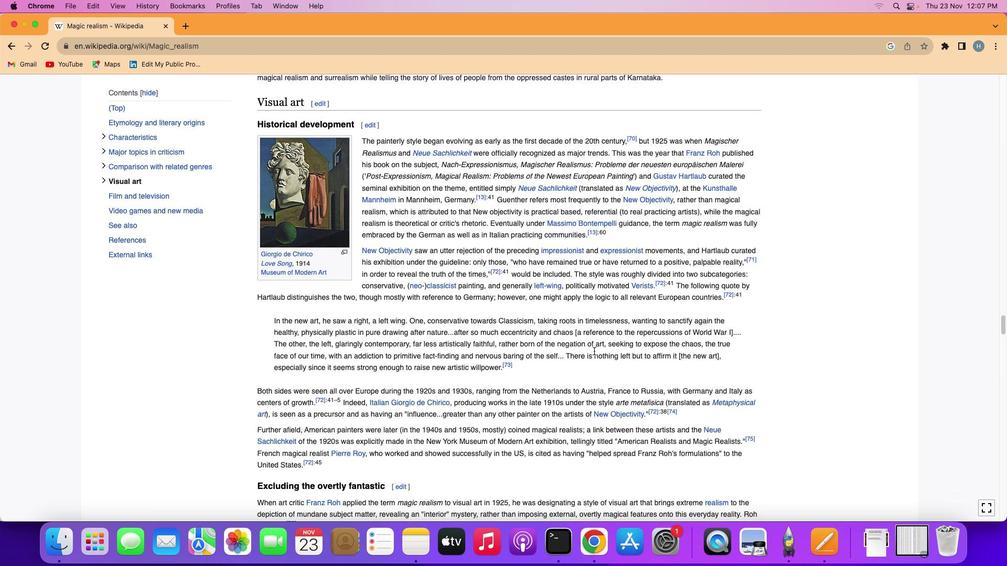 
Action: Mouse scrolled (593, 350) with delta (0, 0)
Screenshot: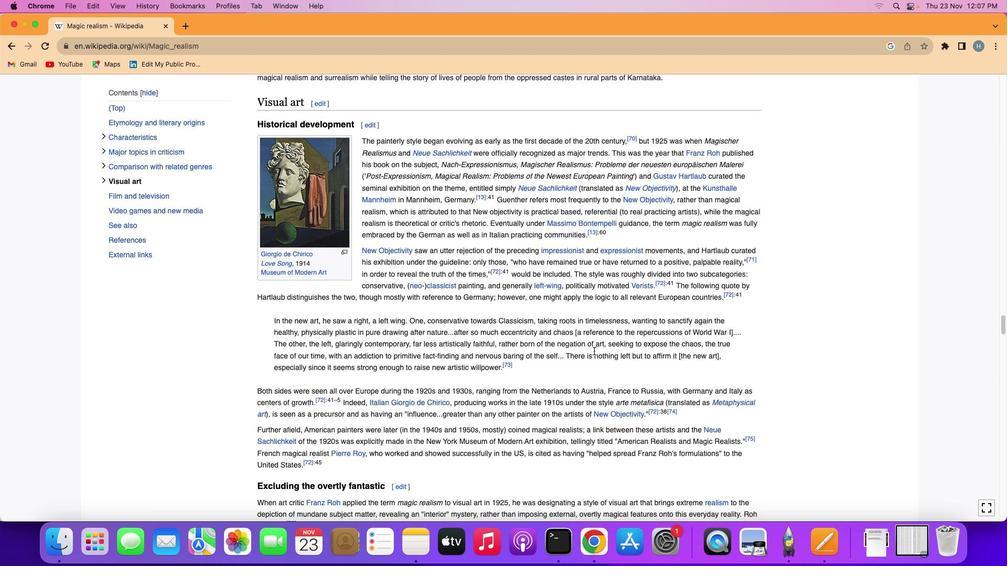 
Action: Mouse scrolled (593, 350) with delta (0, -1)
Screenshot: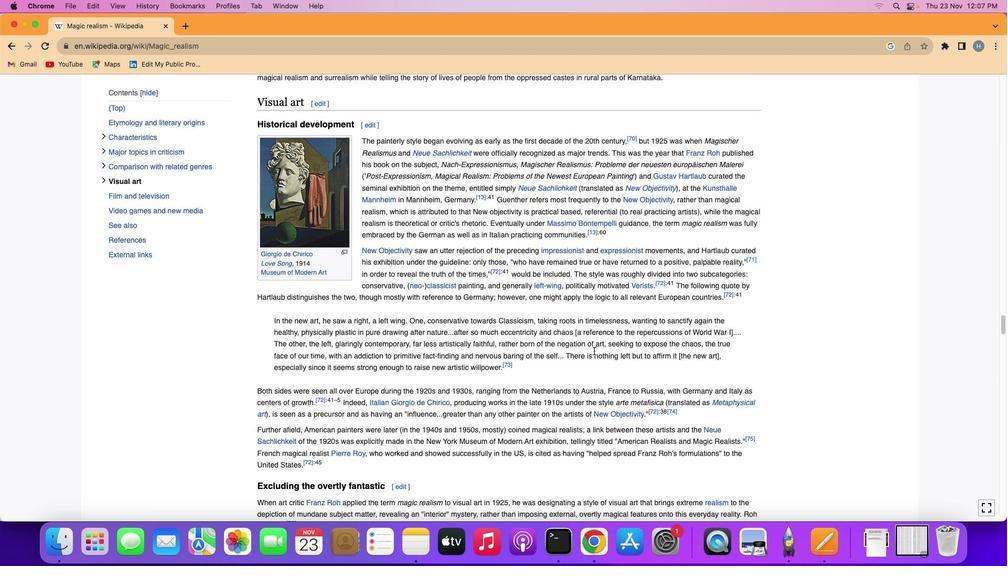 
Action: Mouse moved to (593, 351)
Screenshot: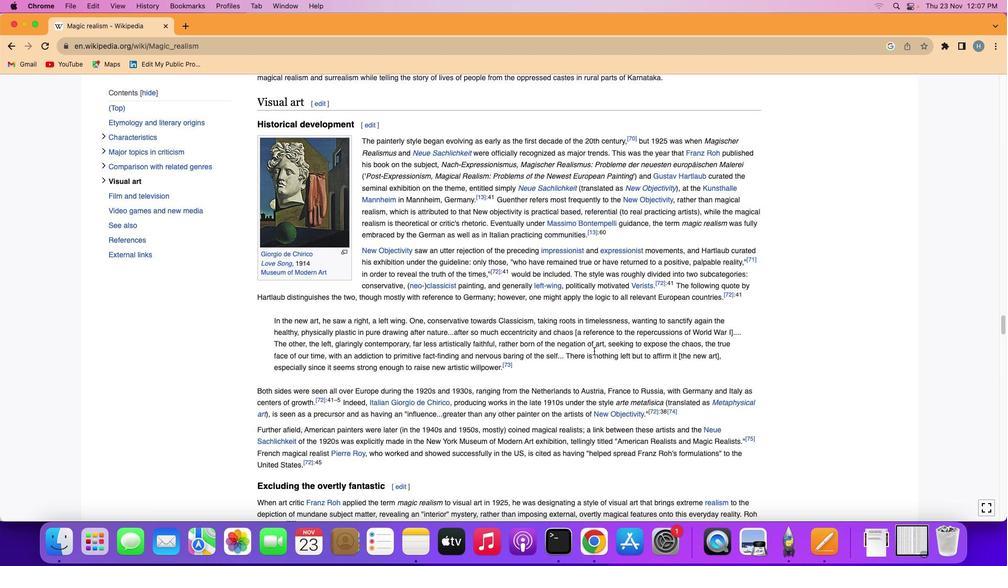 
Action: Mouse scrolled (593, 351) with delta (0, 0)
Screenshot: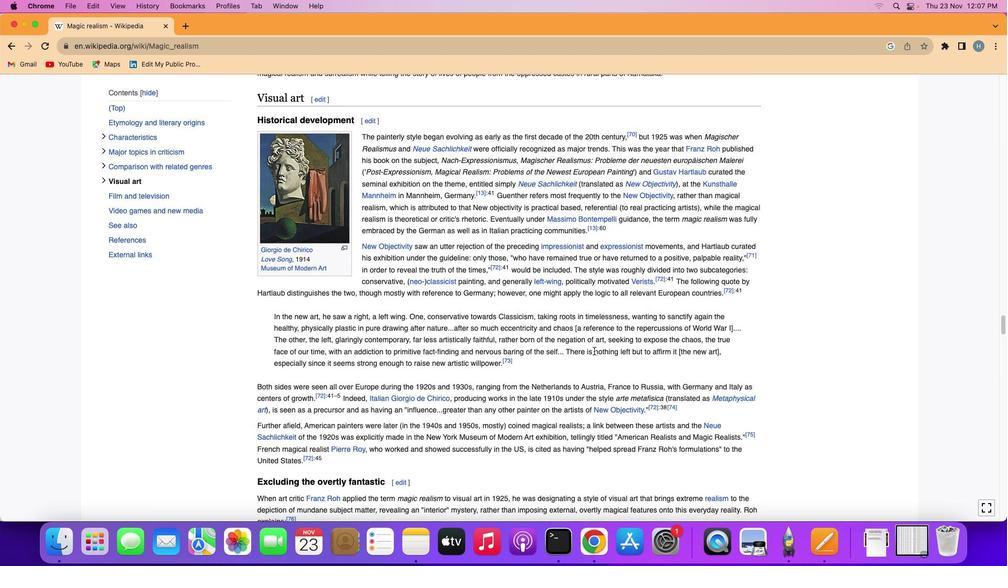 
Action: Mouse scrolled (593, 351) with delta (0, 0)
Screenshot: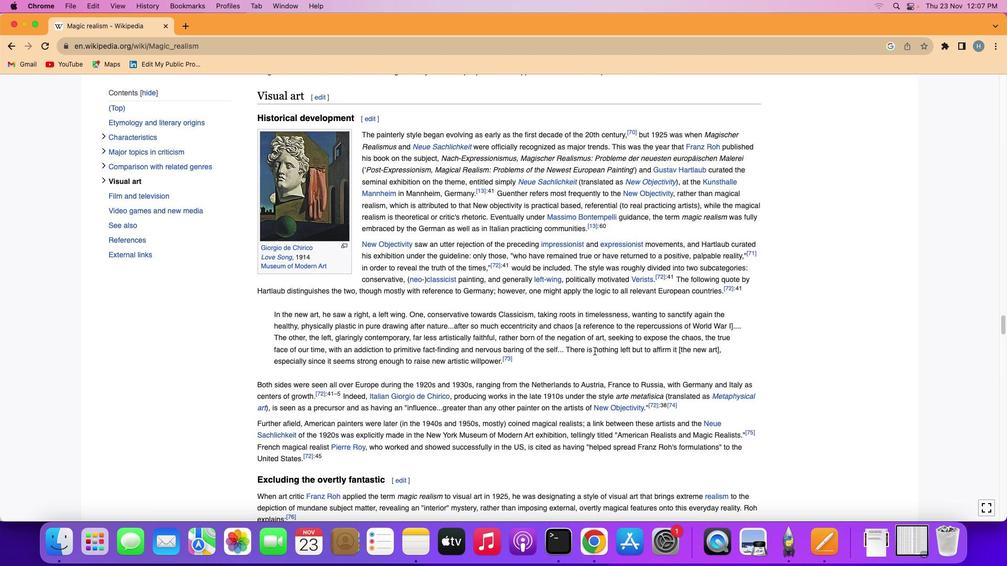 
Action: Mouse scrolled (593, 351) with delta (0, 0)
Screenshot: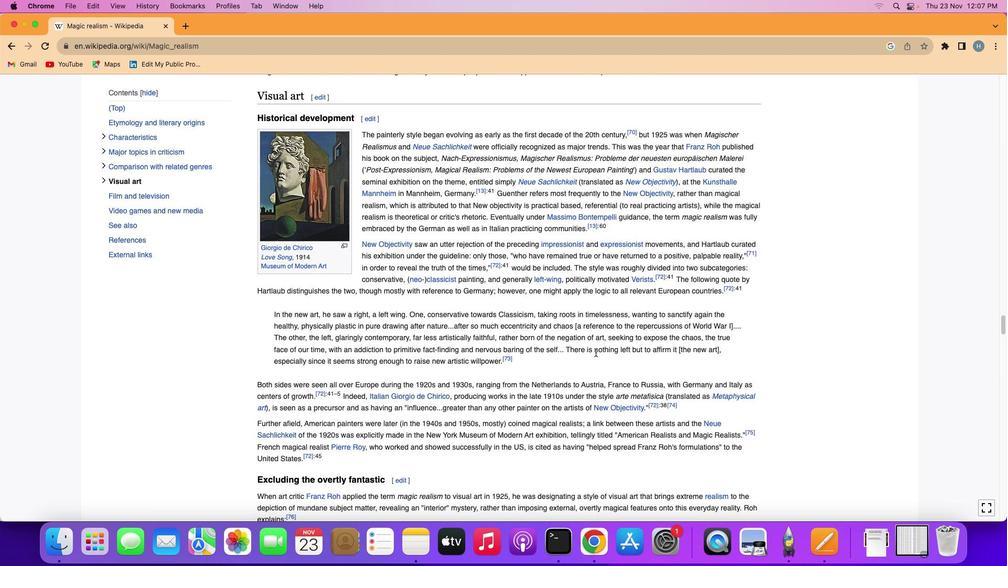
Action: Mouse moved to (595, 352)
